 Task: Open a blank sheet, save the file as Holyplace.doc Insert a picture of 'Holy Place'with name   Holy Place.png  Change shape height to 6.5 select the picture, apply border and shading with setting Box, style Dotted Line, color Orange and width 1 pt
Action: Mouse moved to (161, 442)
Screenshot: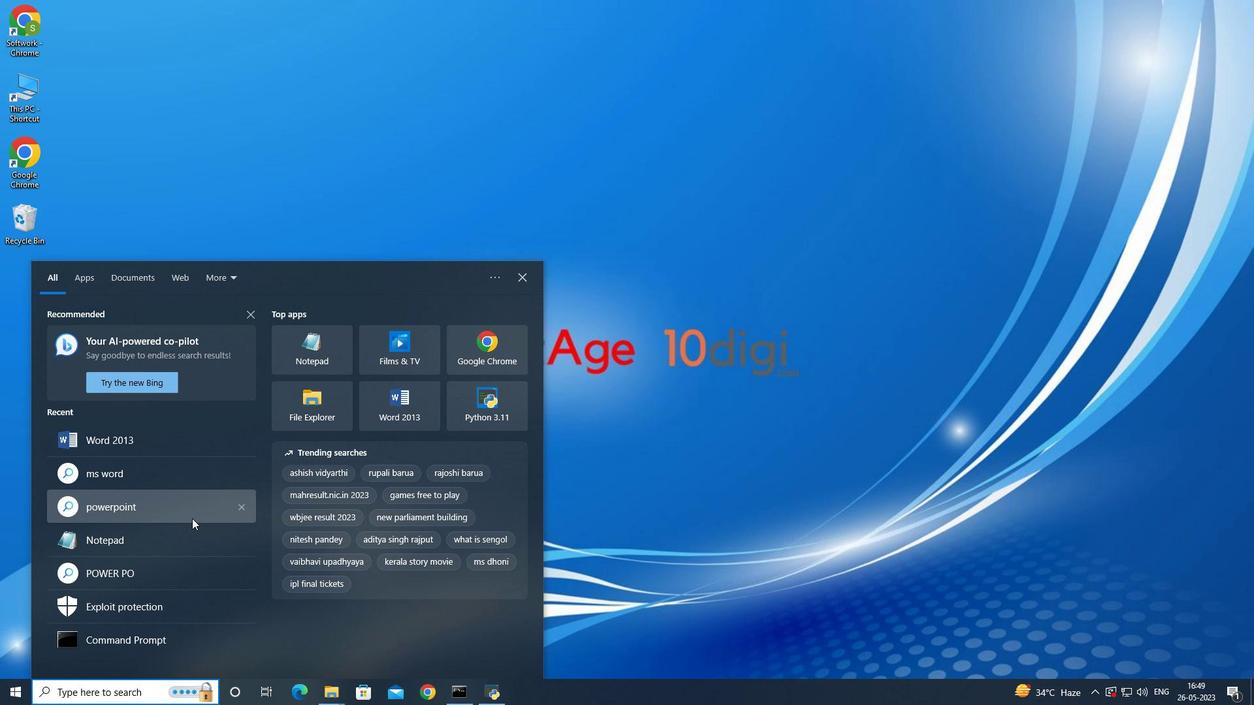 
Action: Mouse pressed left at (161, 442)
Screenshot: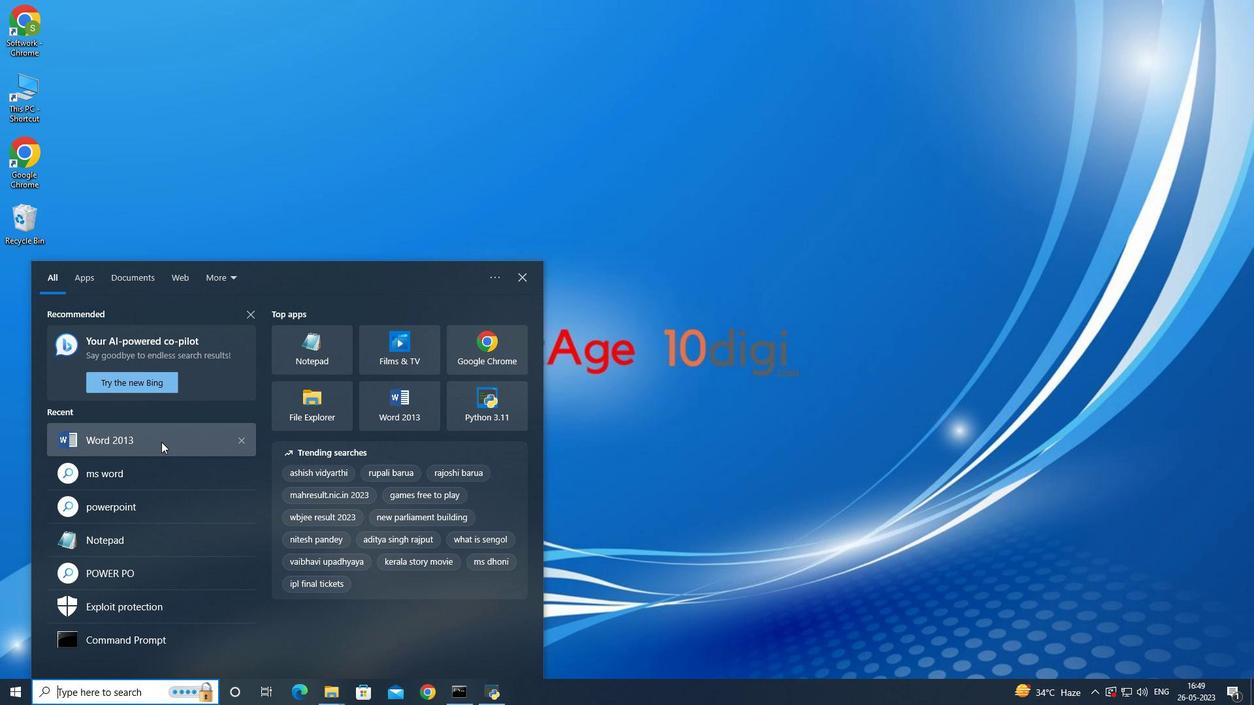 
Action: Mouse moved to (311, 183)
Screenshot: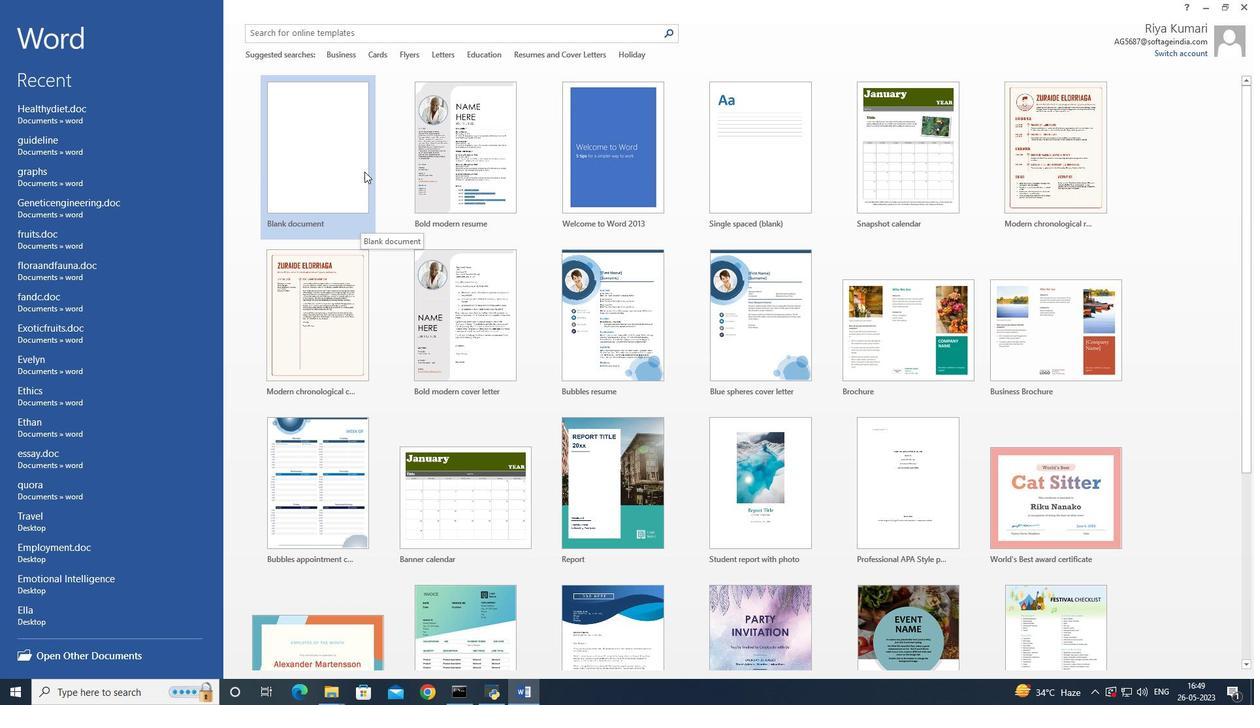 
Action: Mouse pressed left at (311, 183)
Screenshot: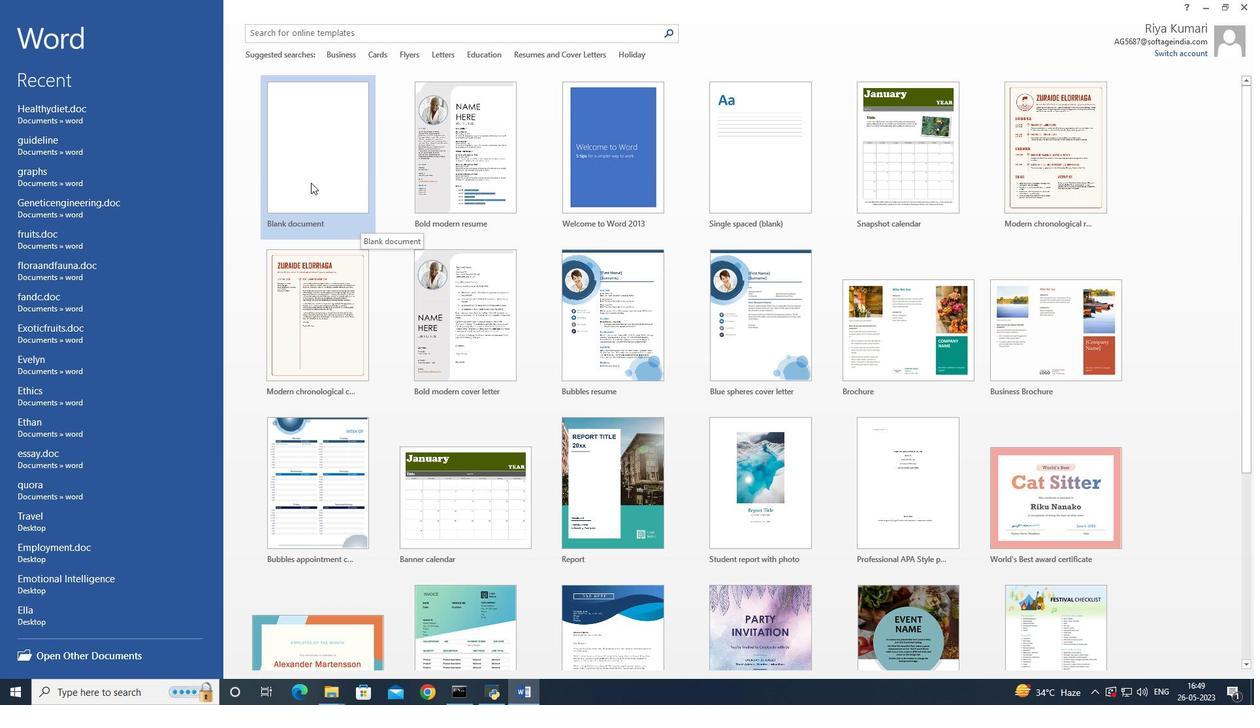 
Action: Mouse moved to (641, 343)
Screenshot: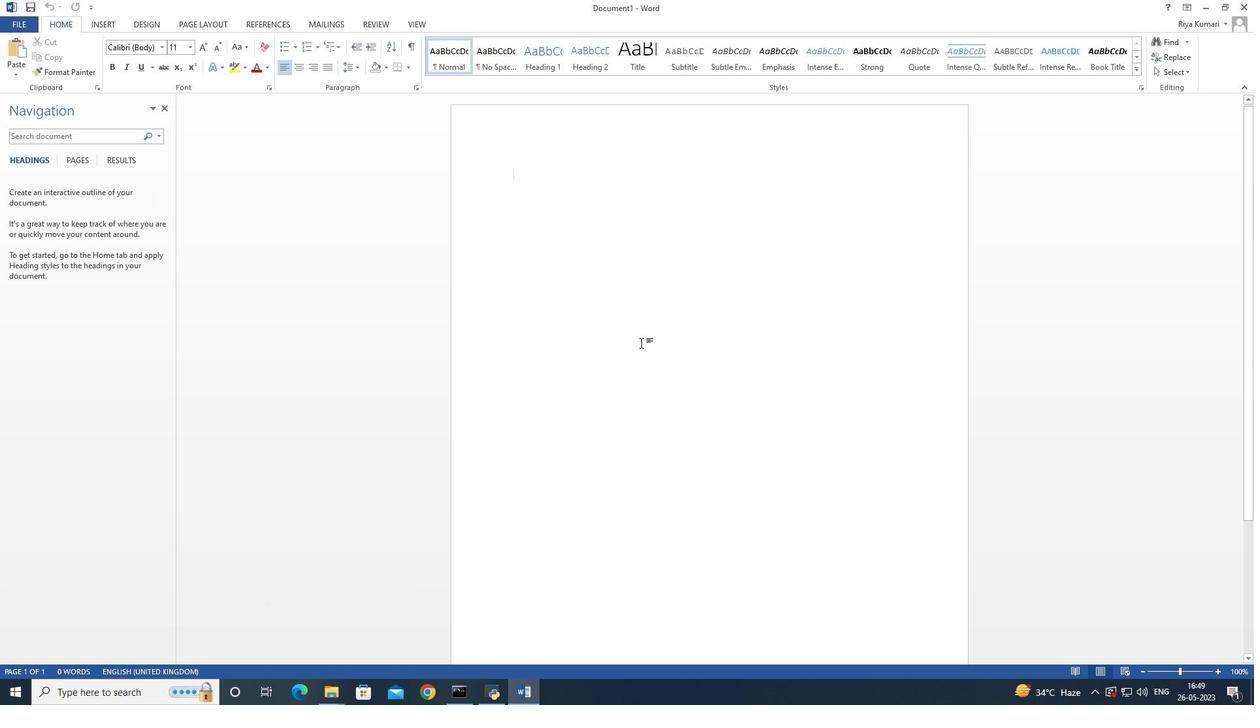 
Action: Key pressed ctrl+S
Screenshot: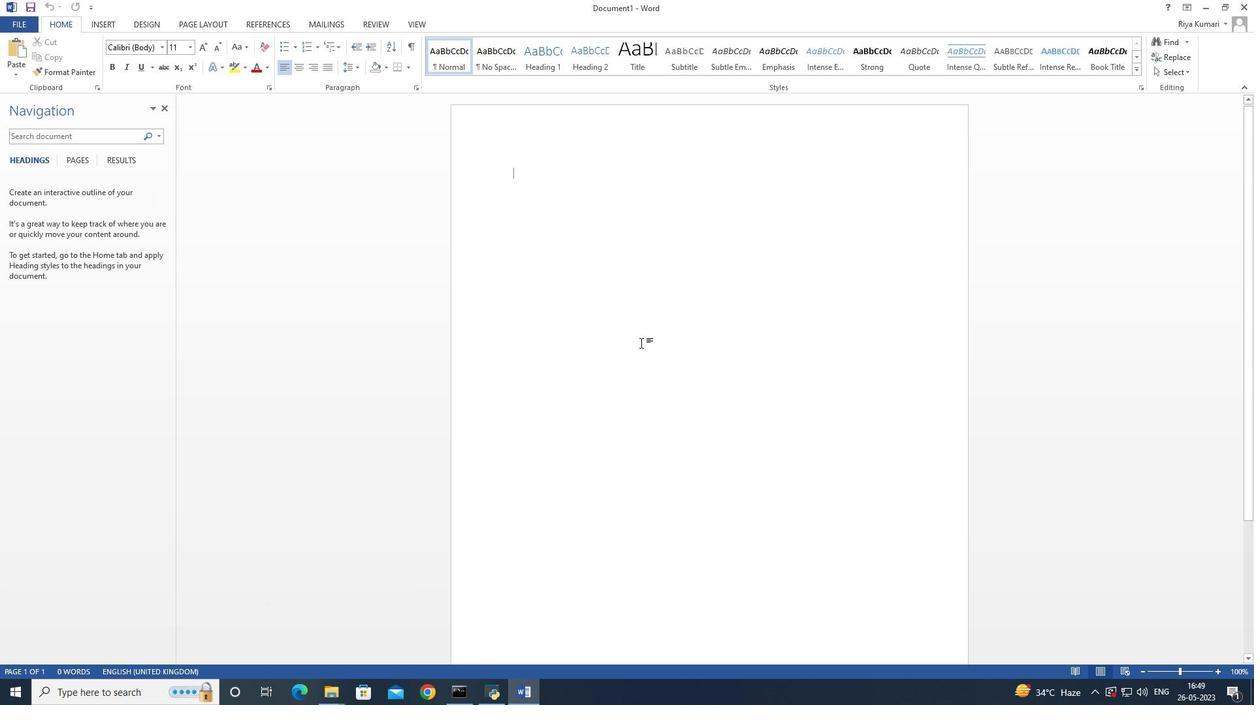 
Action: Mouse moved to (354, 151)
Screenshot: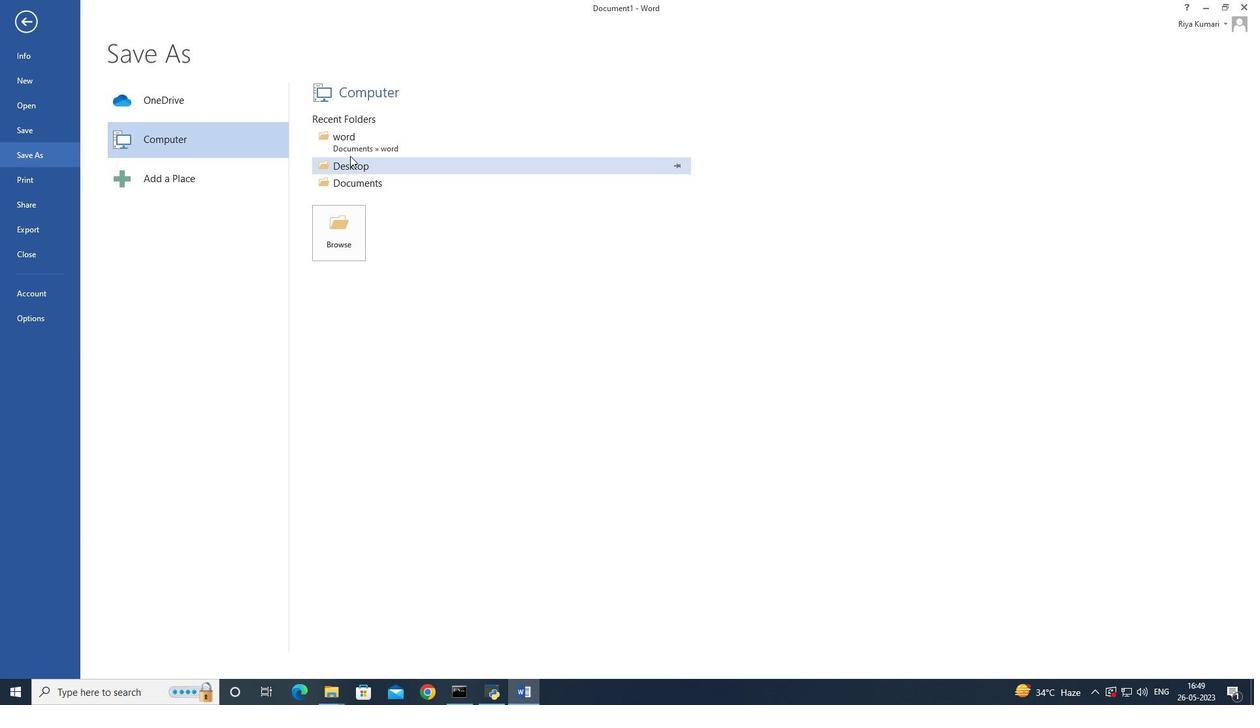 
Action: Mouse pressed left at (354, 151)
Screenshot: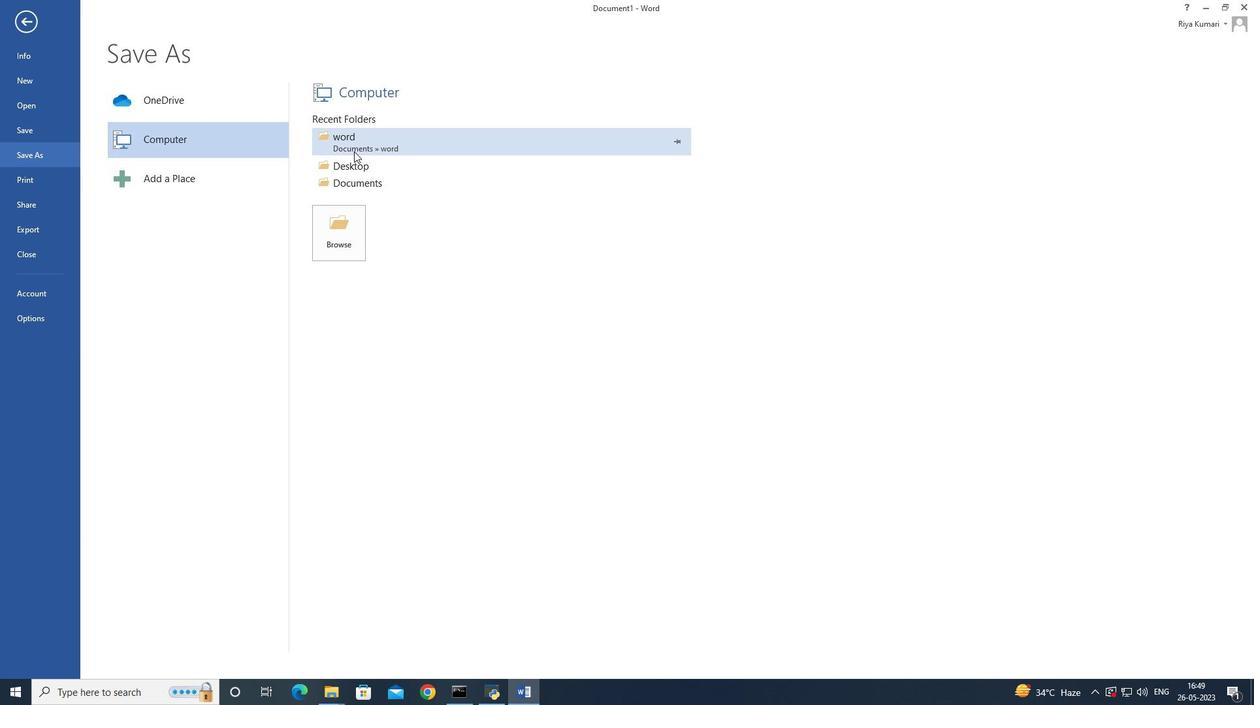 
Action: Mouse moved to (398, 268)
Screenshot: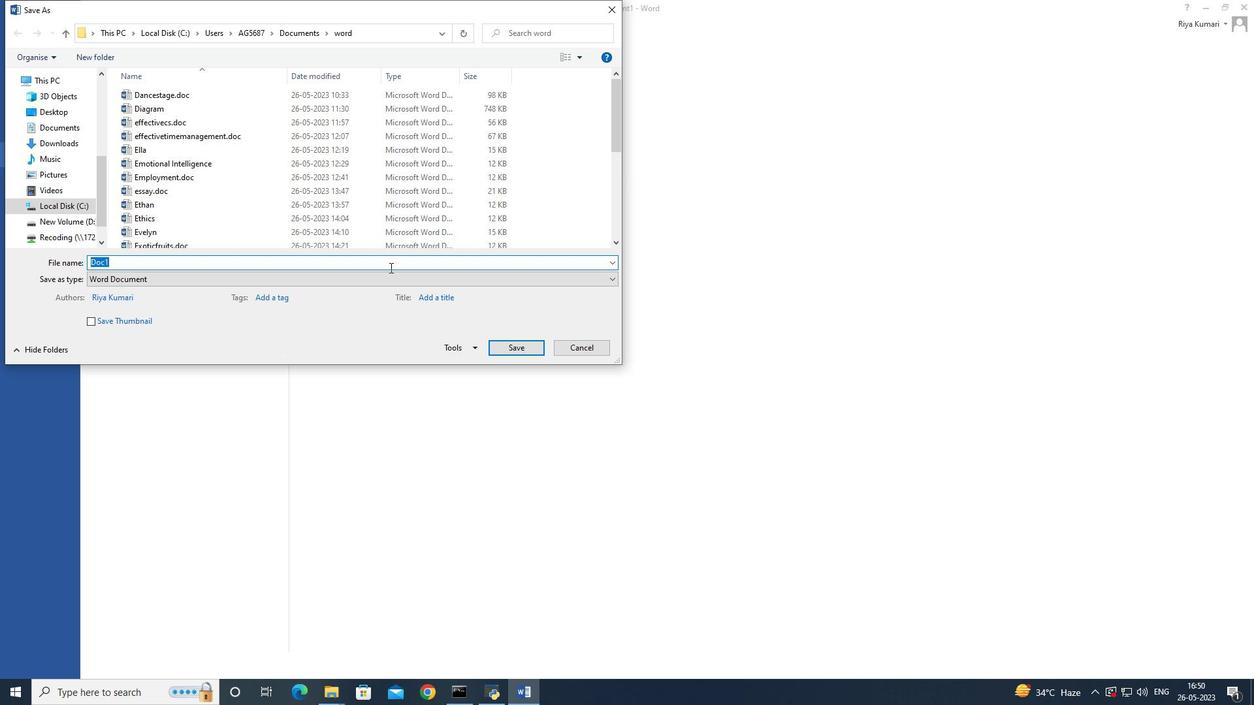 
Action: Key pressed <Key.shift>
Screenshot: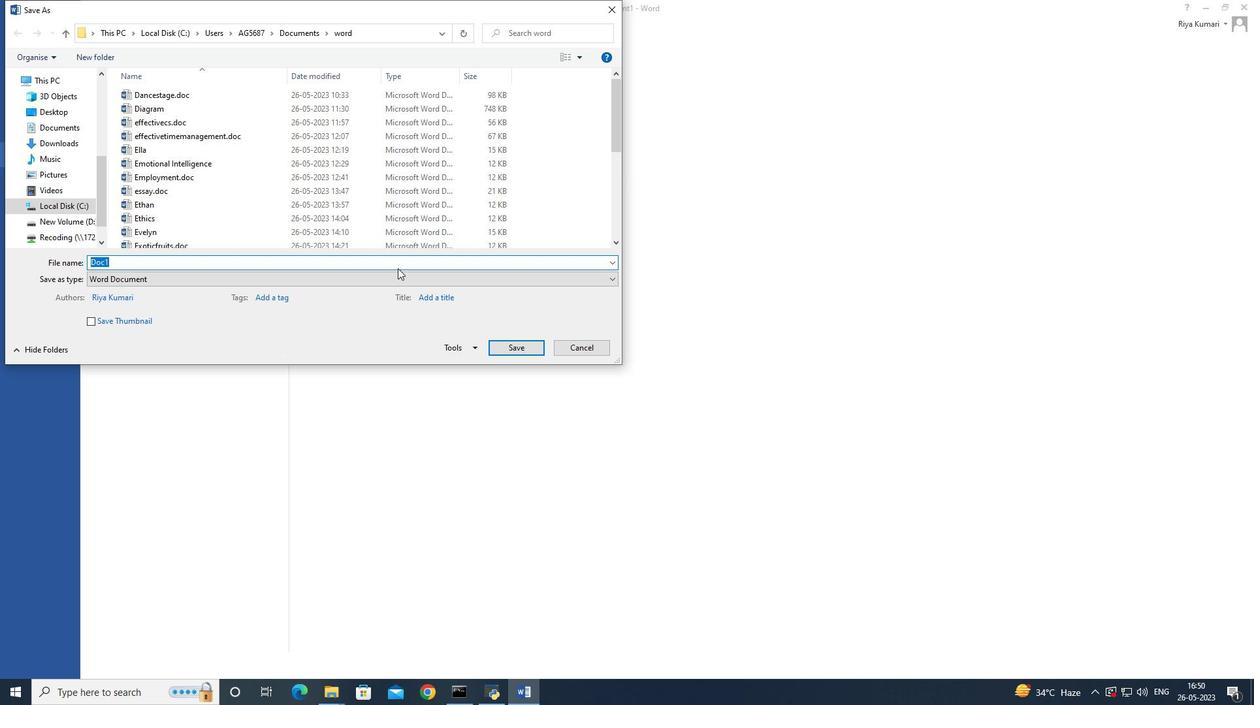 
Action: Mouse moved to (398, 269)
Screenshot: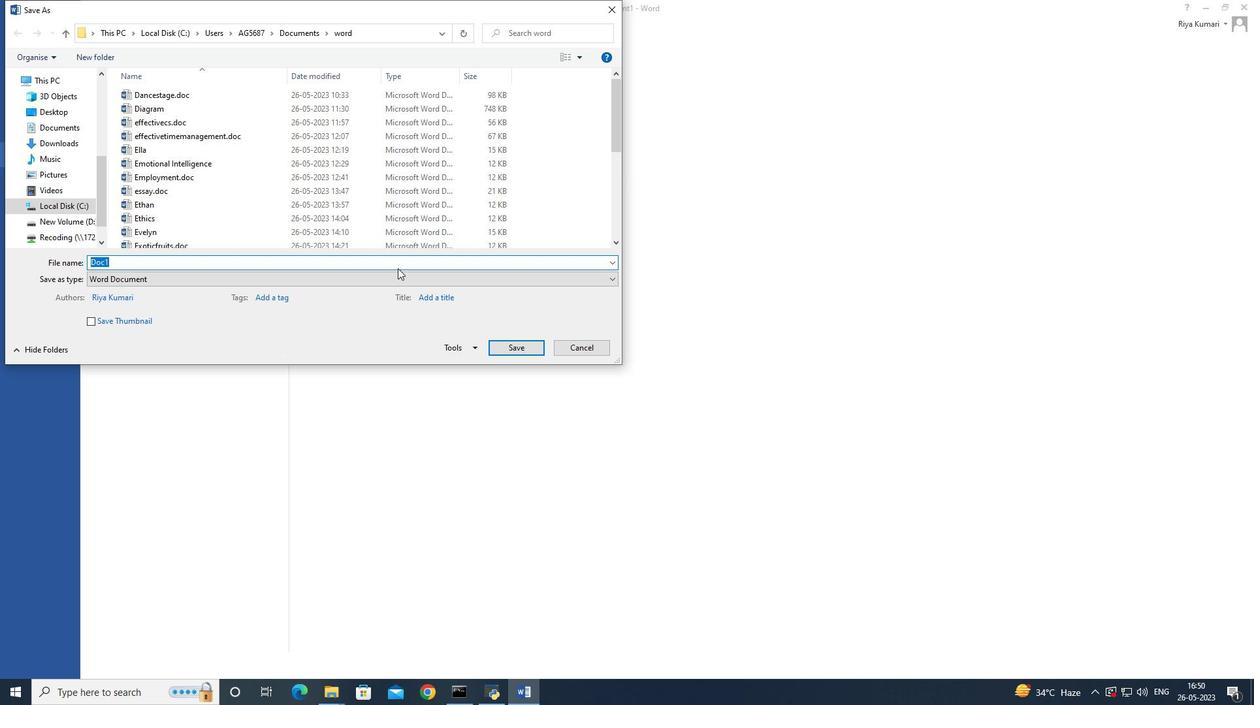 
Action: Key pressed H
Screenshot: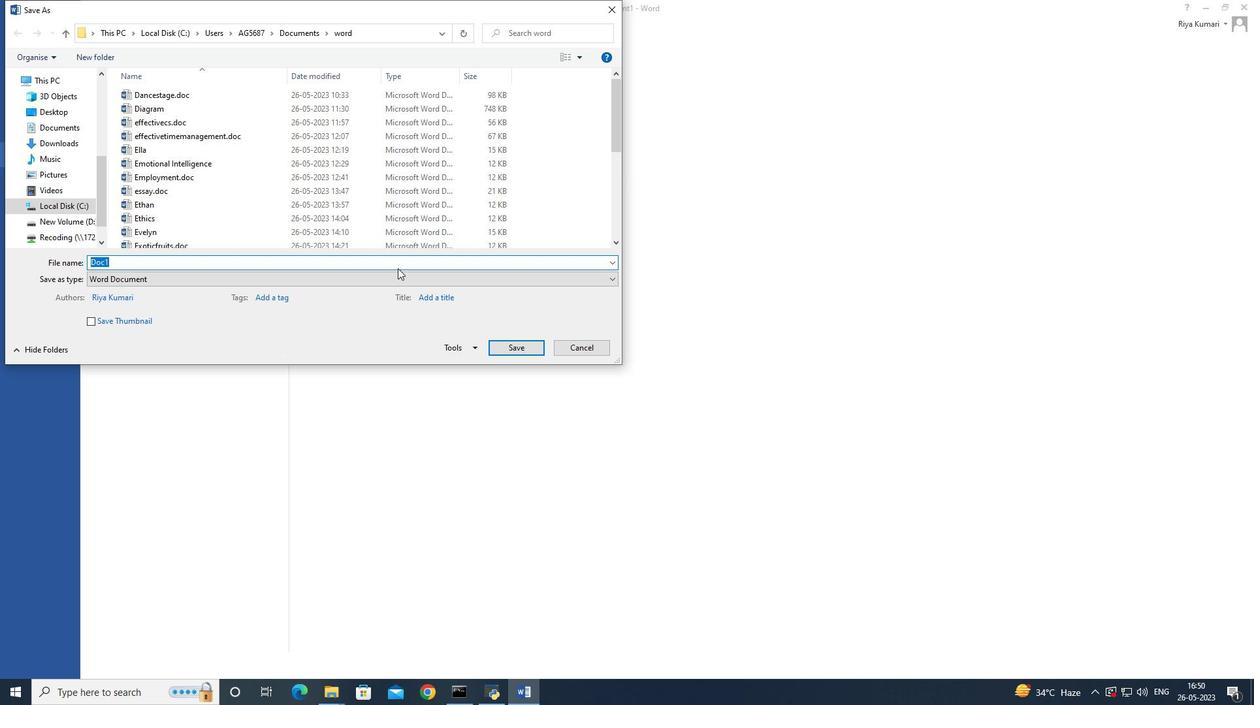 
Action: Mouse moved to (398, 269)
Screenshot: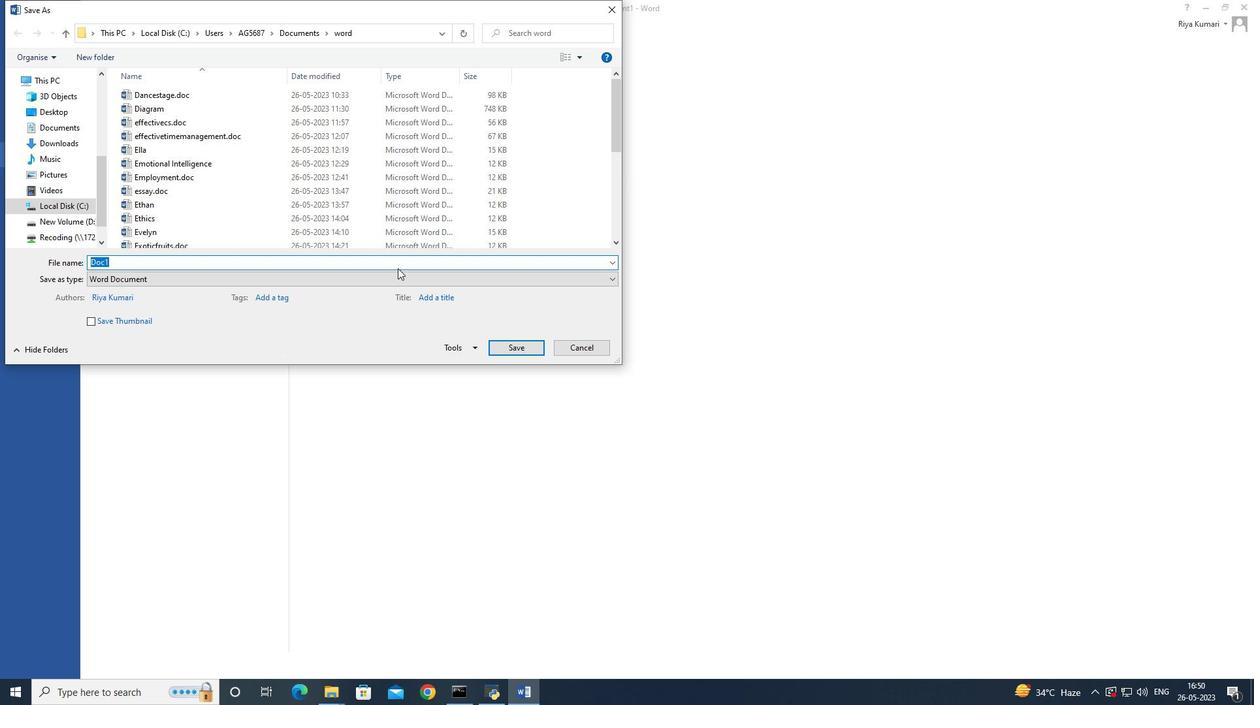 
Action: Key pressed o
Screenshot: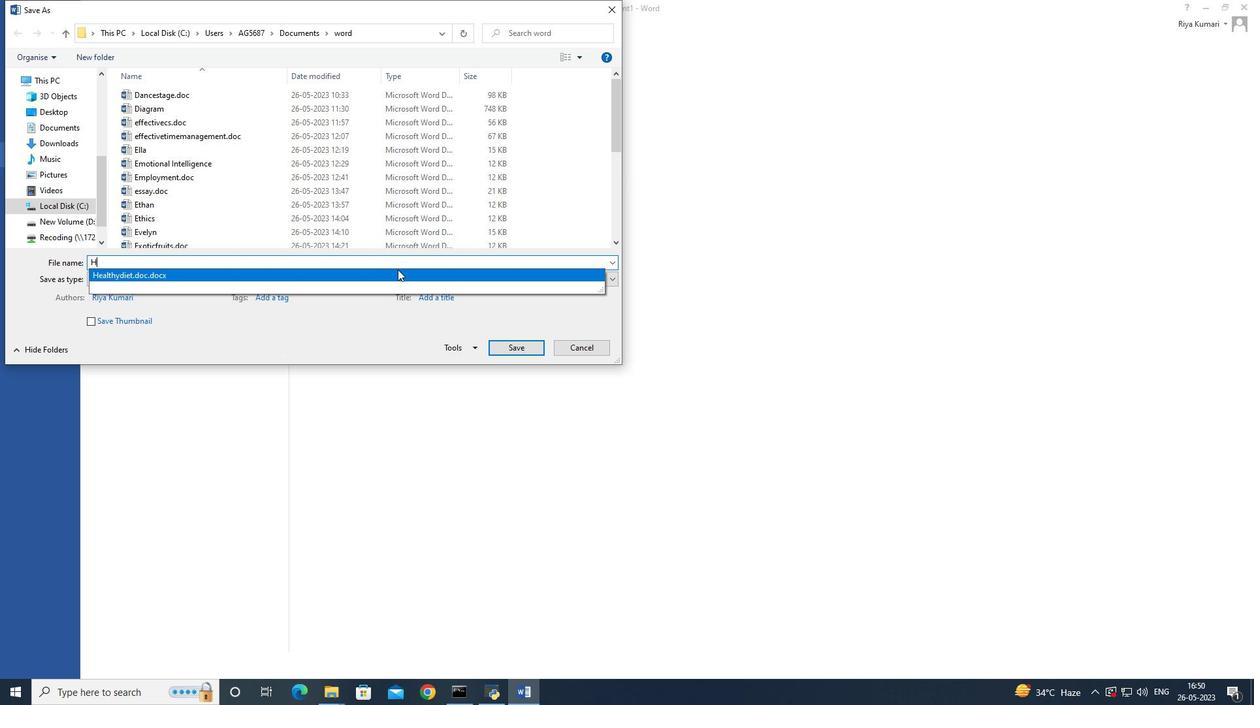 
Action: Mouse moved to (396, 271)
Screenshot: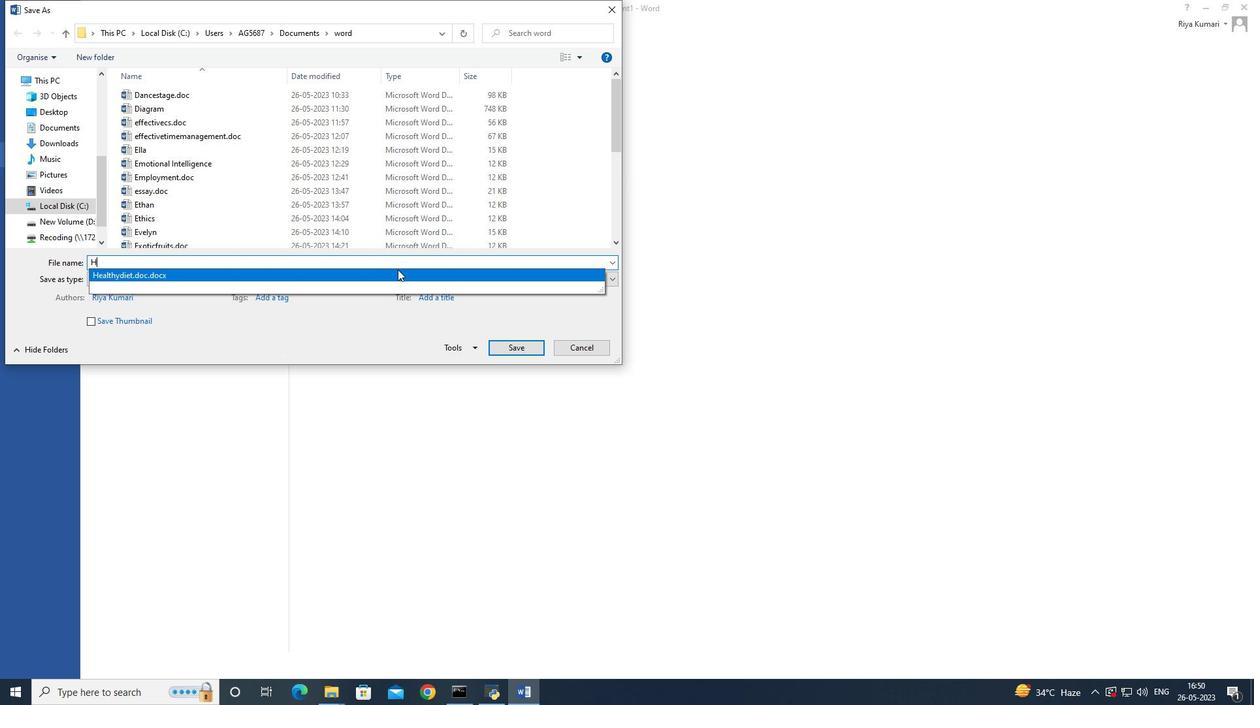 
Action: Key pressed l
Screenshot: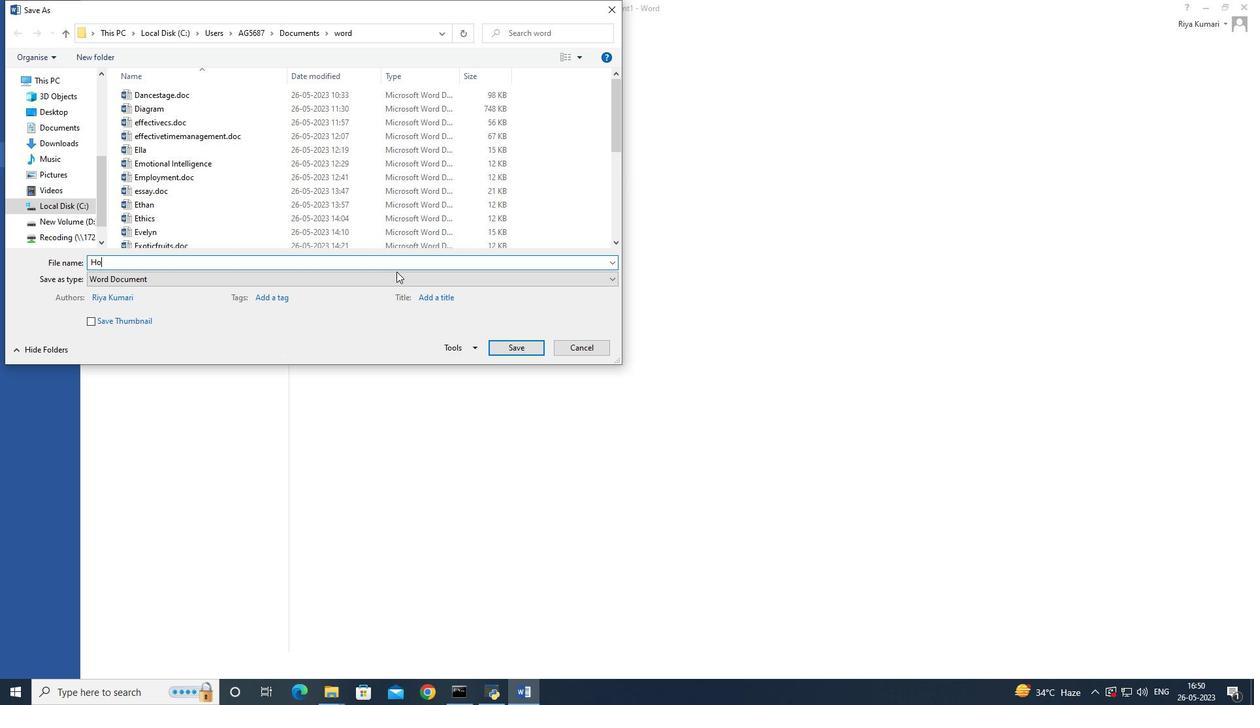 
Action: Mouse moved to (396, 272)
Screenshot: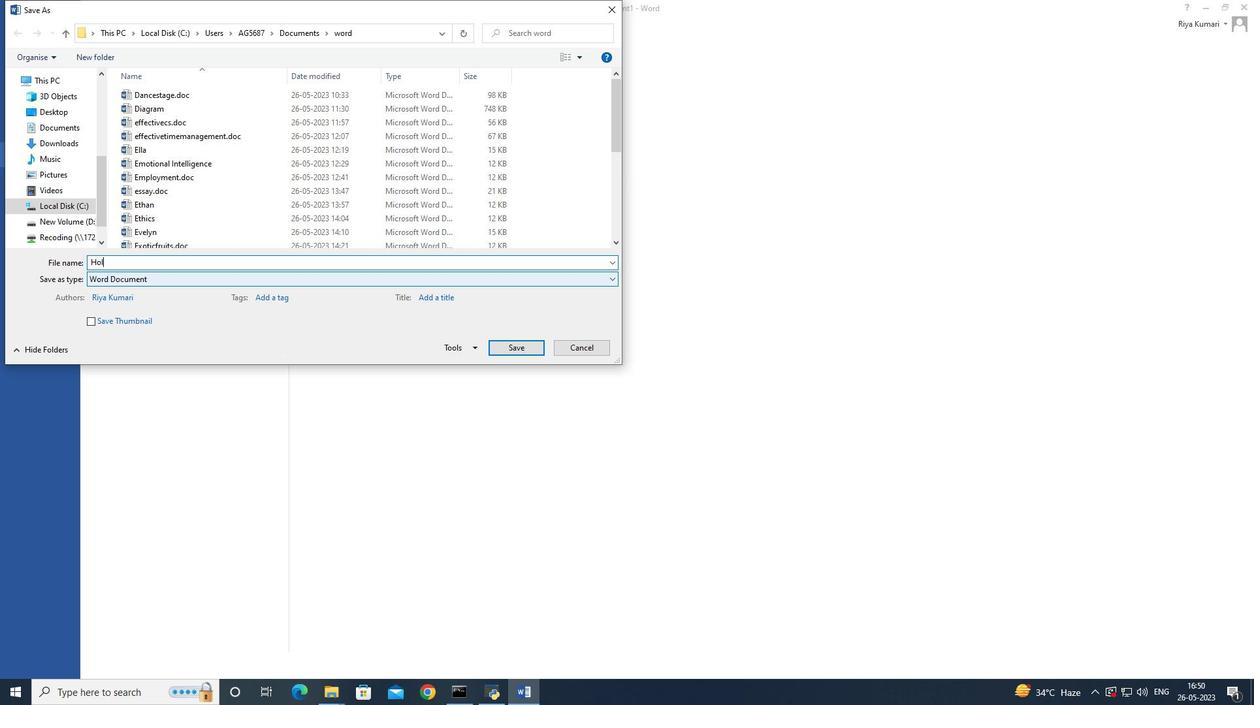 
Action: Key pressed y
Screenshot: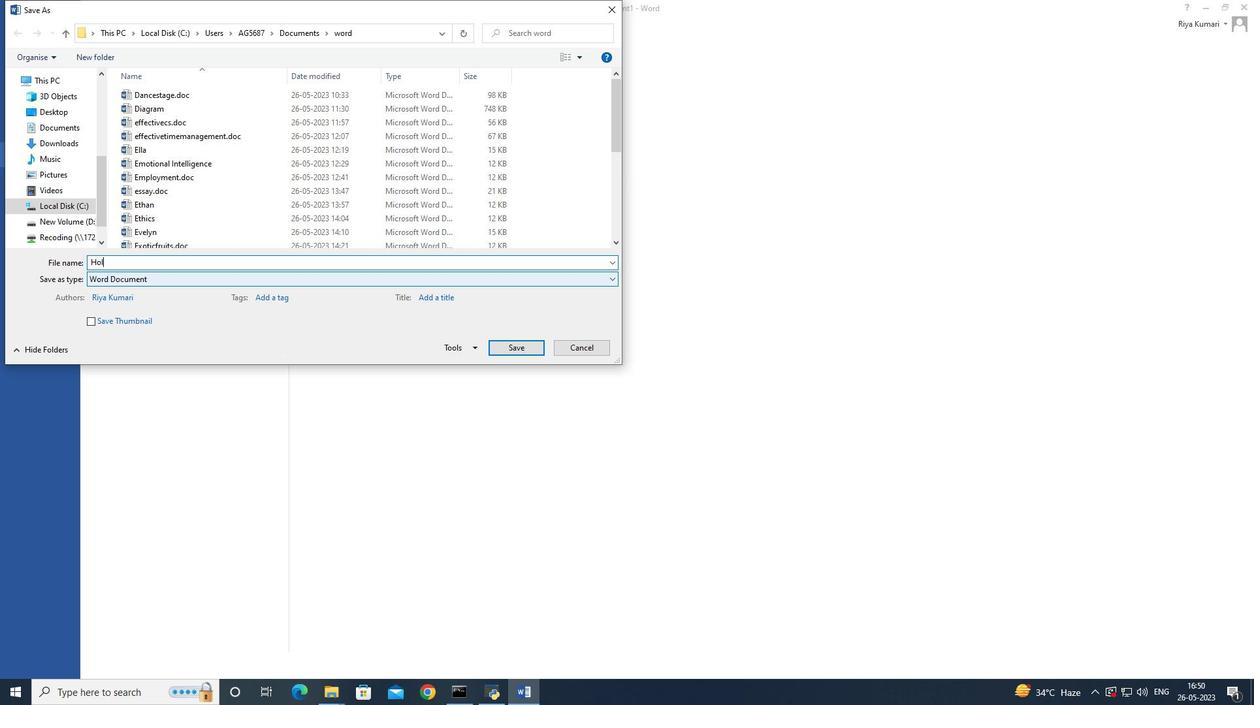 
Action: Mouse moved to (396, 274)
Screenshot: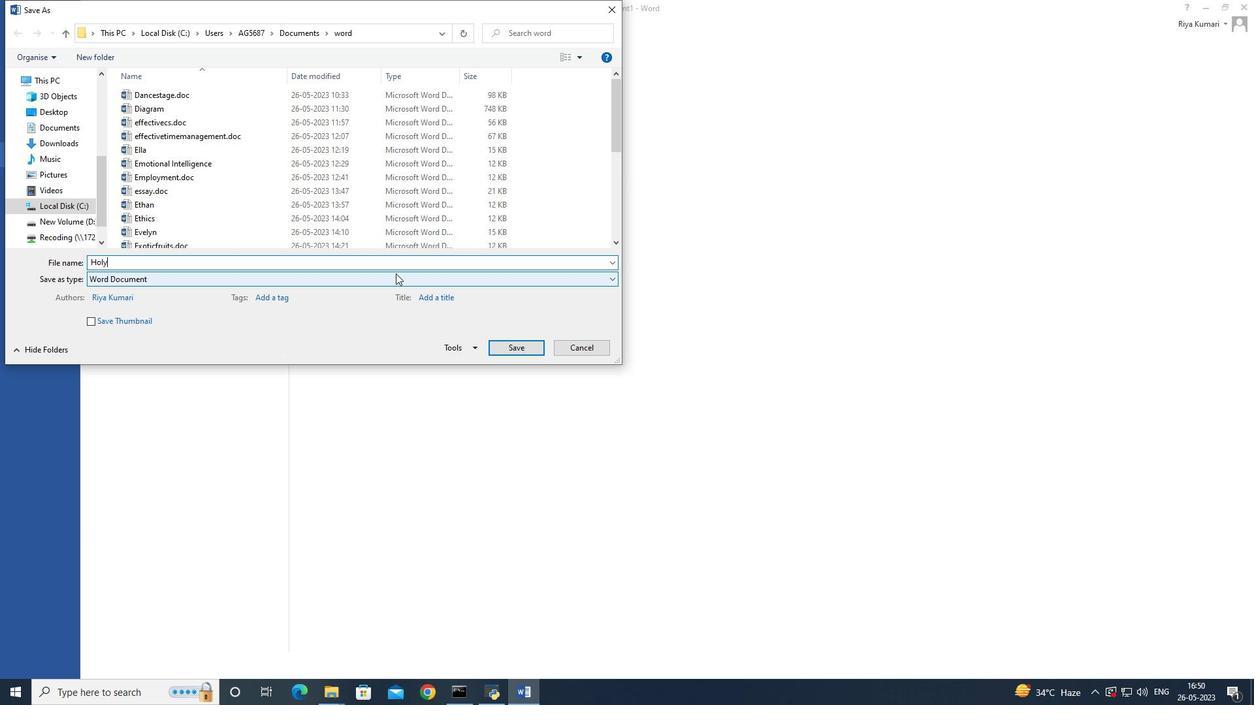 
Action: Key pressed o
Screenshot: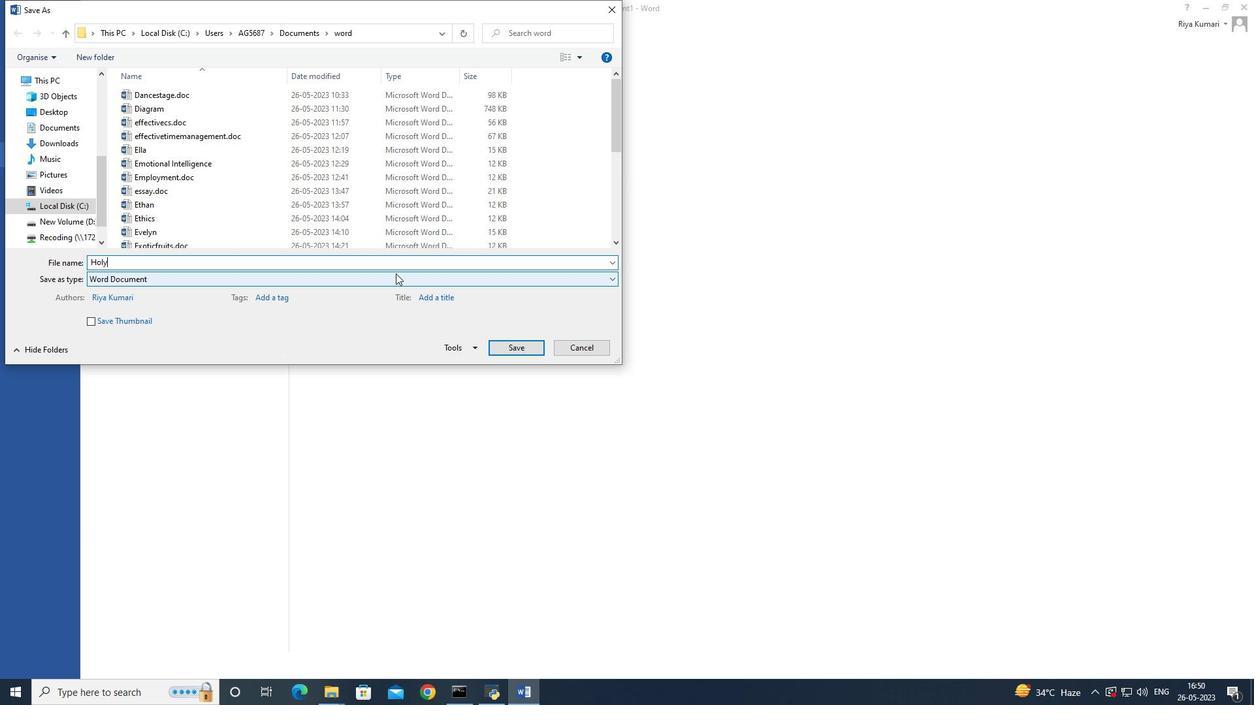 
Action: Mouse moved to (395, 275)
Screenshot: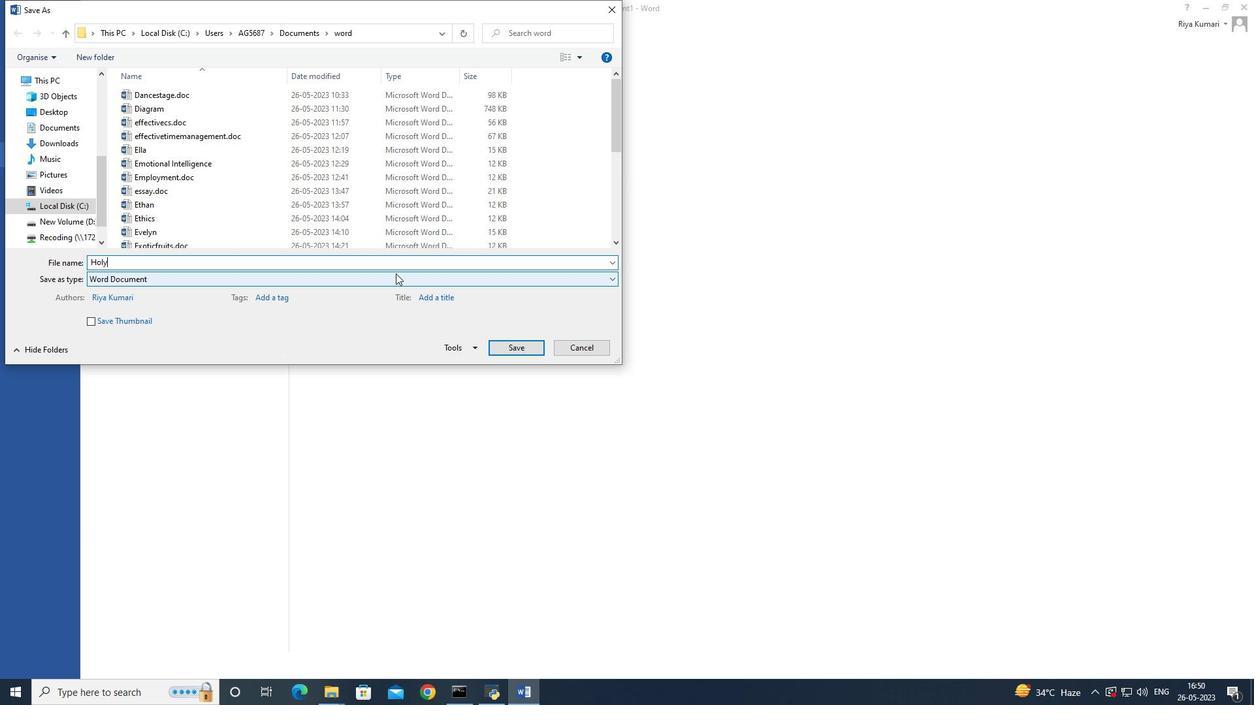 
Action: Key pressed lace
Screenshot: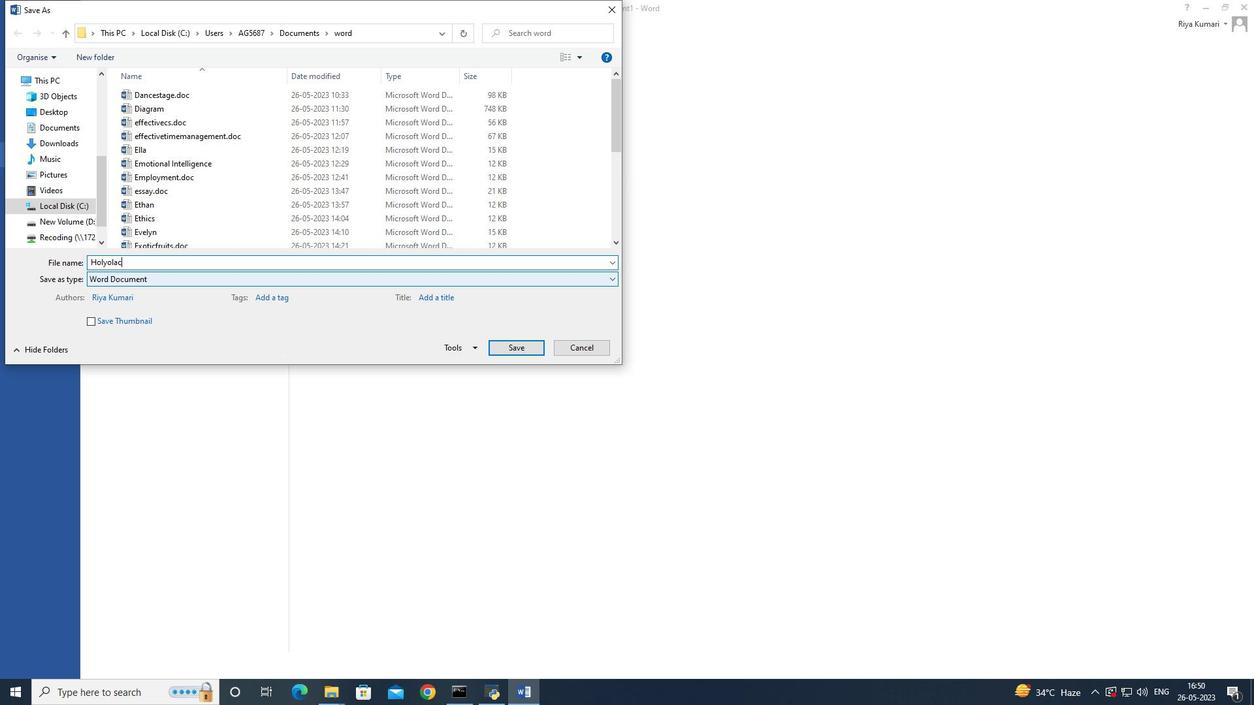 
Action: Mouse moved to (394, 277)
Screenshot: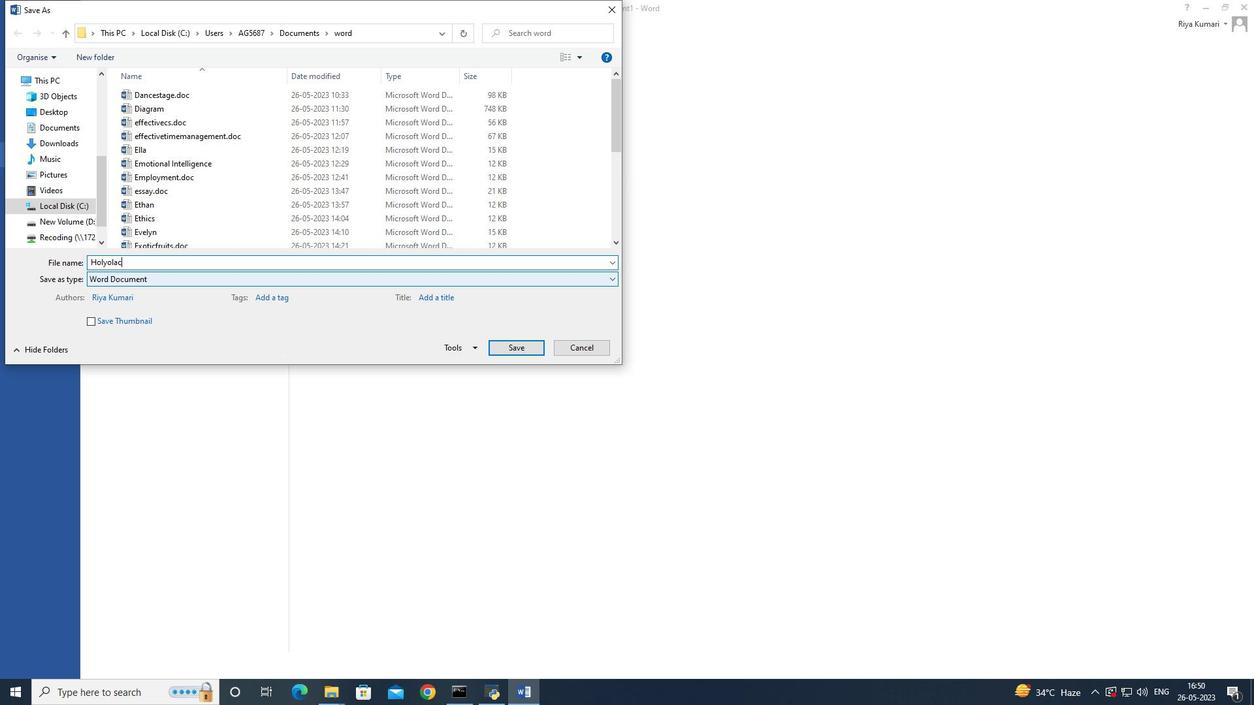 
Action: Key pressed .doc<Key.enter>
Screenshot: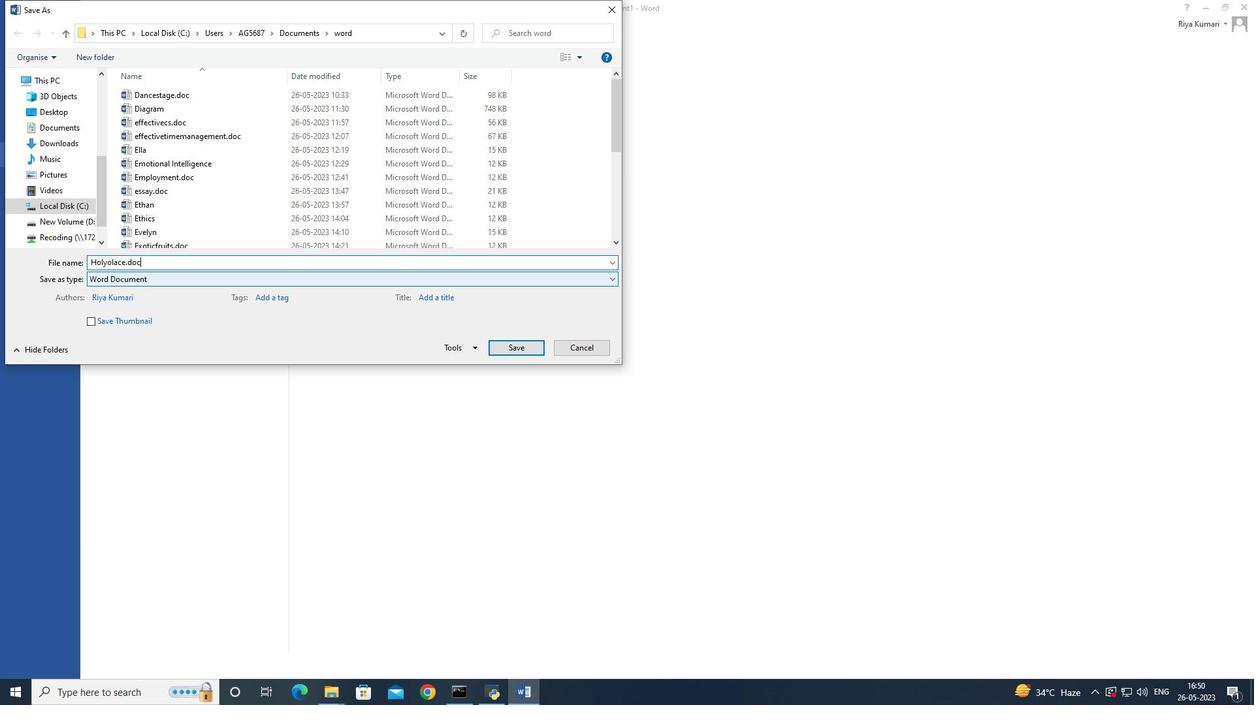 
Action: Mouse moved to (1205, 3)
Screenshot: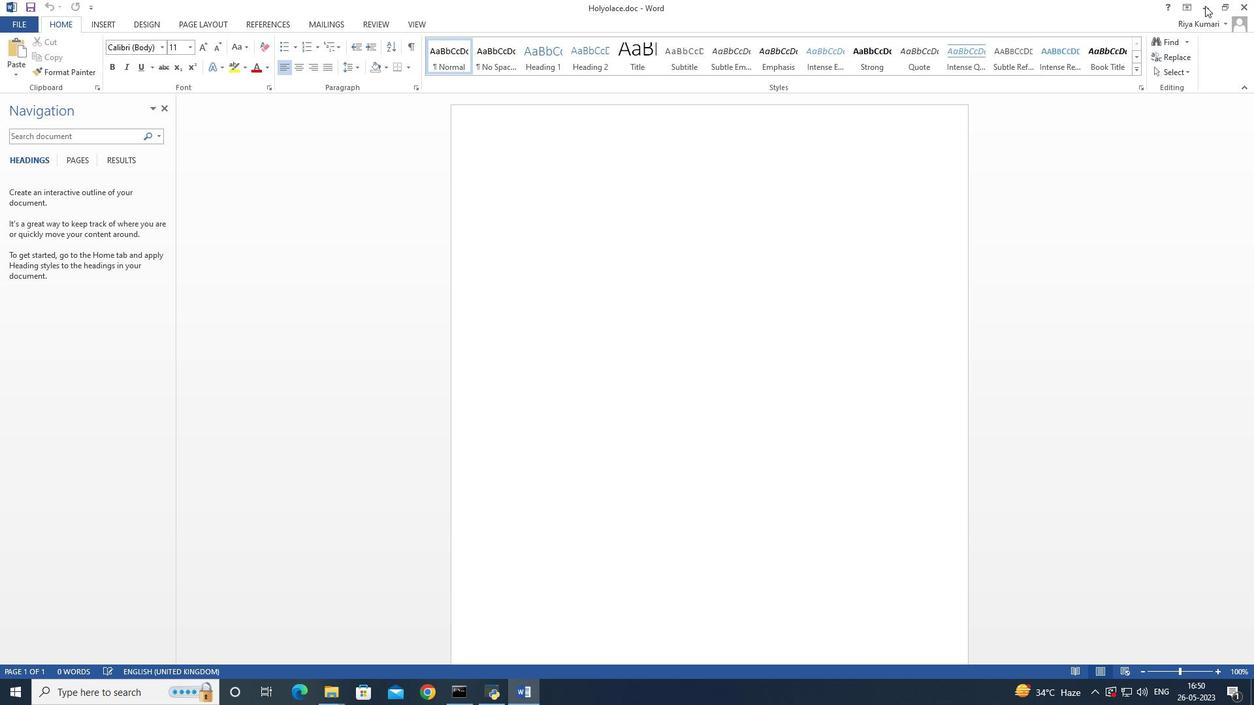 
Action: Mouse pressed left at (1205, 3)
Screenshot: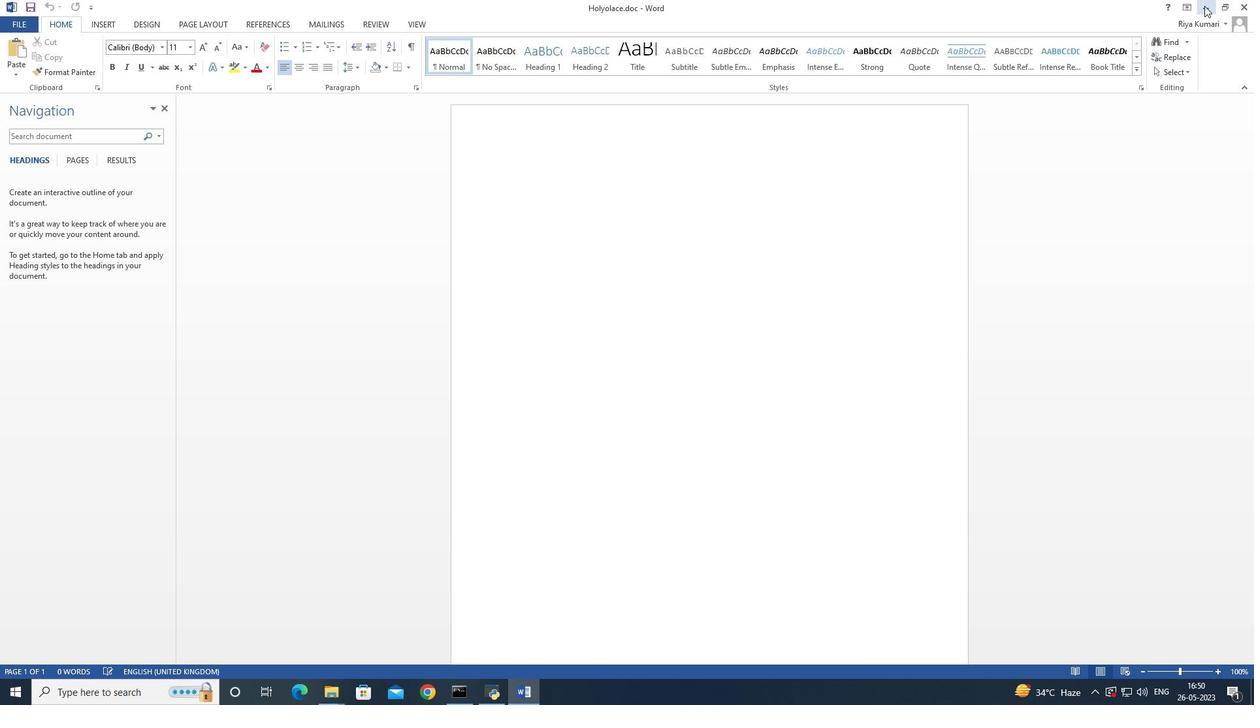 
Action: Mouse moved to (417, 702)
Screenshot: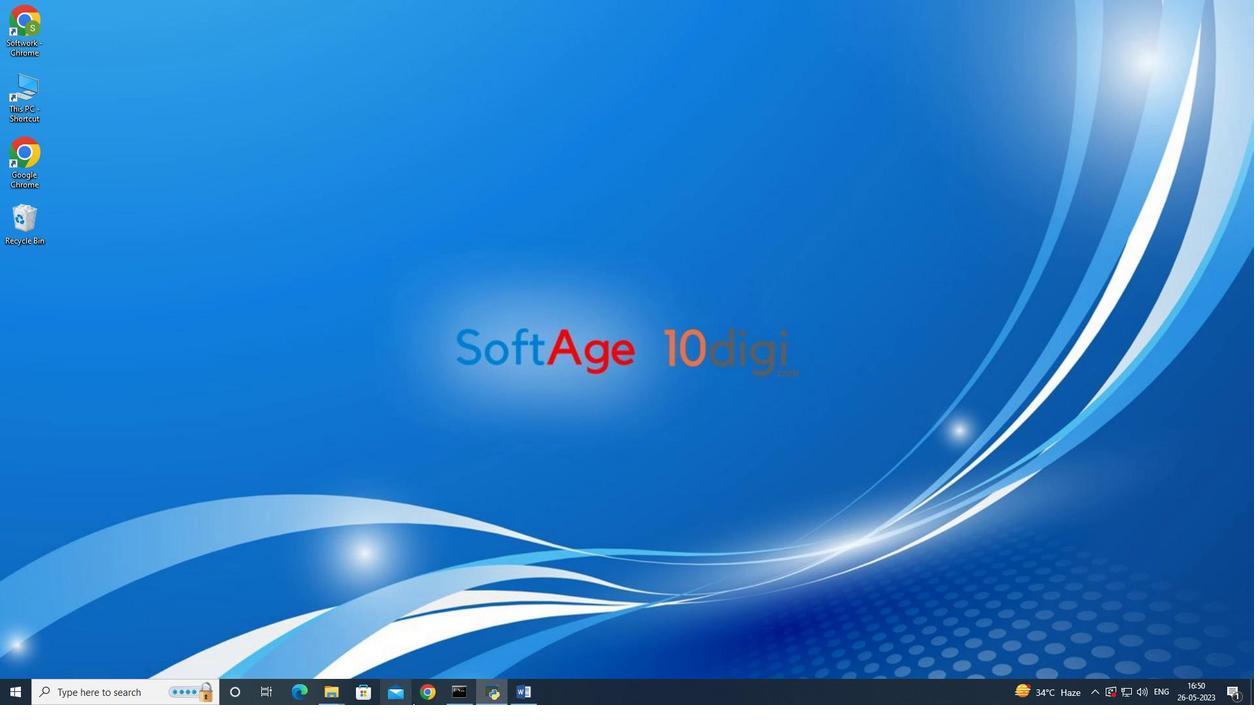 
Action: Mouse pressed left at (417, 702)
Screenshot: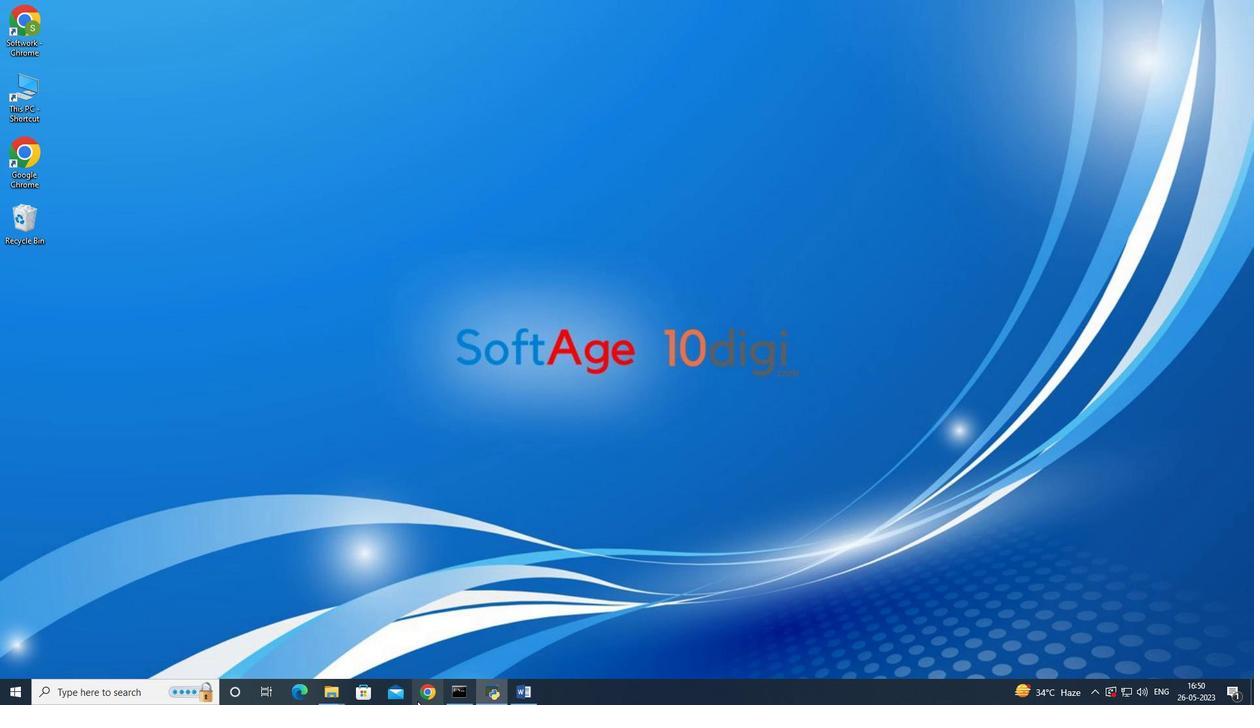 
Action: Mouse moved to (490, 421)
Screenshot: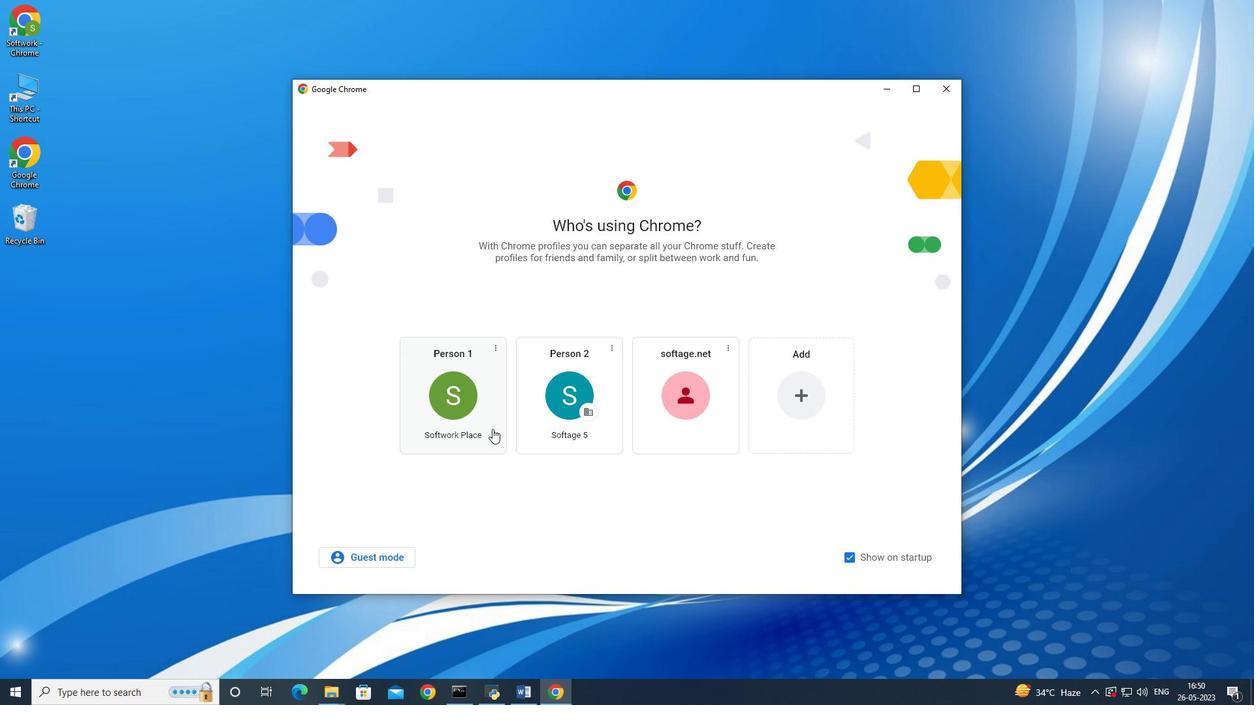 
Action: Mouse pressed left at (490, 421)
Screenshot: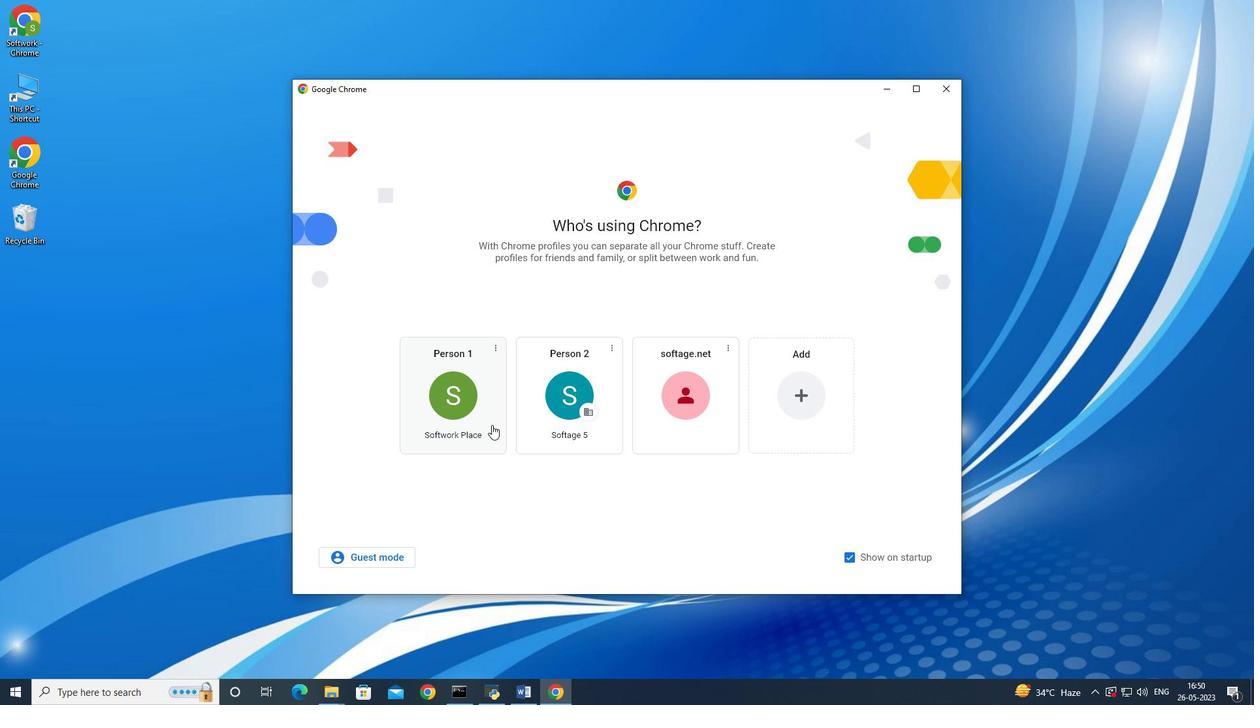
Action: Mouse moved to (354, 35)
Screenshot: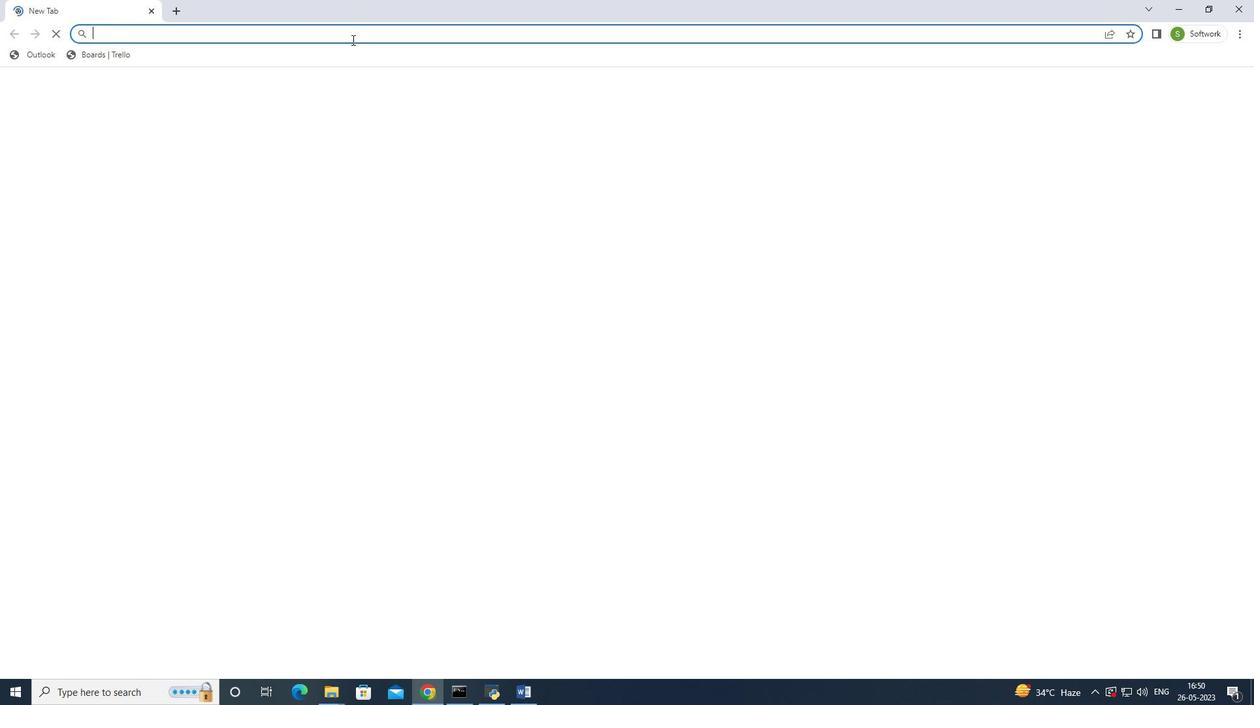 
Action: Mouse pressed left at (354, 35)
Screenshot: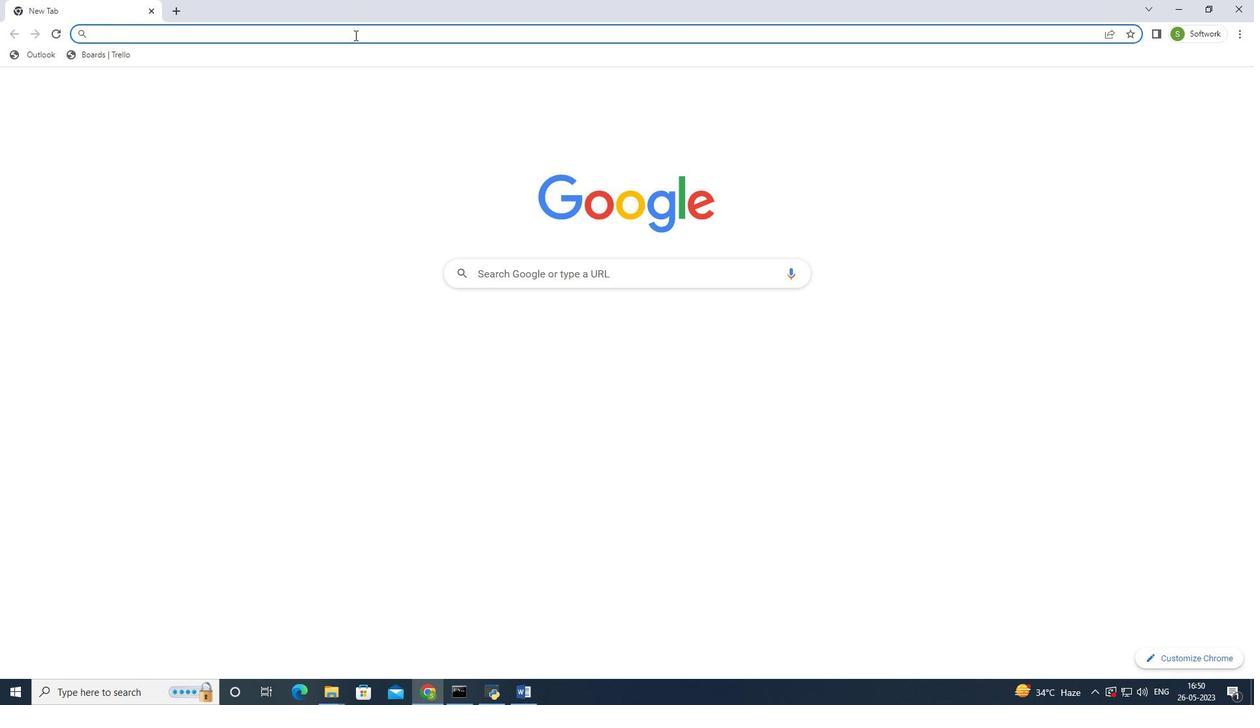 
Action: Mouse moved to (449, 113)
Screenshot: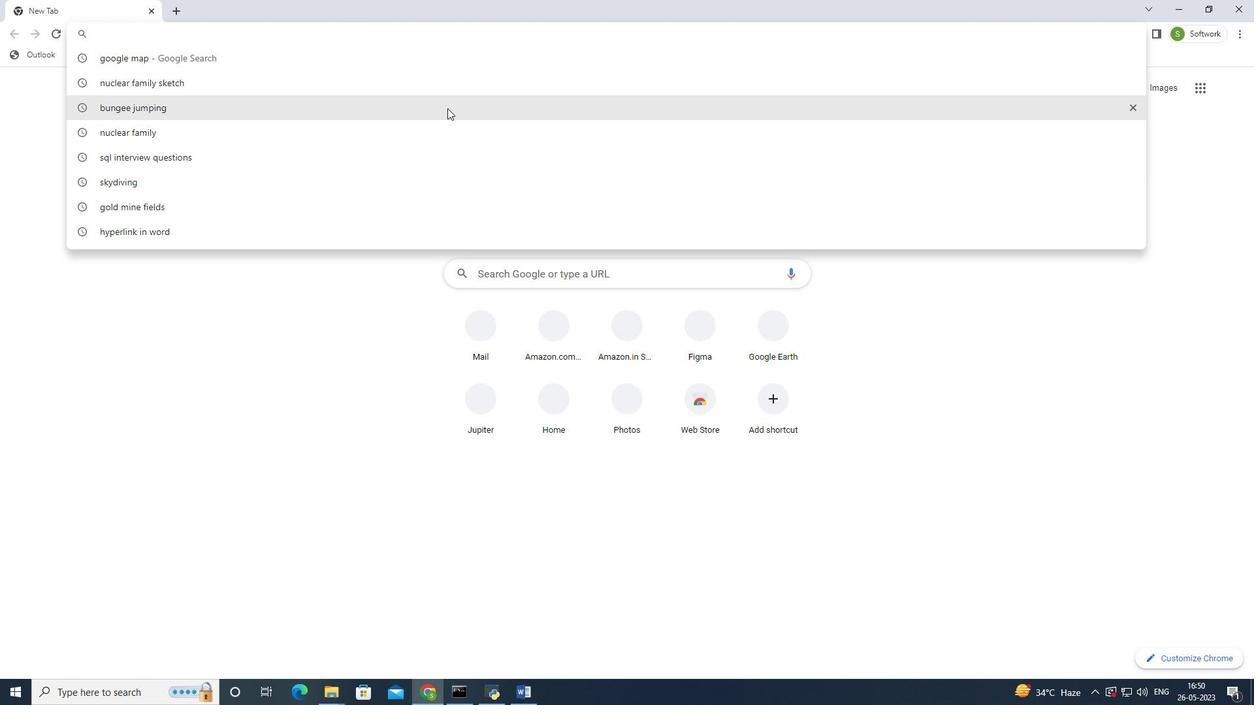 
Action: Key pressed <Key.caps_lock>H<Key.caps_lock>olyp
Screenshot: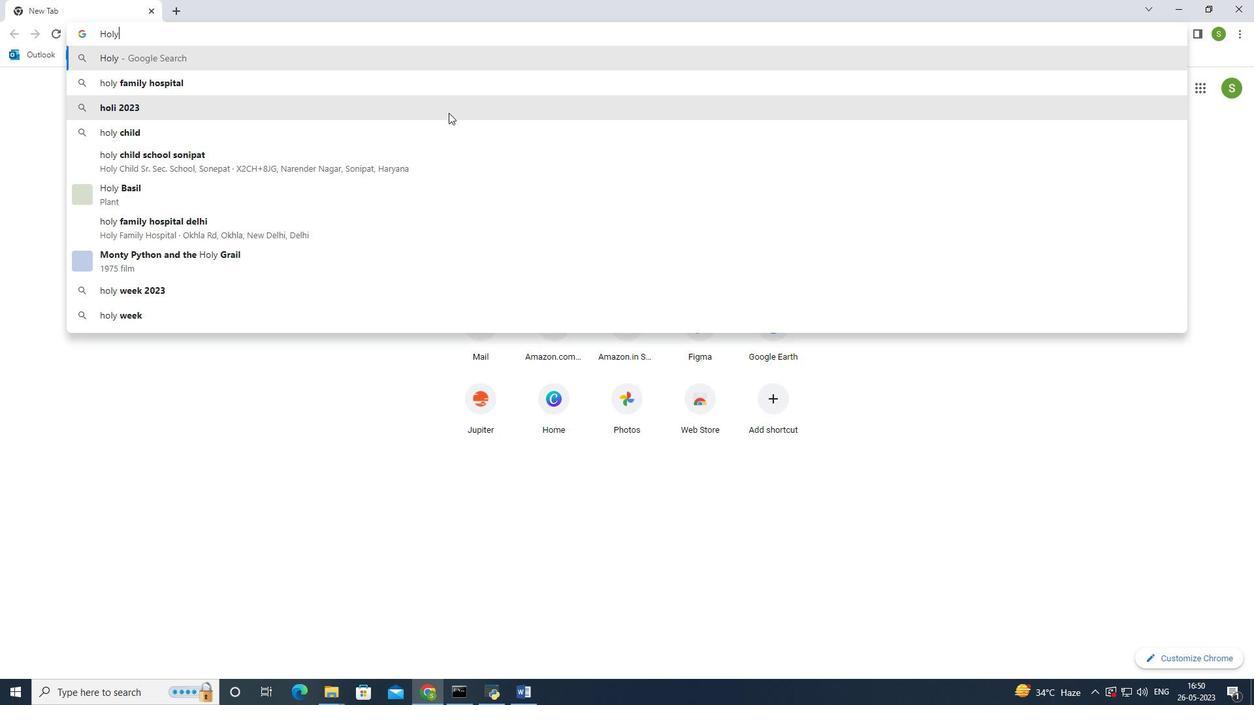 
Action: Mouse moved to (449, 115)
Screenshot: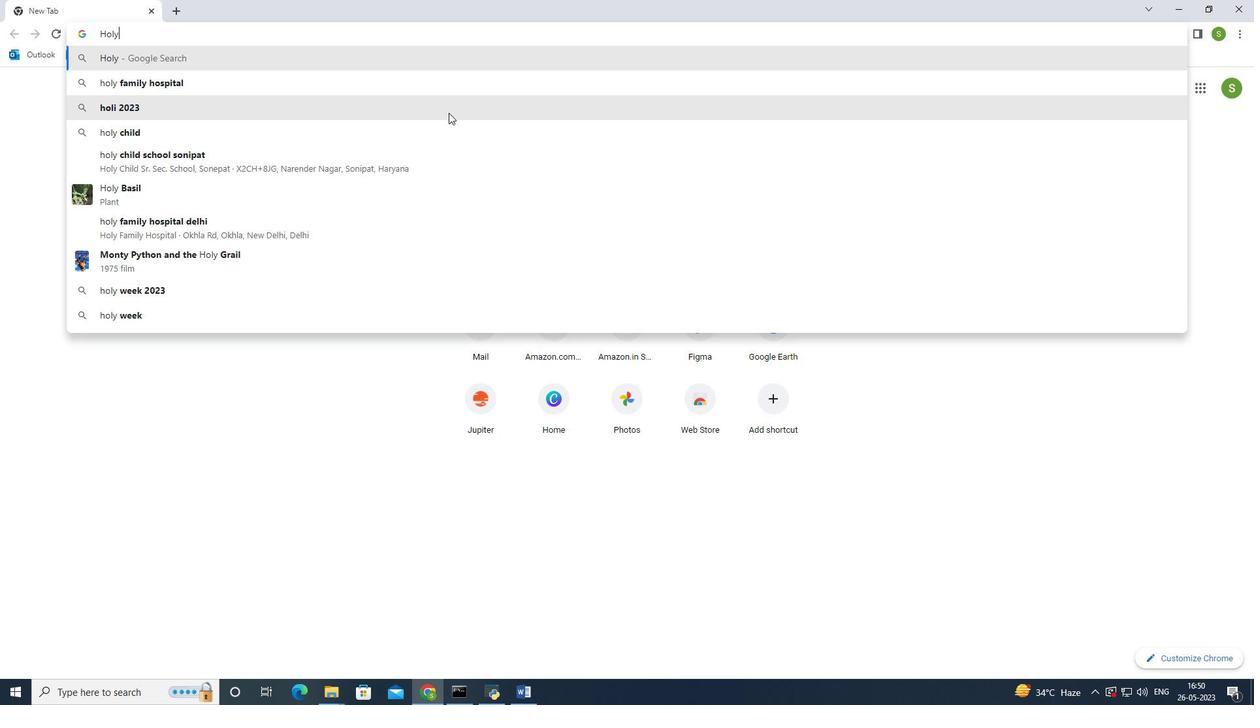 
Action: Key pressed lace
Screenshot: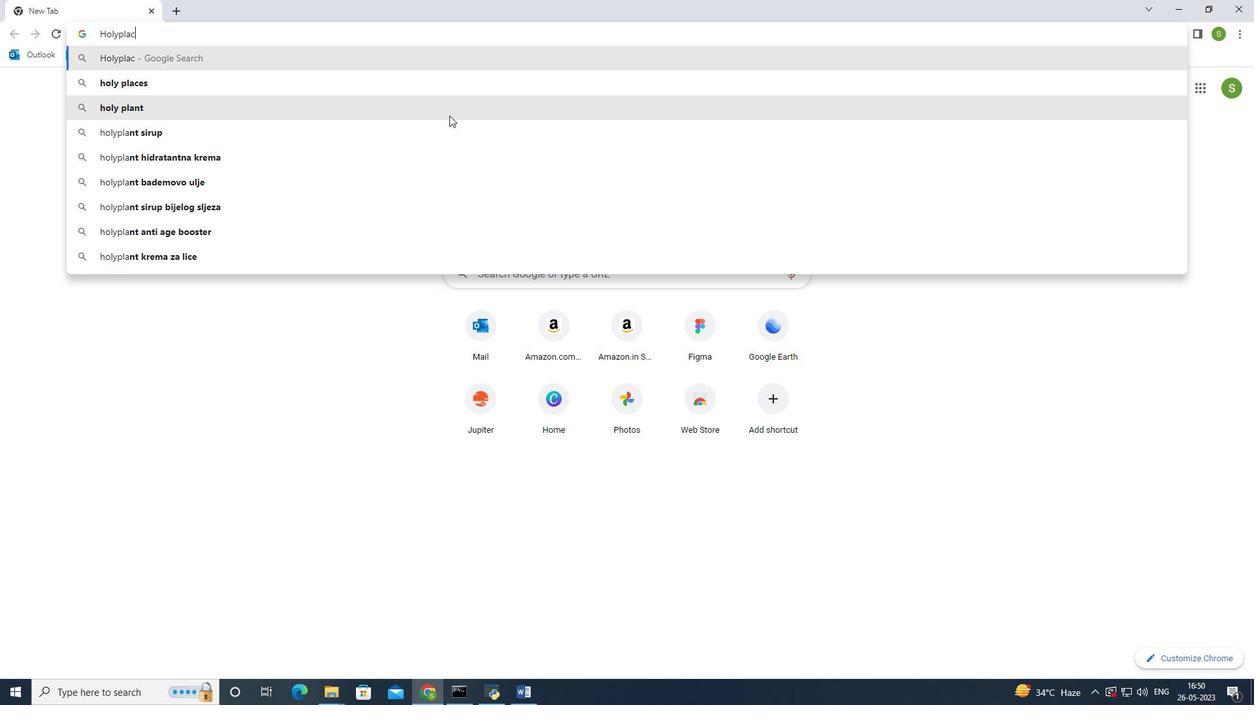 
Action: Mouse moved to (449, 116)
Screenshot: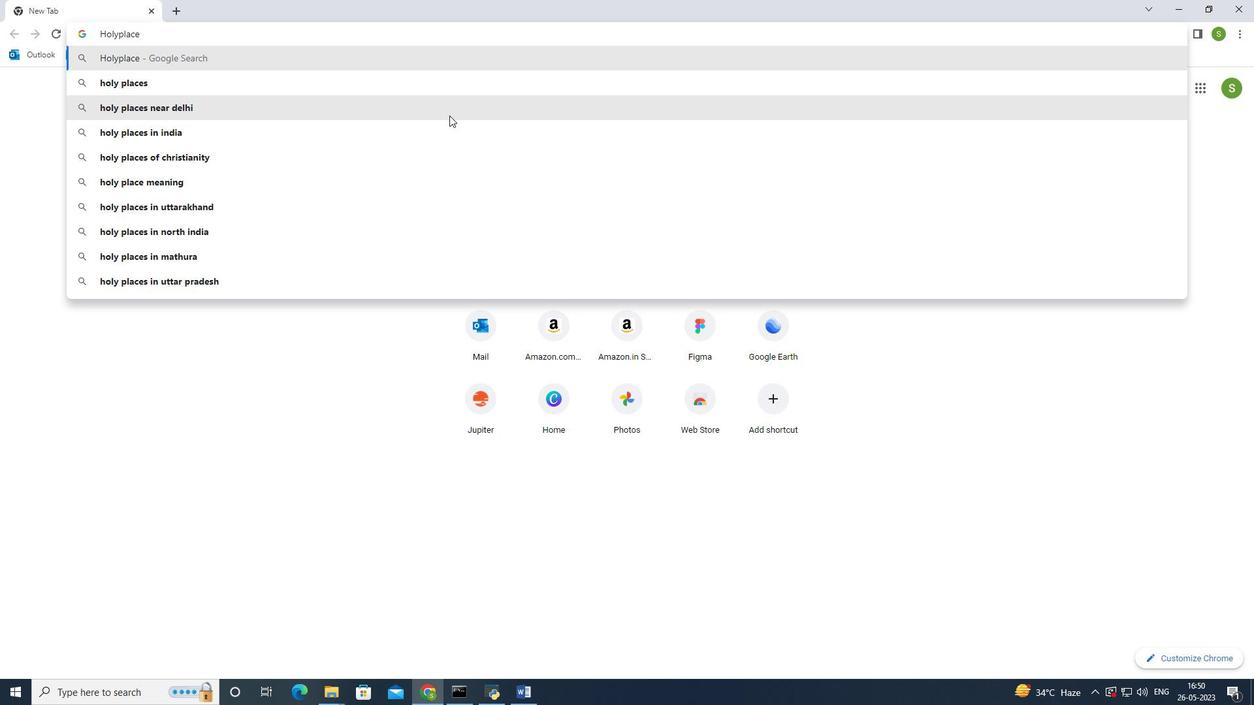 
Action: Key pressed <Key.space><Key.enter>
Screenshot: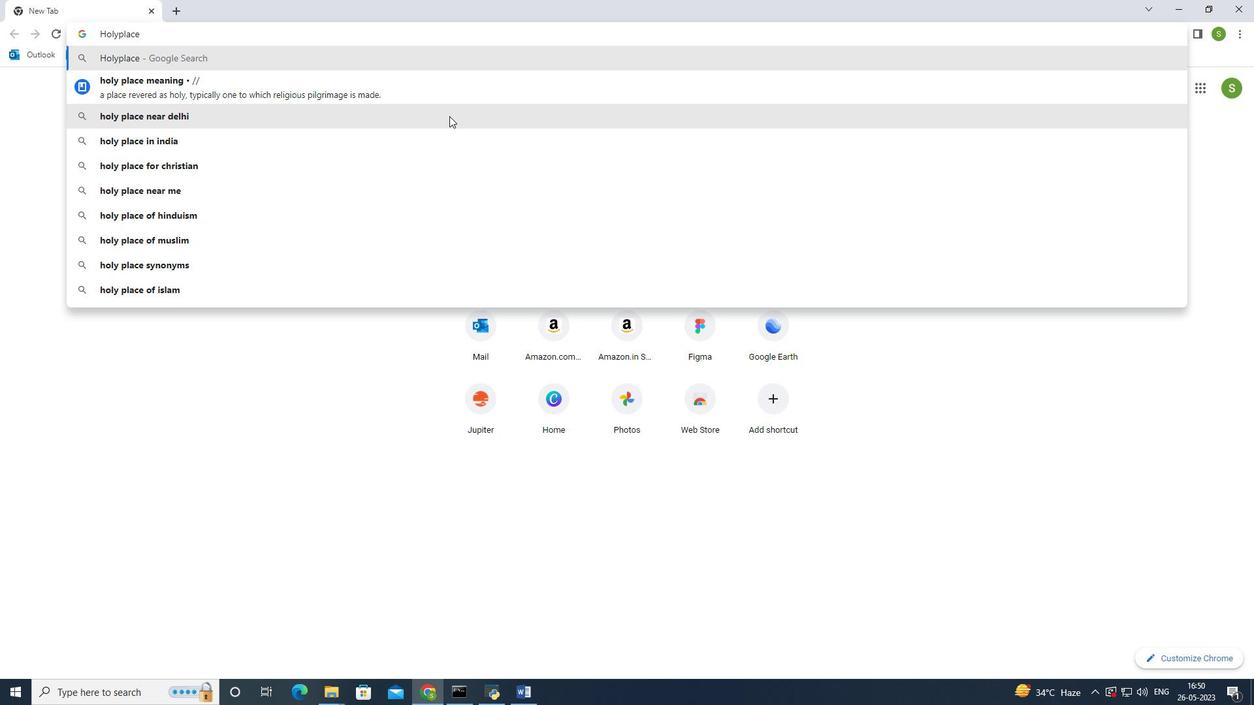 
Action: Mouse moved to (219, 118)
Screenshot: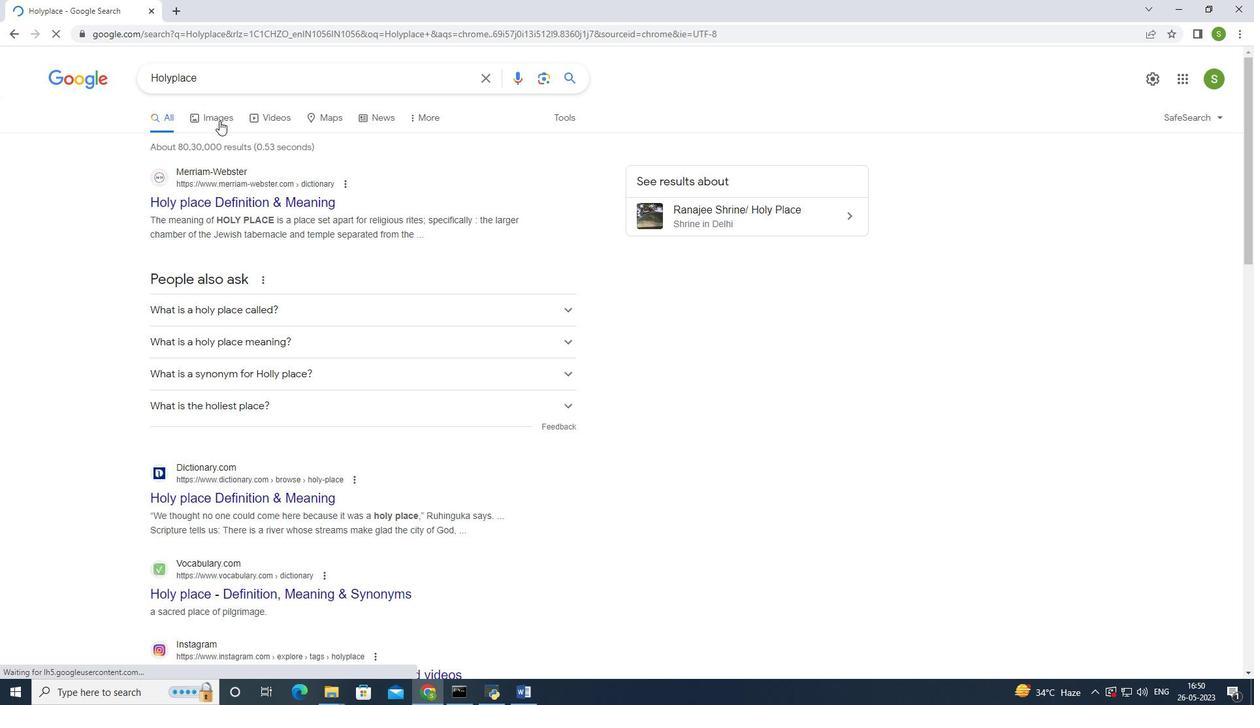 
Action: Mouse pressed left at (219, 118)
Screenshot: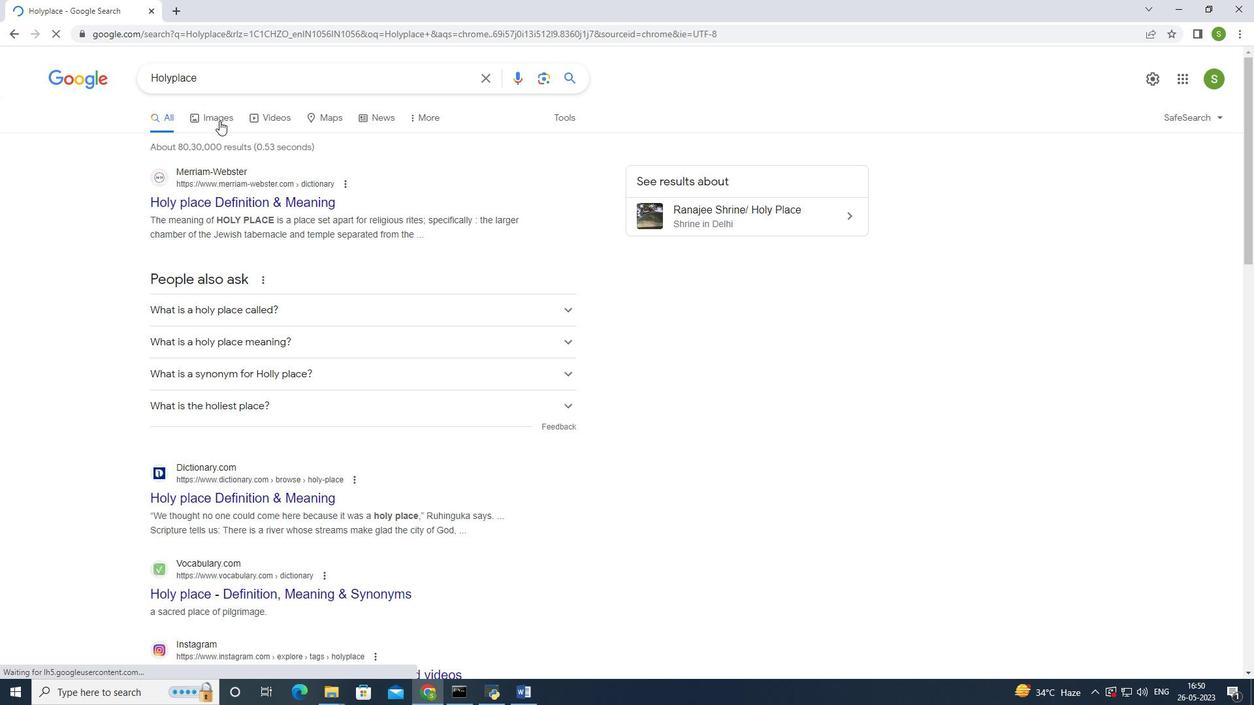 
Action: Mouse moved to (438, 362)
Screenshot: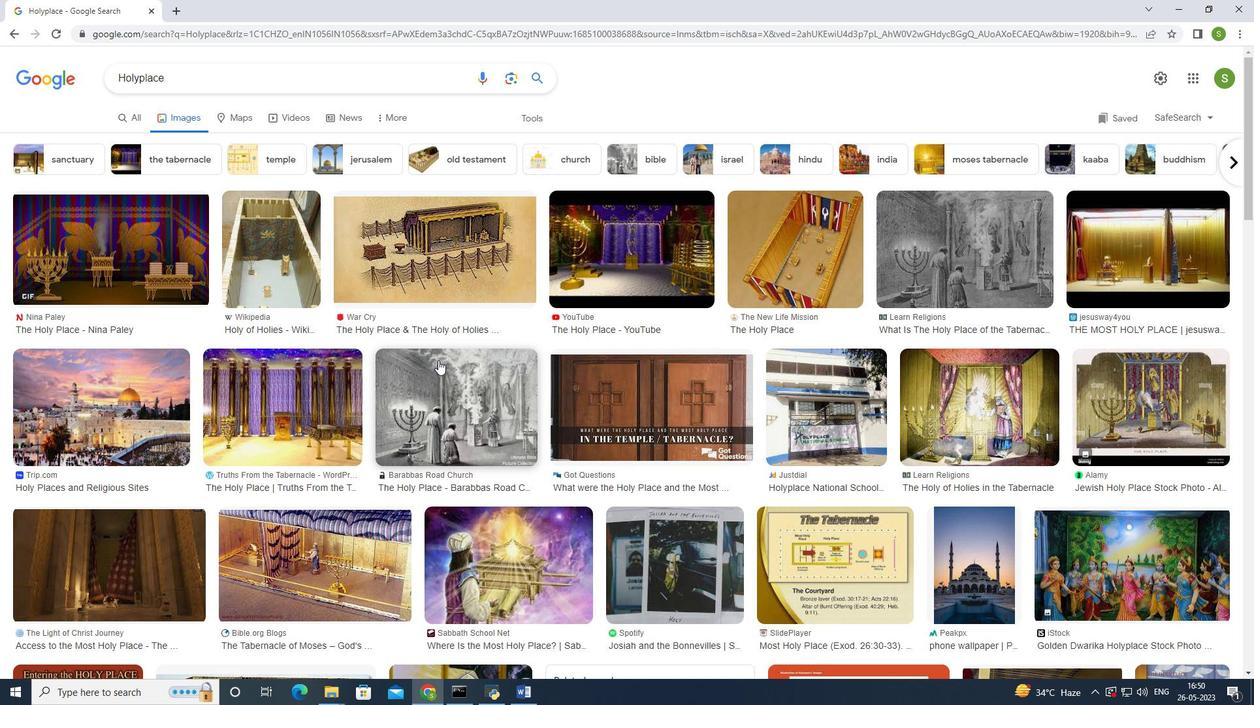 
Action: Mouse scrolled (438, 361) with delta (0, 0)
Screenshot: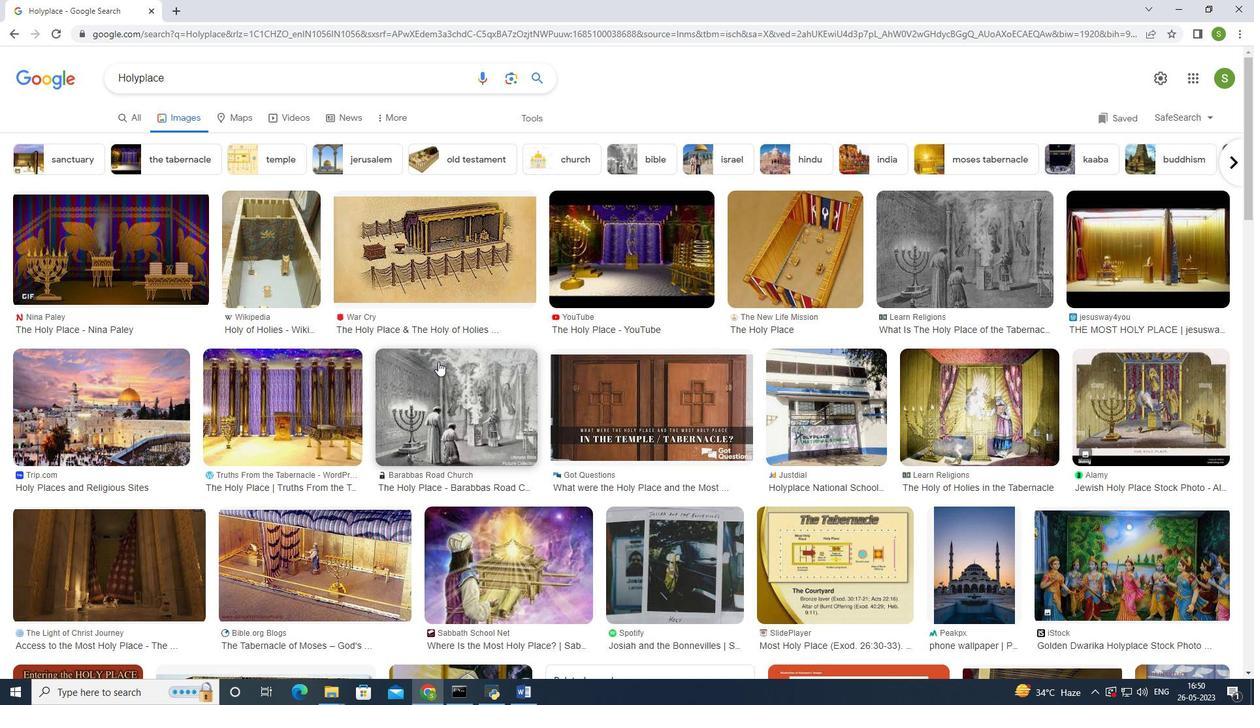 
Action: Mouse scrolled (438, 361) with delta (0, 0)
Screenshot: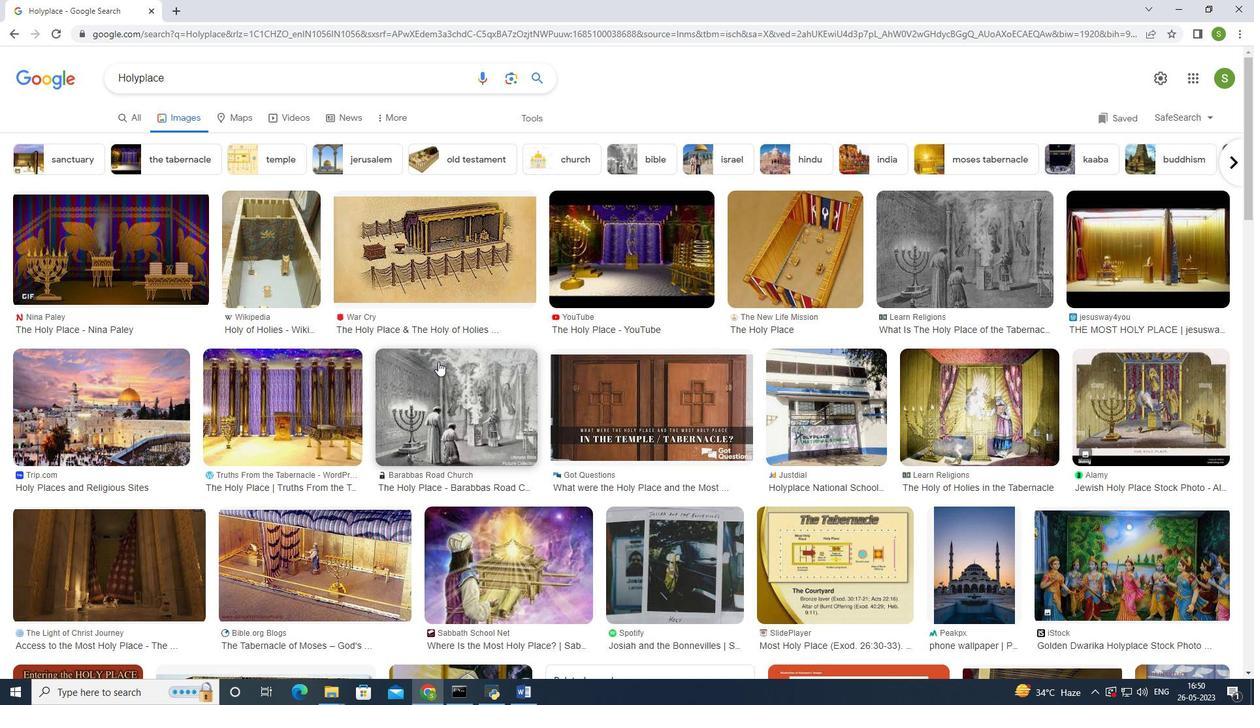 
Action: Mouse scrolled (438, 361) with delta (0, 0)
Screenshot: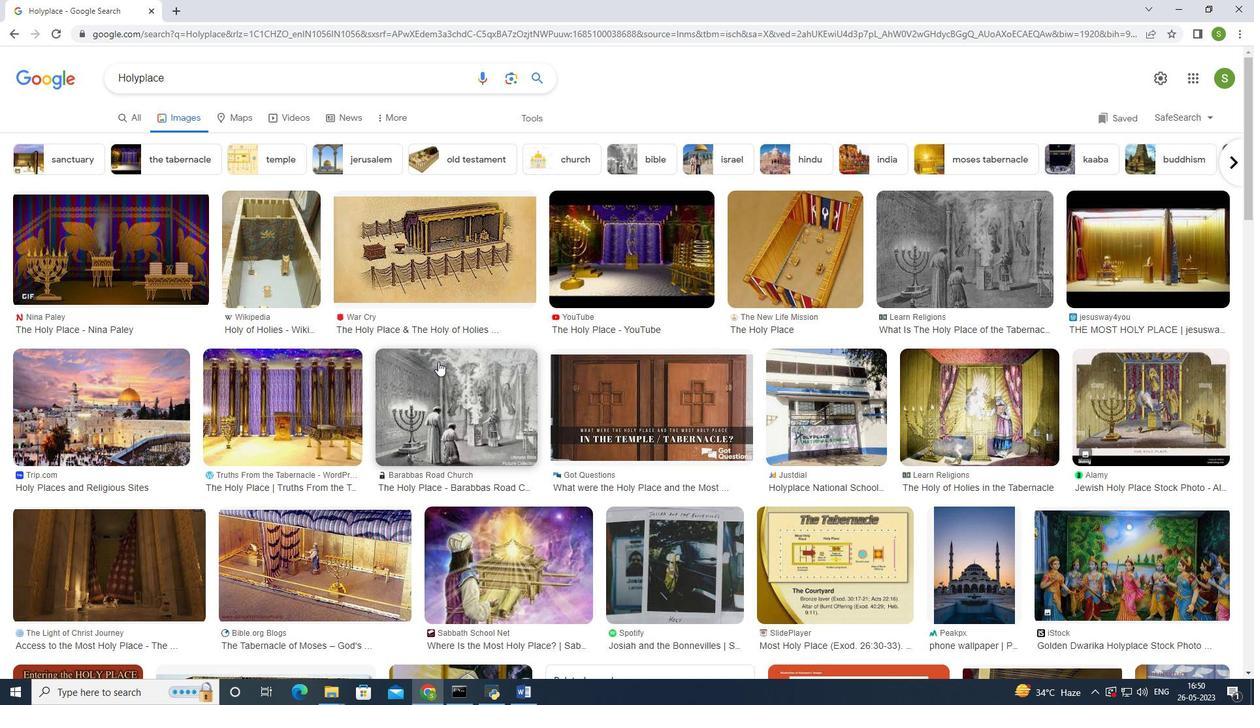 
Action: Mouse scrolled (438, 361) with delta (0, 0)
Screenshot: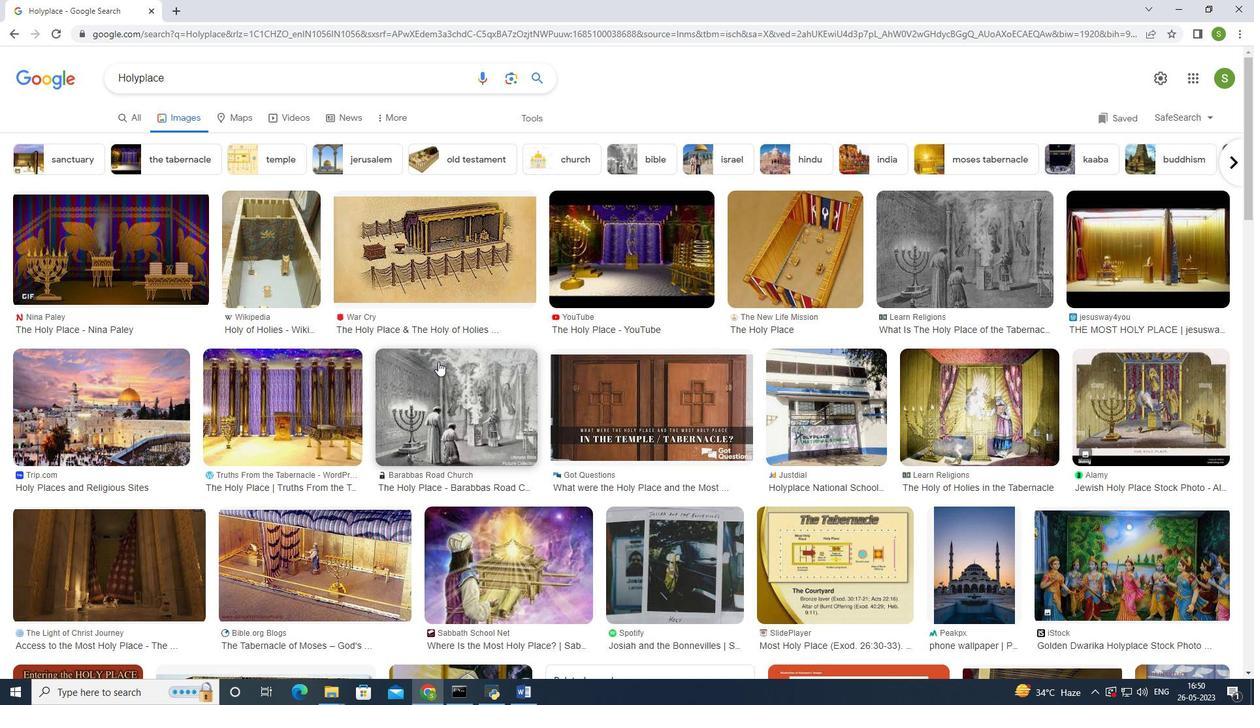 
Action: Mouse scrolled (438, 361) with delta (0, 0)
Screenshot: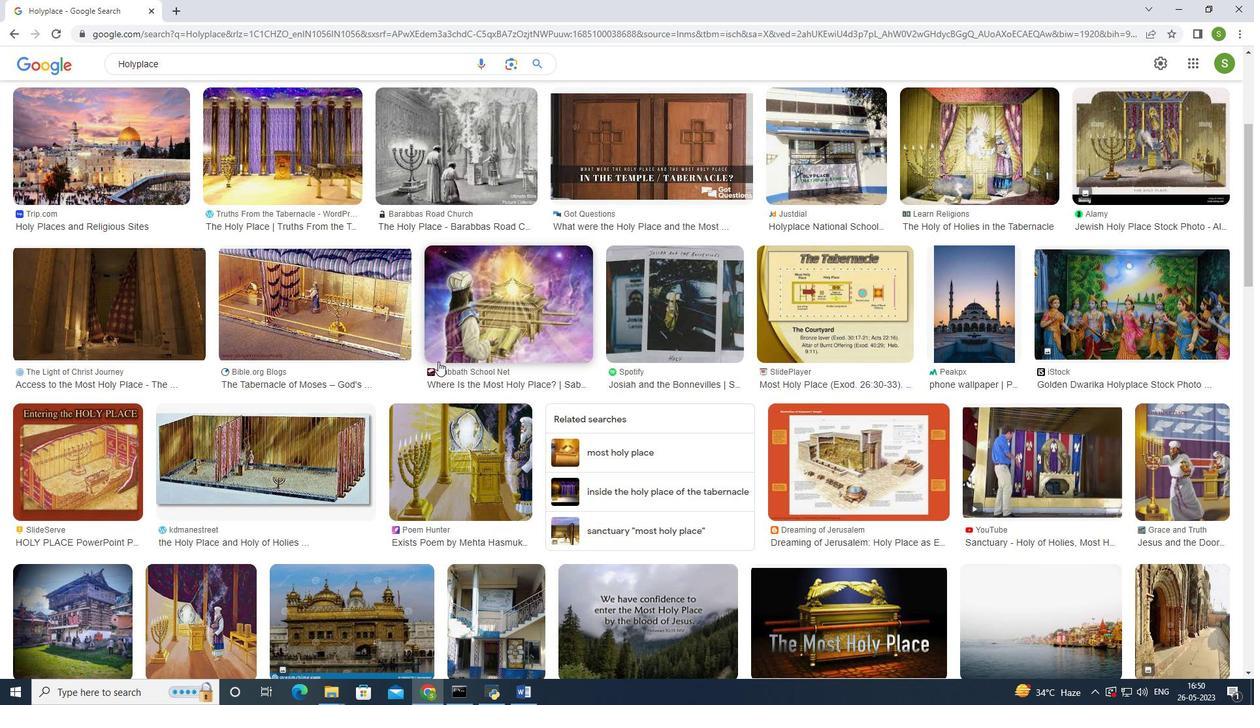 
Action: Mouse scrolled (438, 361) with delta (0, 0)
Screenshot: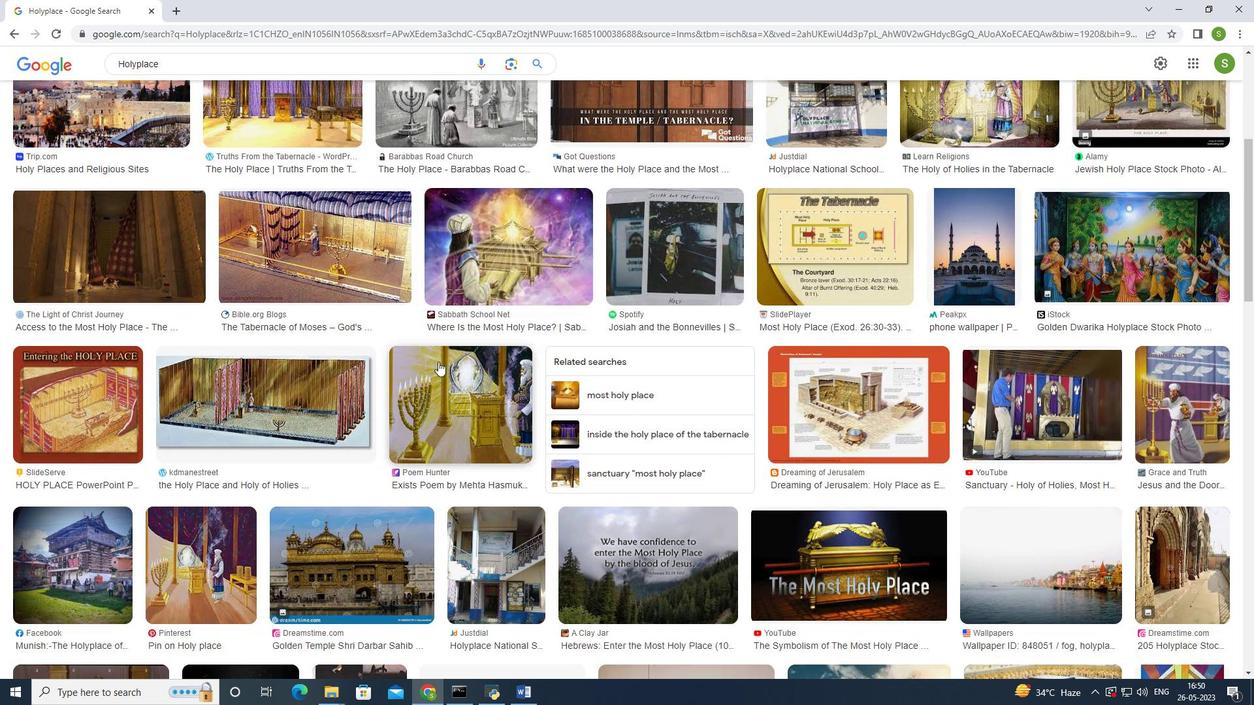 
Action: Mouse scrolled (438, 361) with delta (0, 0)
Screenshot: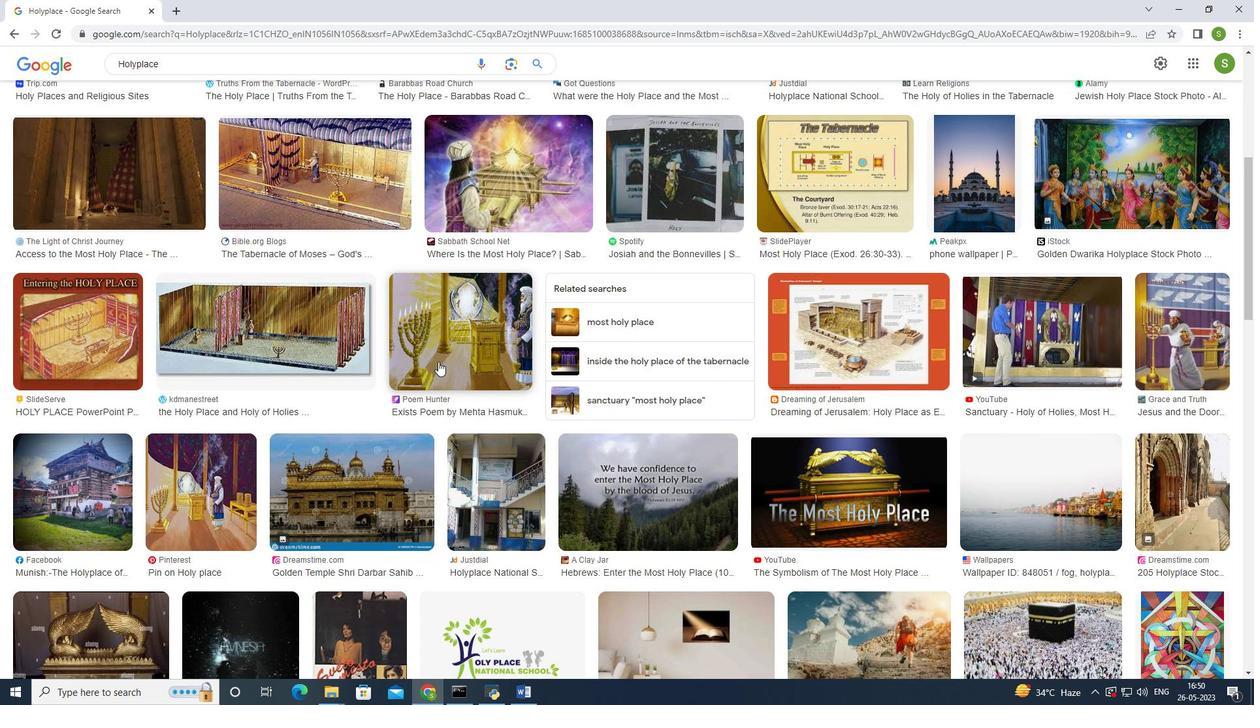 
Action: Mouse scrolled (438, 361) with delta (0, 0)
Screenshot: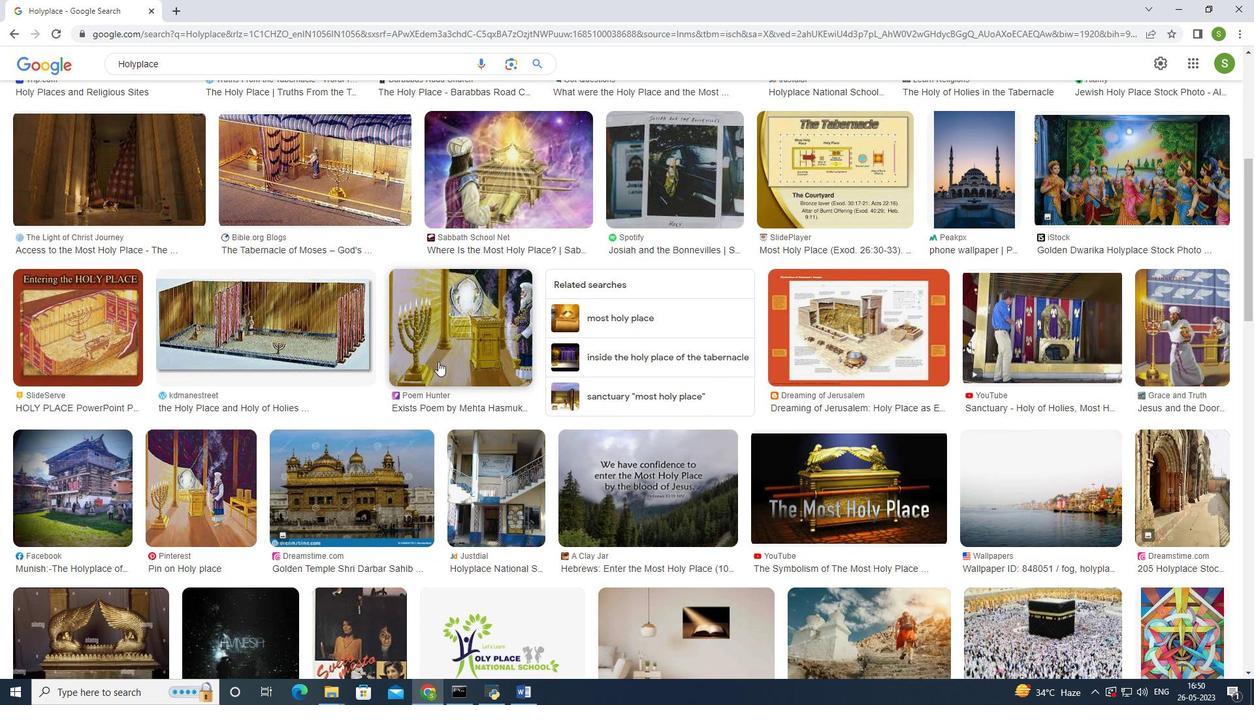 
Action: Mouse scrolled (438, 361) with delta (0, 0)
Screenshot: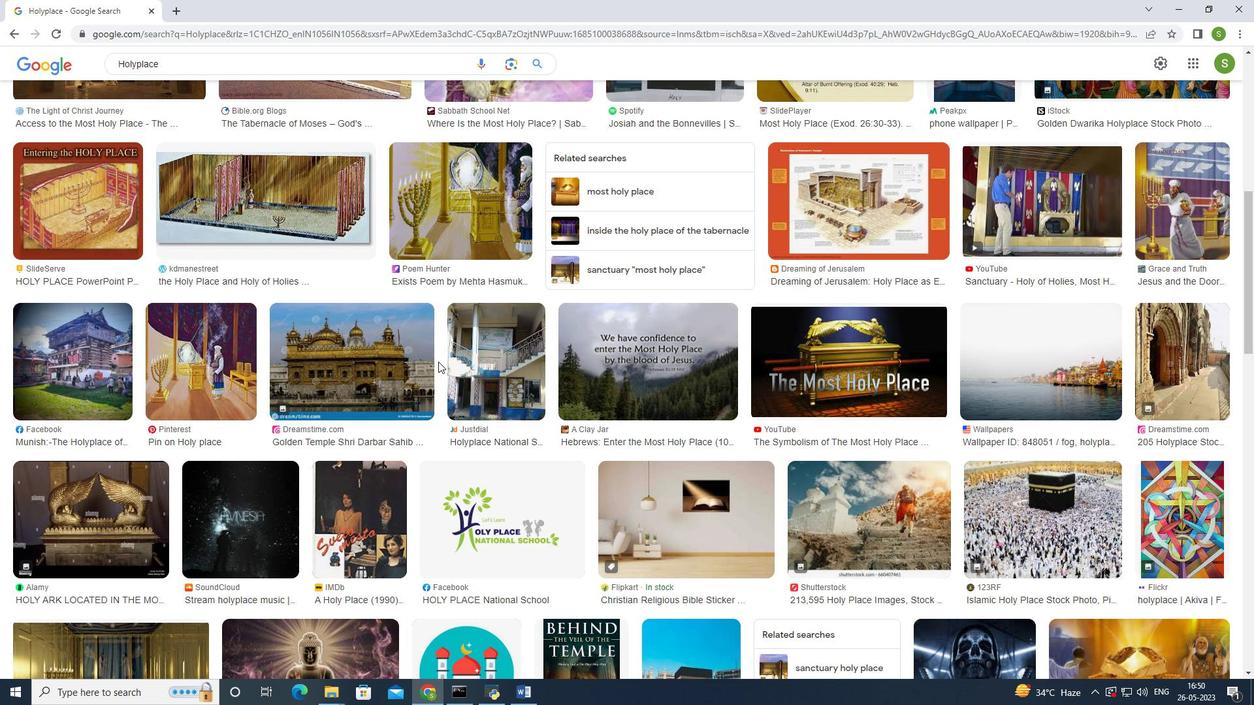 
Action: Mouse scrolled (438, 361) with delta (0, 0)
Screenshot: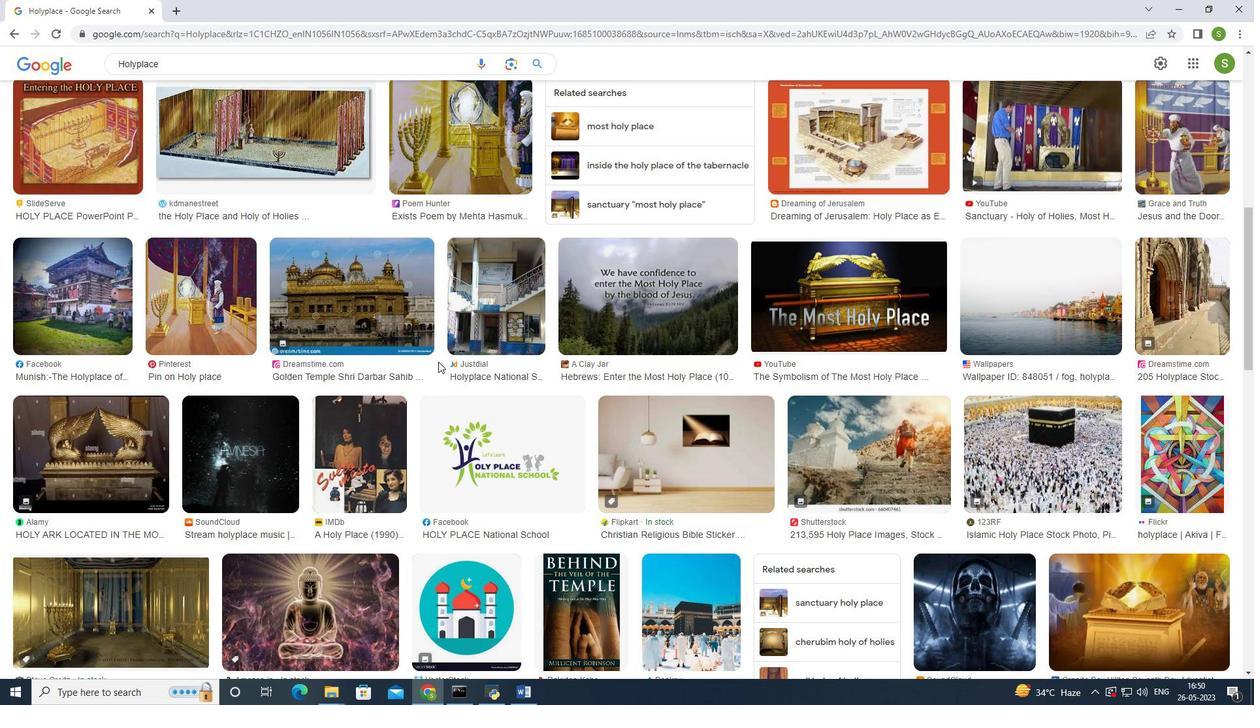 
Action: Mouse scrolled (438, 361) with delta (0, 0)
Screenshot: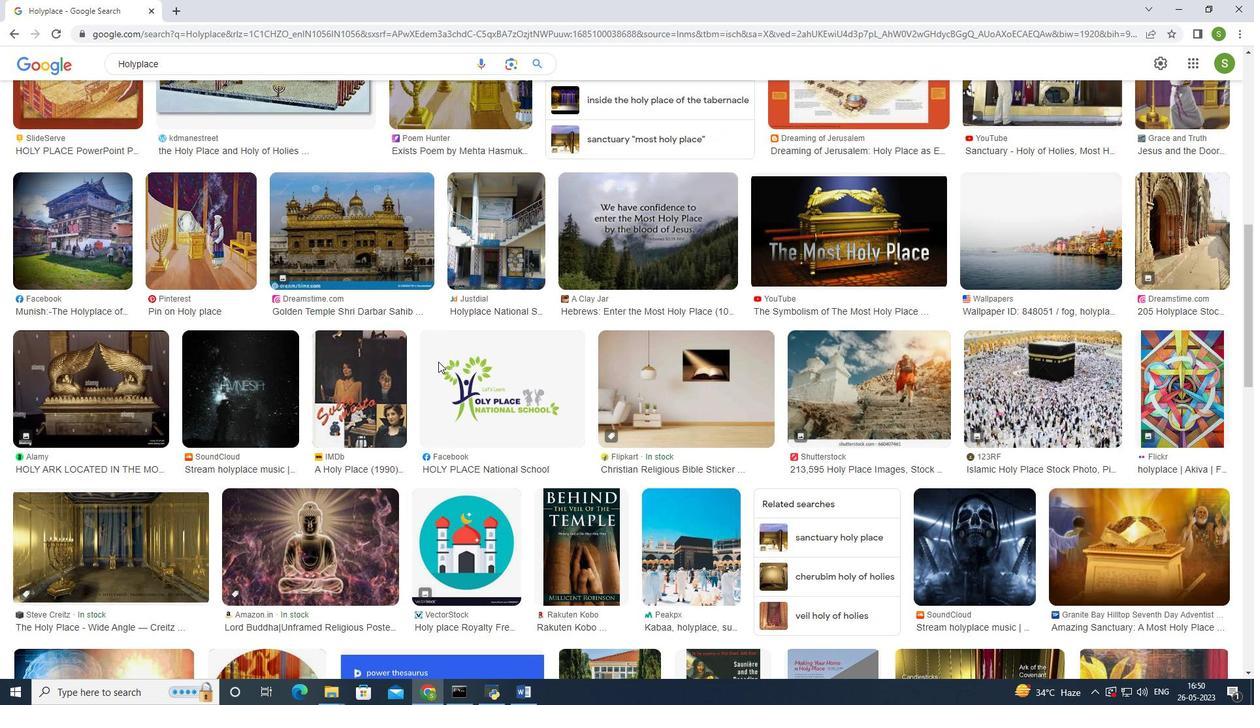 
Action: Mouse scrolled (438, 361) with delta (0, 0)
Screenshot: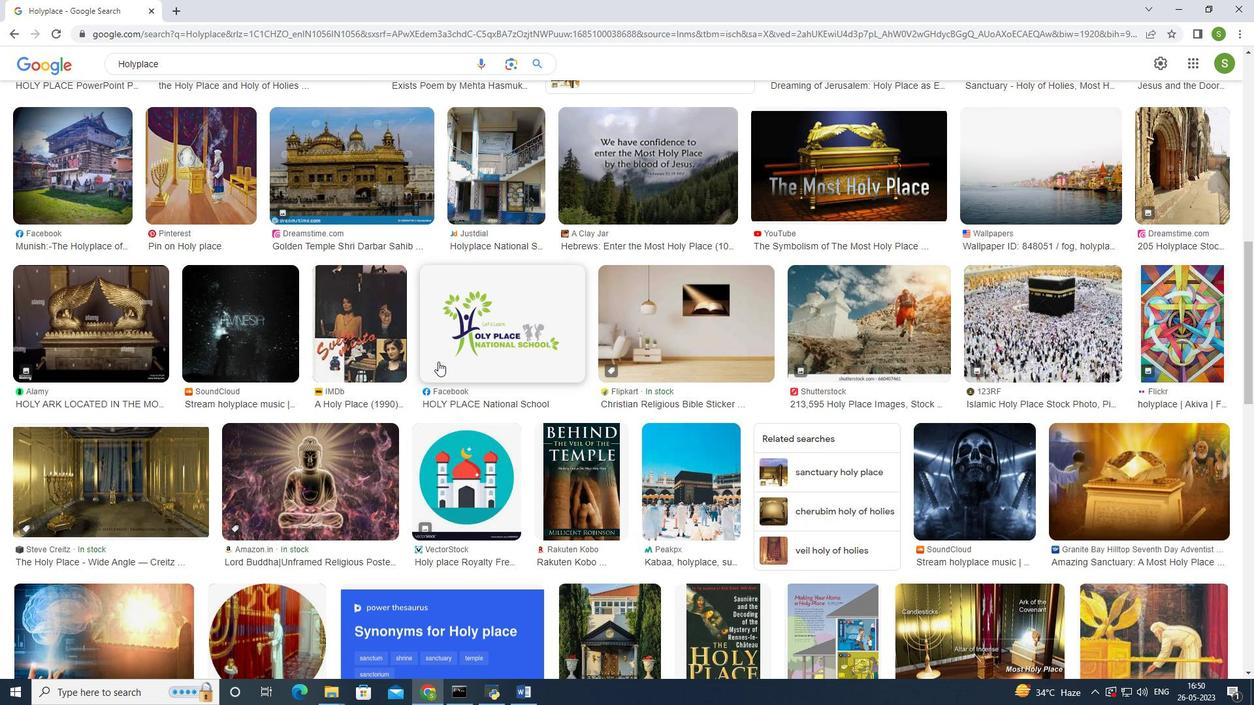
Action: Mouse scrolled (438, 361) with delta (0, 0)
Screenshot: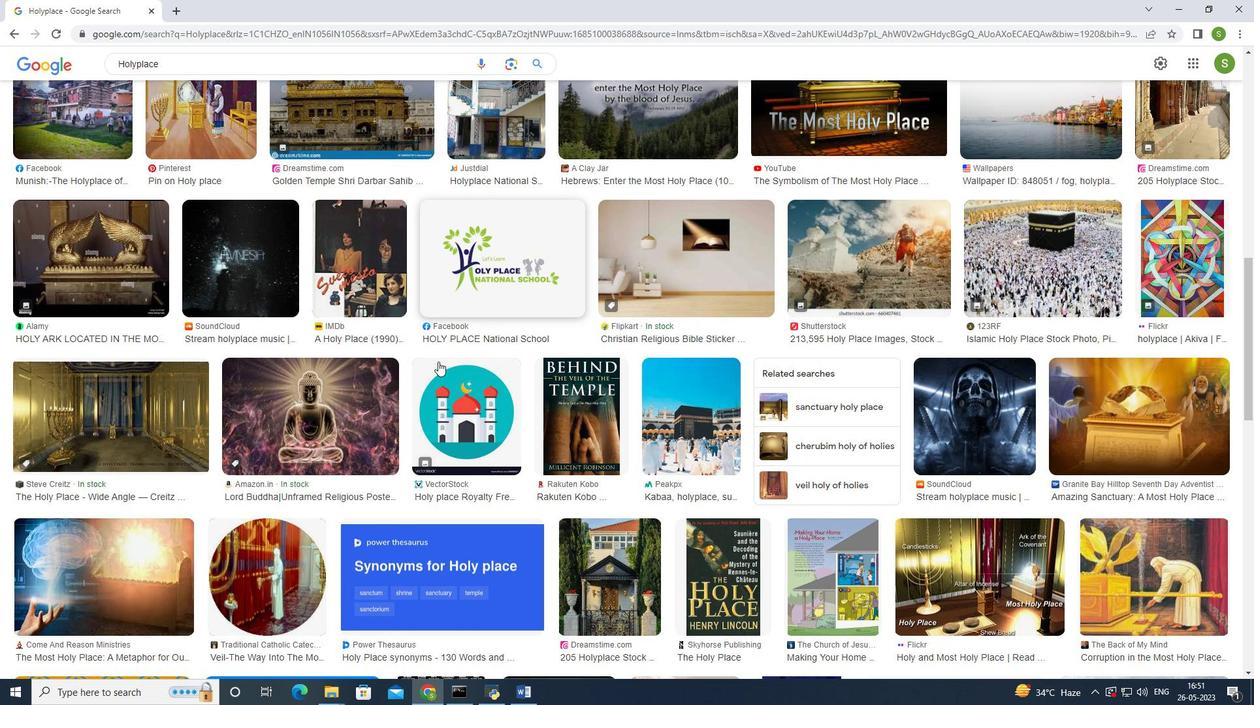 
Action: Mouse scrolled (438, 361) with delta (0, 0)
Screenshot: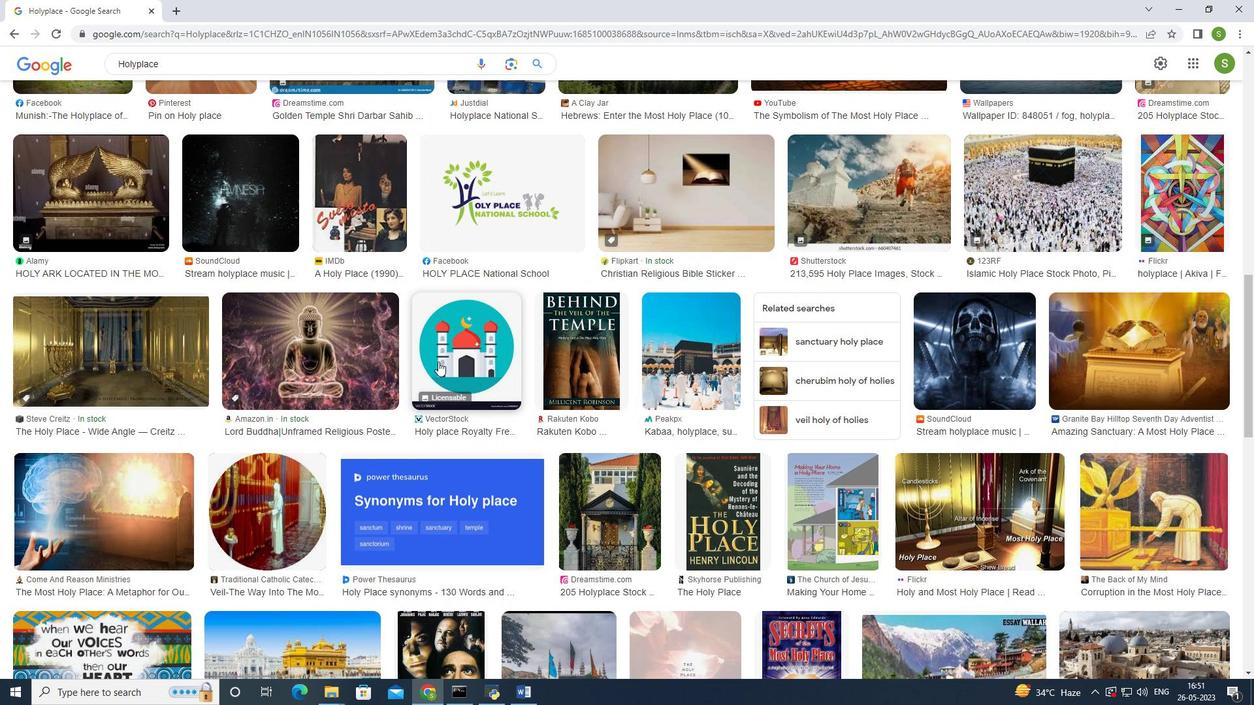 
Action: Mouse scrolled (438, 361) with delta (0, 0)
Screenshot: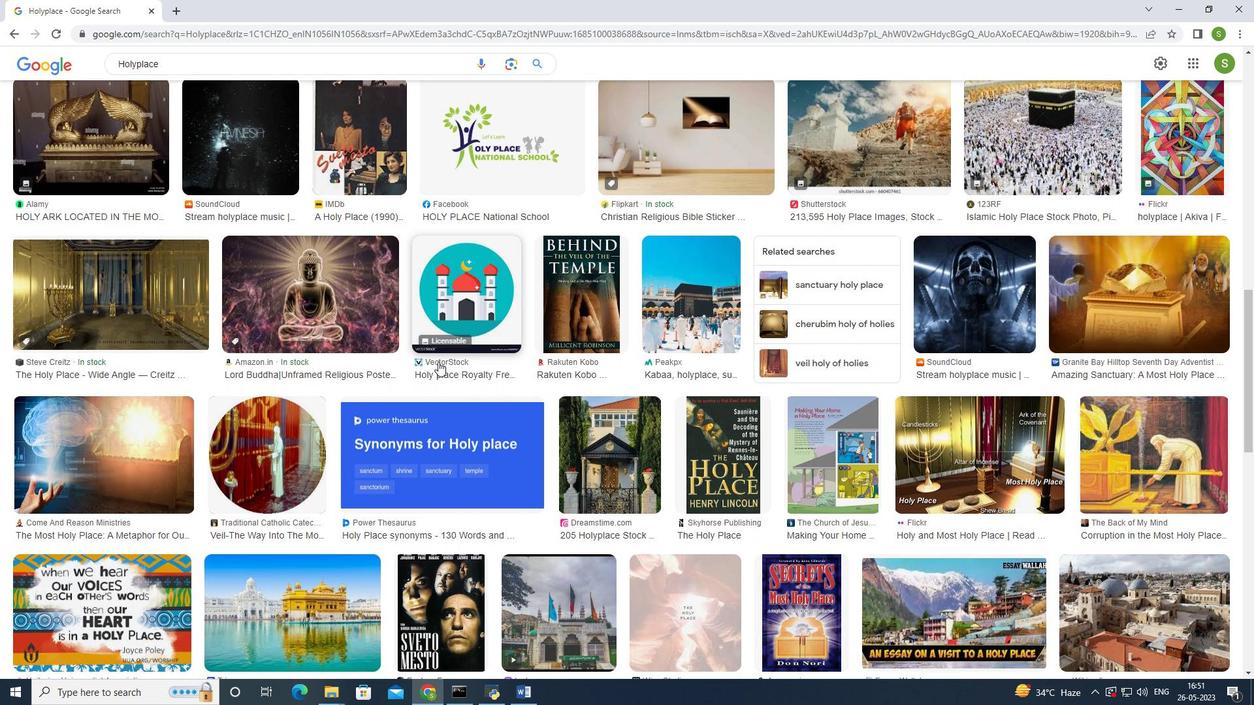 
Action: Mouse scrolled (438, 361) with delta (0, 0)
Screenshot: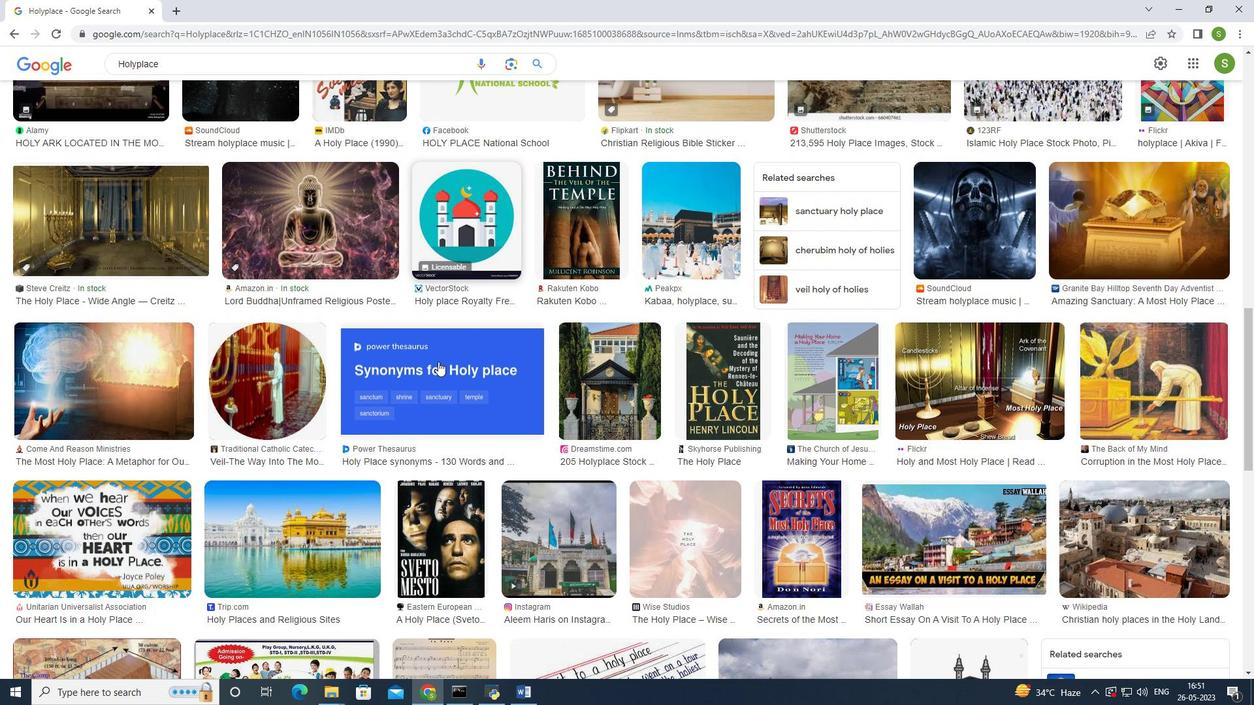
Action: Mouse scrolled (438, 361) with delta (0, 0)
Screenshot: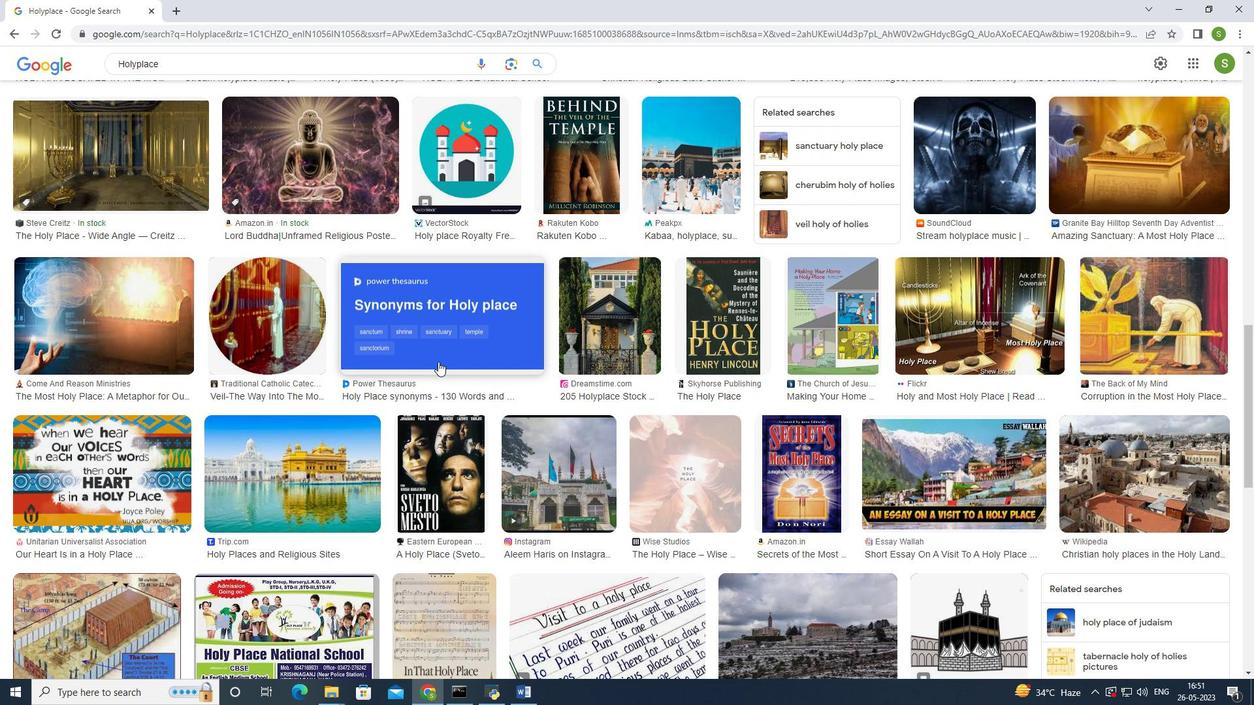 
Action: Mouse moved to (438, 362)
Screenshot: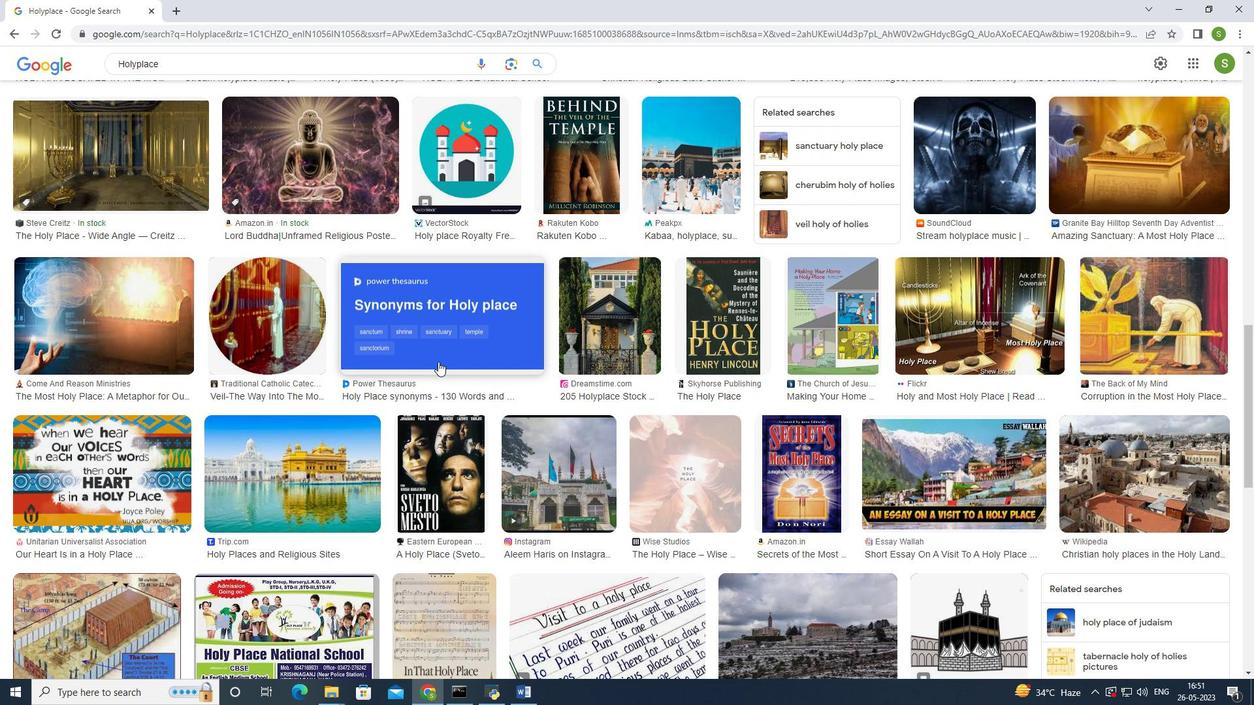 
Action: Mouse scrolled (438, 362) with delta (0, 0)
Screenshot: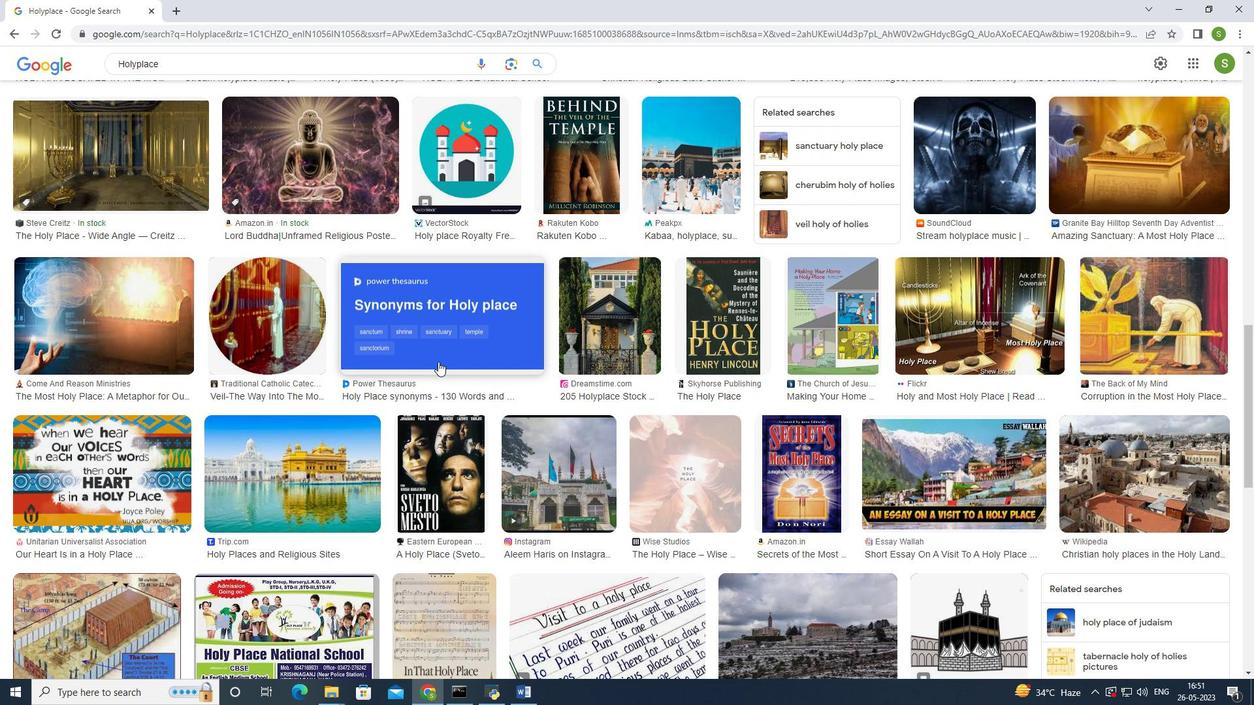 
Action: Mouse scrolled (438, 362) with delta (0, 0)
Screenshot: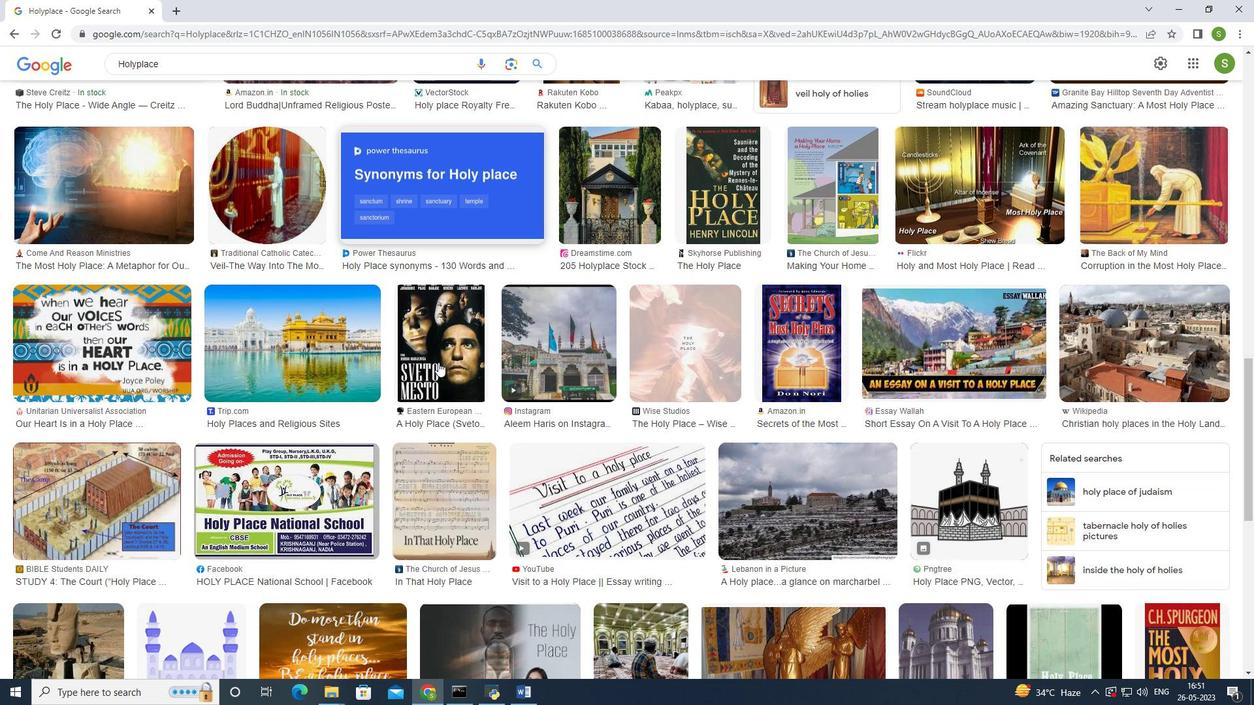 
Action: Mouse scrolled (438, 362) with delta (0, 0)
Screenshot: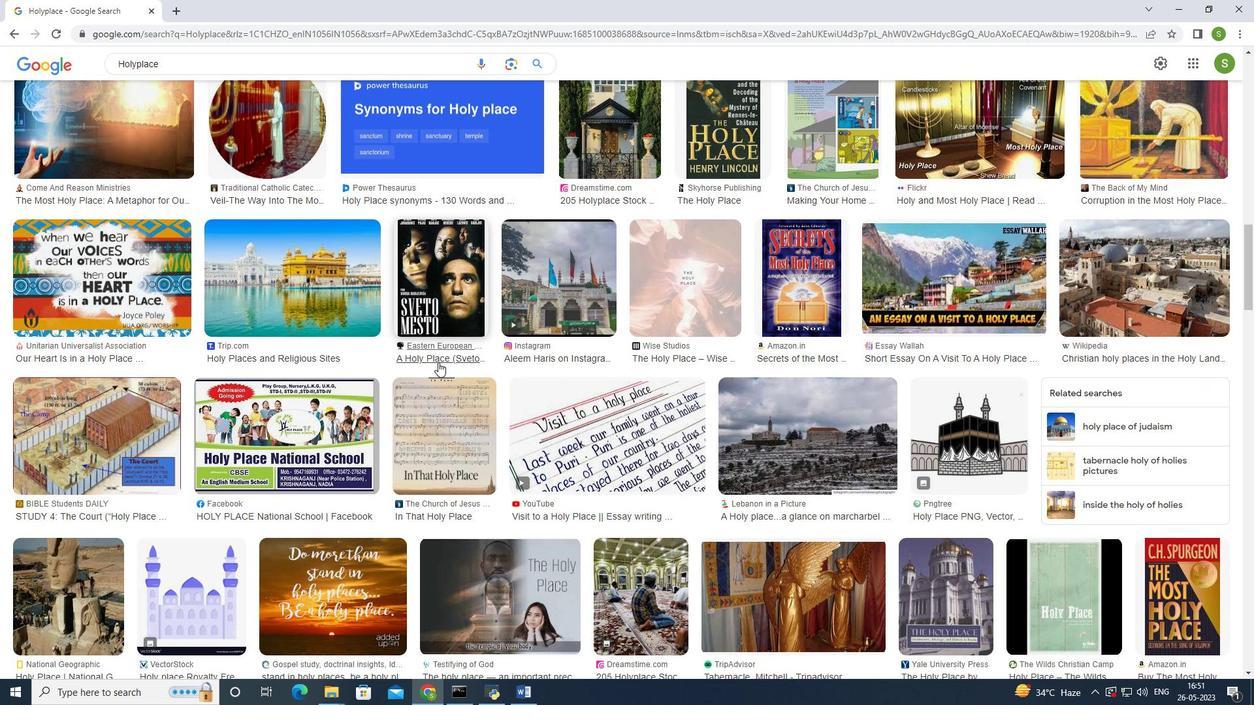 
Action: Mouse moved to (438, 366)
Screenshot: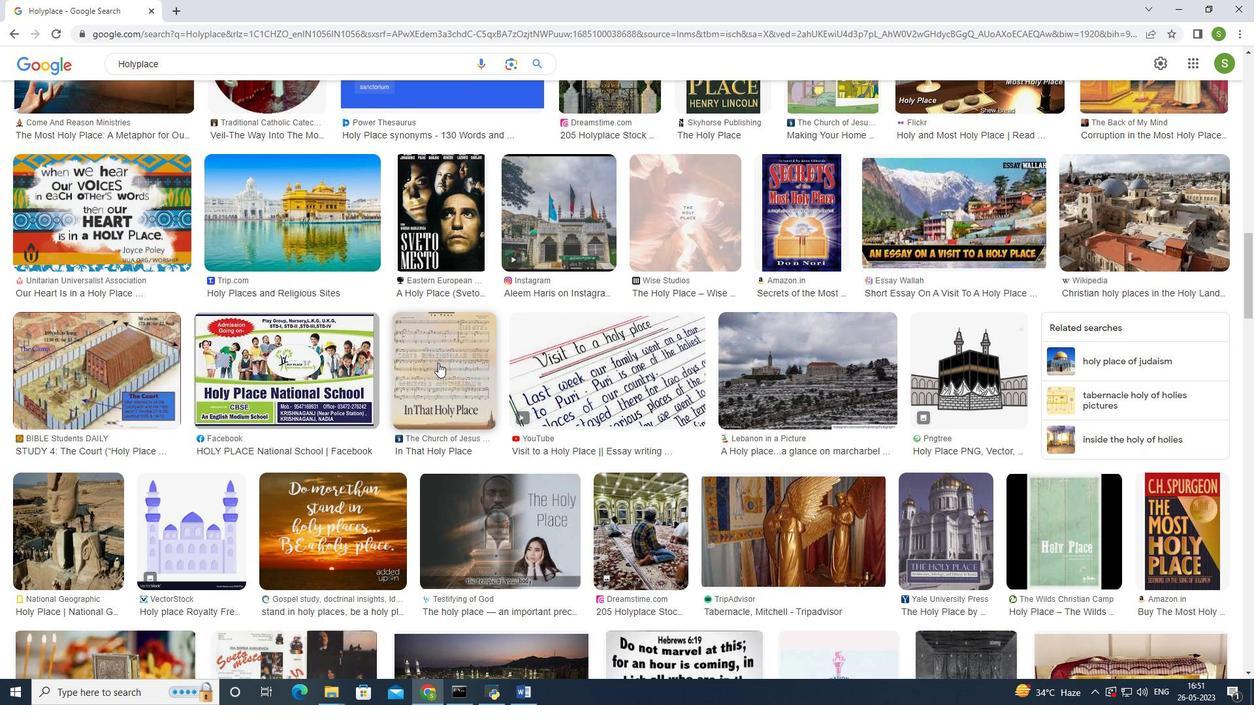 
Action: Mouse scrolled (438, 366) with delta (0, 0)
Screenshot: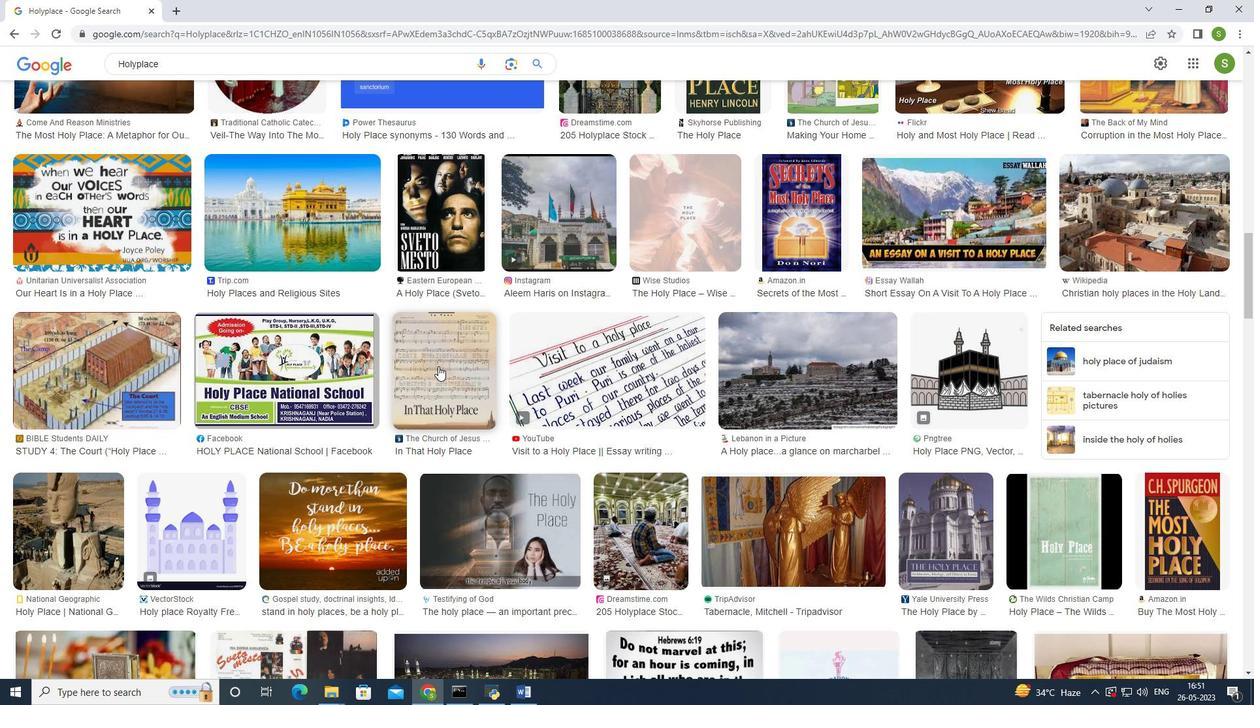 
Action: Mouse scrolled (438, 366) with delta (0, 0)
Screenshot: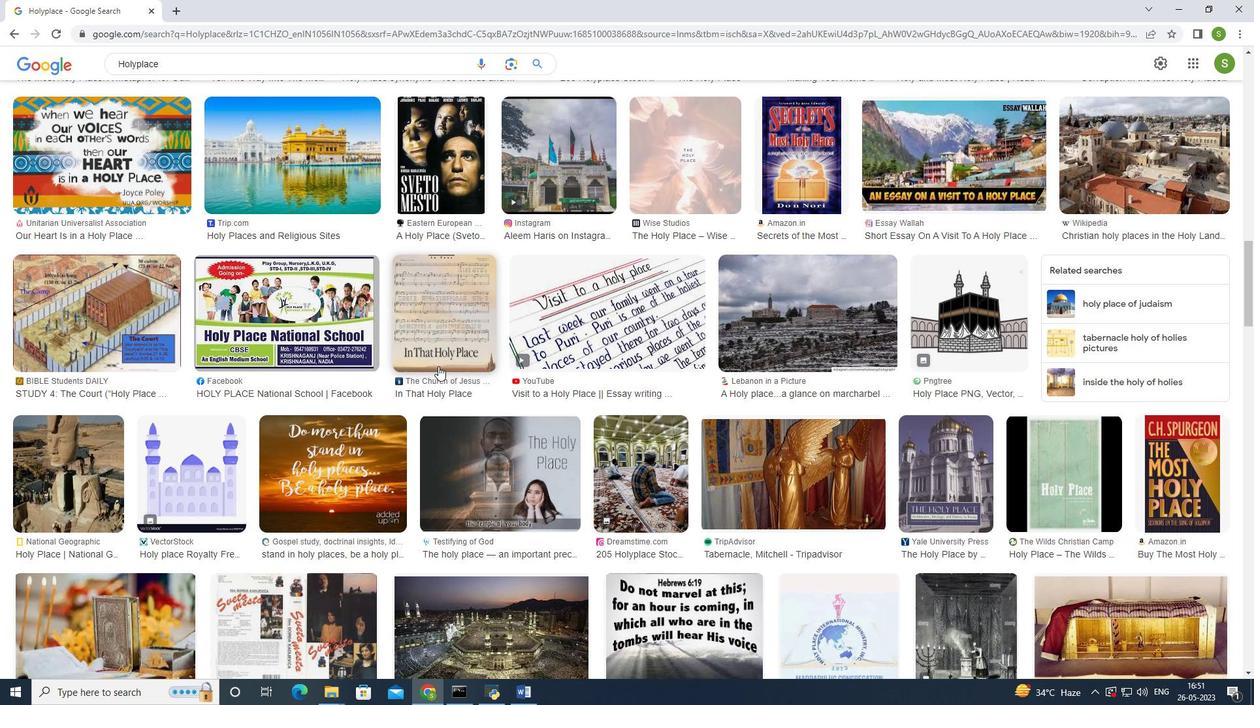 
Action: Mouse scrolled (438, 366) with delta (0, 0)
Screenshot: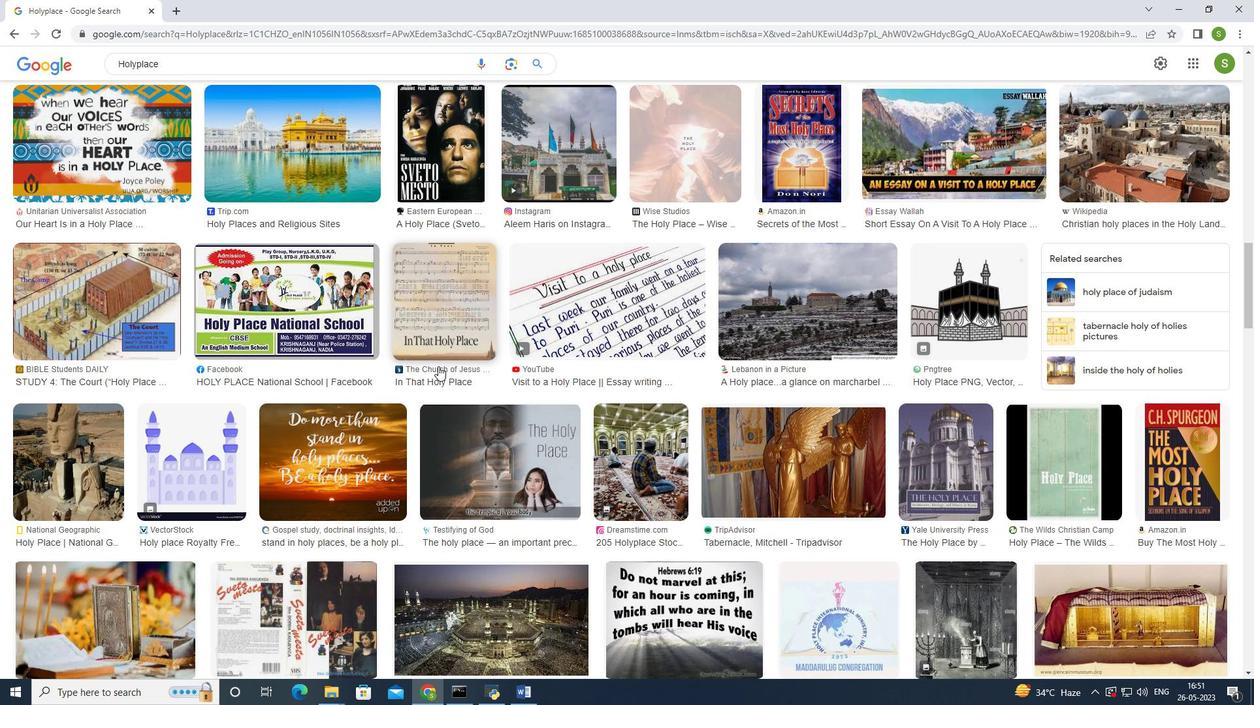 
Action: Mouse scrolled (438, 366) with delta (0, 0)
Screenshot: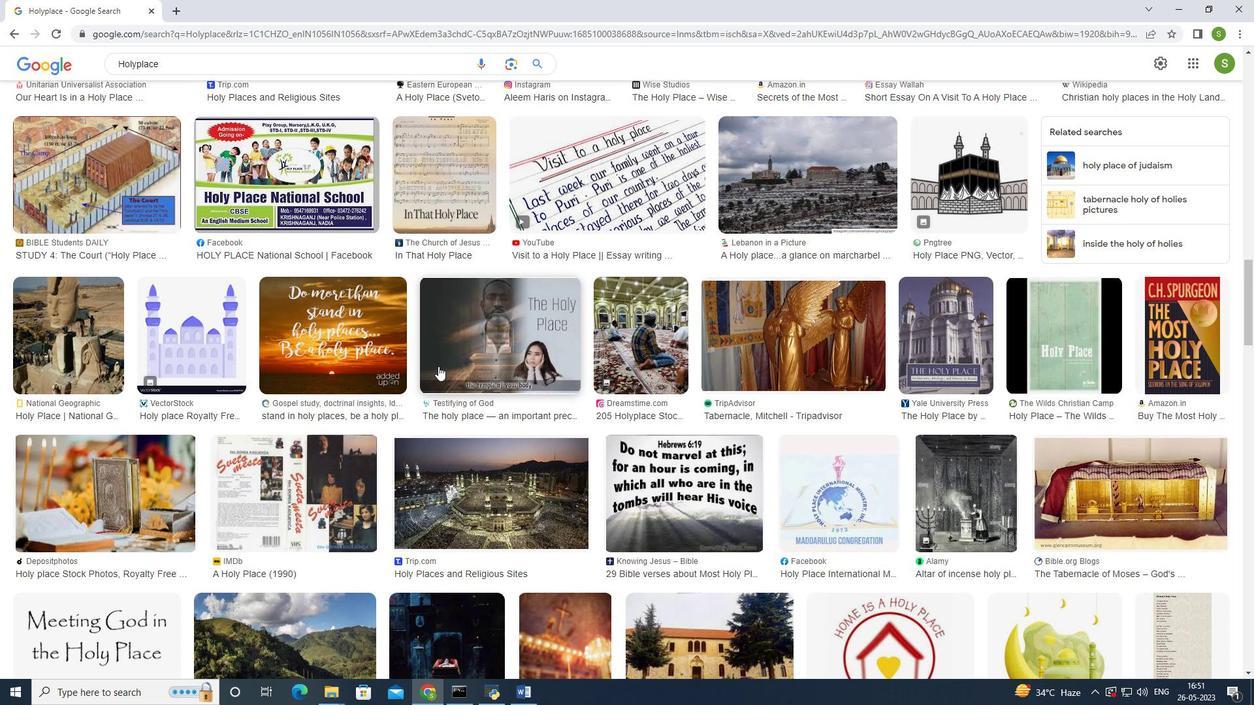 
Action: Mouse scrolled (438, 366) with delta (0, 0)
Screenshot: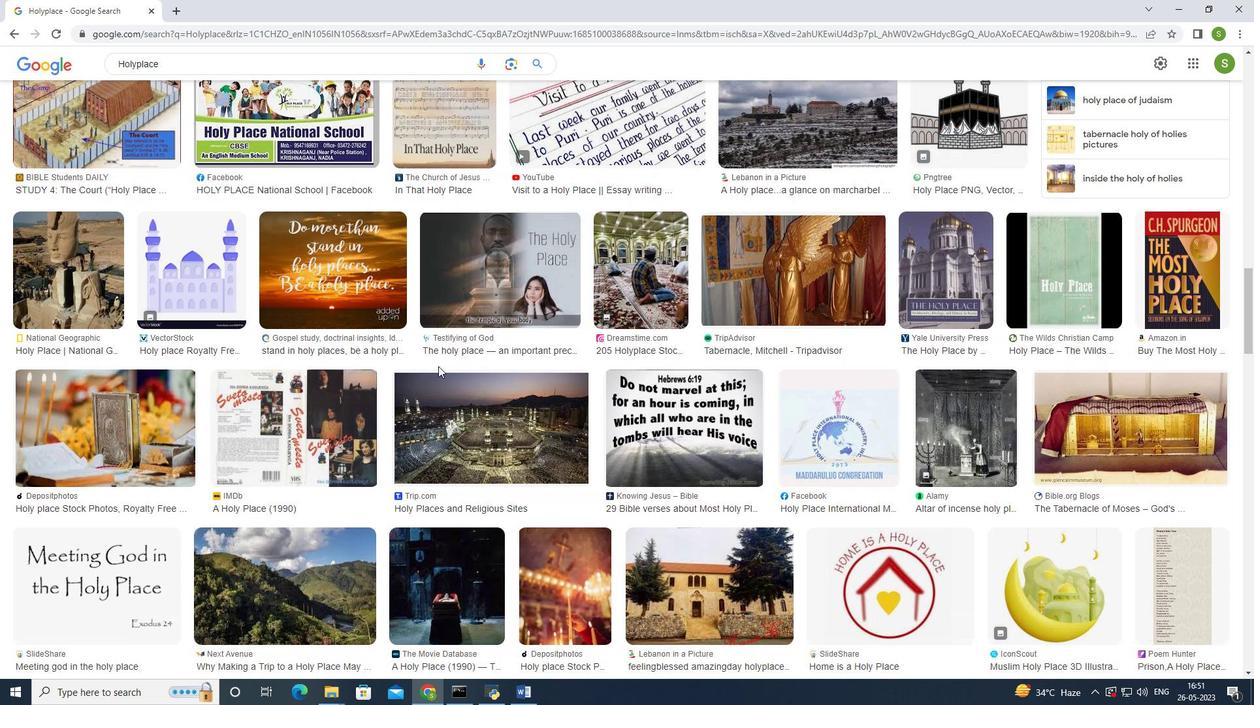 
Action: Mouse scrolled (438, 366) with delta (0, 0)
Screenshot: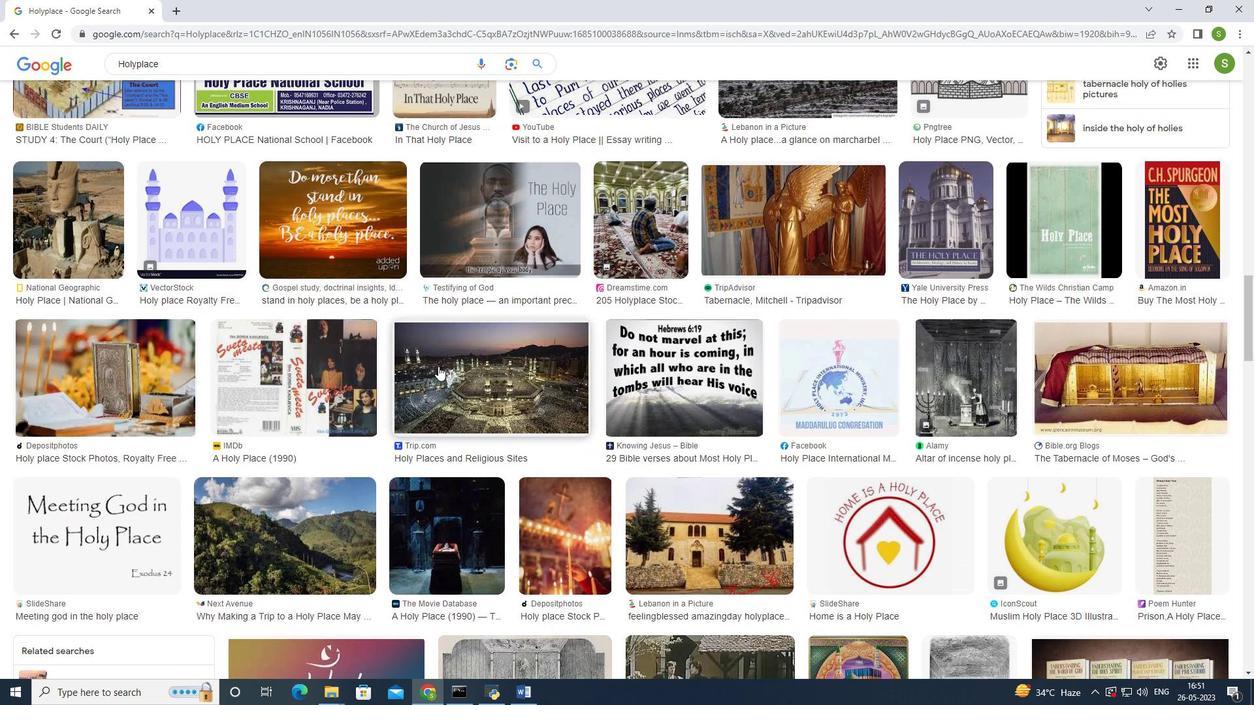 
Action: Mouse moved to (438, 369)
Screenshot: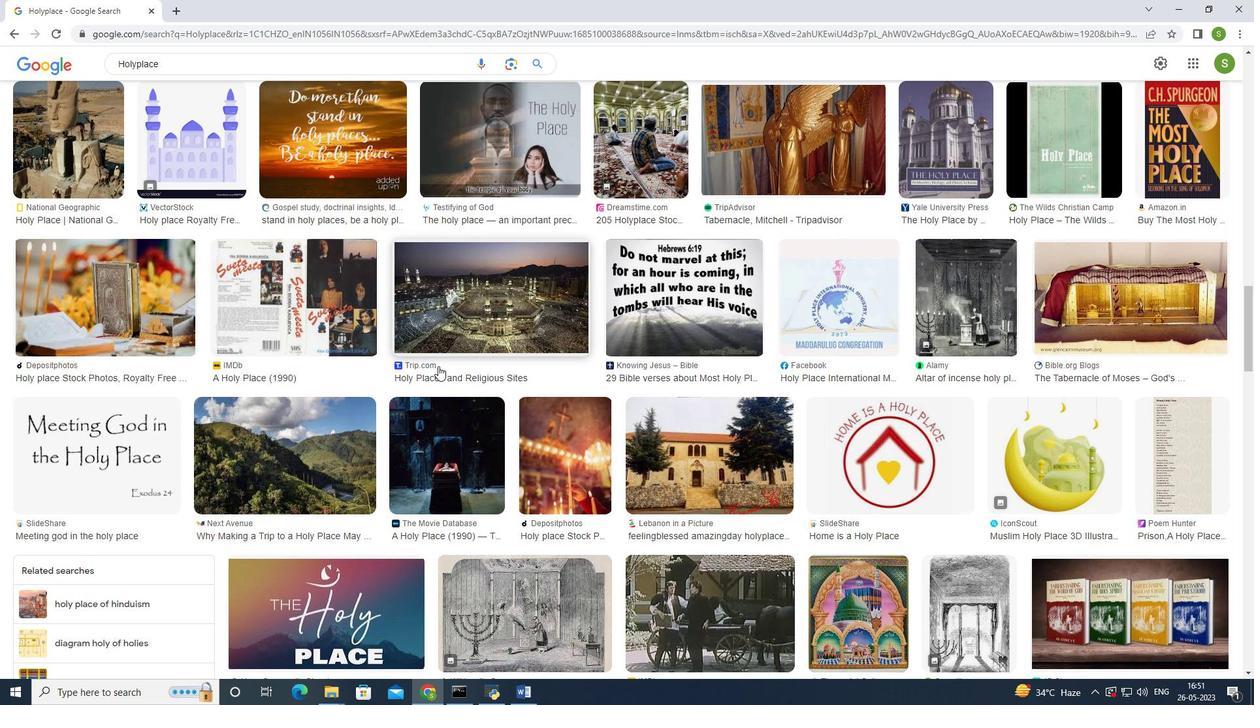 
Action: Mouse scrolled (438, 368) with delta (0, 0)
Screenshot: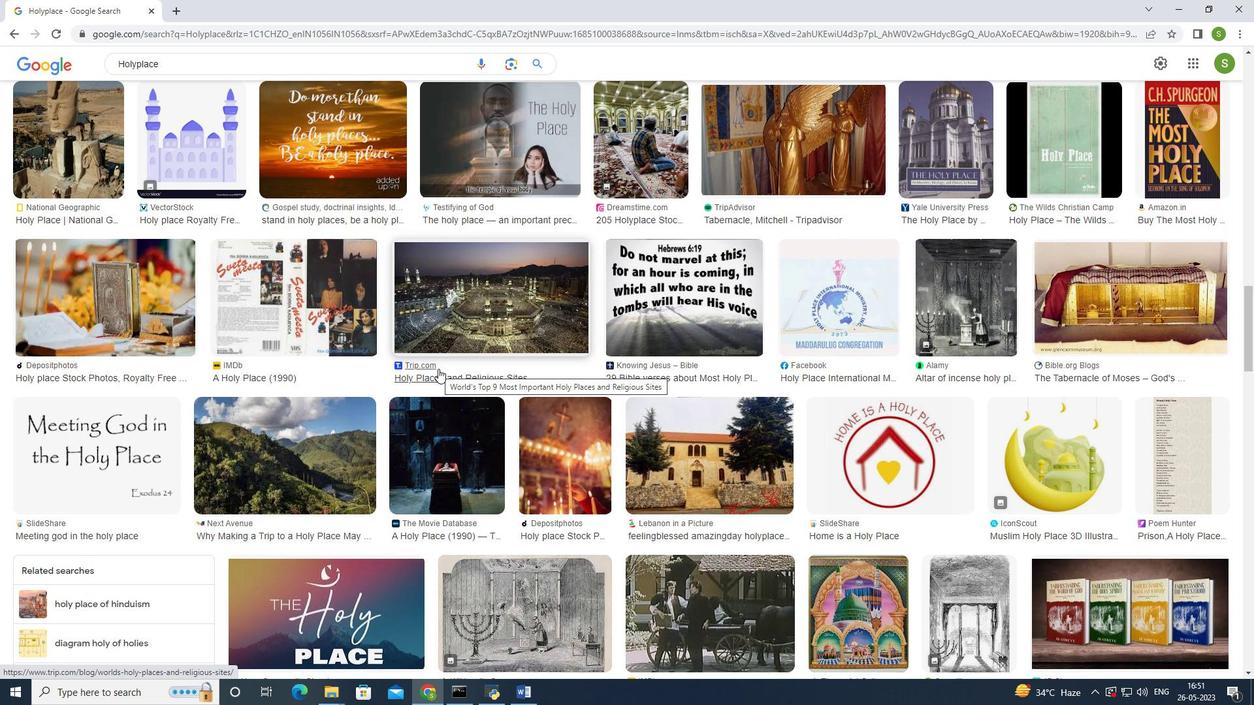 
Action: Mouse scrolled (438, 368) with delta (0, 0)
Screenshot: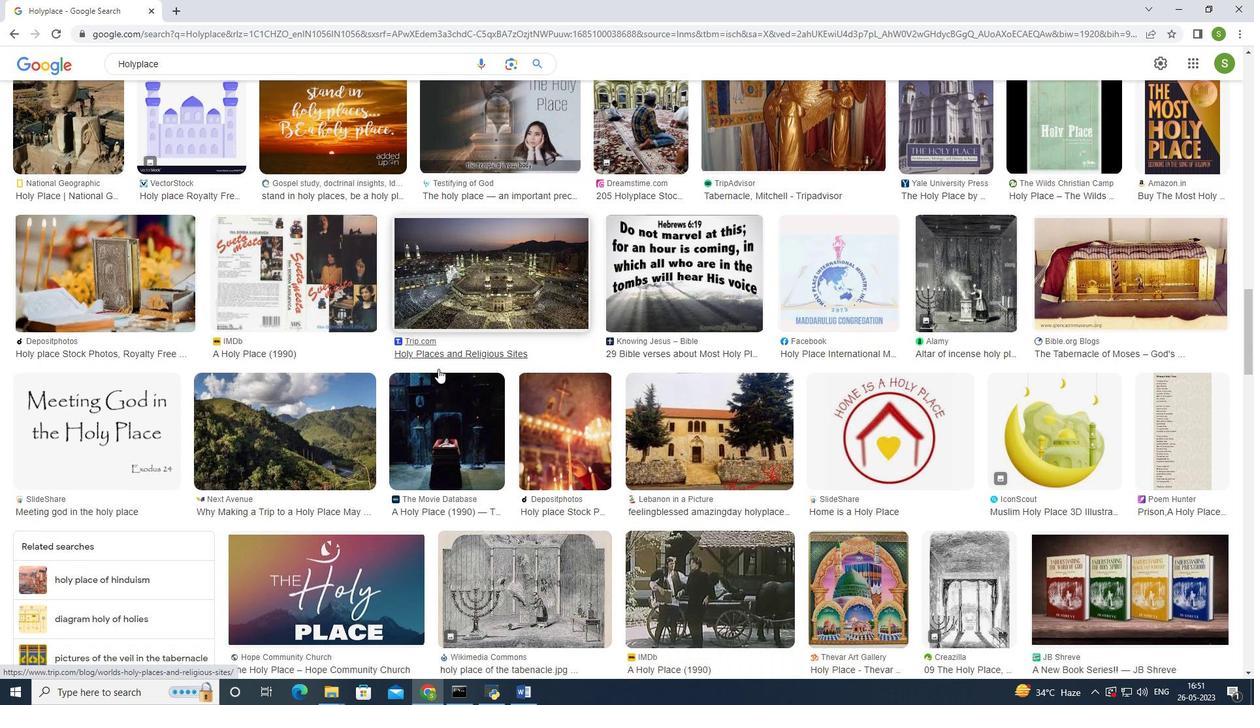 
Action: Mouse scrolled (438, 368) with delta (0, 0)
Screenshot: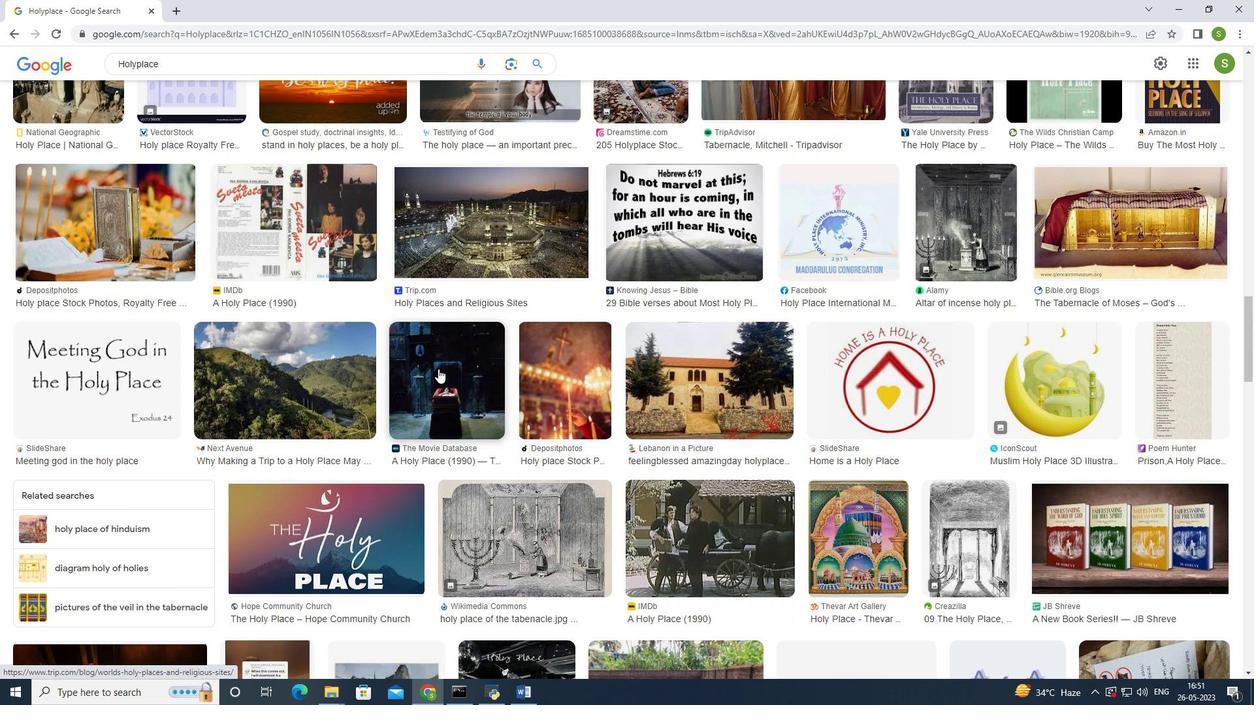 
Action: Mouse scrolled (438, 368) with delta (0, 0)
Screenshot: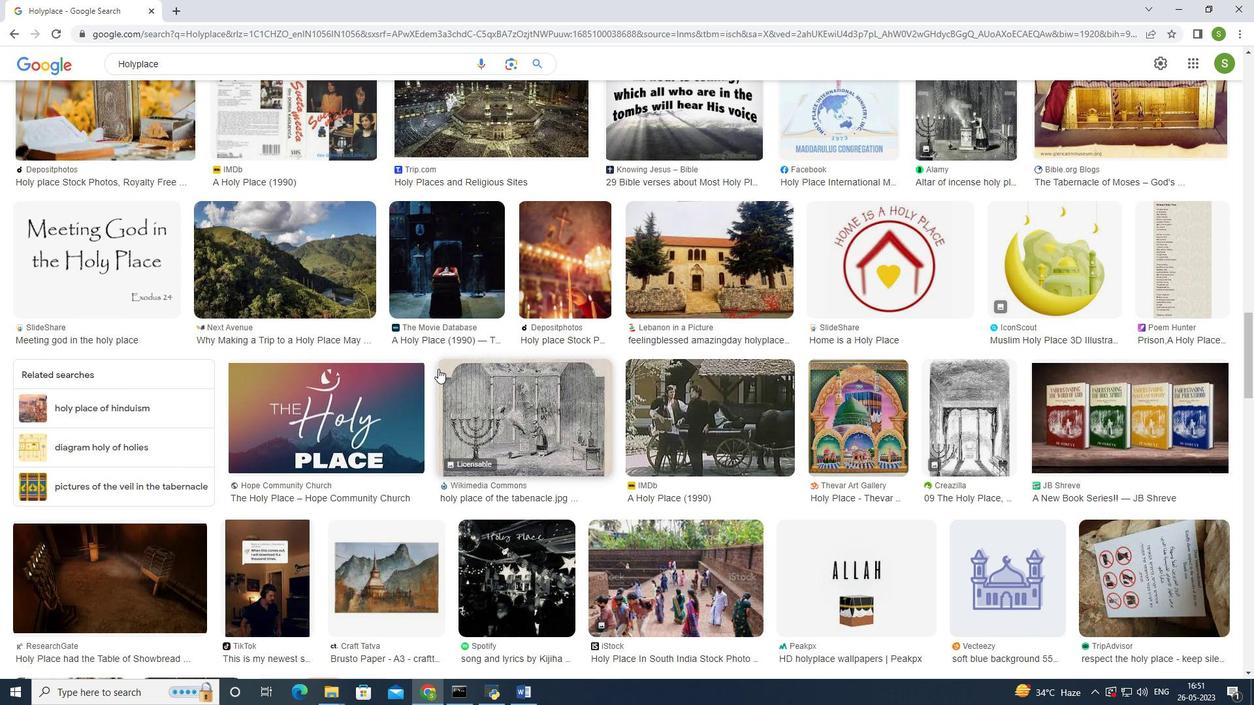 
Action: Mouse scrolled (438, 368) with delta (0, 0)
Screenshot: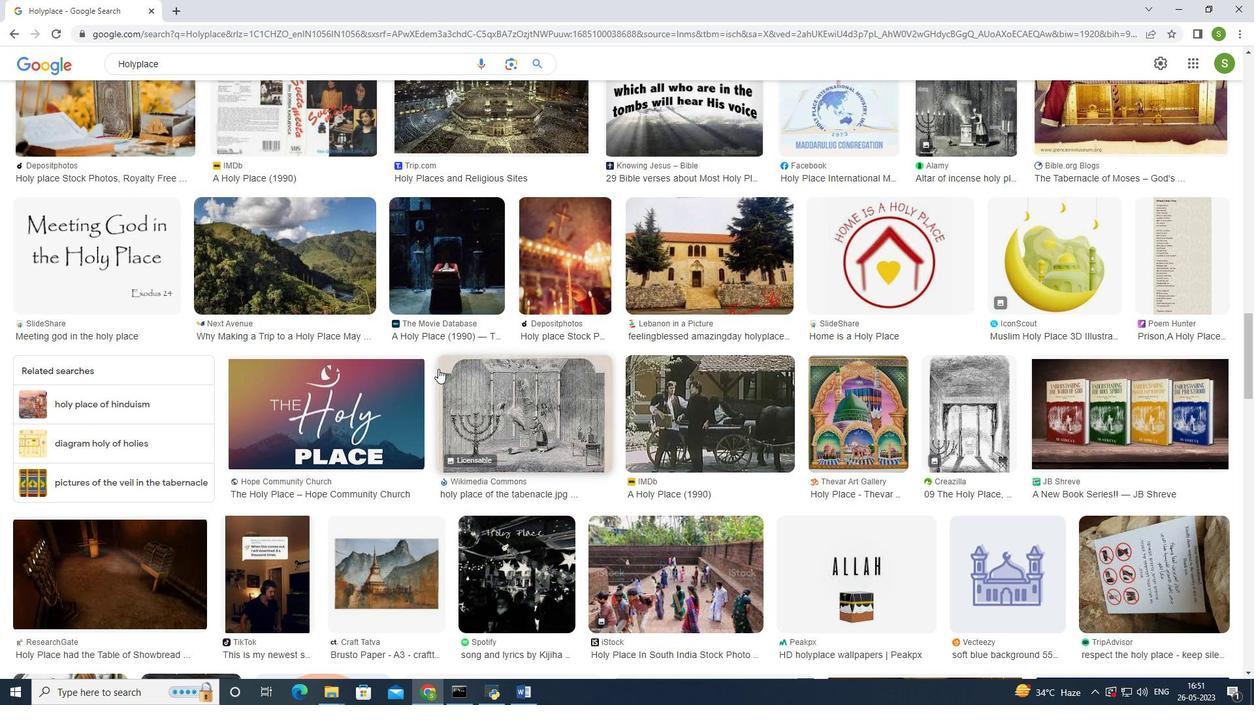 
Action: Mouse scrolled (438, 368) with delta (0, 0)
Screenshot: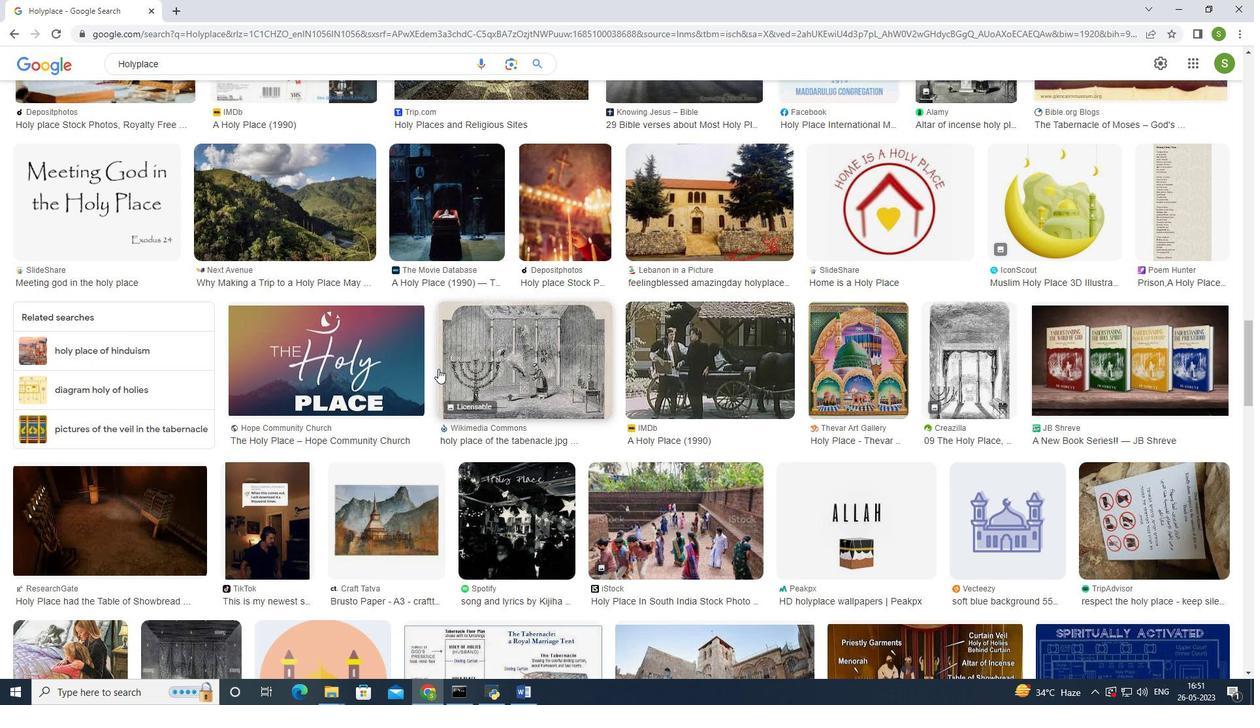 
Action: Mouse moved to (439, 369)
Screenshot: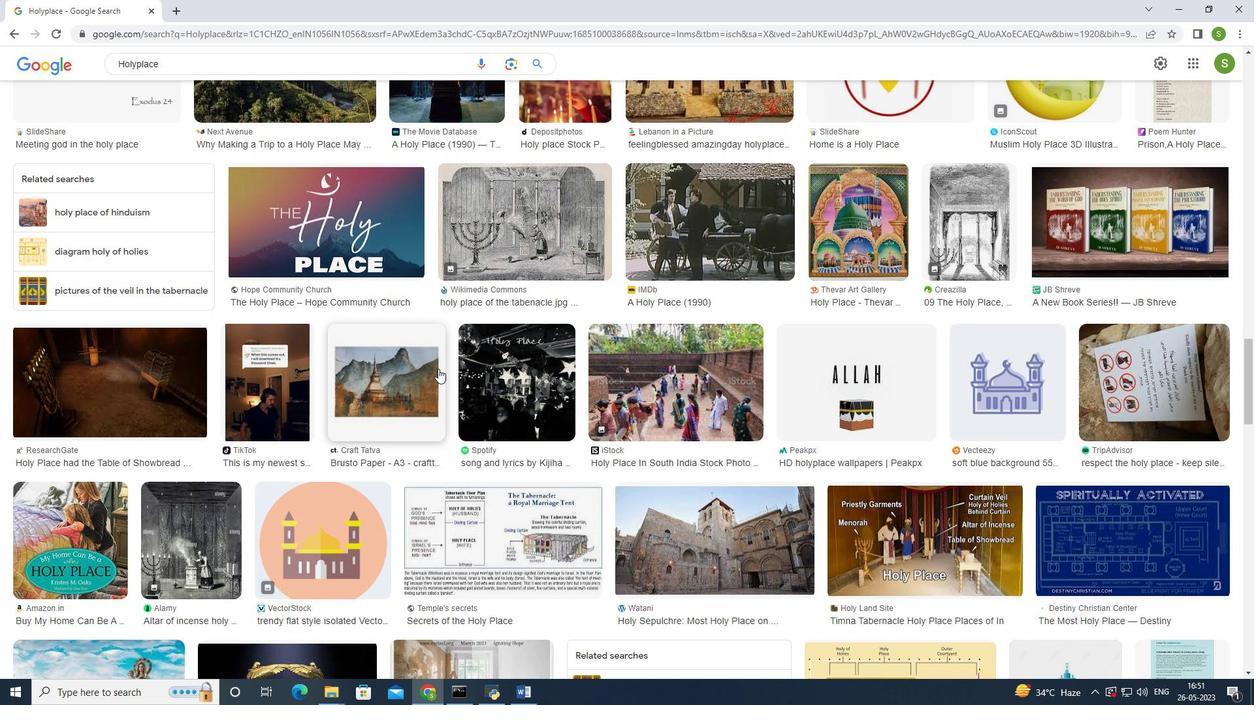
Action: Mouse scrolled (439, 368) with delta (0, 0)
Screenshot: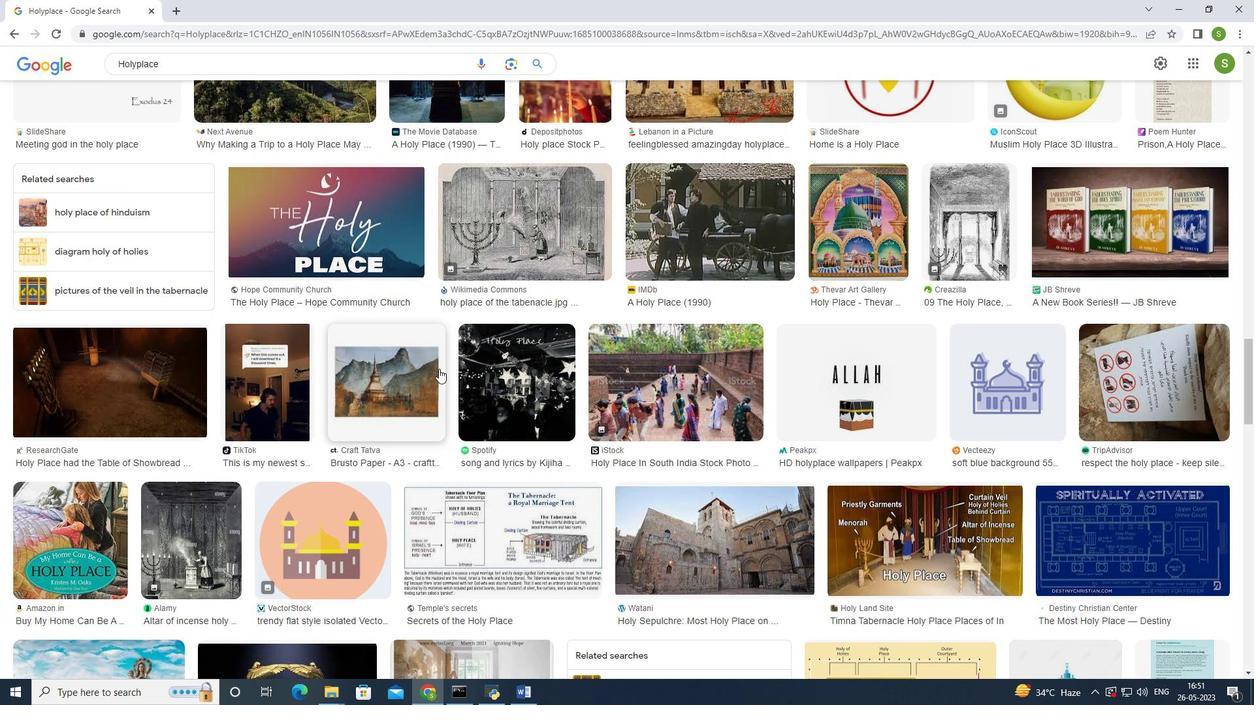 
Action: Mouse scrolled (439, 368) with delta (0, 0)
Screenshot: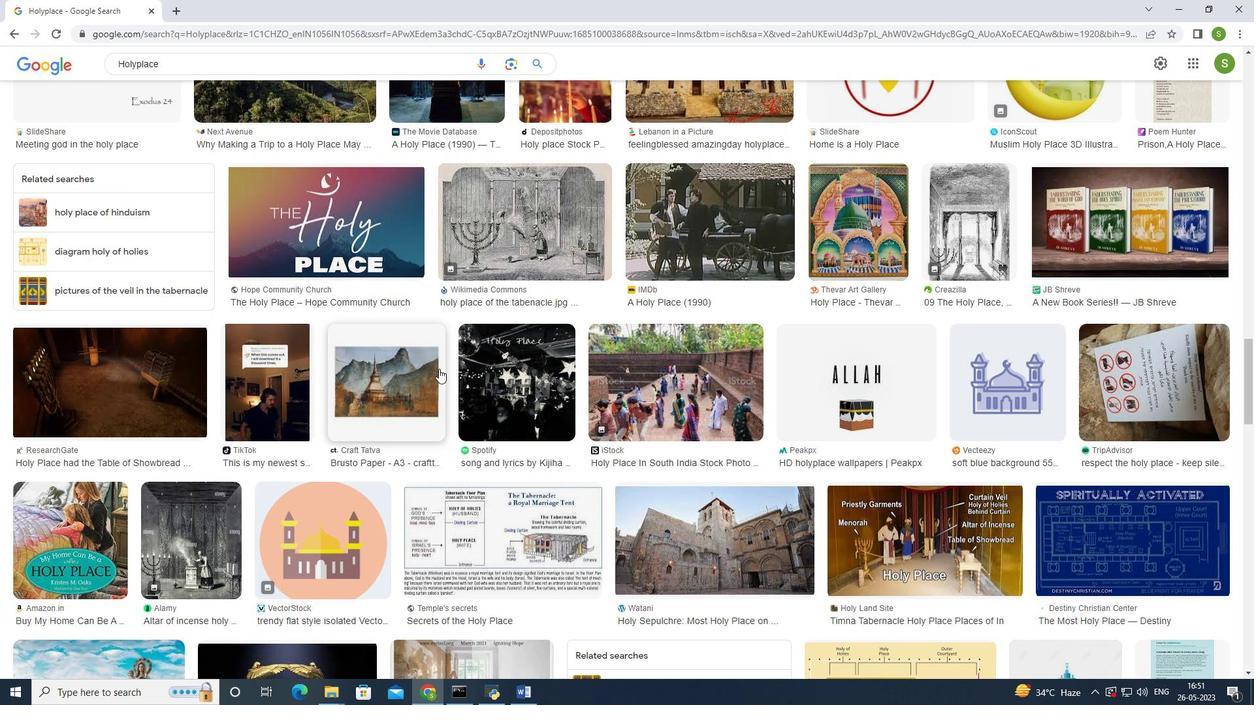 
Action: Mouse scrolled (439, 368) with delta (0, 0)
Screenshot: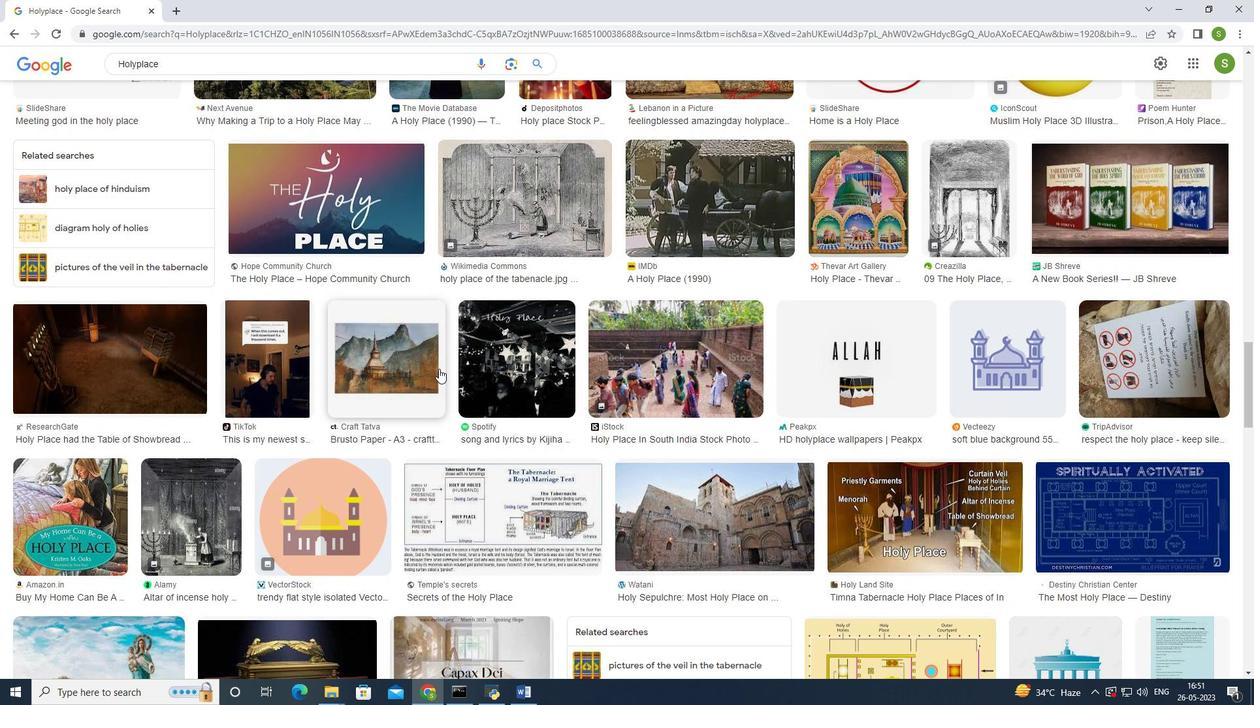 
Action: Mouse moved to (439, 369)
Screenshot: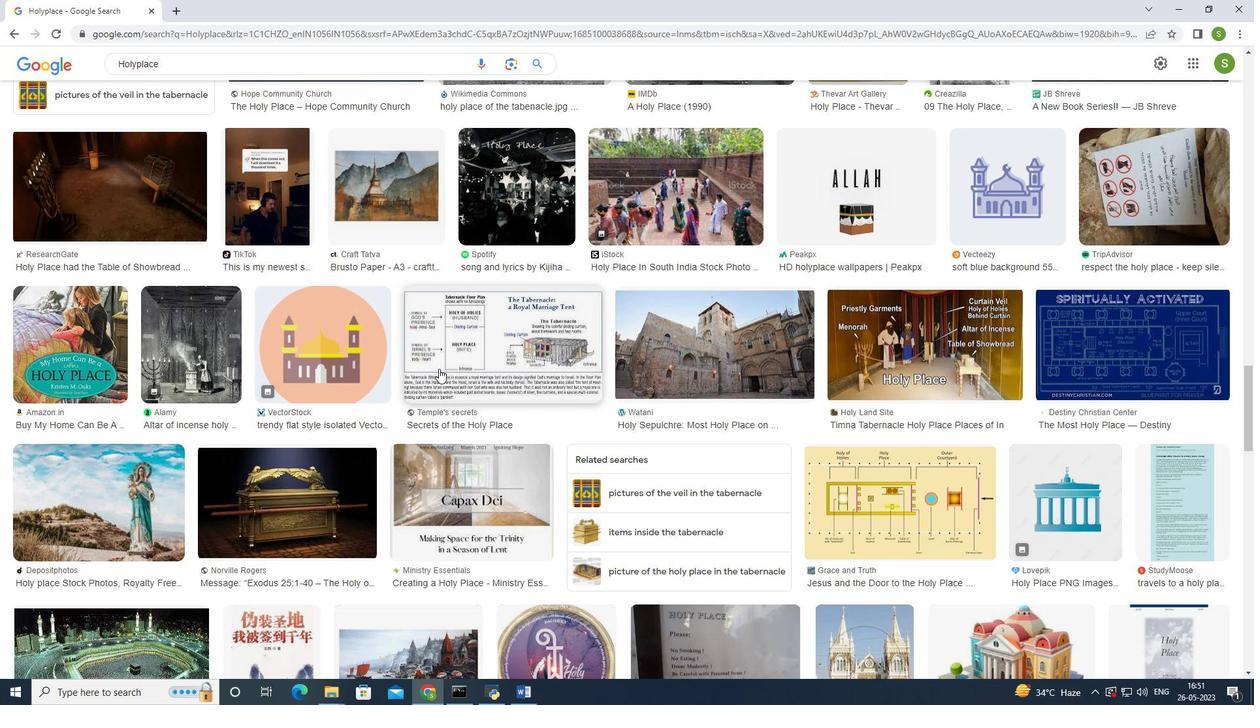 
Action: Mouse scrolled (439, 368) with delta (0, 0)
Screenshot: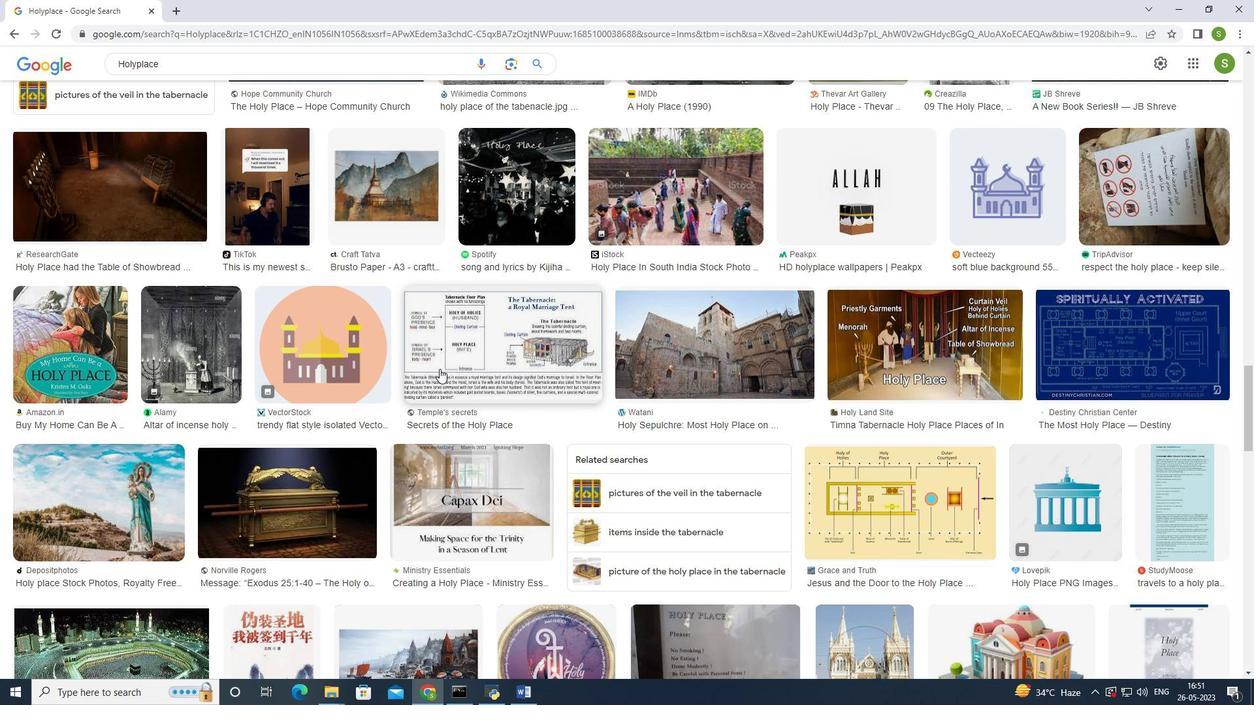 
Action: Mouse scrolled (439, 368) with delta (0, 0)
Screenshot: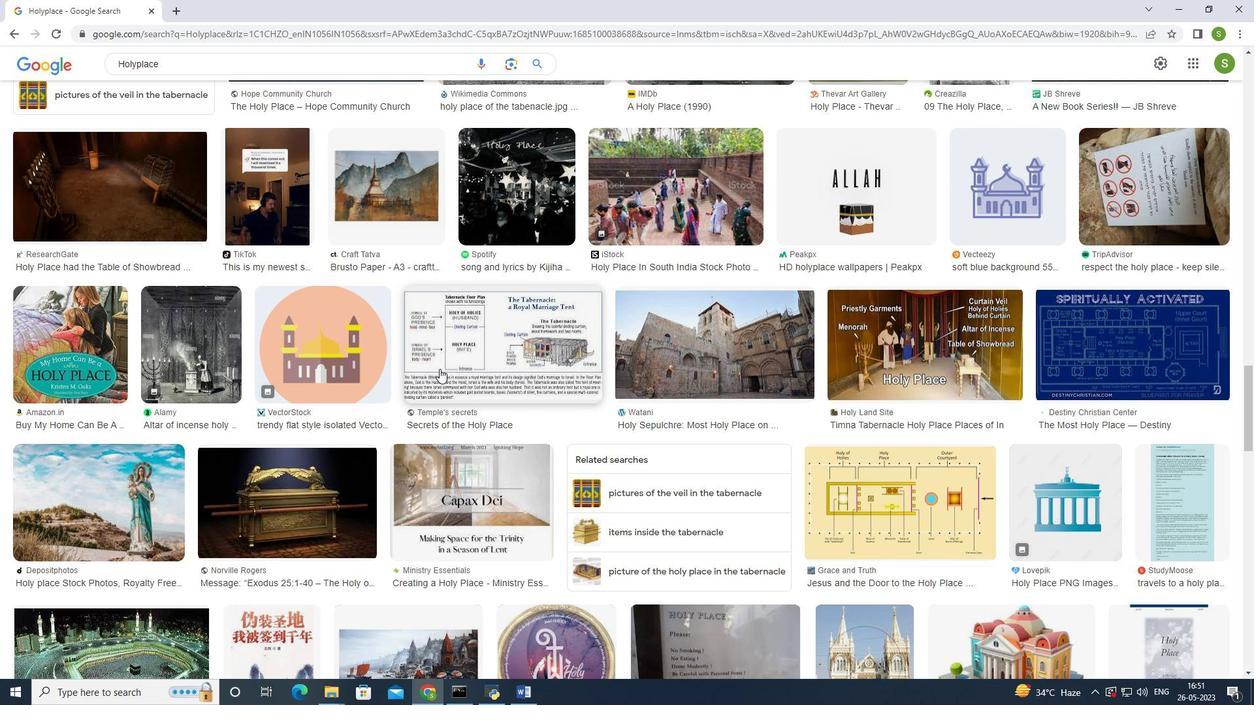 
Action: Mouse scrolled (439, 368) with delta (0, 0)
Screenshot: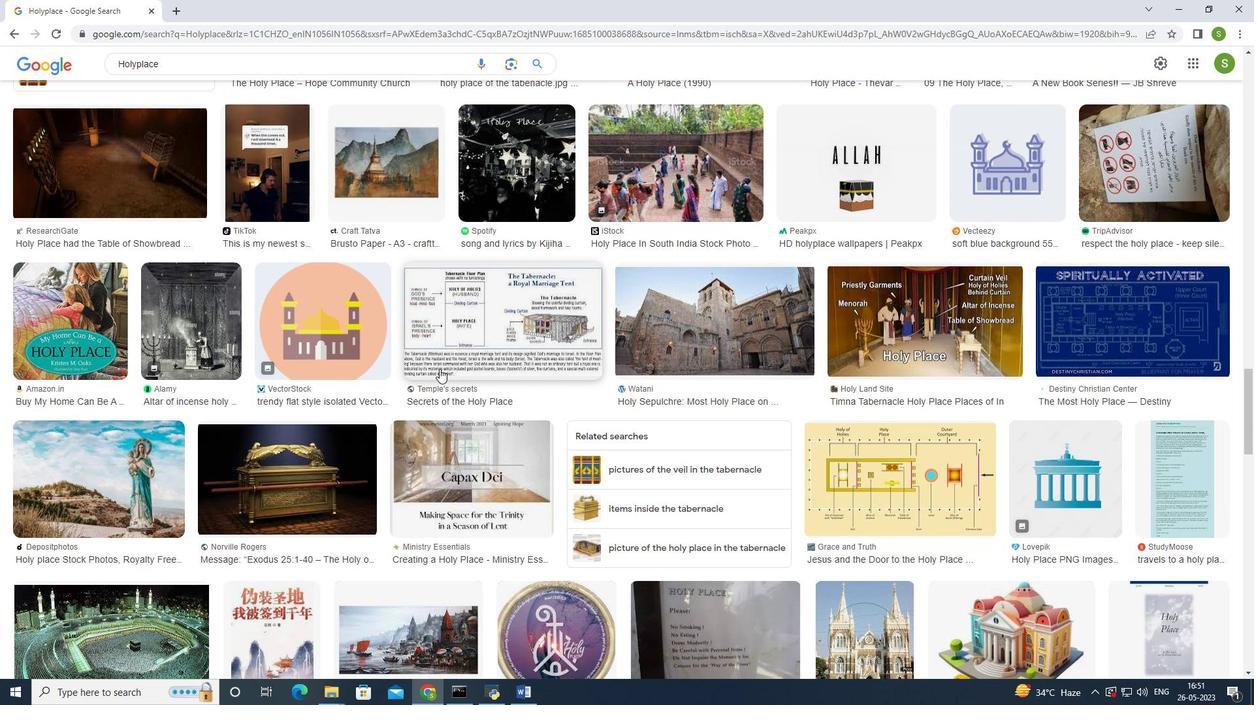 
Action: Mouse scrolled (439, 368) with delta (0, 0)
Screenshot: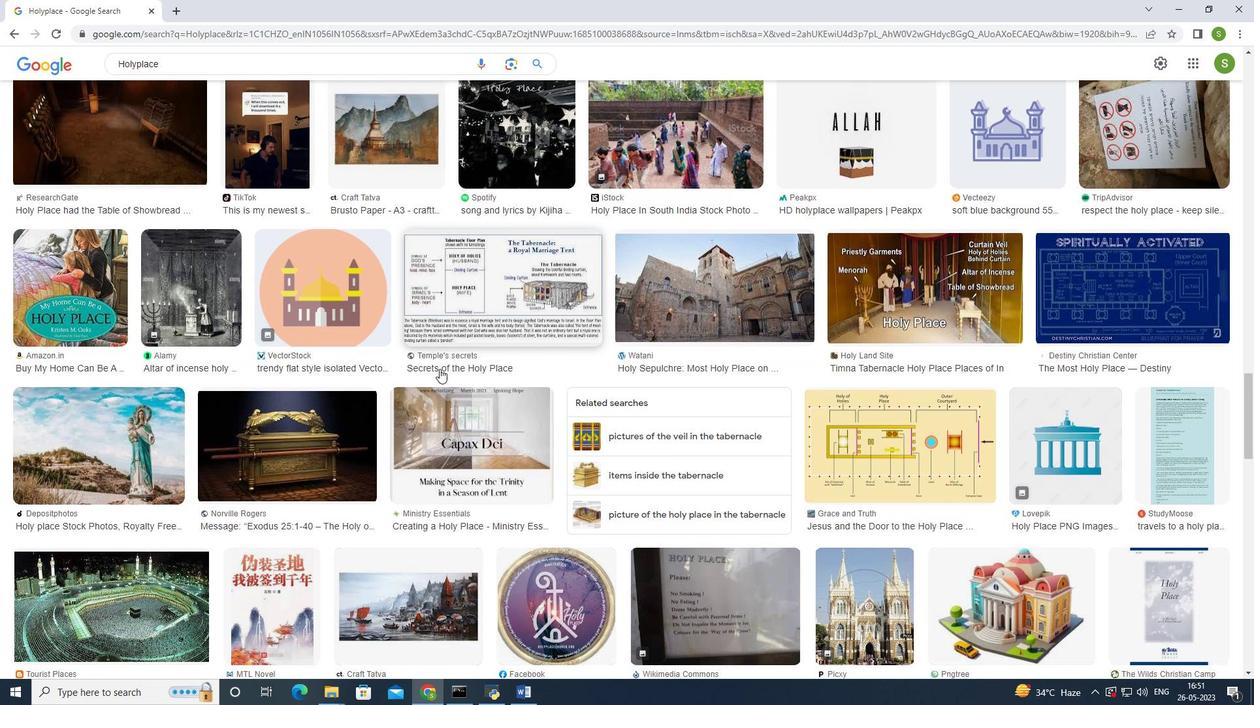 
Action: Mouse scrolled (439, 368) with delta (0, 0)
Screenshot: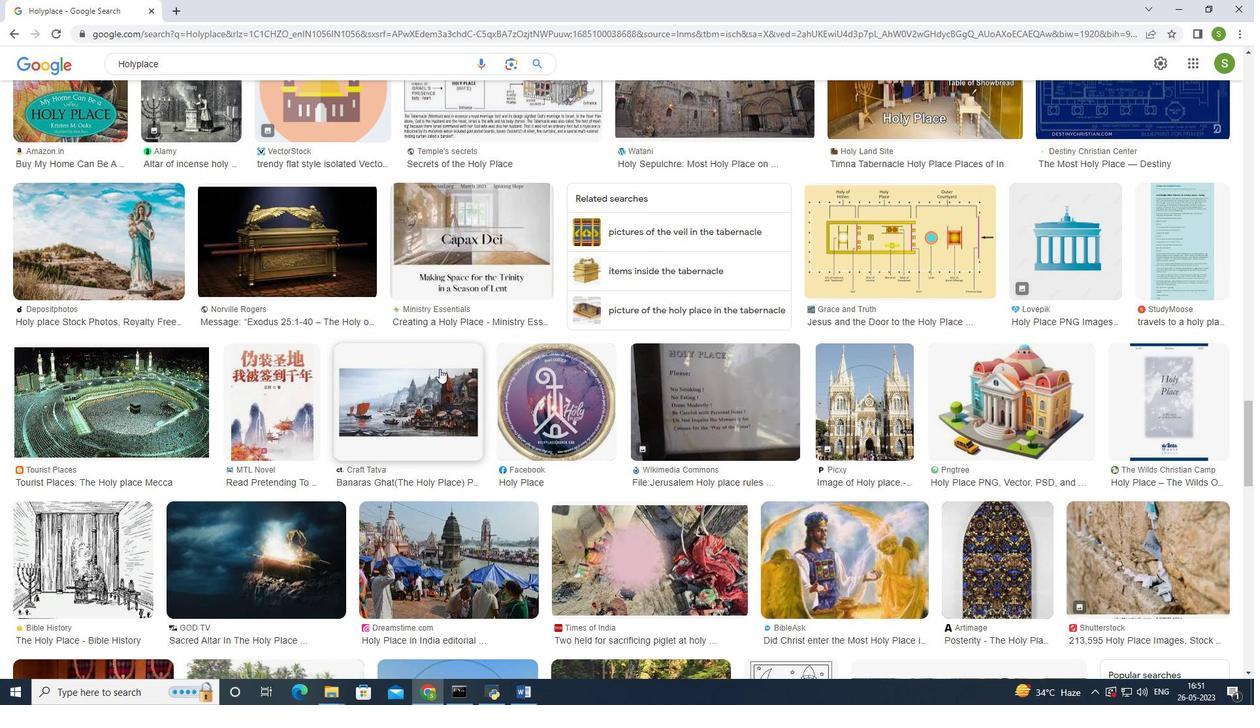 
Action: Mouse scrolled (439, 368) with delta (0, 0)
Screenshot: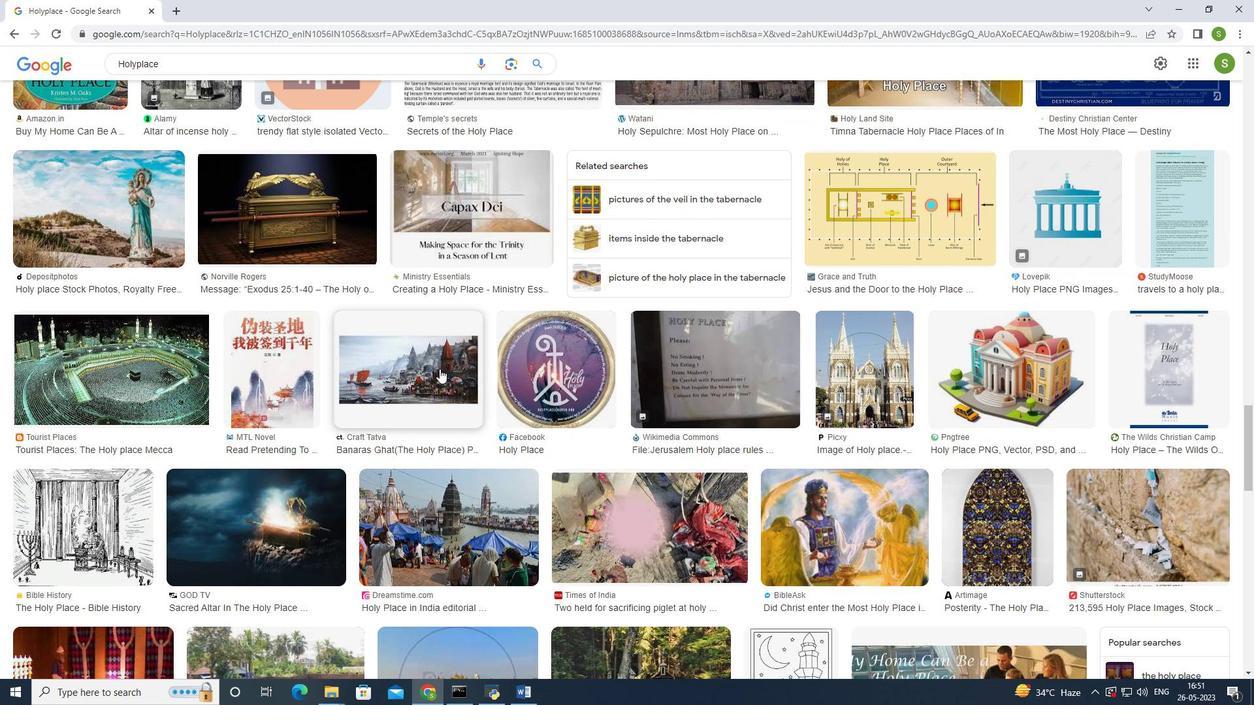
Action: Mouse scrolled (439, 368) with delta (0, 0)
Screenshot: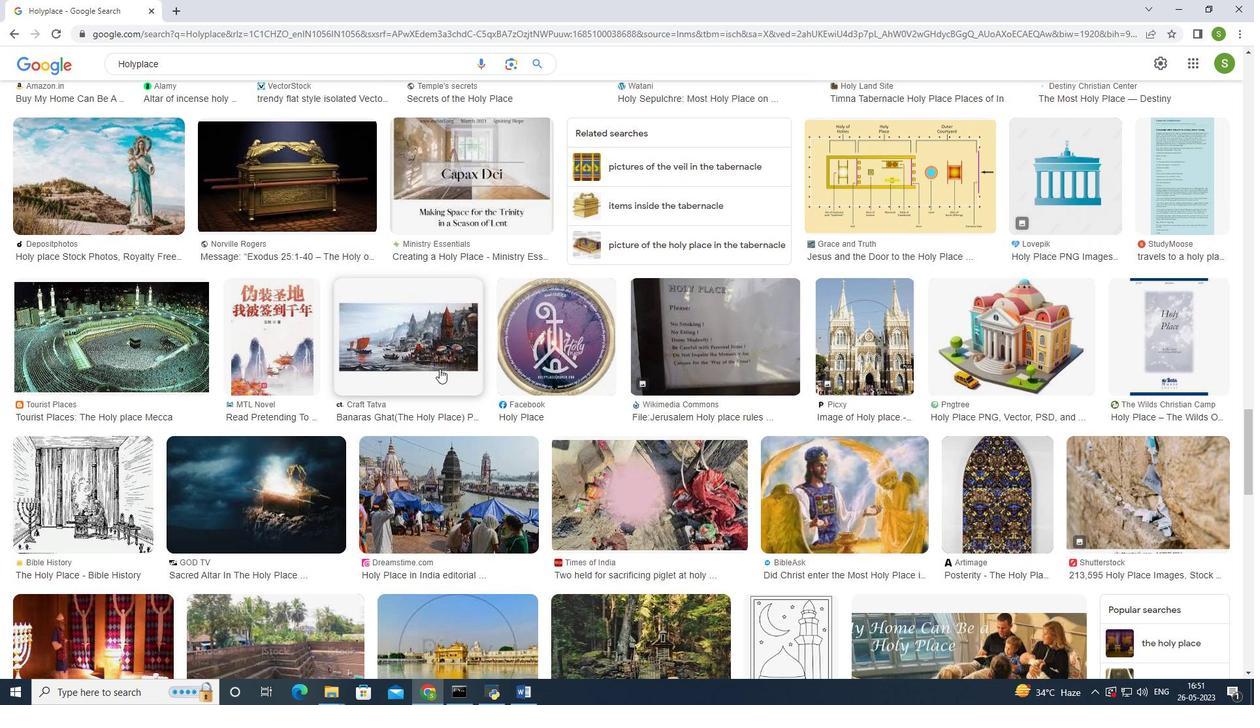 
Action: Mouse scrolled (439, 368) with delta (0, 0)
Screenshot: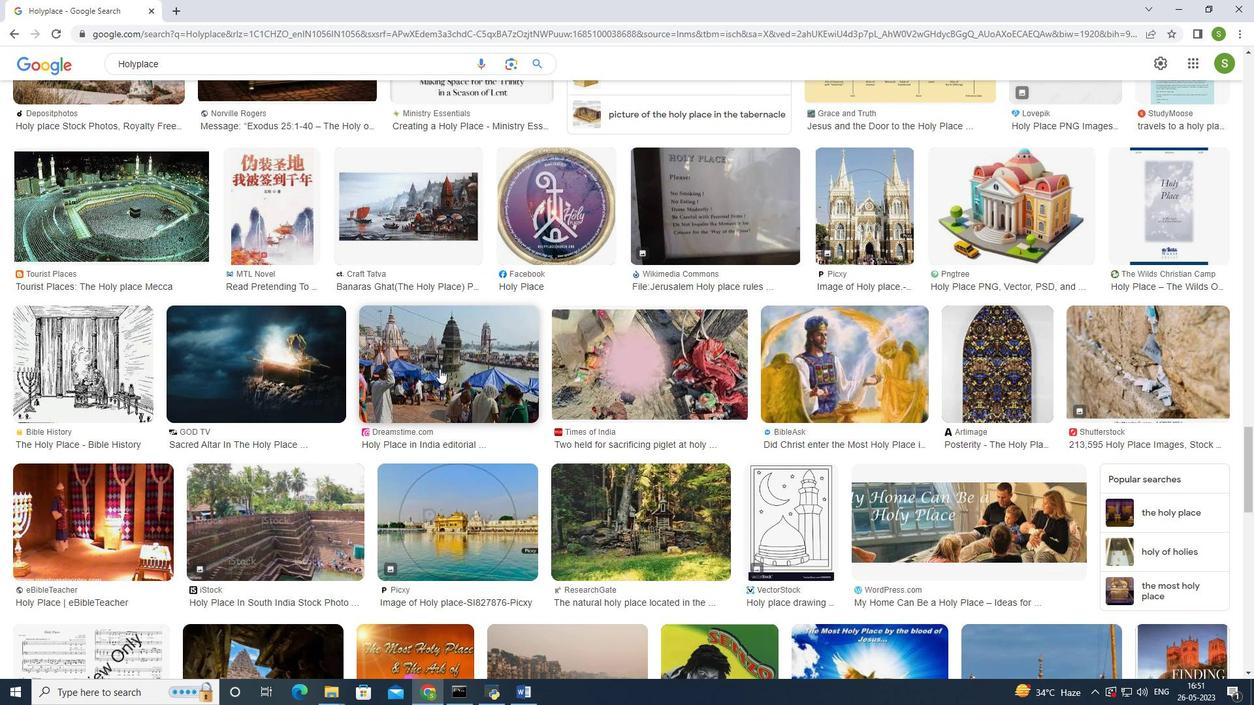 
Action: Mouse scrolled (439, 368) with delta (0, 0)
Screenshot: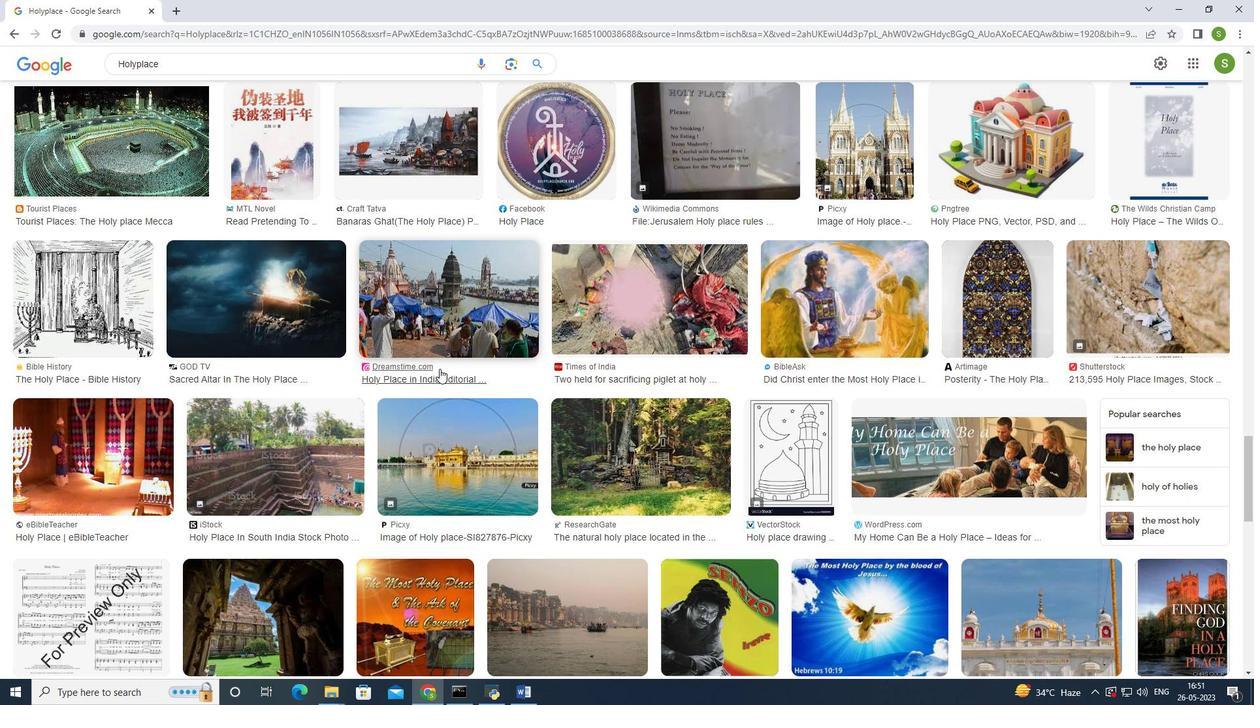 
Action: Mouse scrolled (439, 368) with delta (0, 0)
Screenshot: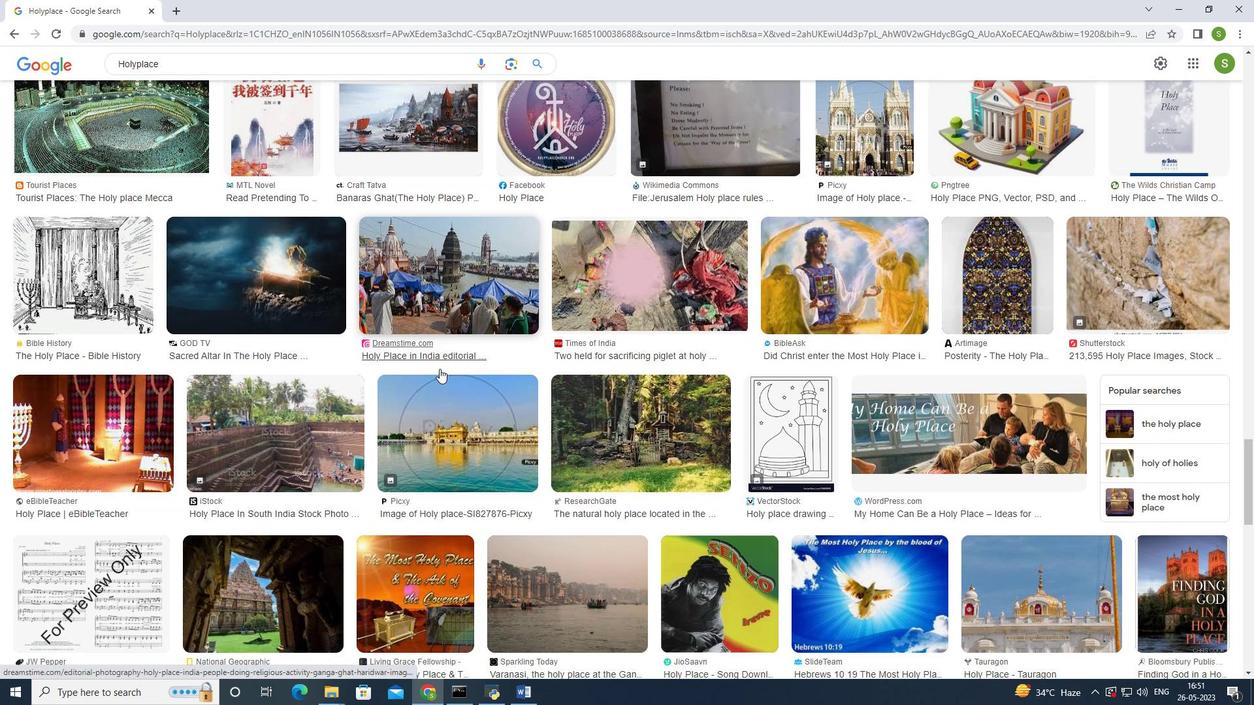 
Action: Mouse scrolled (439, 368) with delta (0, 0)
Screenshot: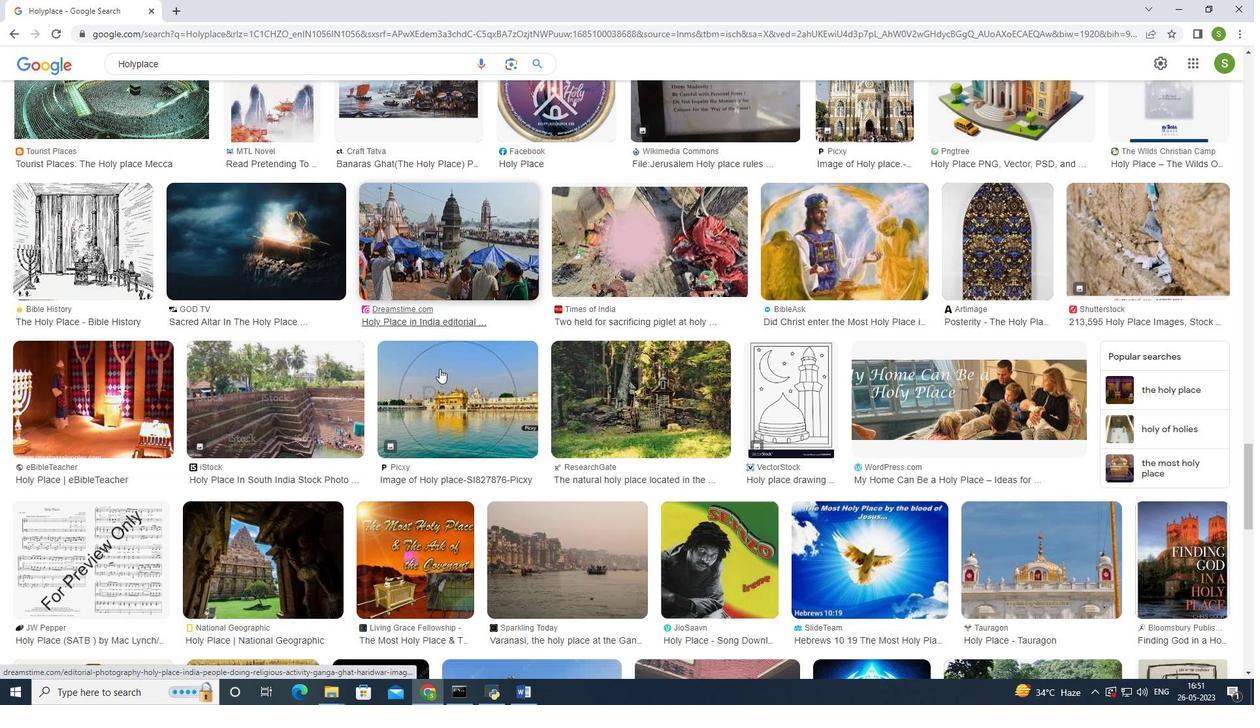 
Action: Mouse scrolled (439, 368) with delta (0, 0)
Screenshot: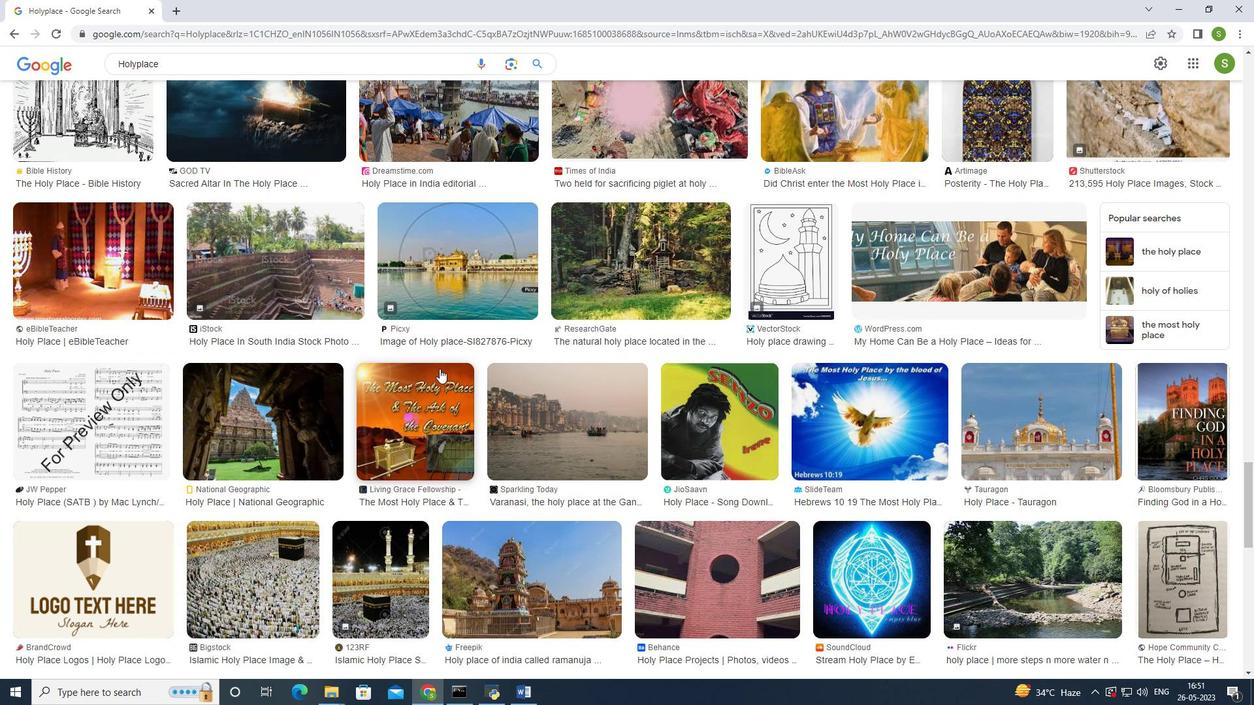 
Action: Mouse scrolled (439, 368) with delta (0, 0)
Screenshot: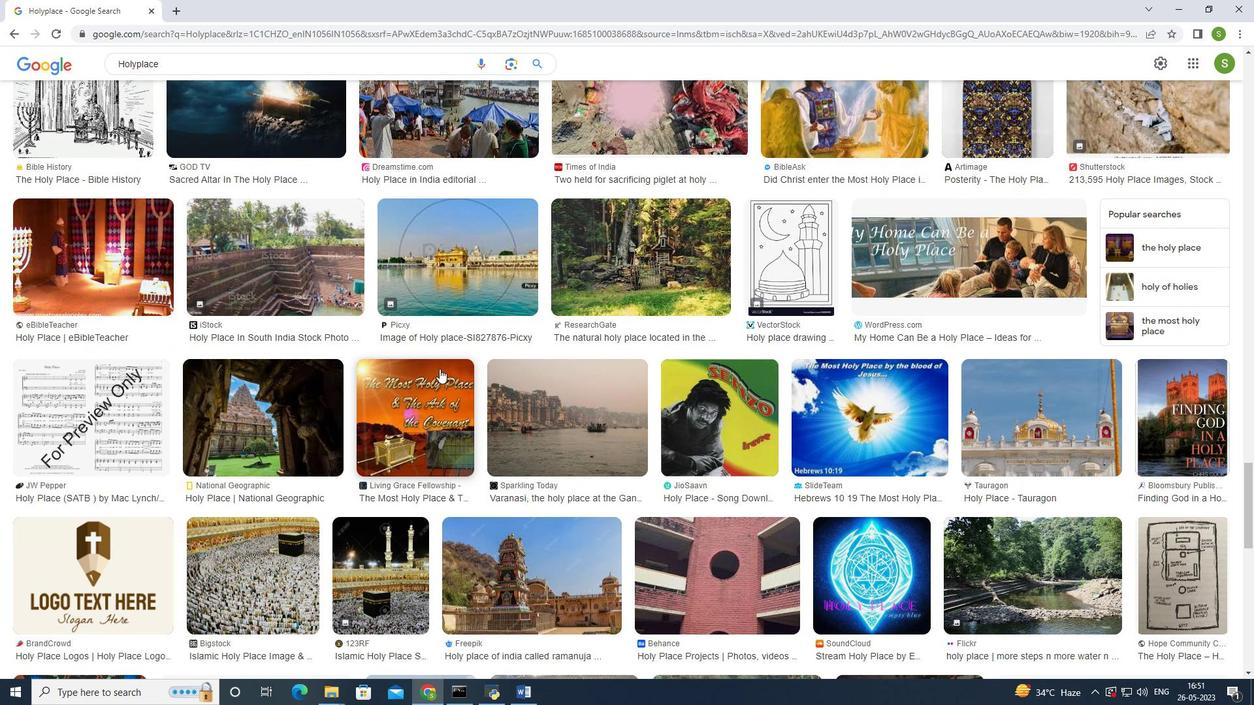 
Action: Mouse scrolled (439, 368) with delta (0, 0)
Screenshot: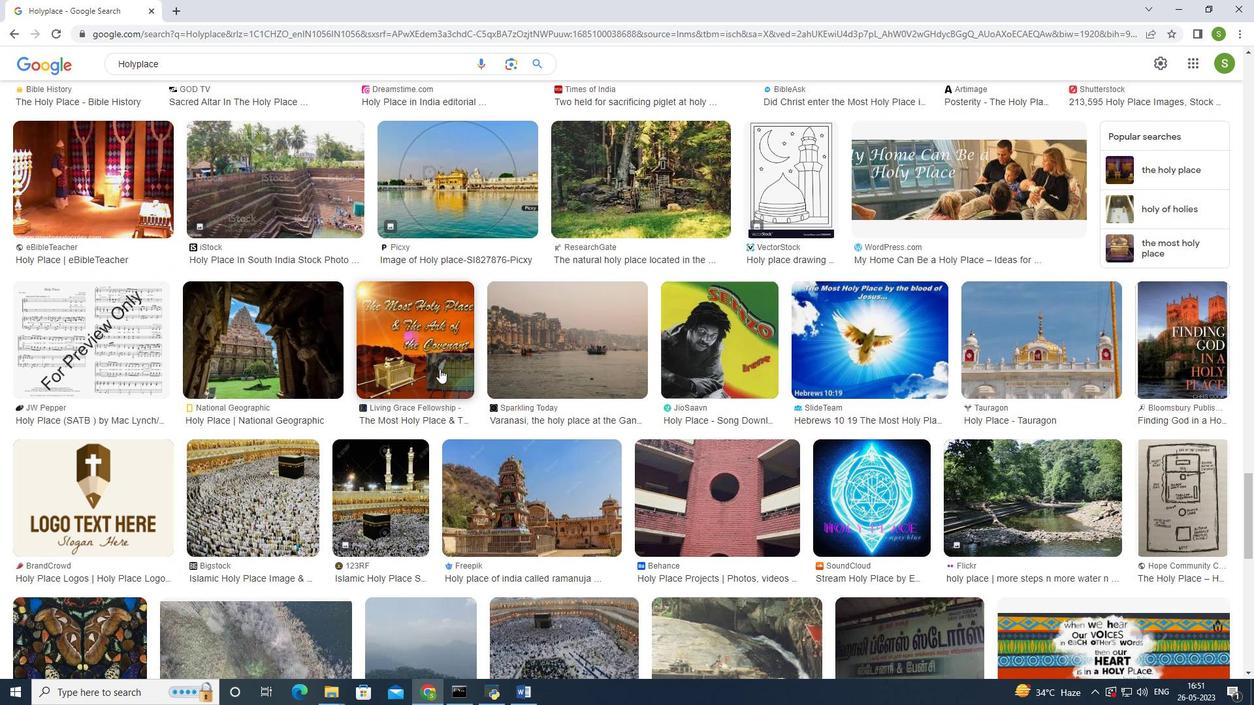 
Action: Mouse scrolled (439, 368) with delta (0, 0)
Screenshot: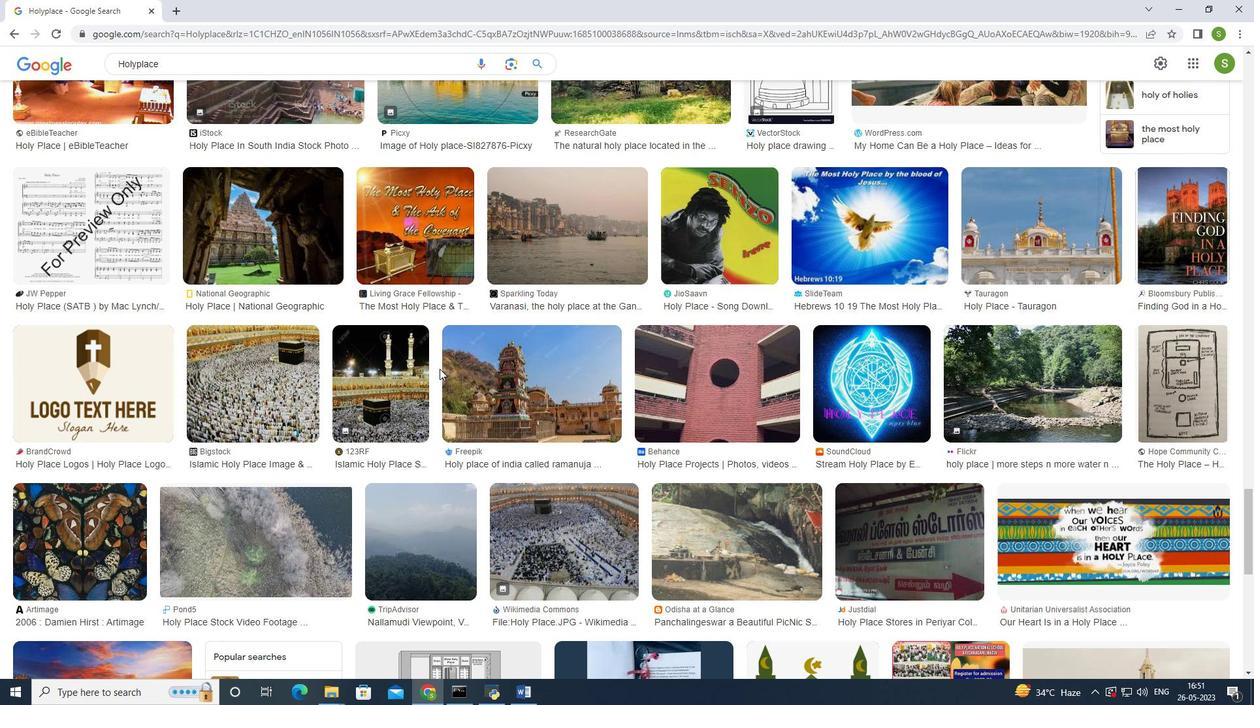 
Action: Mouse scrolled (439, 368) with delta (0, 0)
Screenshot: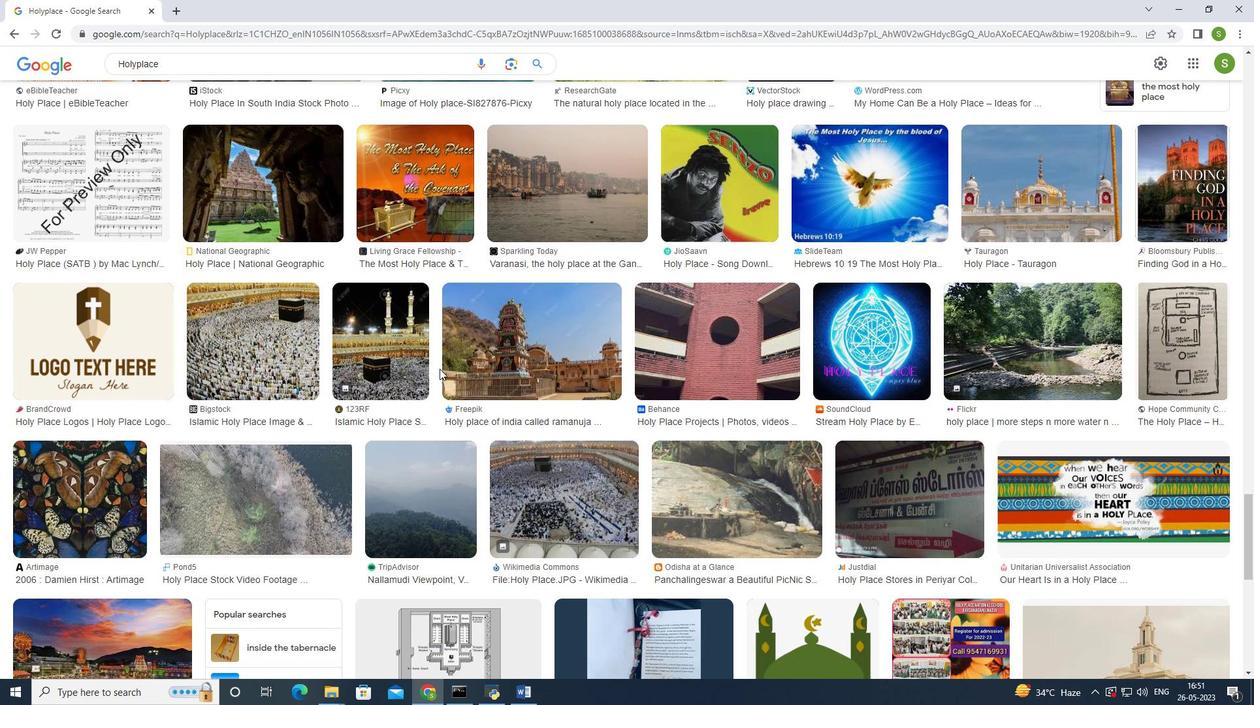 
Action: Mouse scrolled (439, 368) with delta (0, 0)
Screenshot: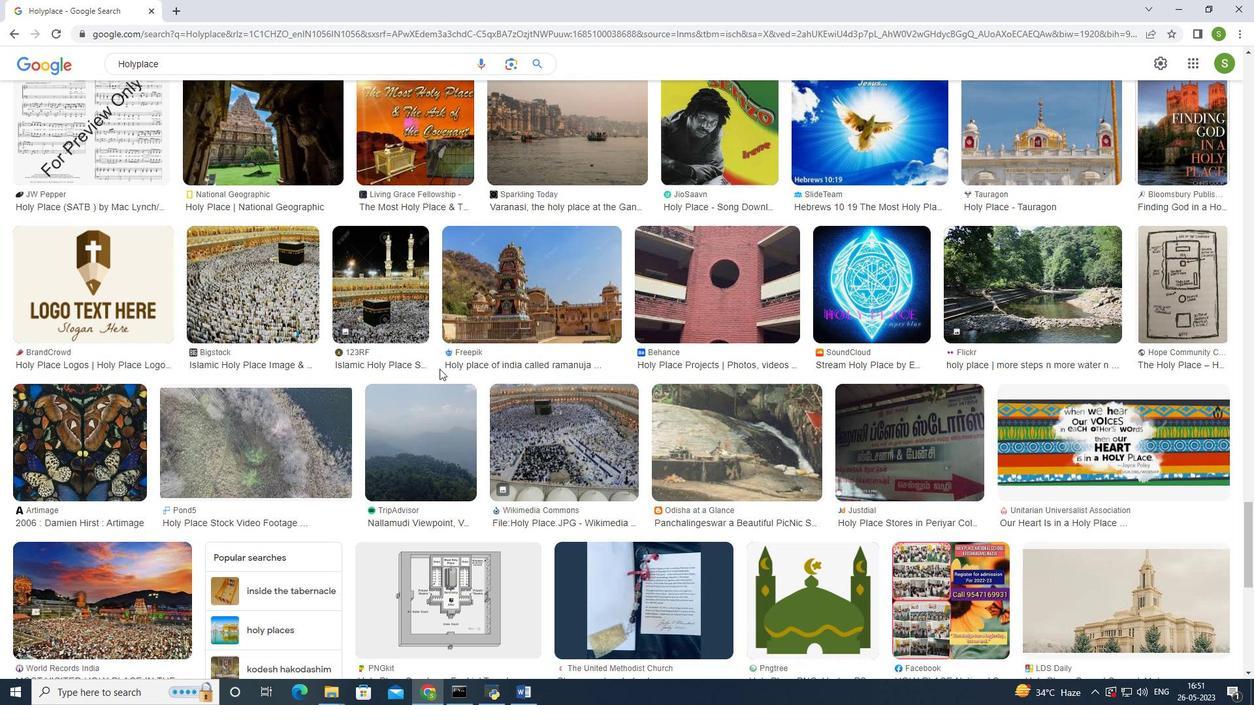 
Action: Mouse scrolled (439, 368) with delta (0, 0)
Screenshot: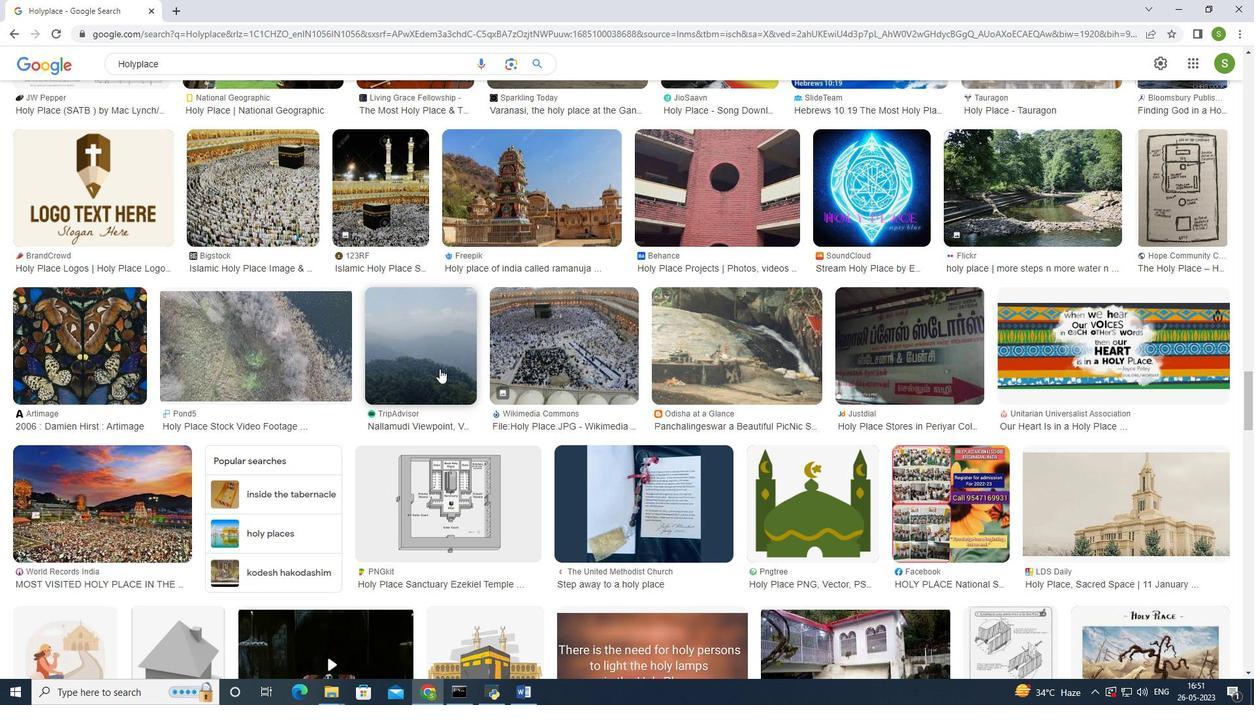
Action: Mouse scrolled (439, 368) with delta (0, 0)
Screenshot: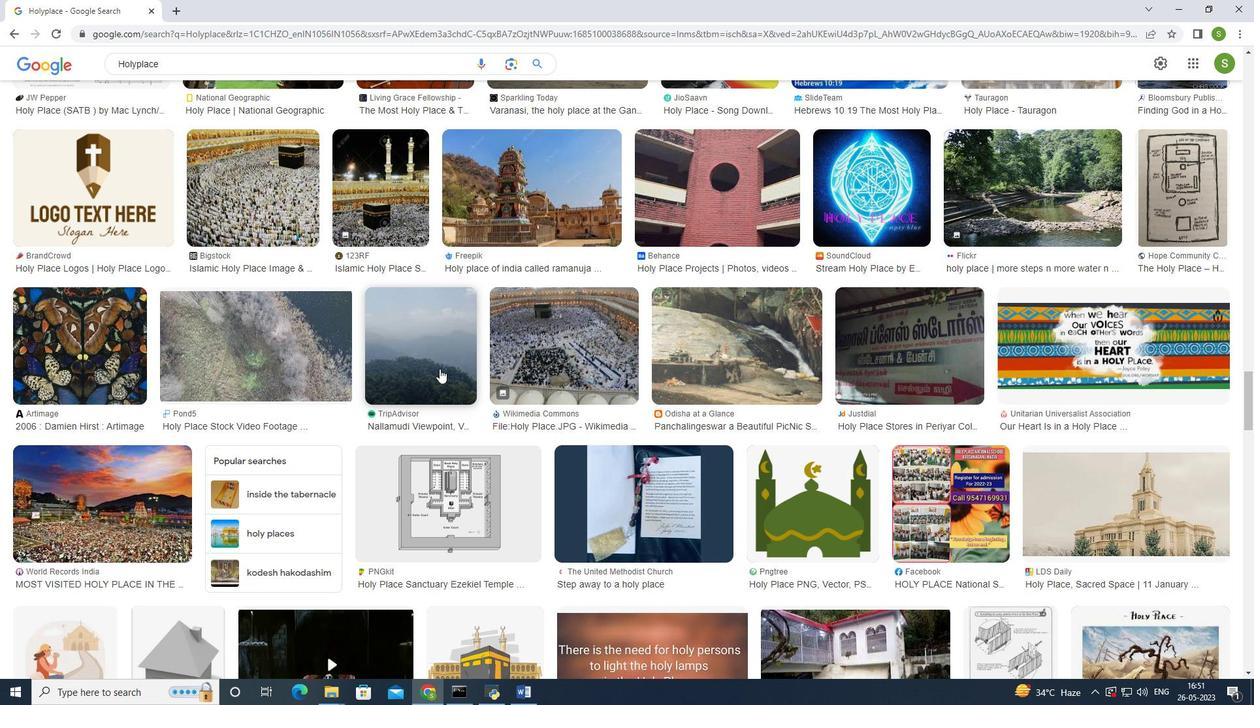 
Action: Mouse scrolled (439, 368) with delta (0, 0)
Screenshot: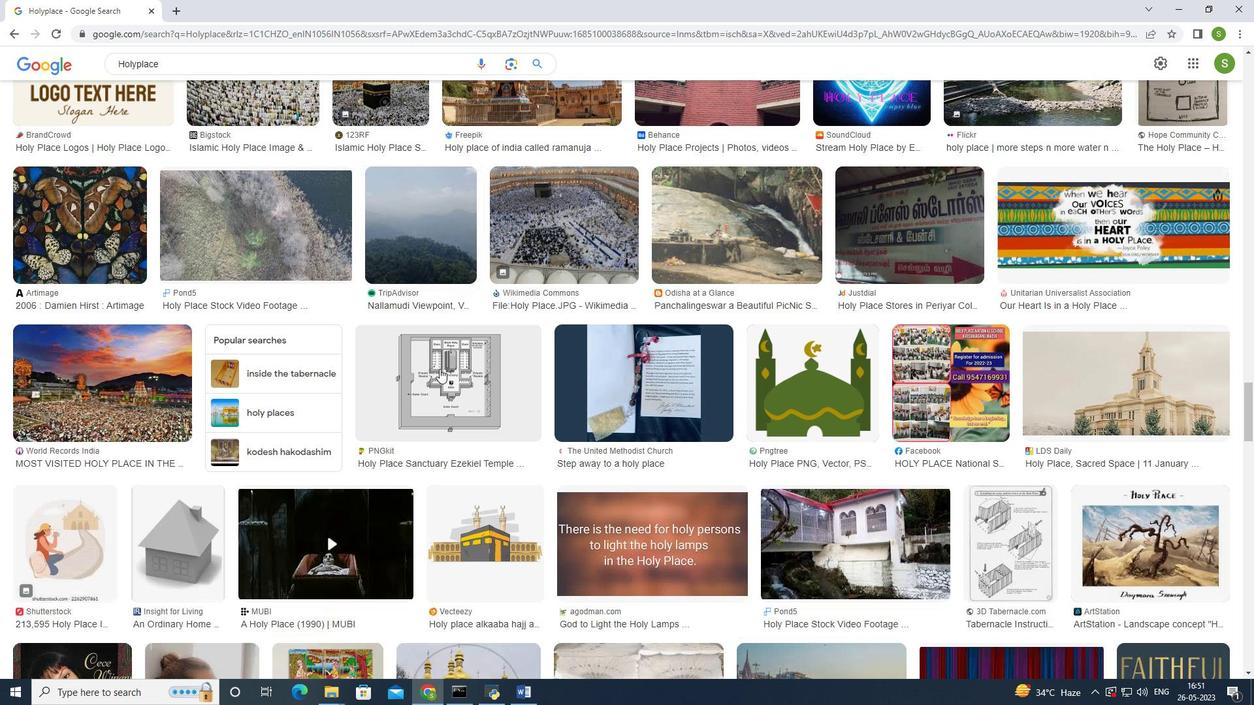 
Action: Mouse scrolled (439, 368) with delta (0, 0)
Screenshot: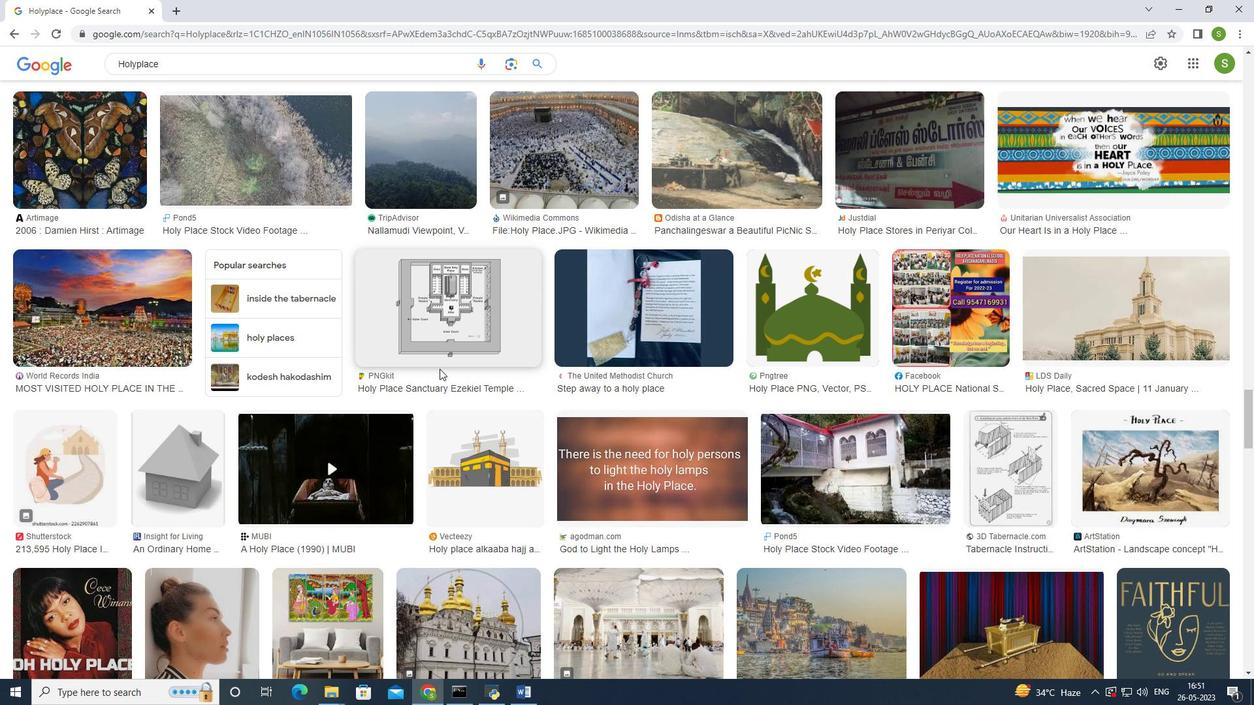 
Action: Mouse scrolled (439, 368) with delta (0, 0)
Screenshot: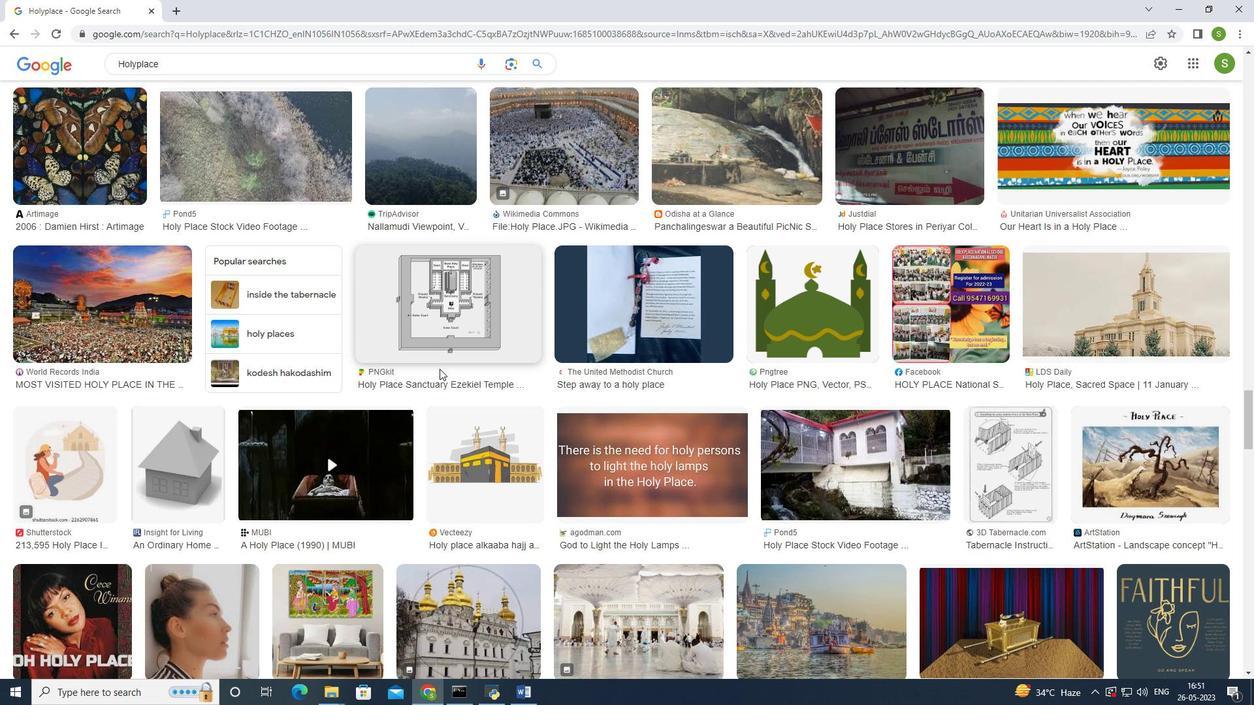 
Action: Mouse scrolled (439, 368) with delta (0, 0)
Screenshot: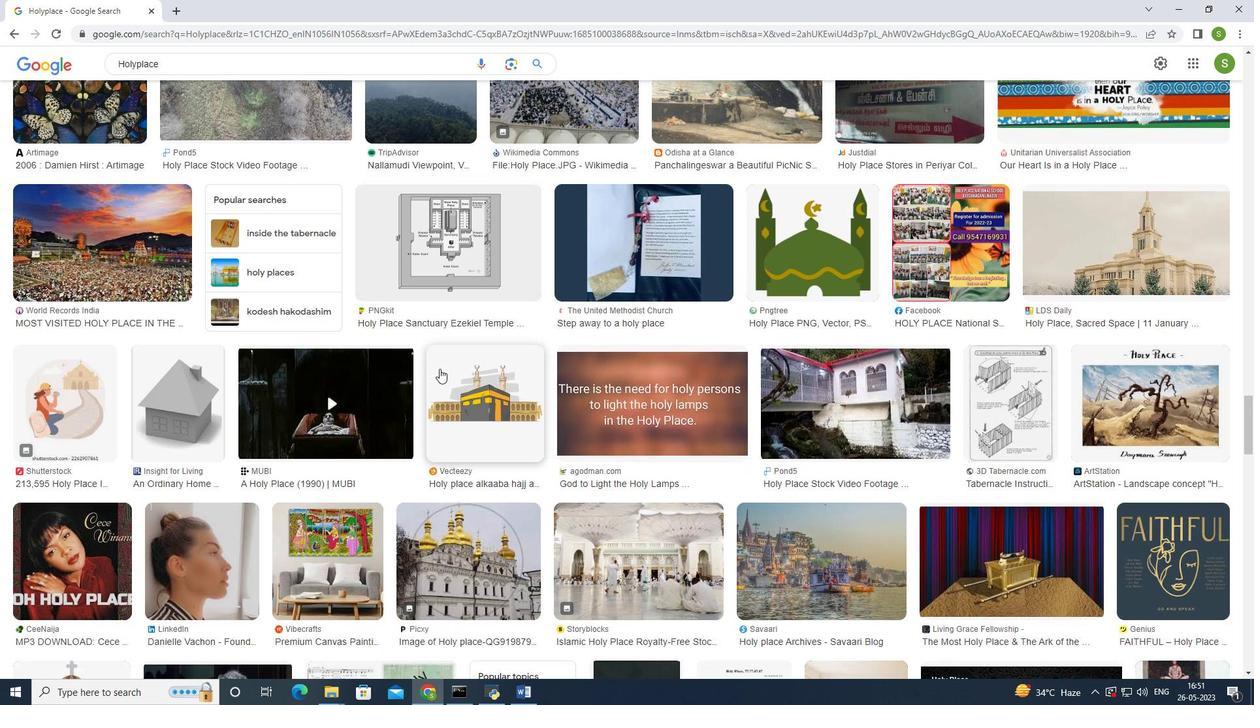 
Action: Mouse scrolled (439, 368) with delta (0, 0)
Screenshot: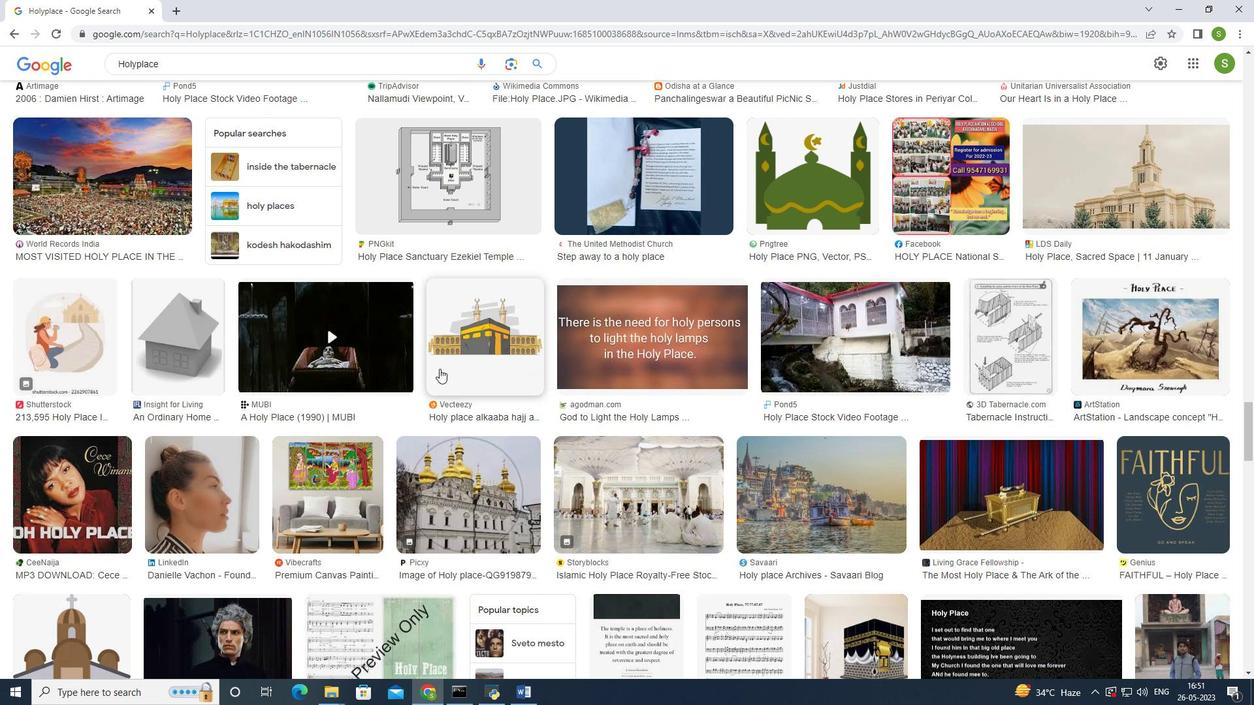 
Action: Mouse scrolled (439, 368) with delta (0, 0)
Screenshot: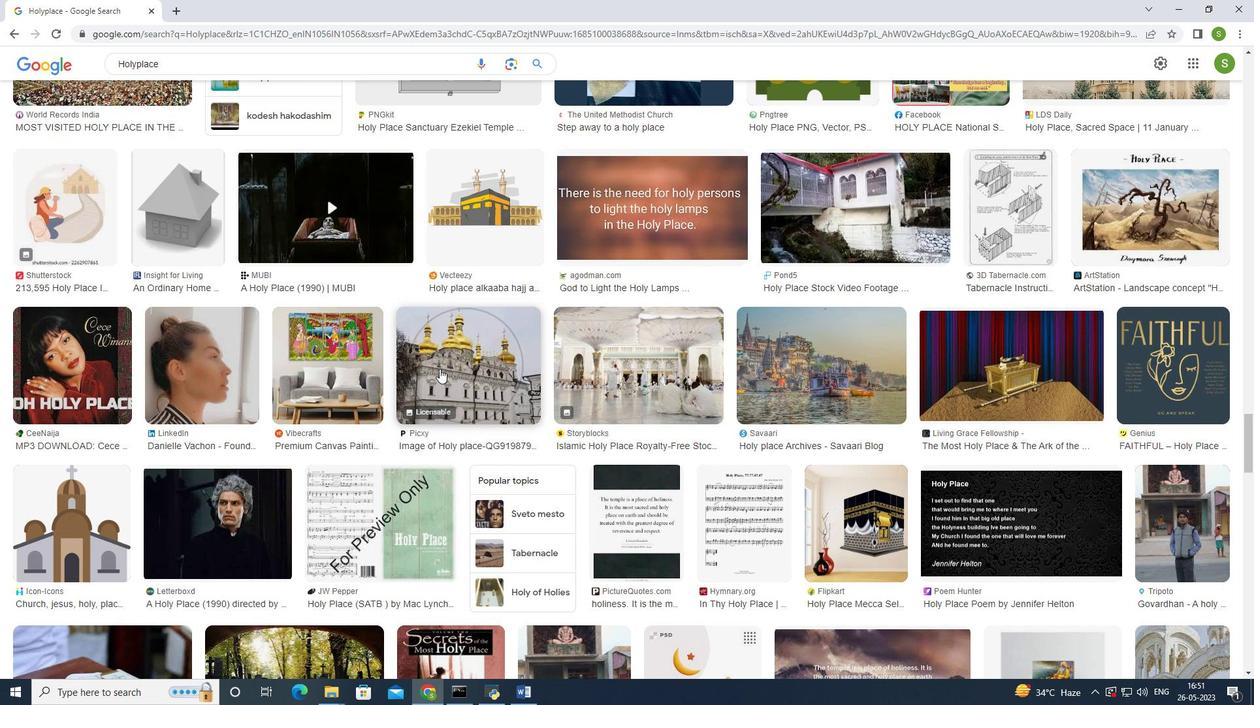 
Action: Mouse scrolled (439, 368) with delta (0, 0)
Screenshot: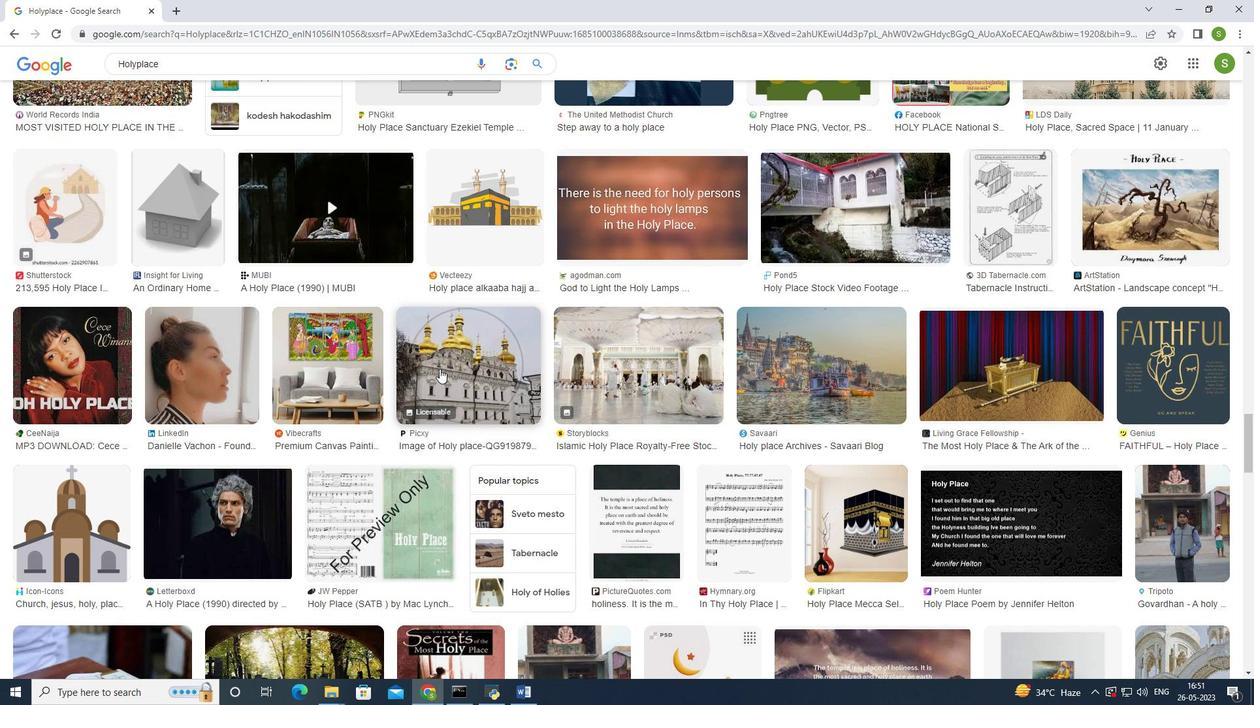 
Action: Mouse scrolled (439, 368) with delta (0, 0)
Screenshot: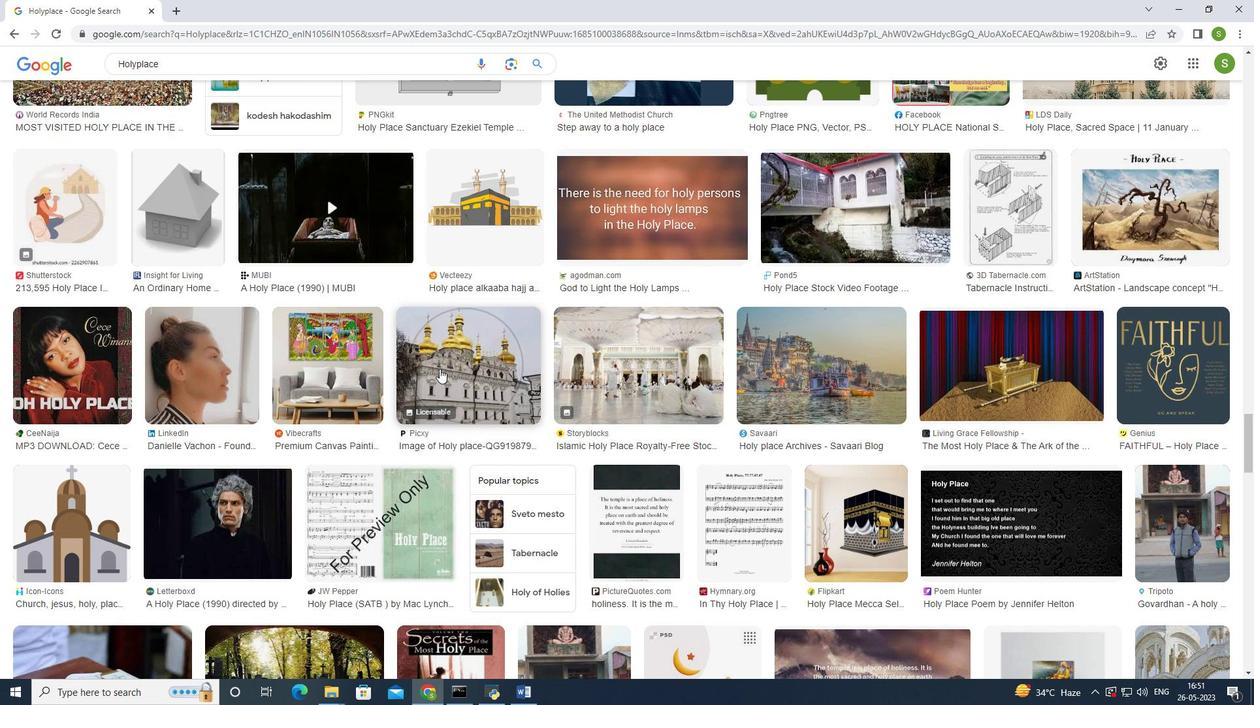 
Action: Mouse scrolled (439, 368) with delta (0, 0)
Screenshot: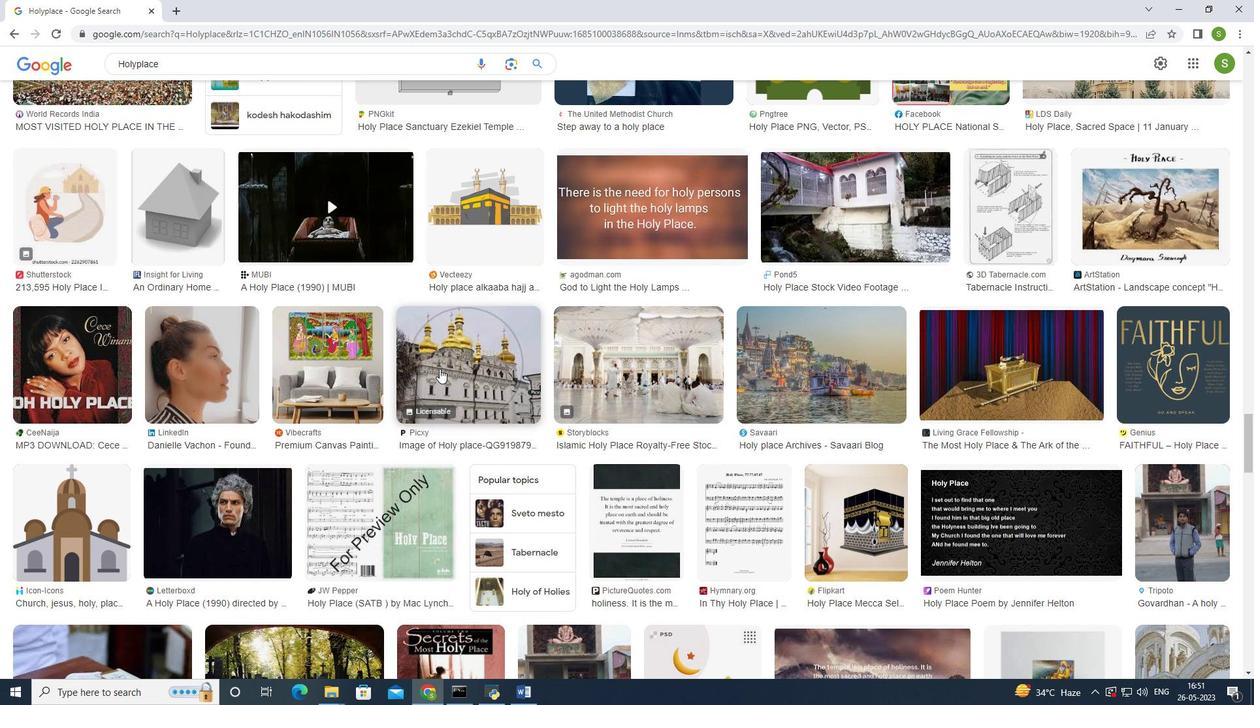 
Action: Mouse scrolled (439, 368) with delta (0, 0)
Screenshot: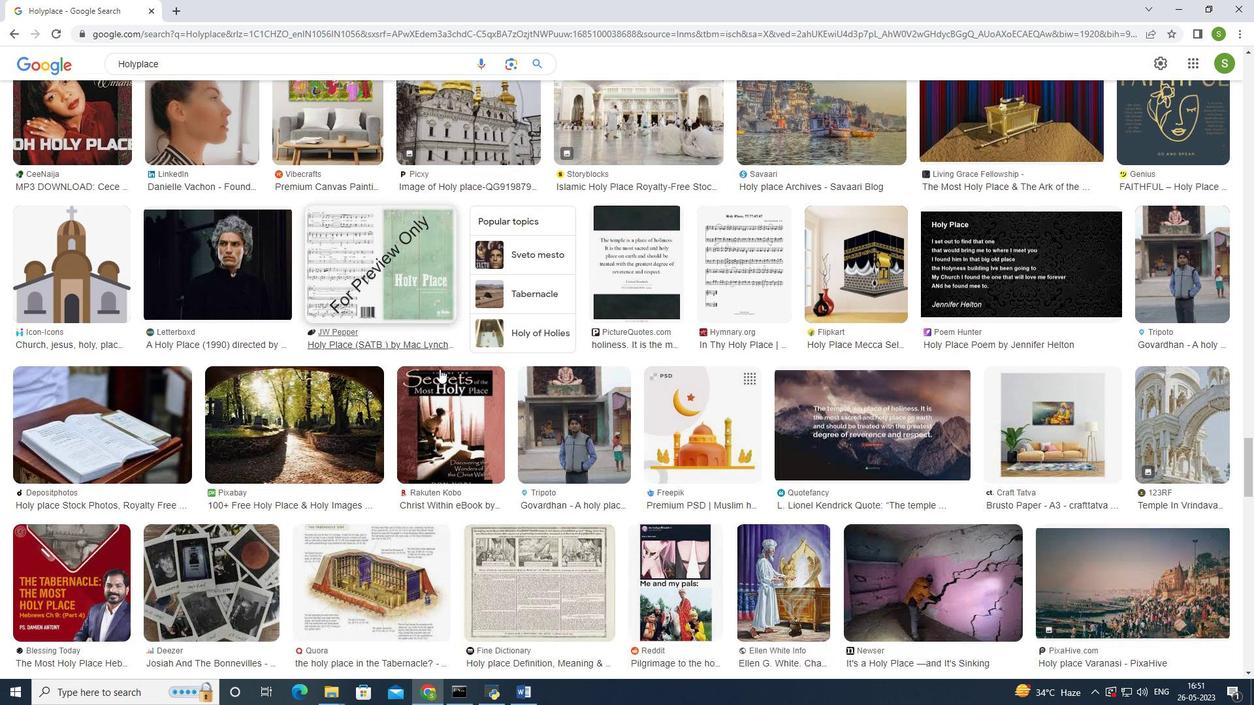 
Action: Mouse moved to (441, 369)
Screenshot: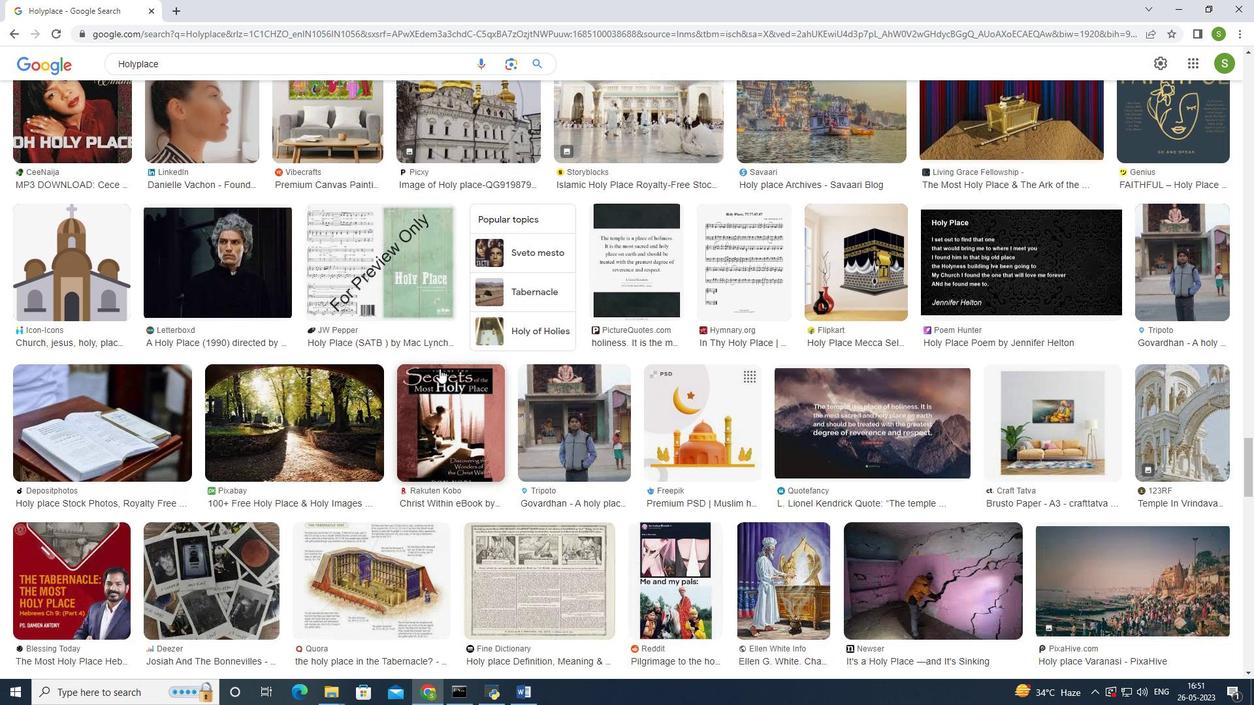 
Action: Mouse scrolled (441, 368) with delta (0, 0)
Screenshot: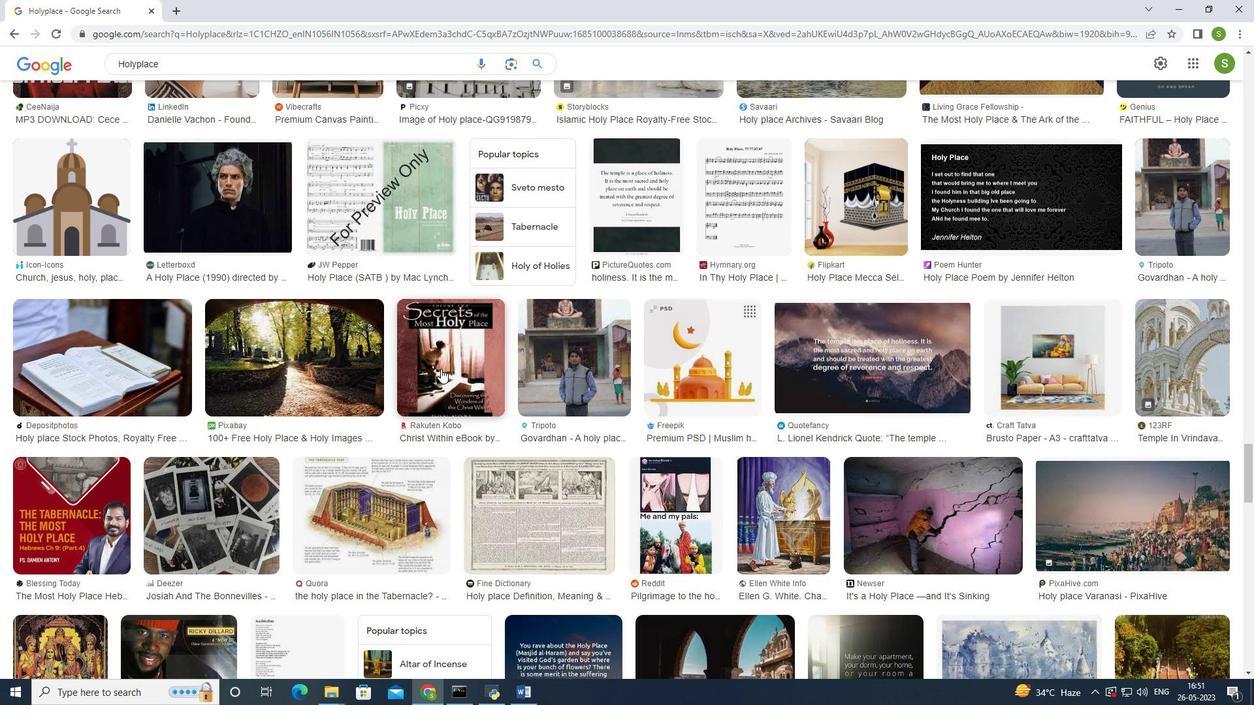 
Action: Mouse scrolled (441, 368) with delta (0, 0)
Screenshot: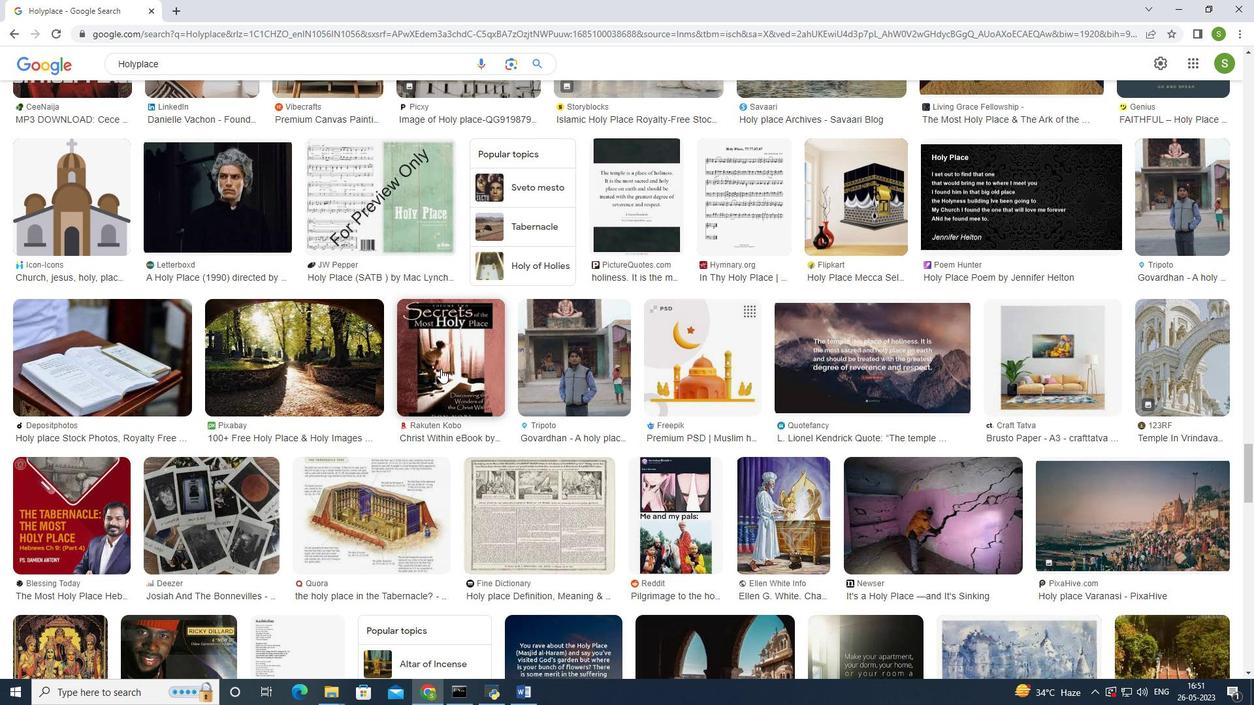 
Action: Mouse scrolled (441, 368) with delta (0, 0)
Screenshot: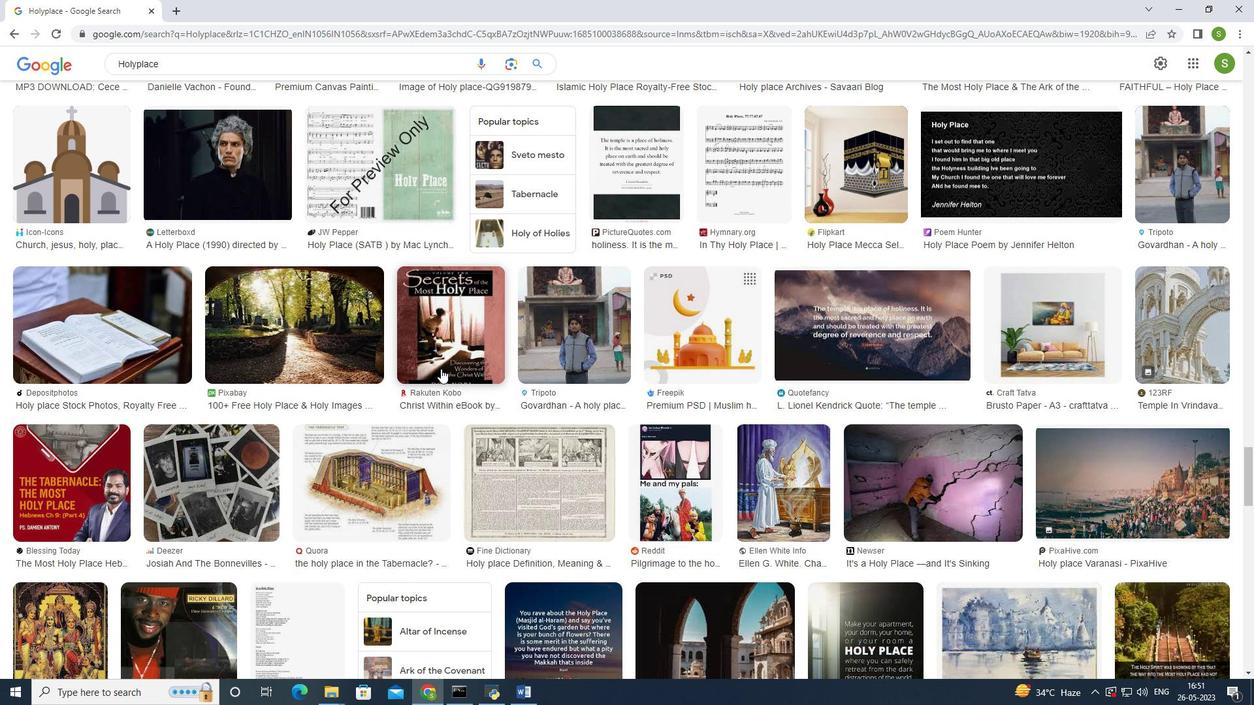 
Action: Mouse scrolled (441, 368) with delta (0, 0)
Screenshot: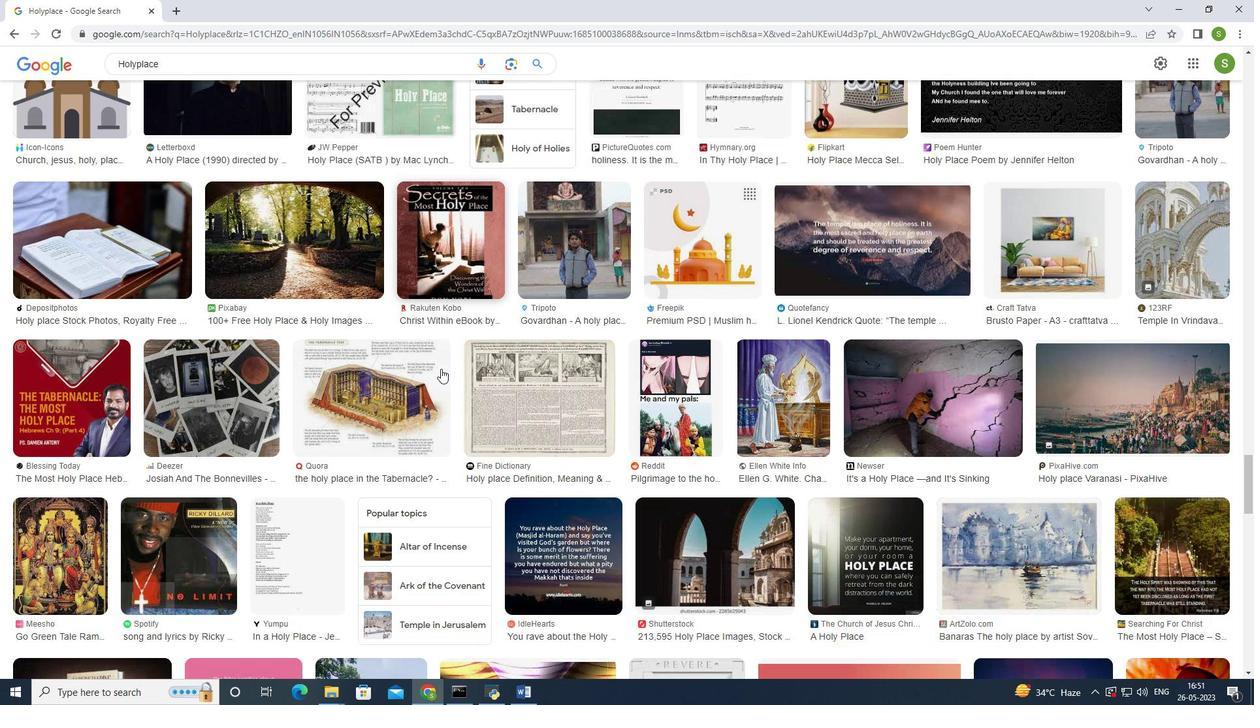 
Action: Mouse scrolled (441, 368) with delta (0, 0)
Screenshot: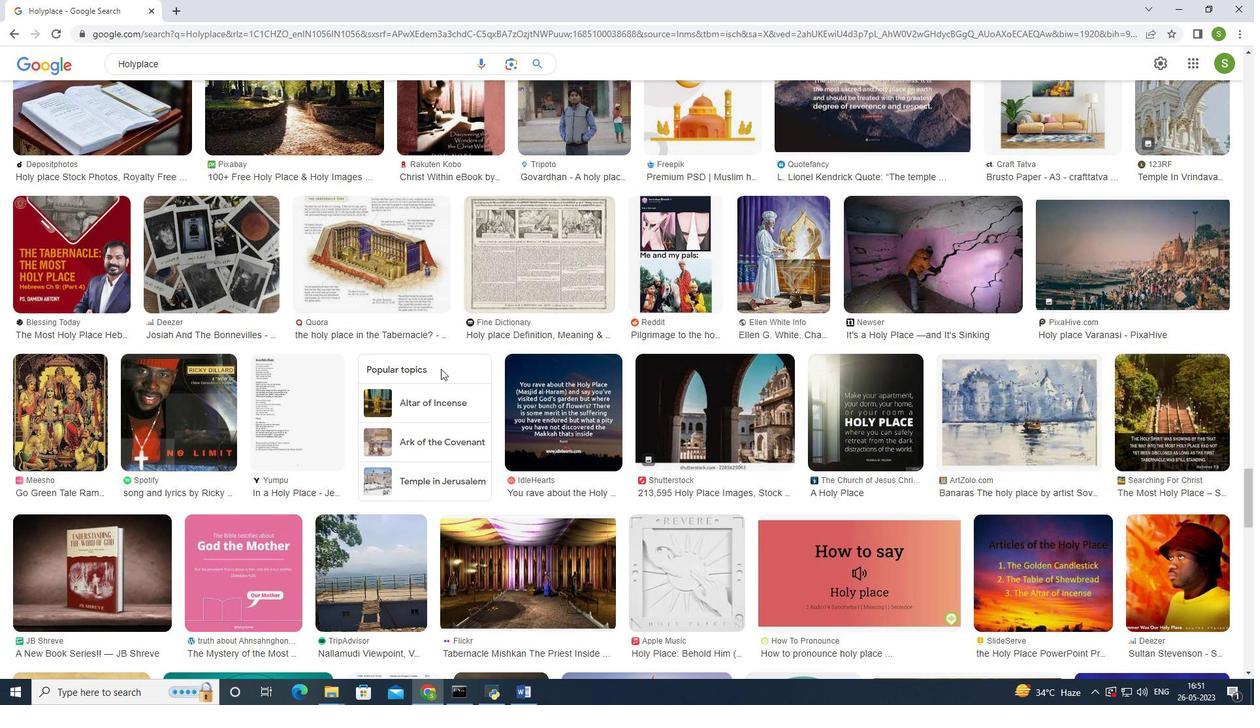 
Action: Mouse scrolled (441, 368) with delta (0, 0)
Screenshot: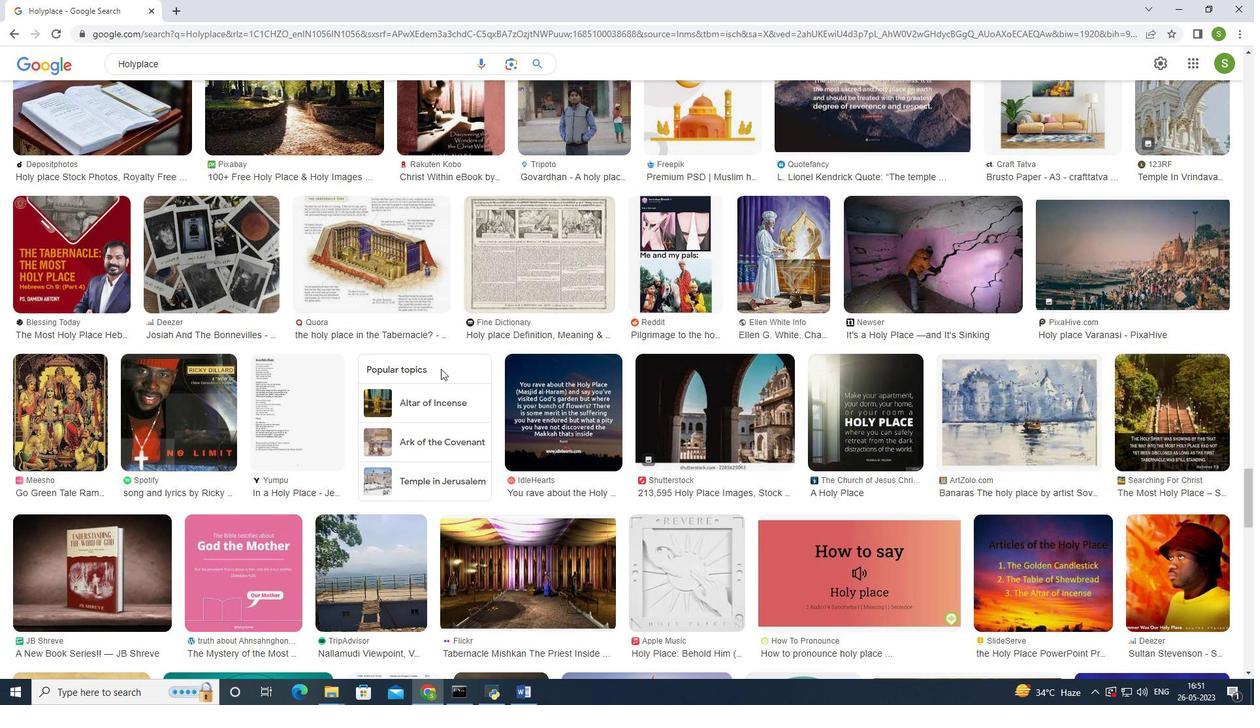 
Action: Mouse scrolled (441, 368) with delta (0, 0)
Screenshot: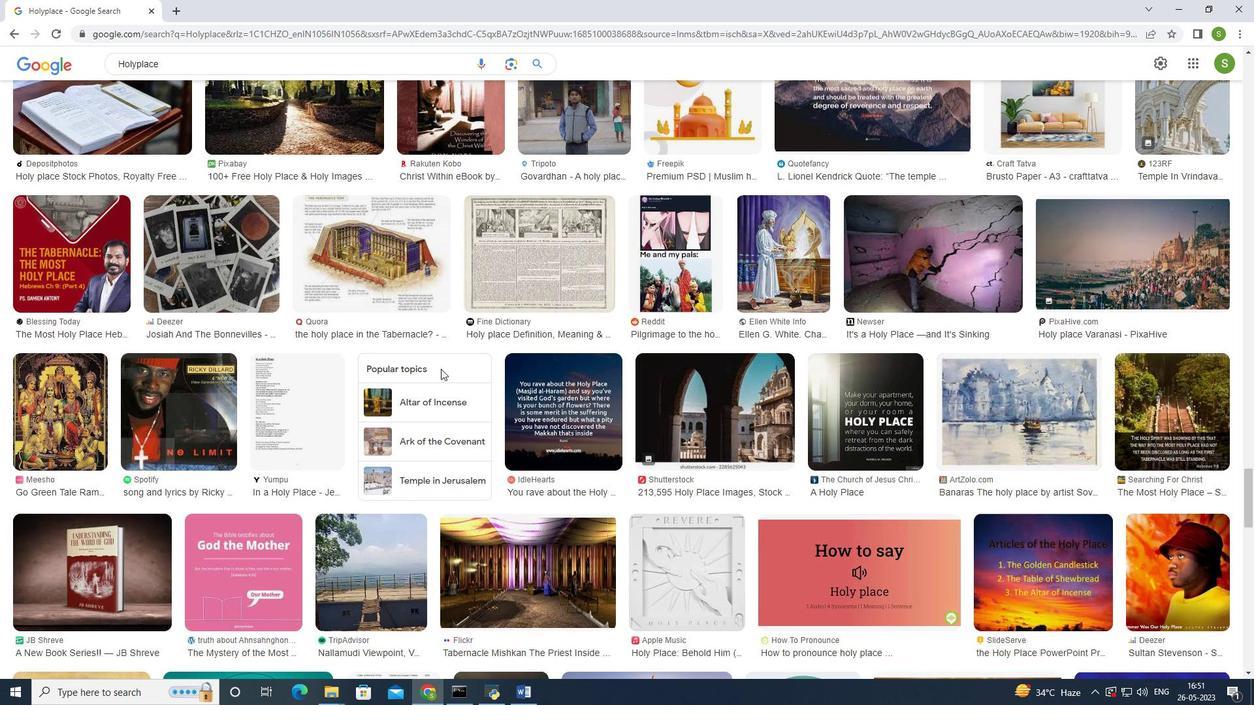 
Action: Mouse scrolled (441, 368) with delta (0, 0)
Screenshot: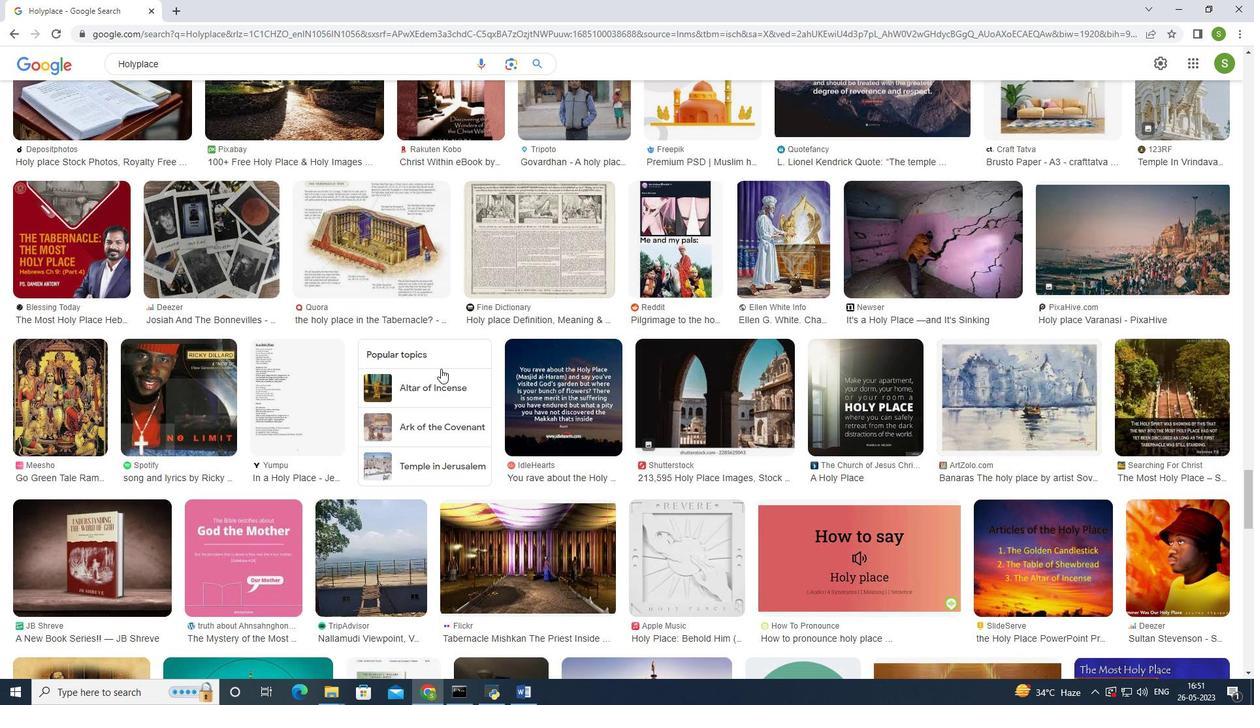 
Action: Mouse scrolled (441, 368) with delta (0, 0)
Screenshot: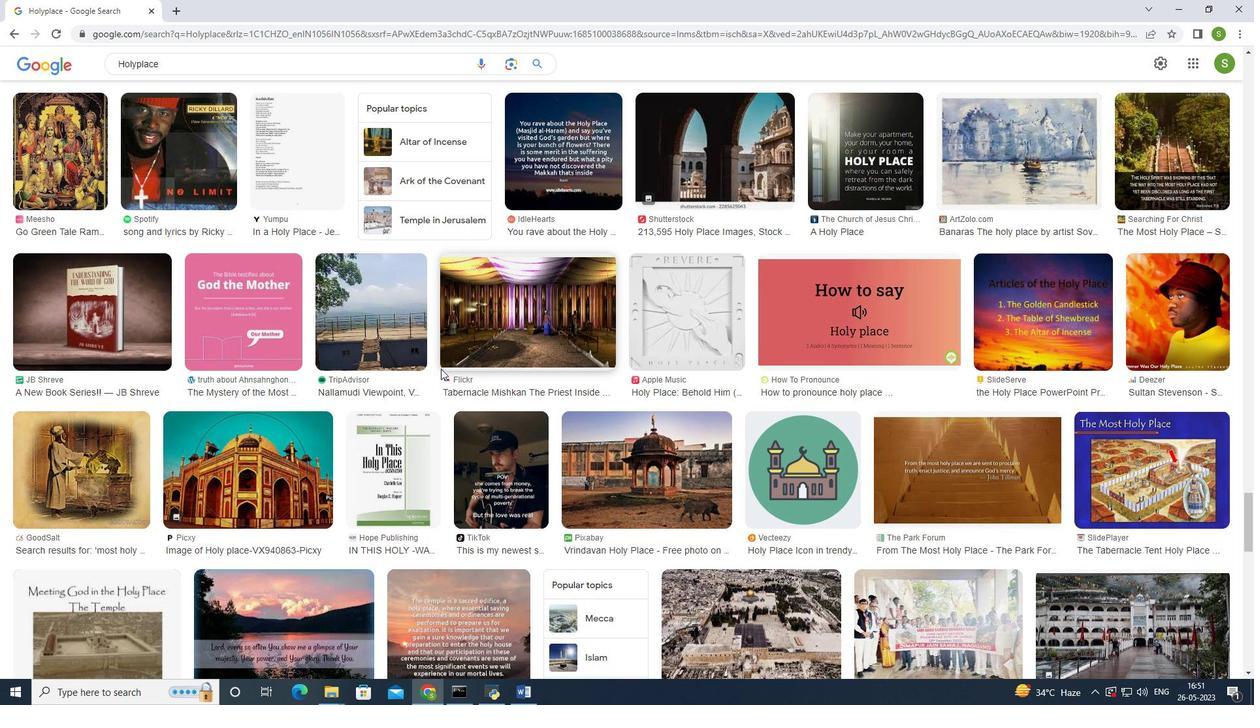 
Action: Mouse scrolled (441, 368) with delta (0, 0)
Screenshot: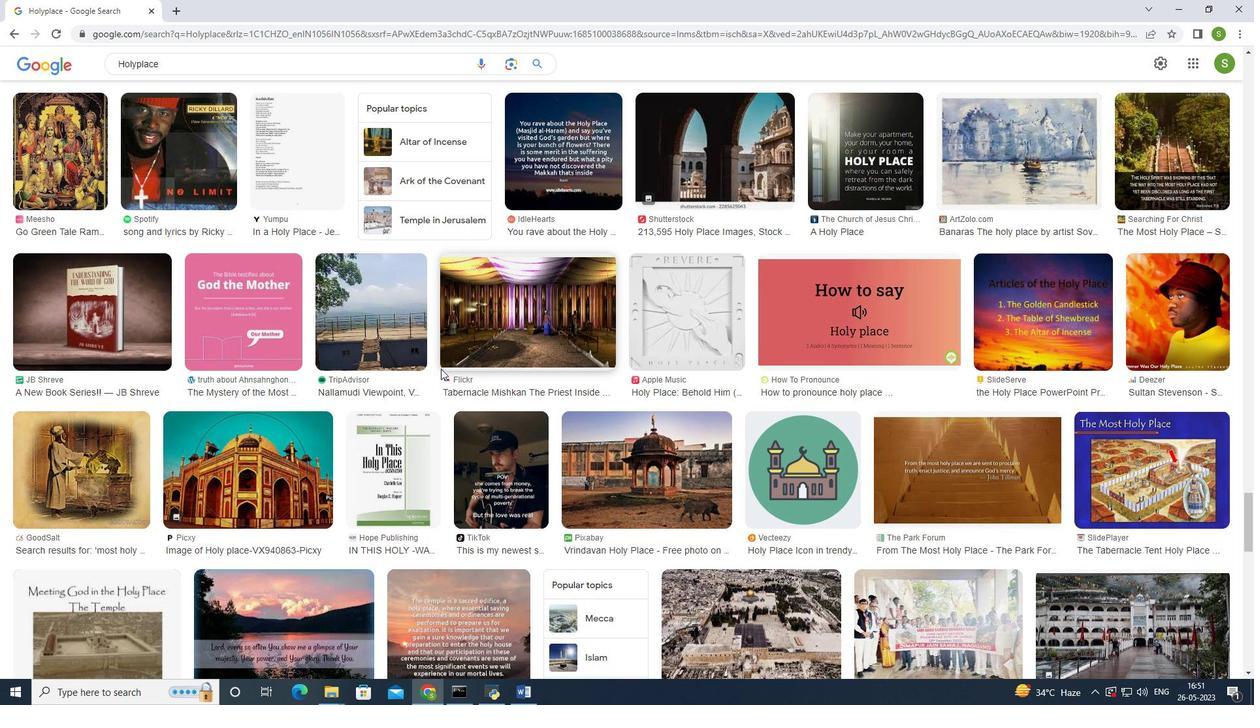 
Action: Mouse scrolled (441, 368) with delta (0, 0)
Screenshot: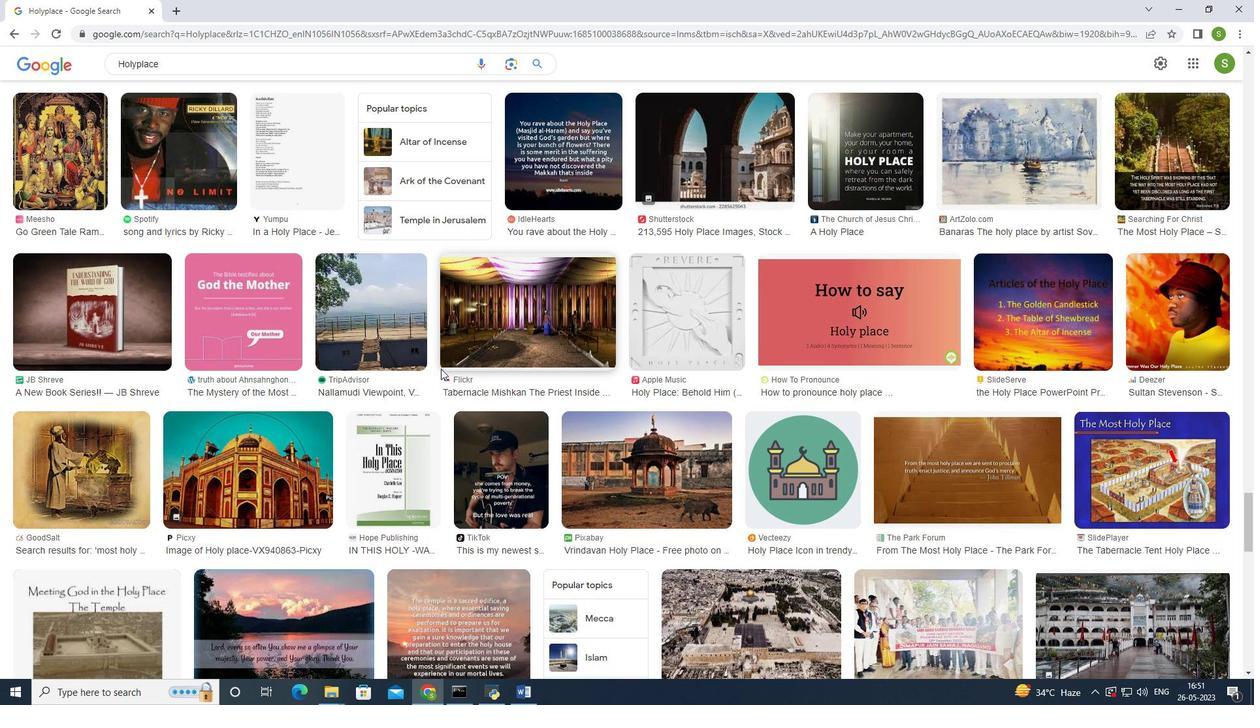 
Action: Mouse scrolled (441, 368) with delta (0, 0)
Screenshot: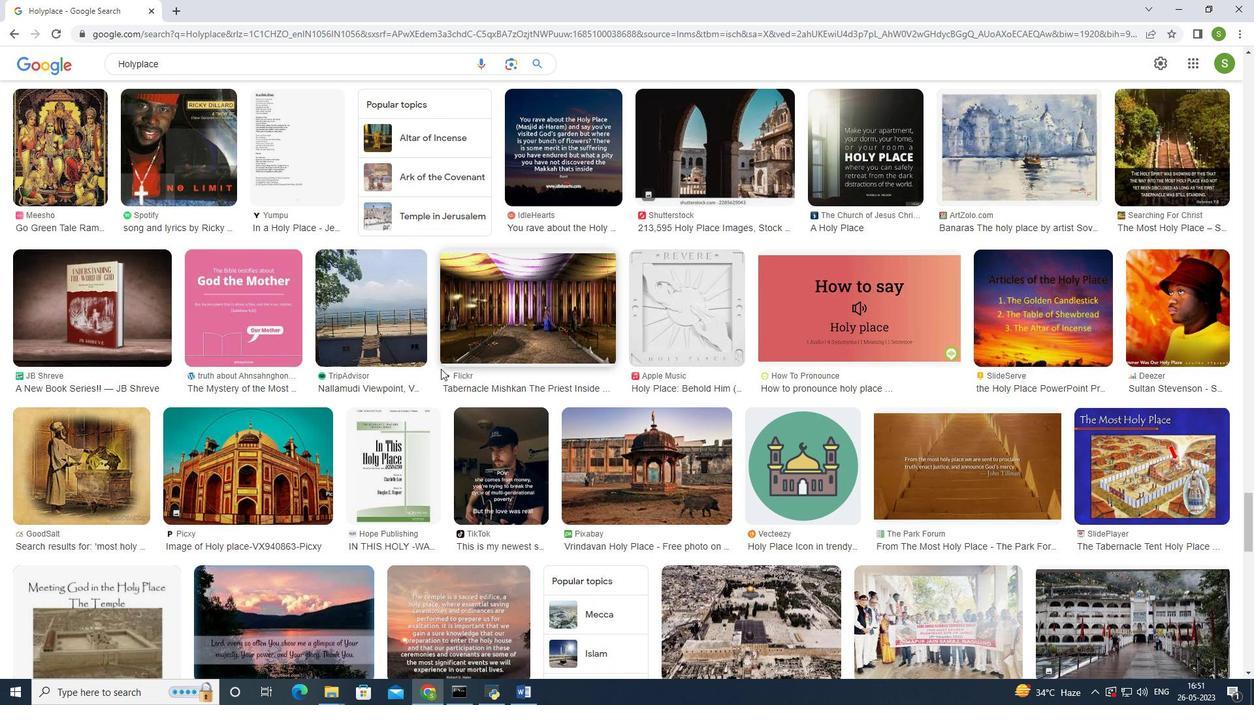 
Action: Mouse scrolled (441, 368) with delta (0, 0)
Screenshot: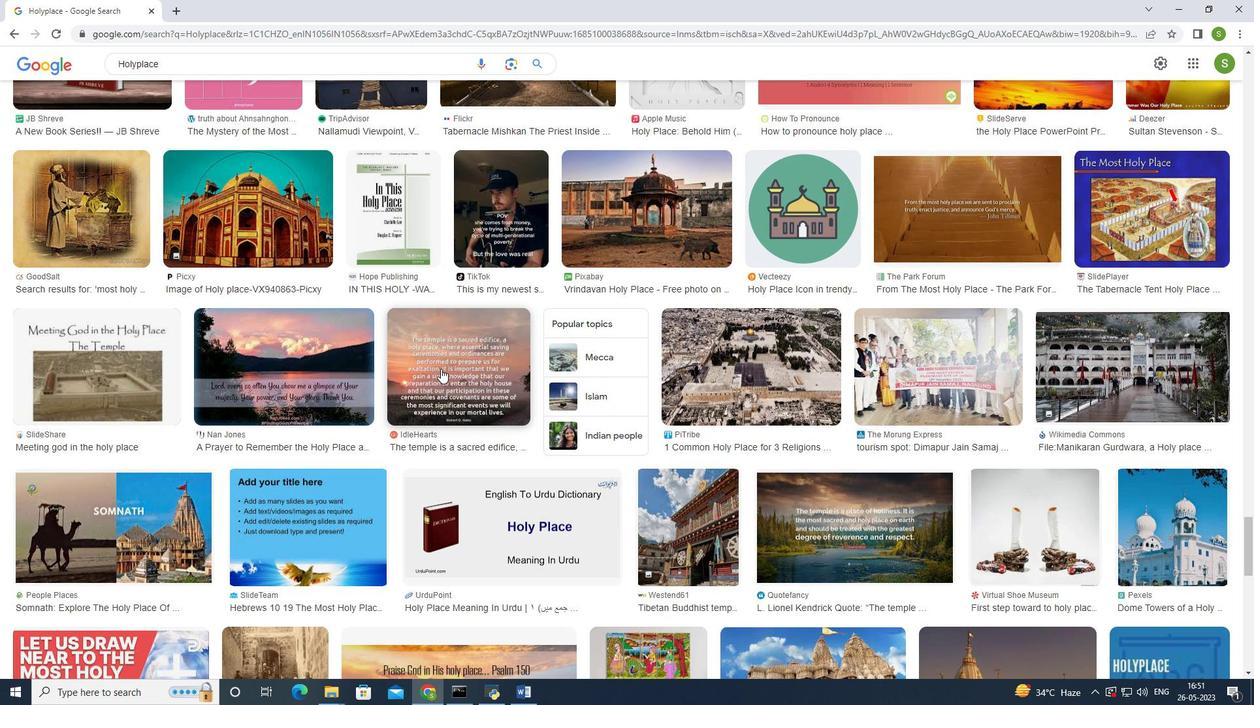 
Action: Mouse scrolled (441, 368) with delta (0, 0)
Screenshot: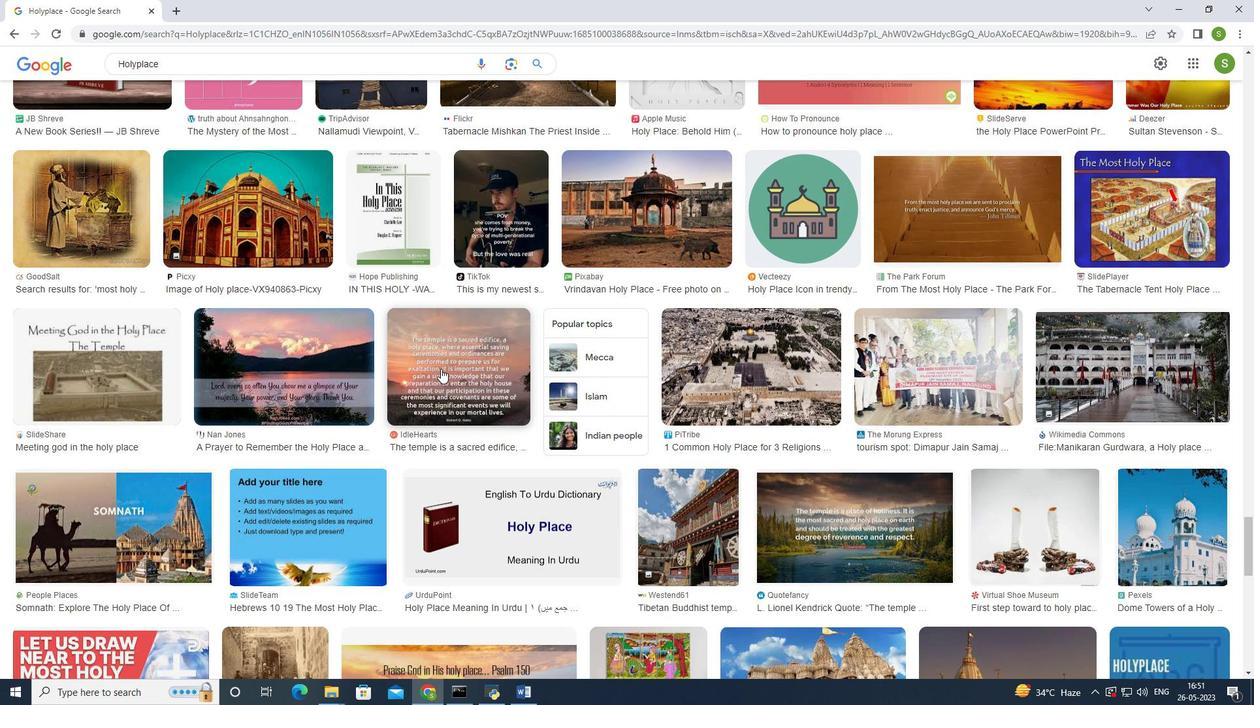 
Action: Mouse scrolled (441, 368) with delta (0, 0)
Screenshot: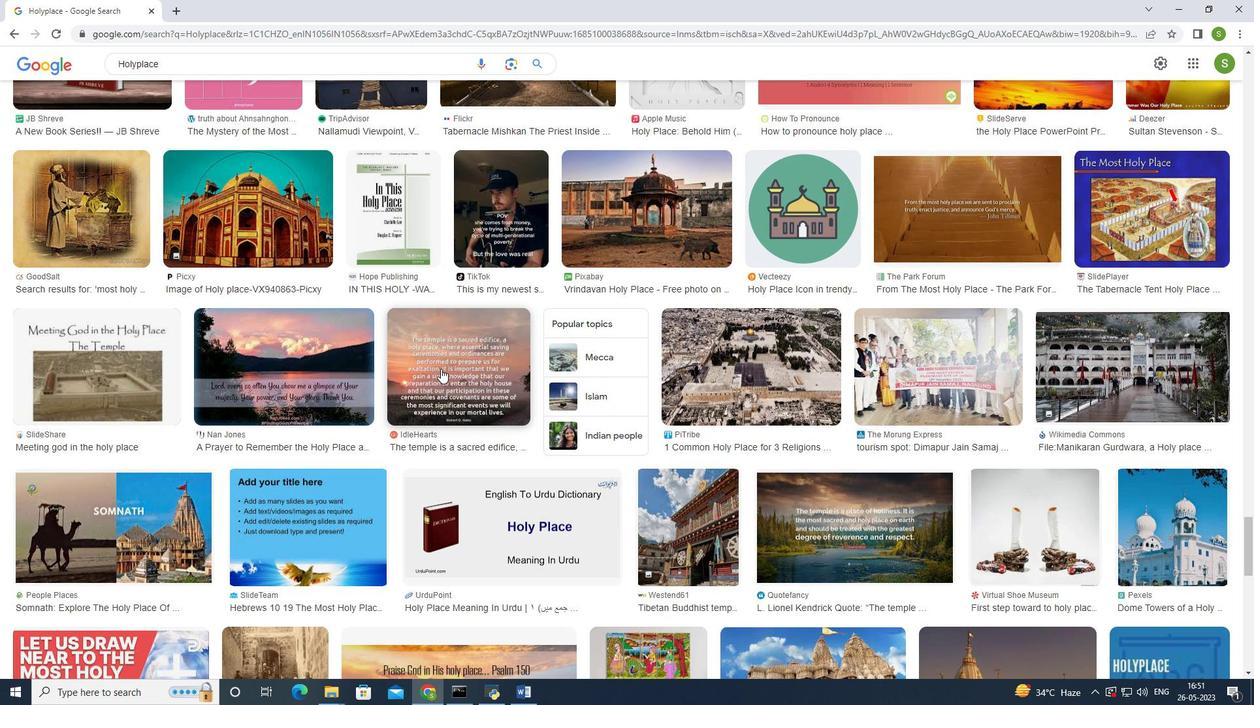 
Action: Mouse scrolled (441, 368) with delta (0, 0)
Screenshot: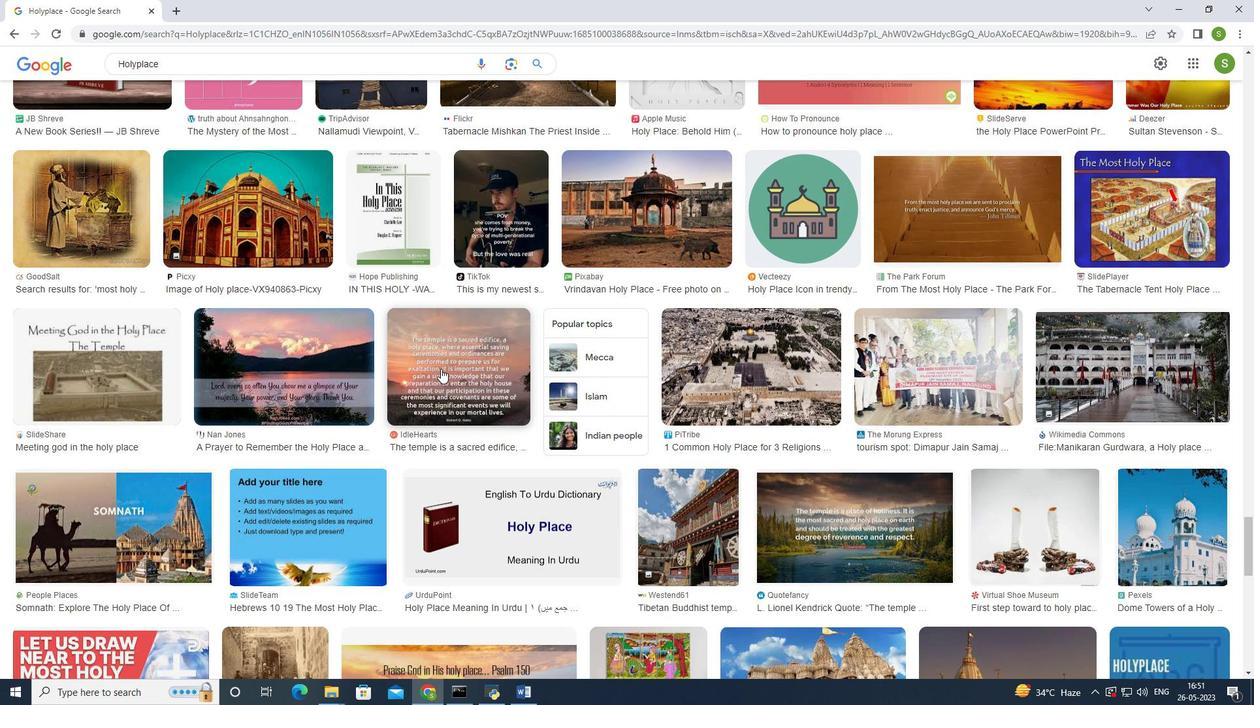 
Action: Mouse scrolled (441, 368) with delta (0, 0)
Screenshot: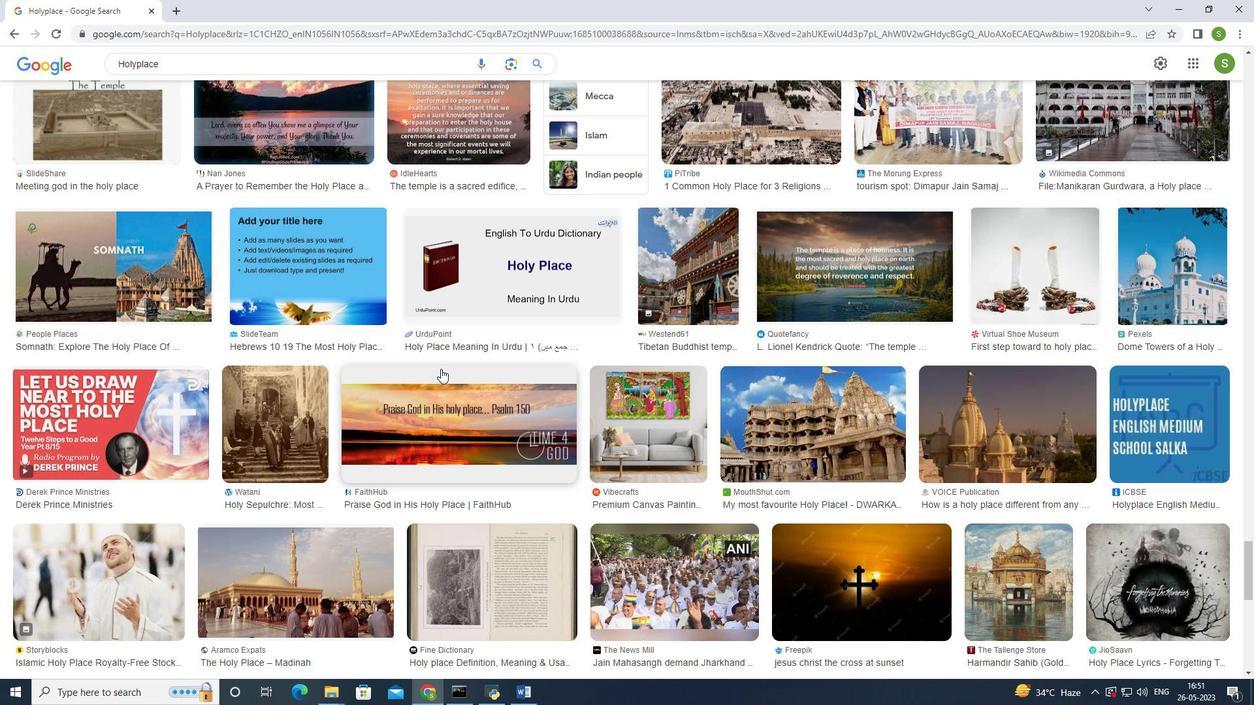 
Action: Mouse scrolled (441, 368) with delta (0, 0)
Screenshot: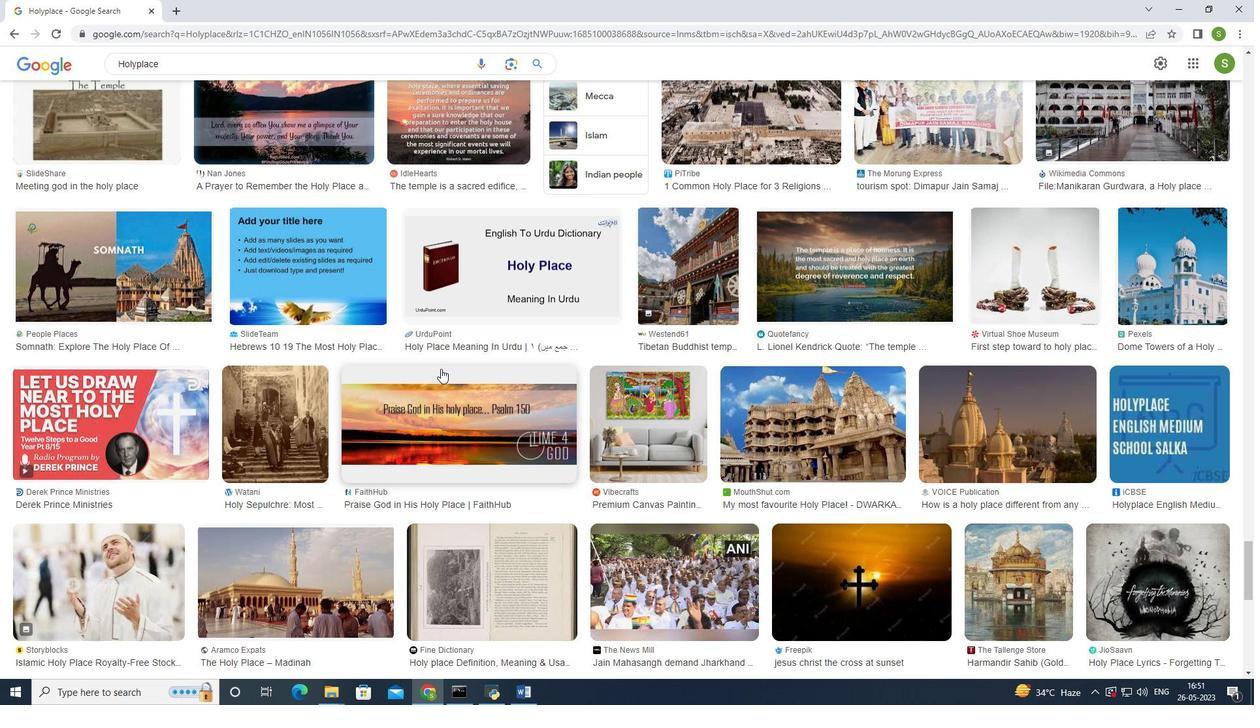 
Action: Mouse scrolled (441, 368) with delta (0, 0)
Screenshot: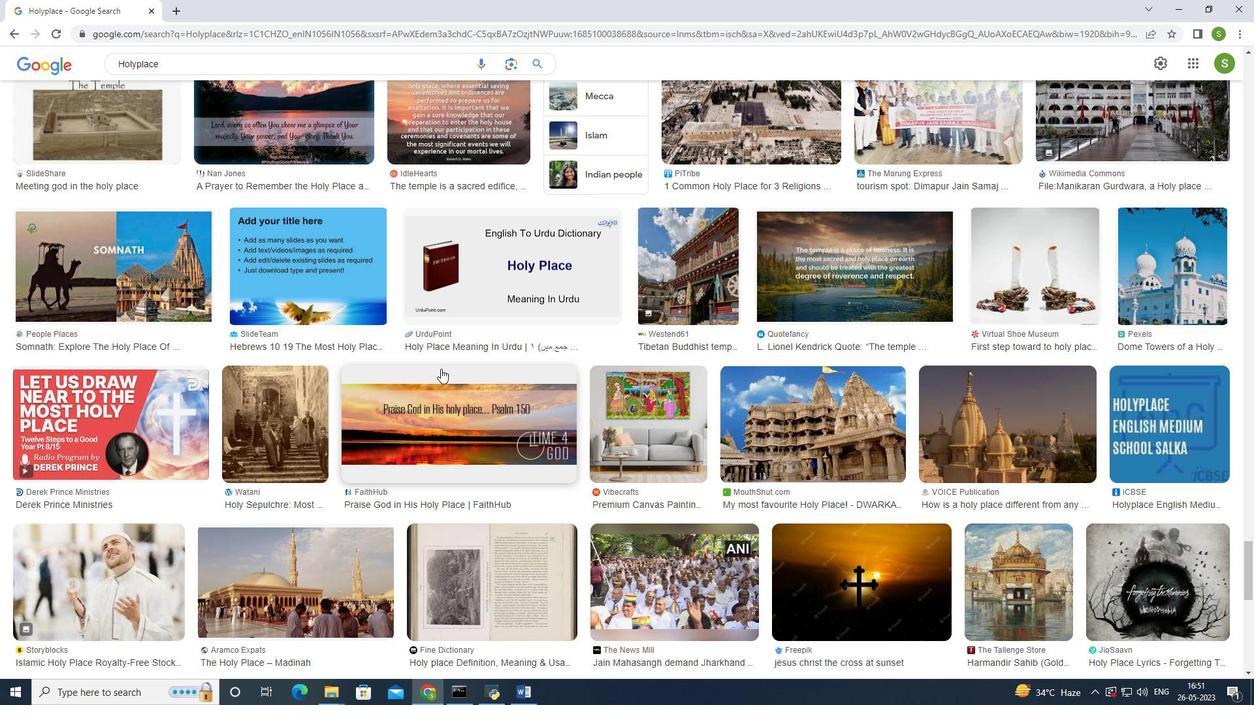 
Action: Mouse scrolled (441, 368) with delta (0, 0)
Screenshot: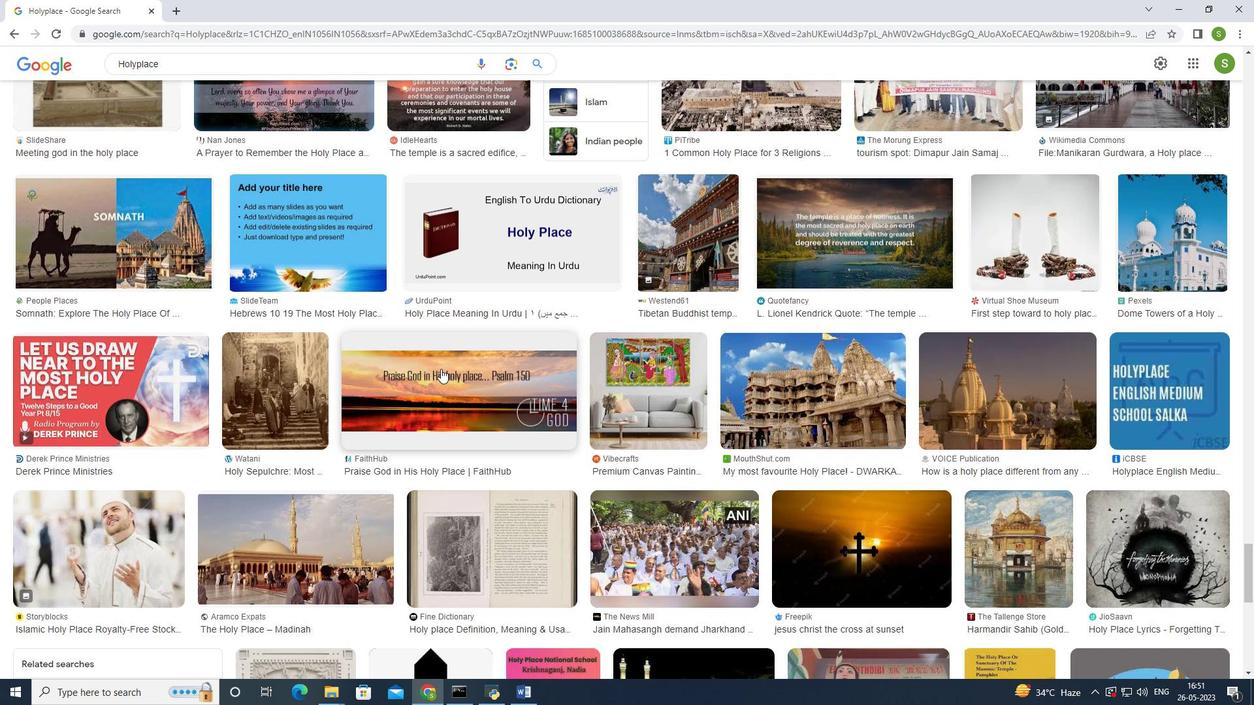 
Action: Mouse scrolled (441, 368) with delta (0, 0)
Screenshot: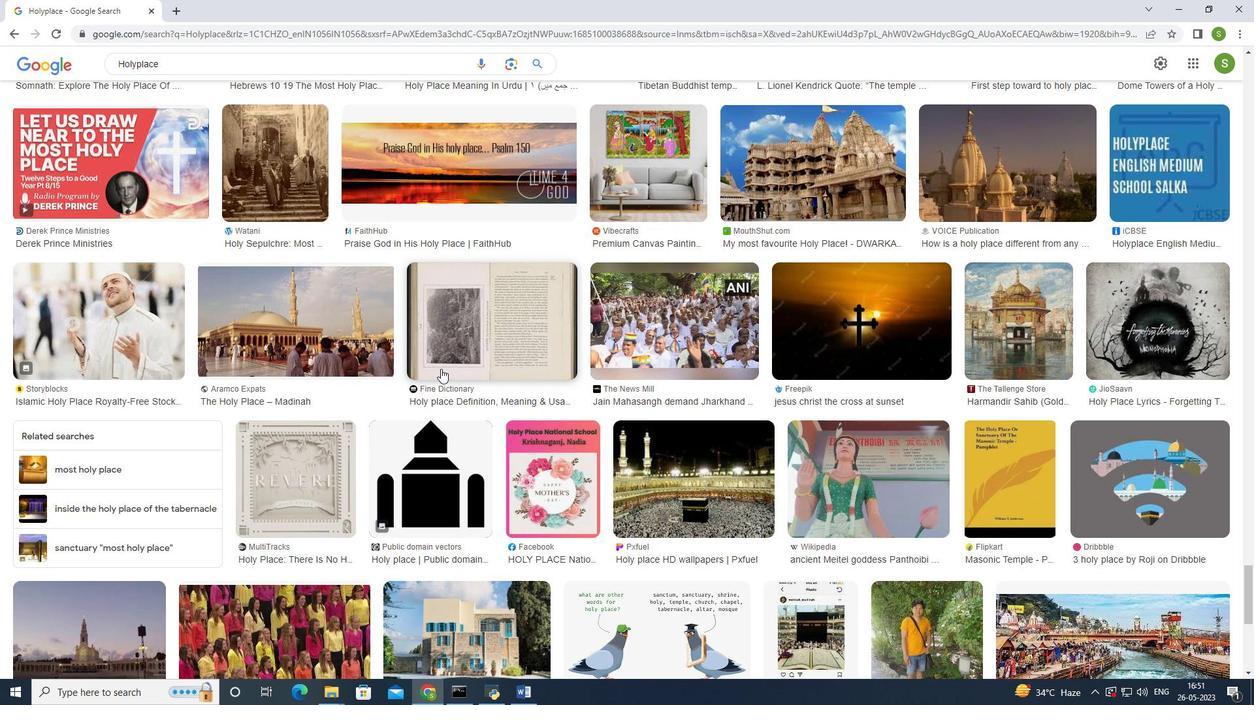 
Action: Mouse scrolled (441, 368) with delta (0, 0)
Screenshot: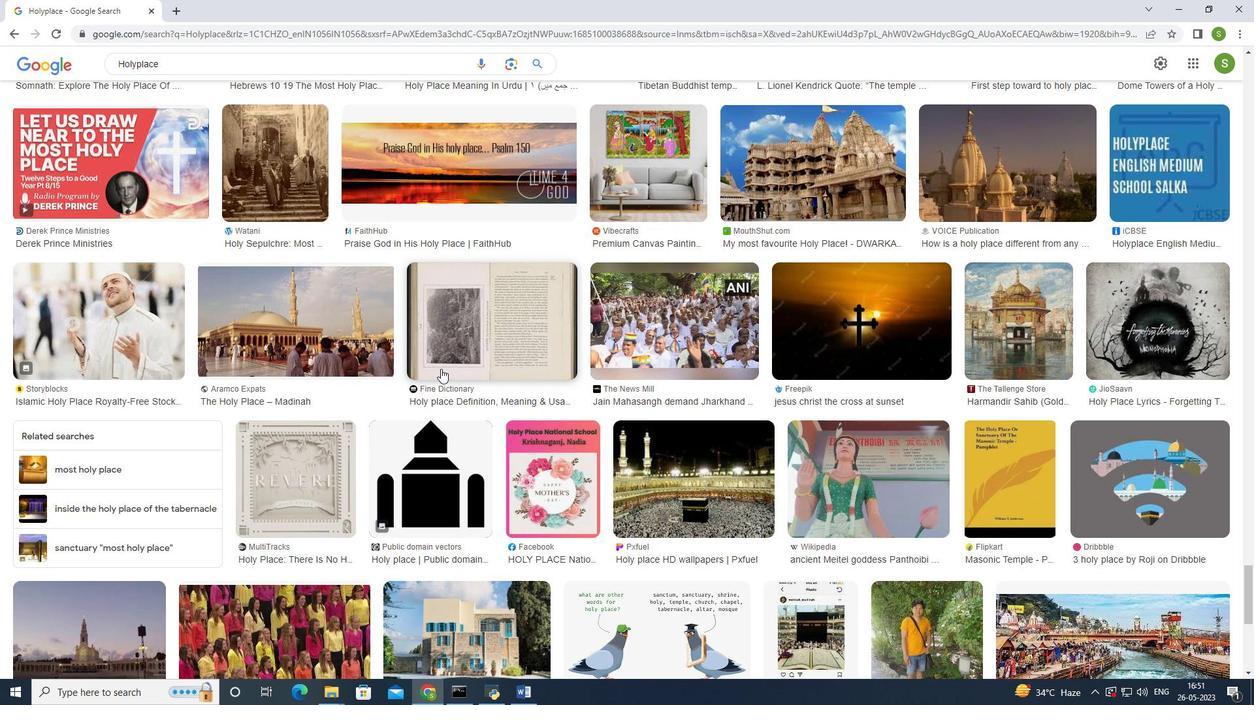 
Action: Mouse scrolled (441, 368) with delta (0, 0)
Screenshot: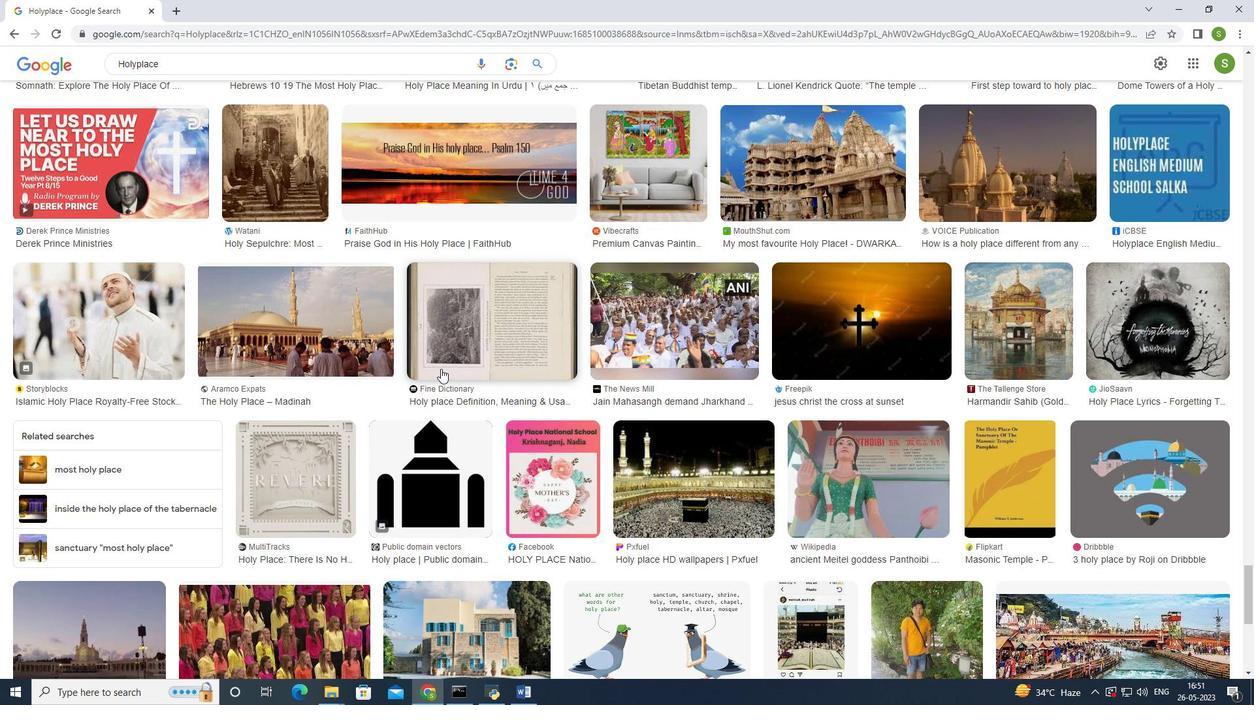 
Action: Mouse scrolled (441, 368) with delta (0, 0)
Screenshot: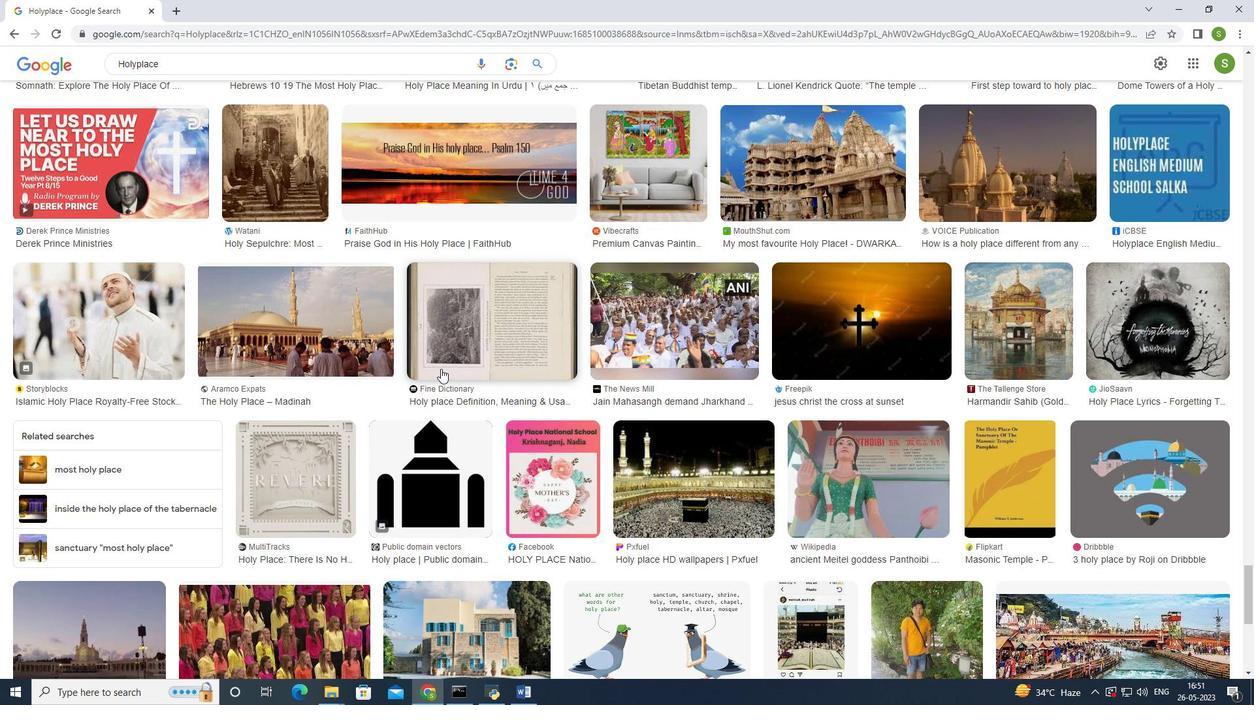 
Action: Mouse scrolled (441, 369) with delta (0, 0)
Screenshot: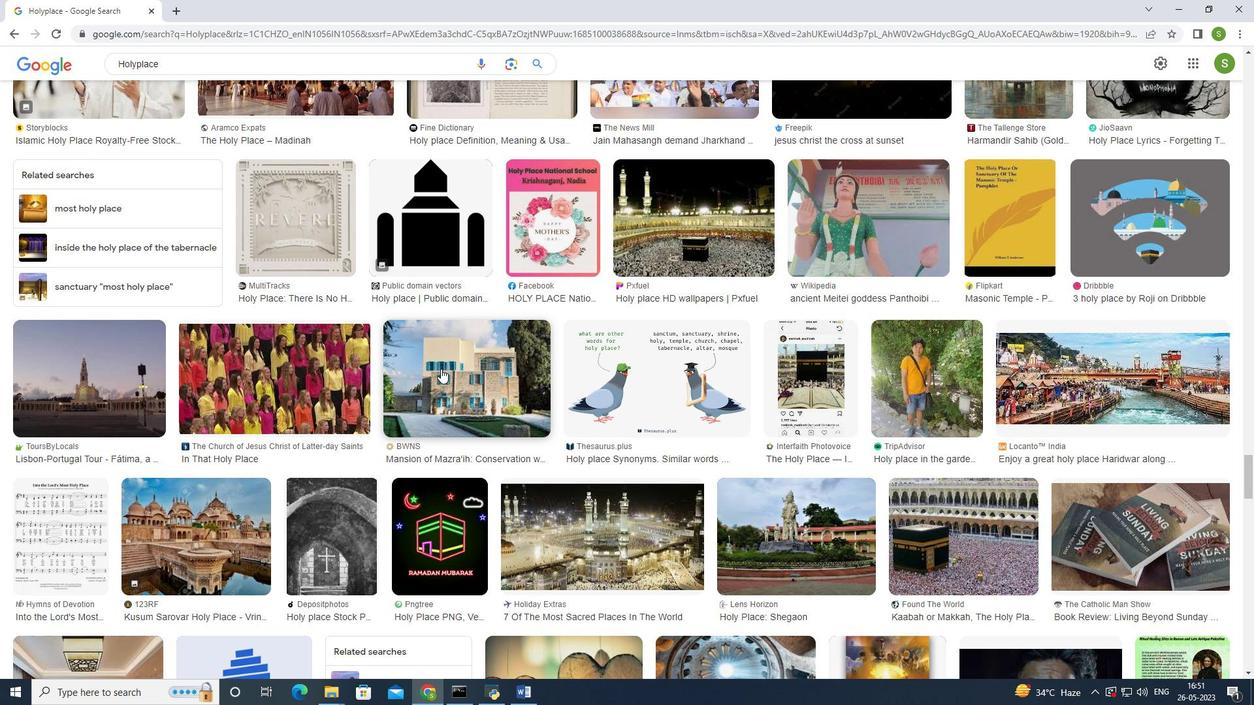 
Action: Mouse scrolled (441, 369) with delta (0, 0)
Screenshot: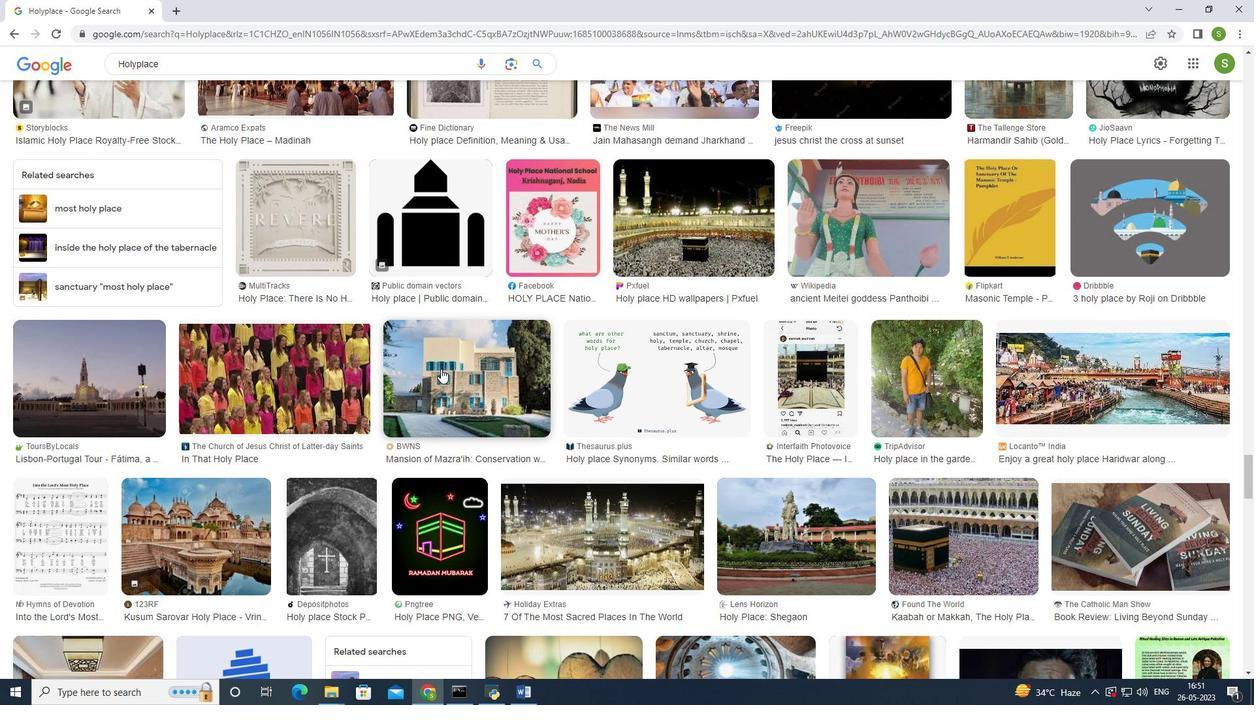 
Action: Mouse scrolled (441, 369) with delta (0, 0)
Screenshot: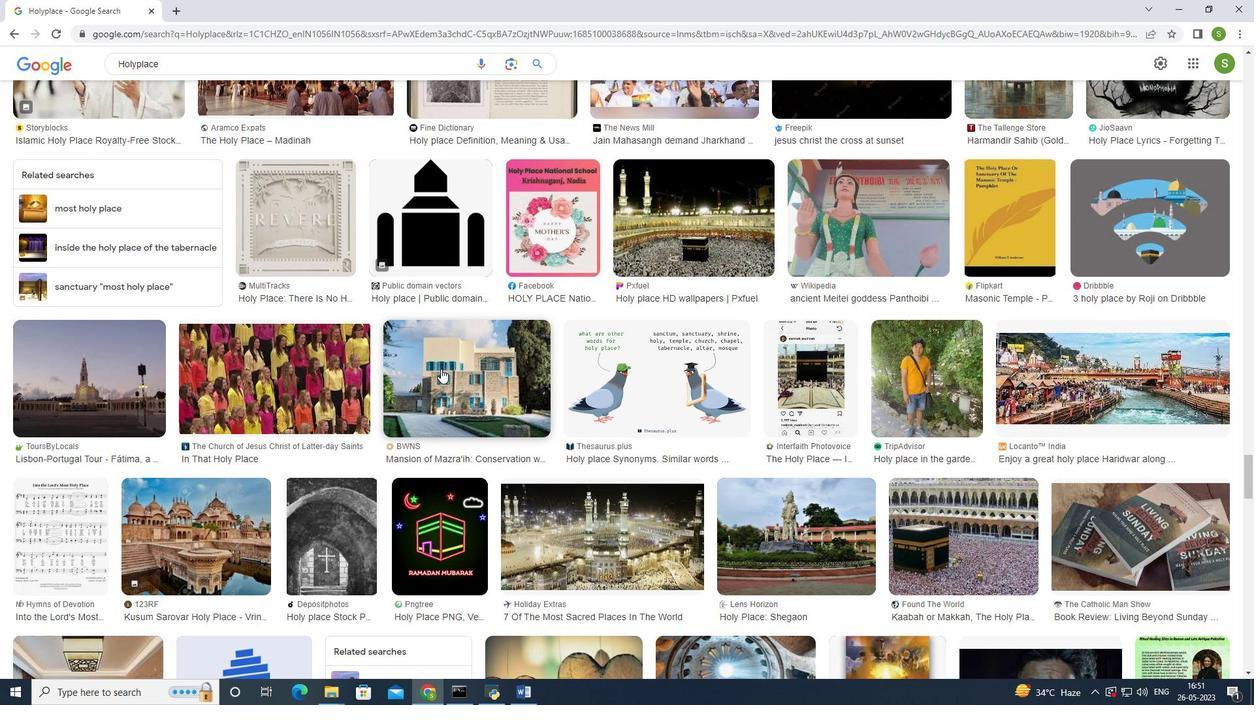 
Action: Mouse scrolled (441, 369) with delta (0, 0)
Screenshot: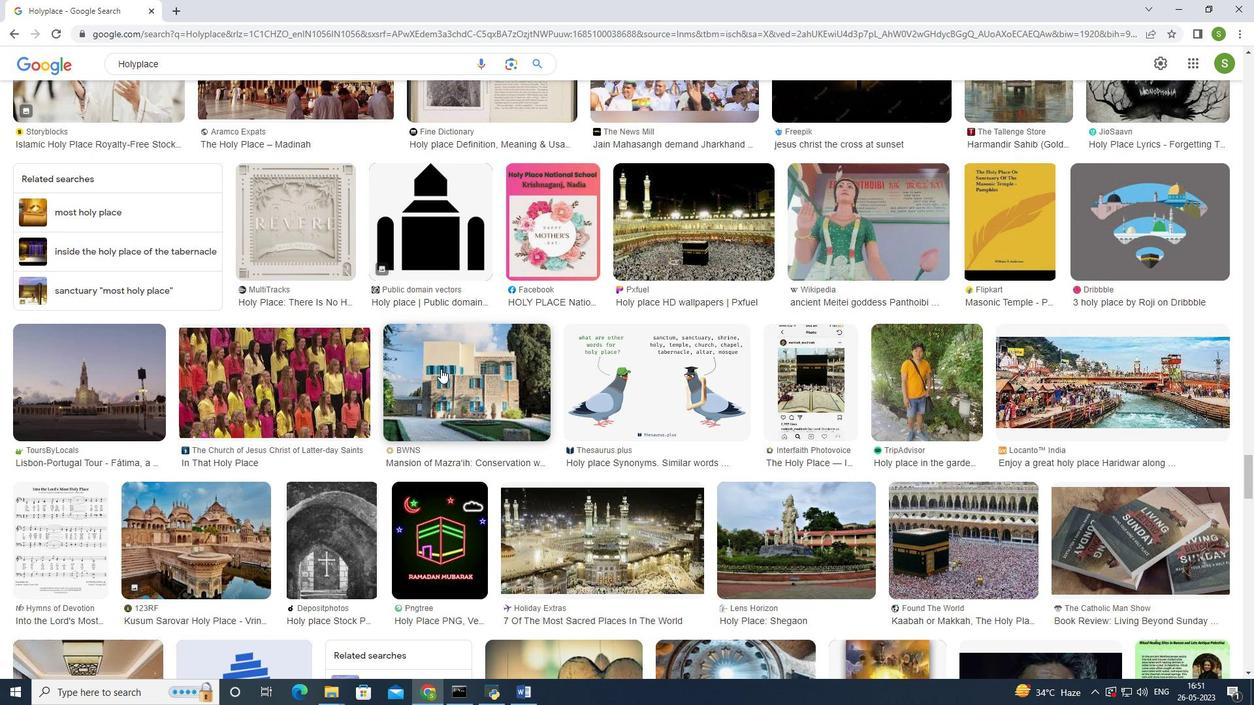 
Action: Mouse scrolled (441, 369) with delta (0, 0)
Screenshot: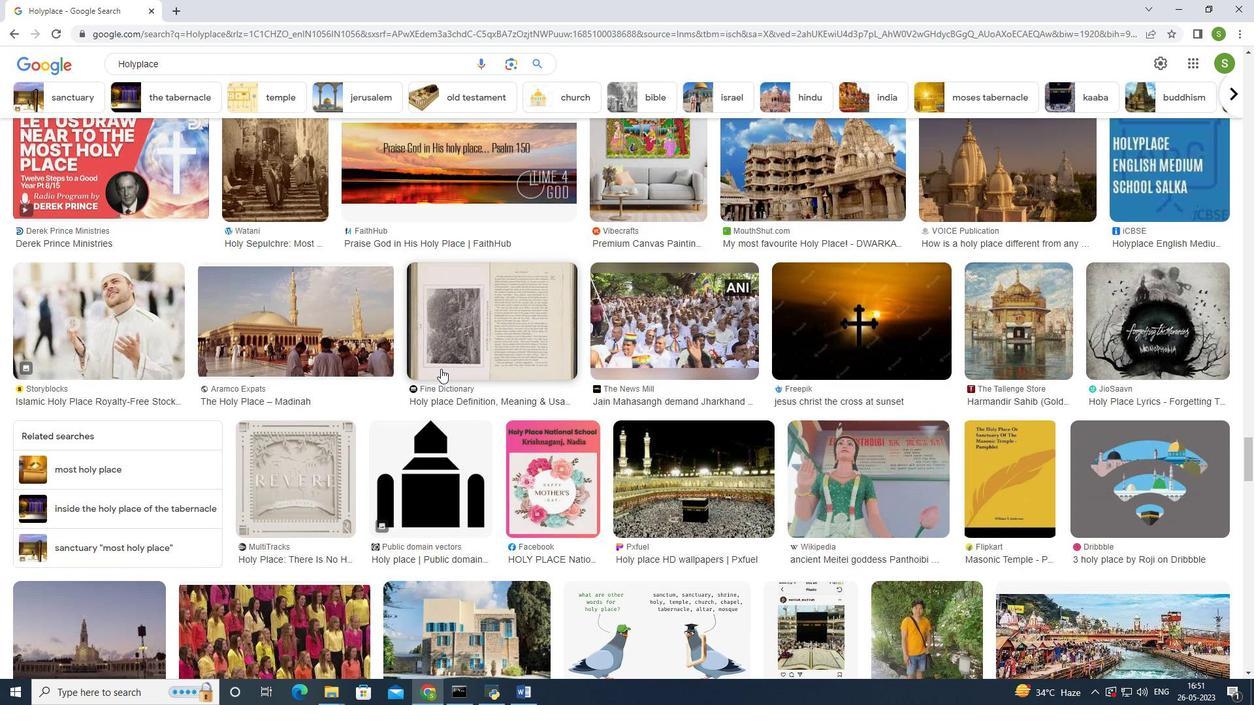 
Action: Mouse scrolled (441, 369) with delta (0, 0)
Screenshot: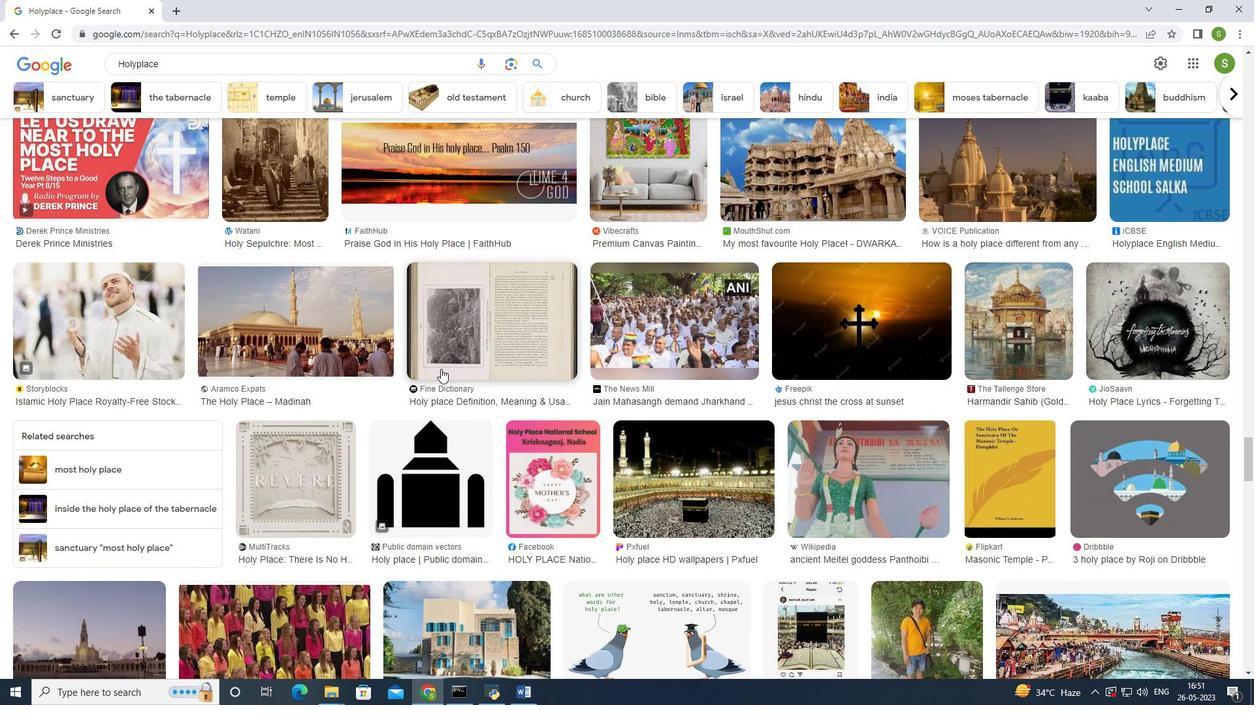 
Action: Mouse scrolled (441, 369) with delta (0, 0)
Screenshot: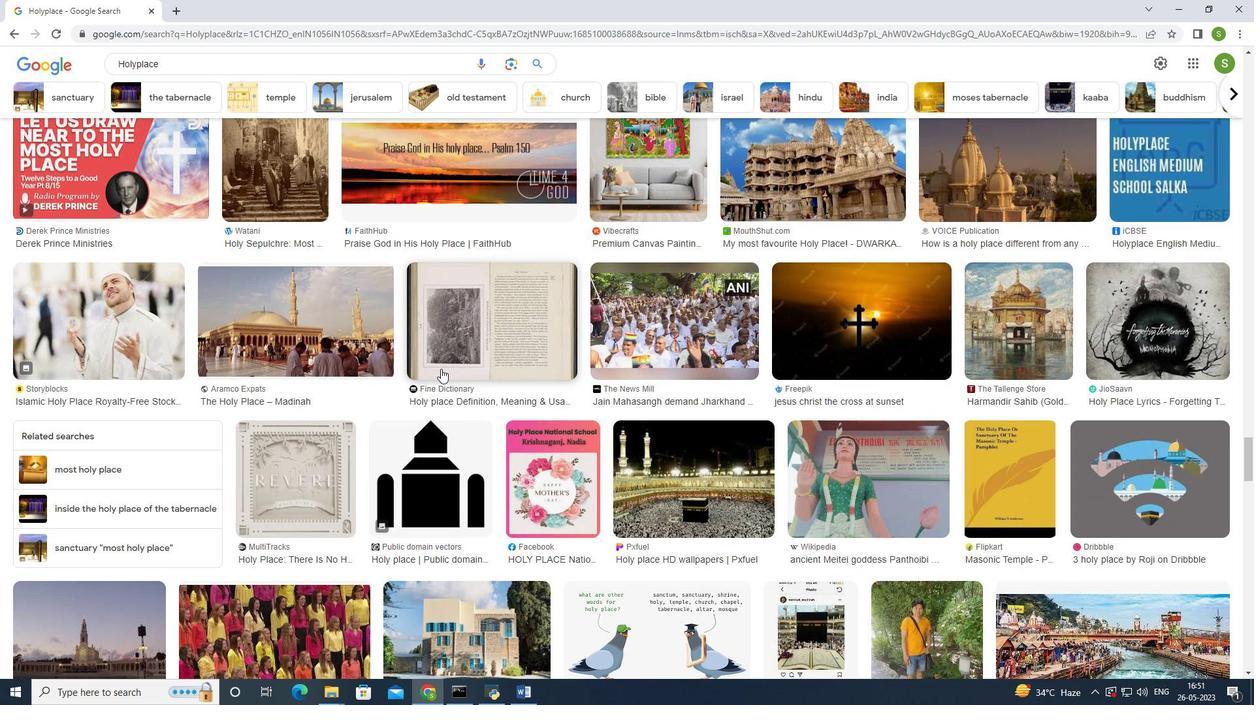 
Action: Mouse scrolled (441, 369) with delta (0, 0)
Screenshot: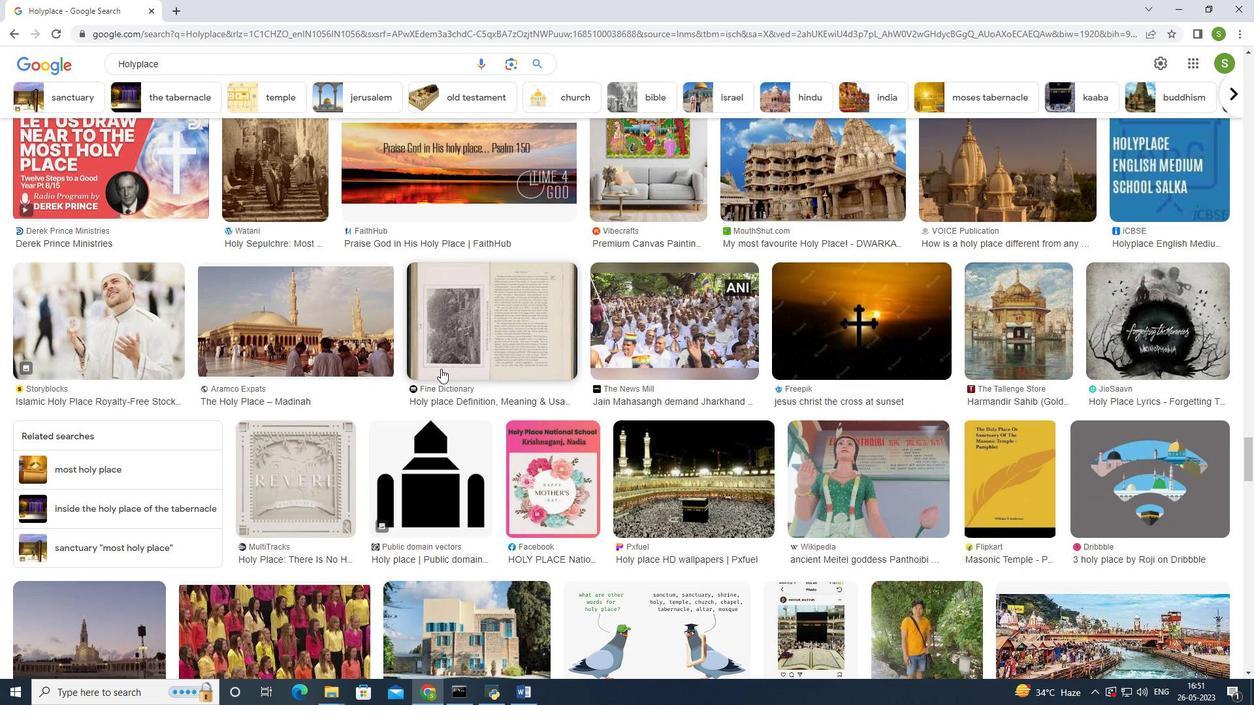 
Action: Mouse scrolled (441, 369) with delta (0, 0)
Screenshot: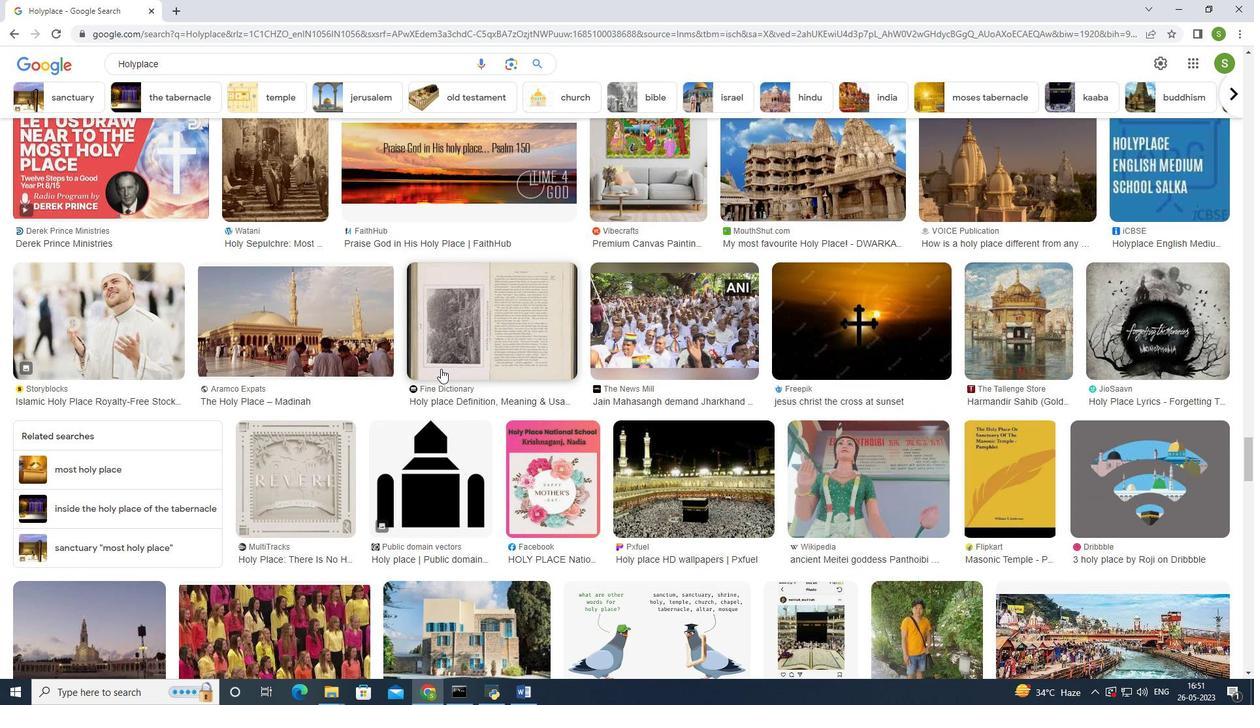 
Action: Mouse scrolled (441, 369) with delta (0, 0)
Screenshot: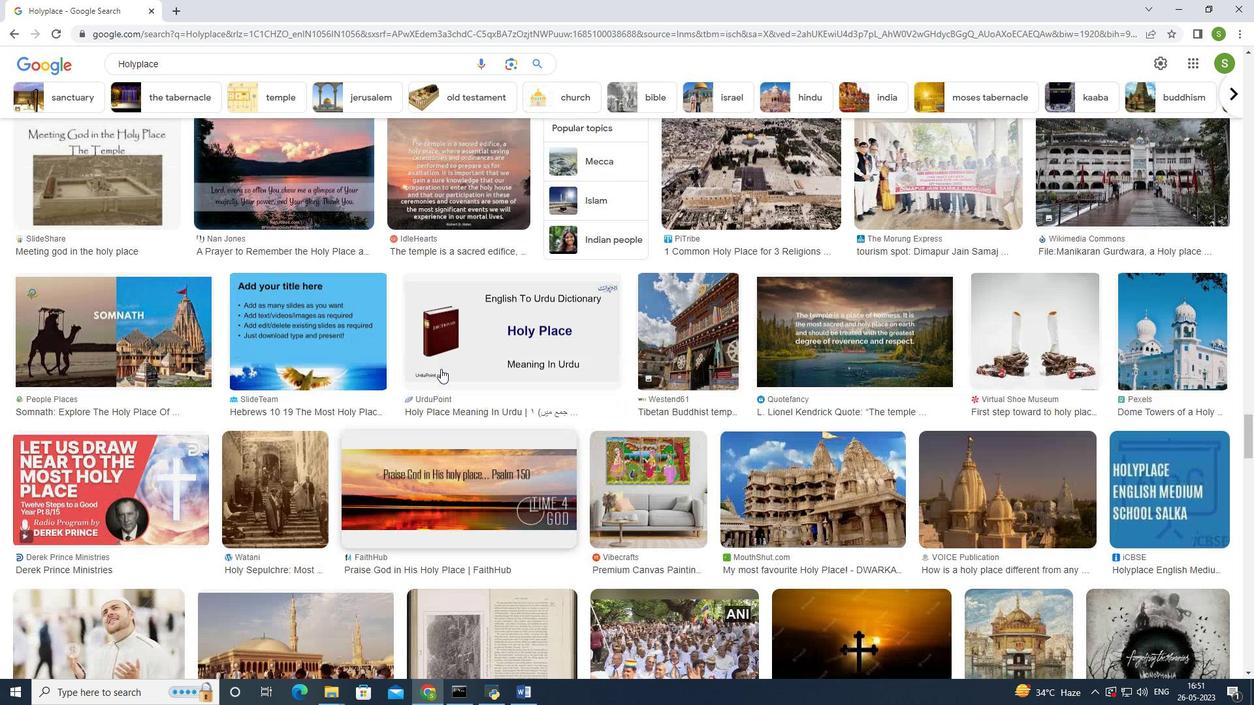 
Action: Mouse scrolled (441, 369) with delta (0, 0)
Screenshot: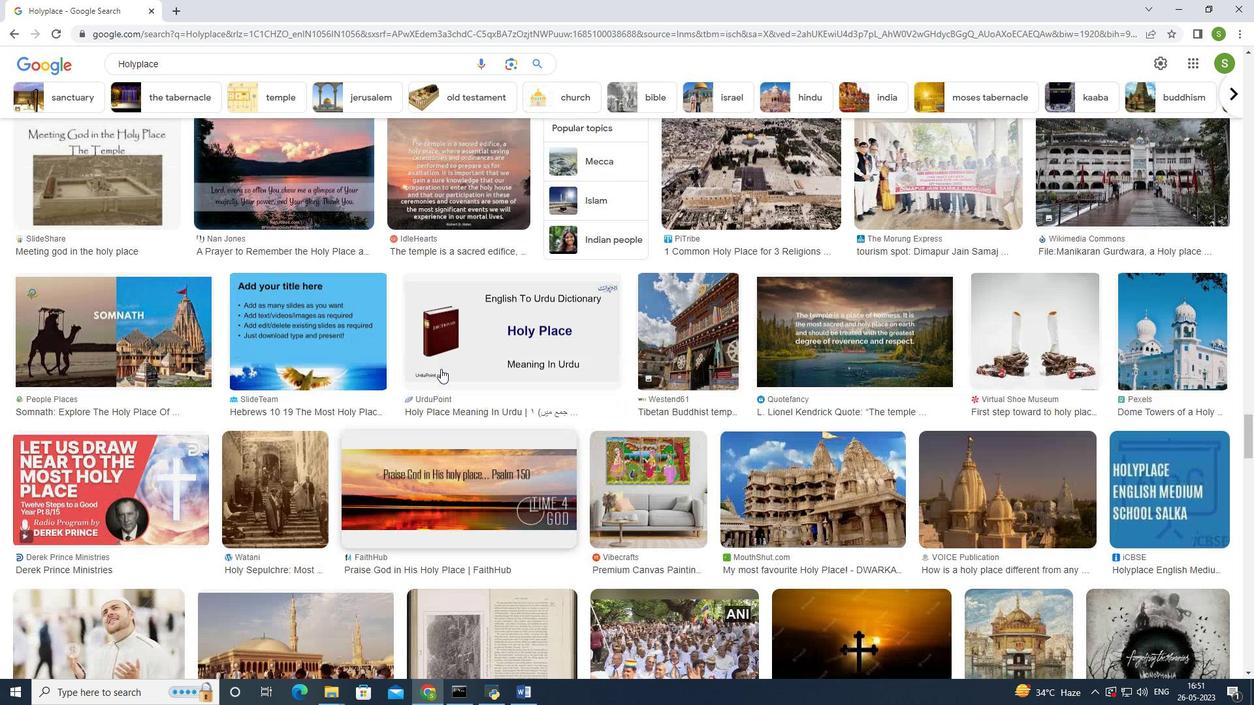 
Action: Mouse scrolled (441, 369) with delta (0, 0)
Screenshot: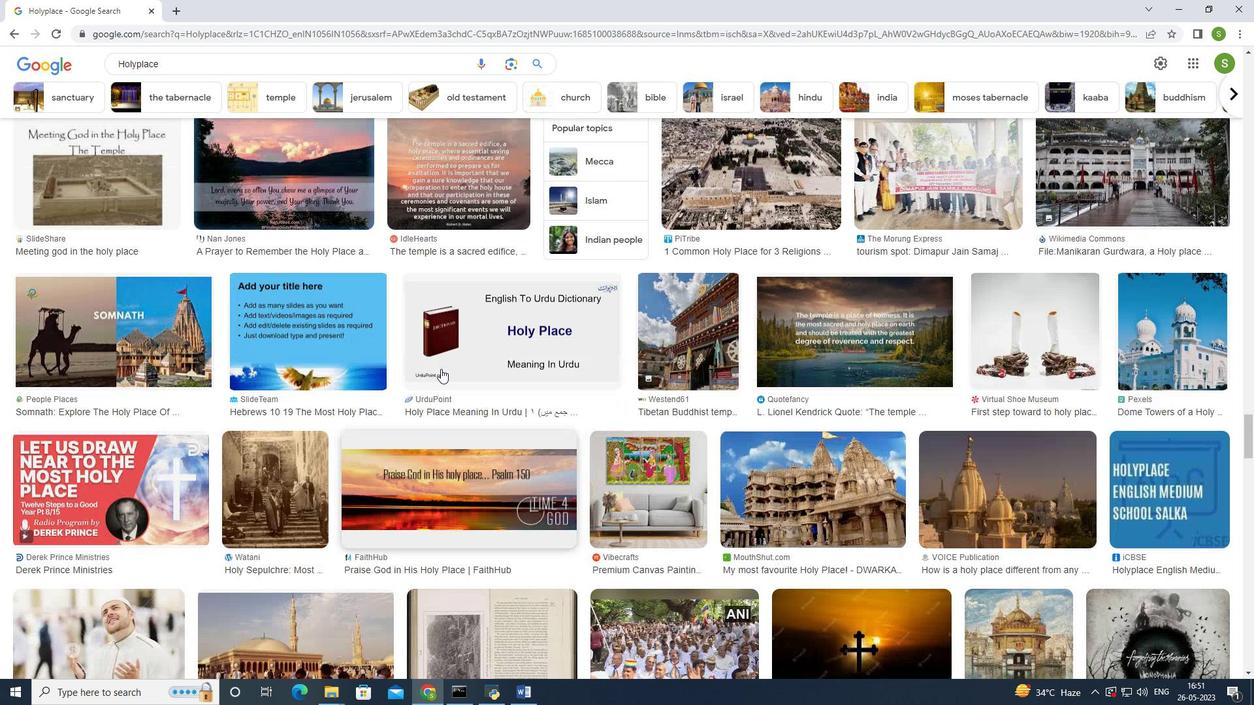 
Action: Mouse scrolled (441, 369) with delta (0, 0)
Screenshot: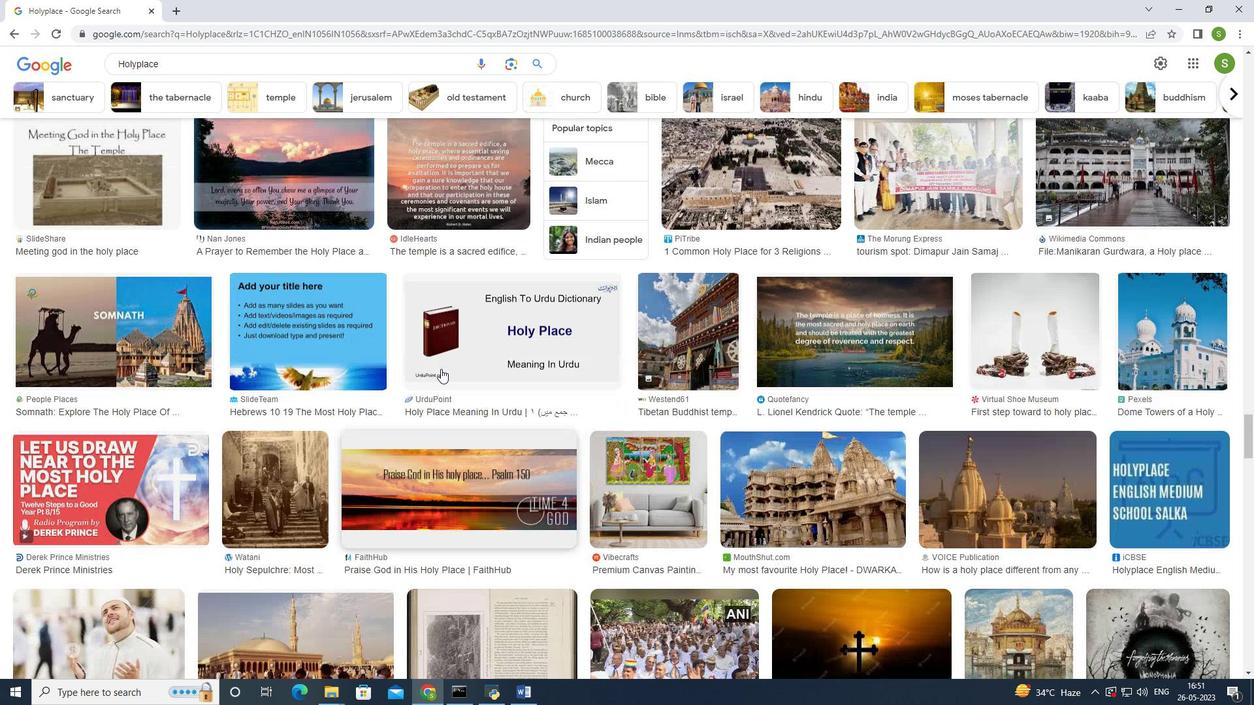 
Action: Mouse scrolled (441, 369) with delta (0, 0)
Screenshot: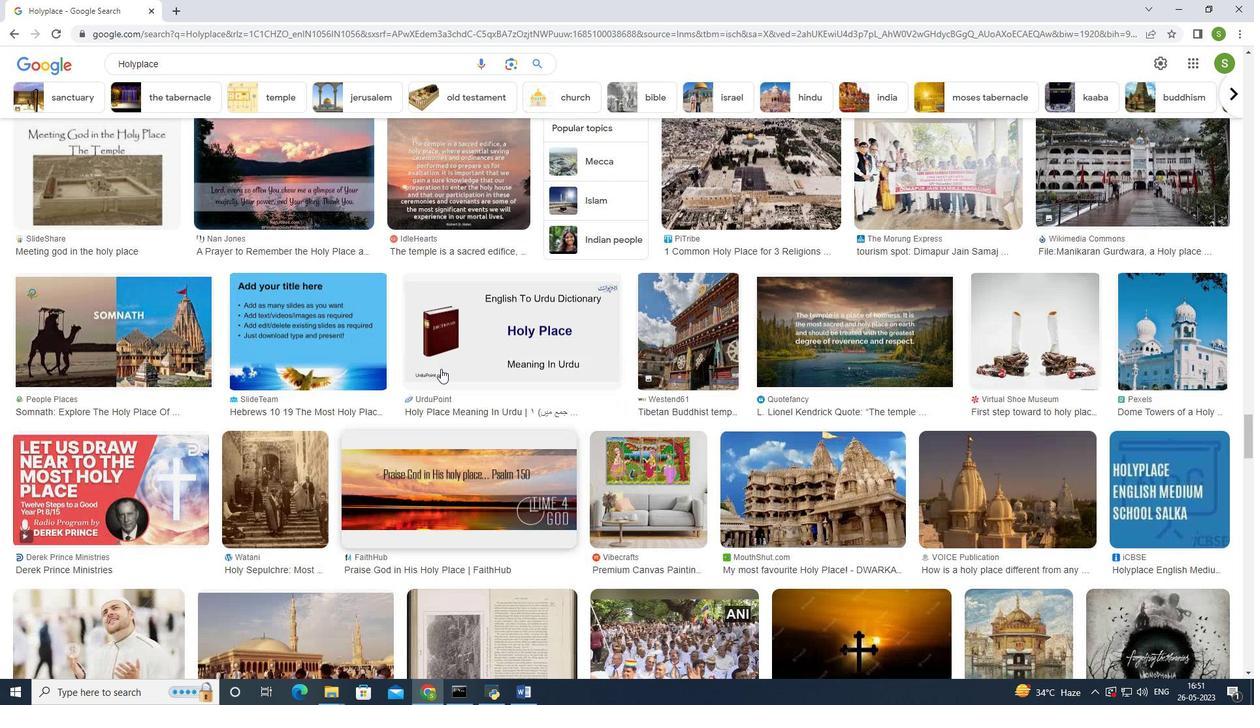 
Action: Mouse scrolled (441, 369) with delta (0, 0)
Screenshot: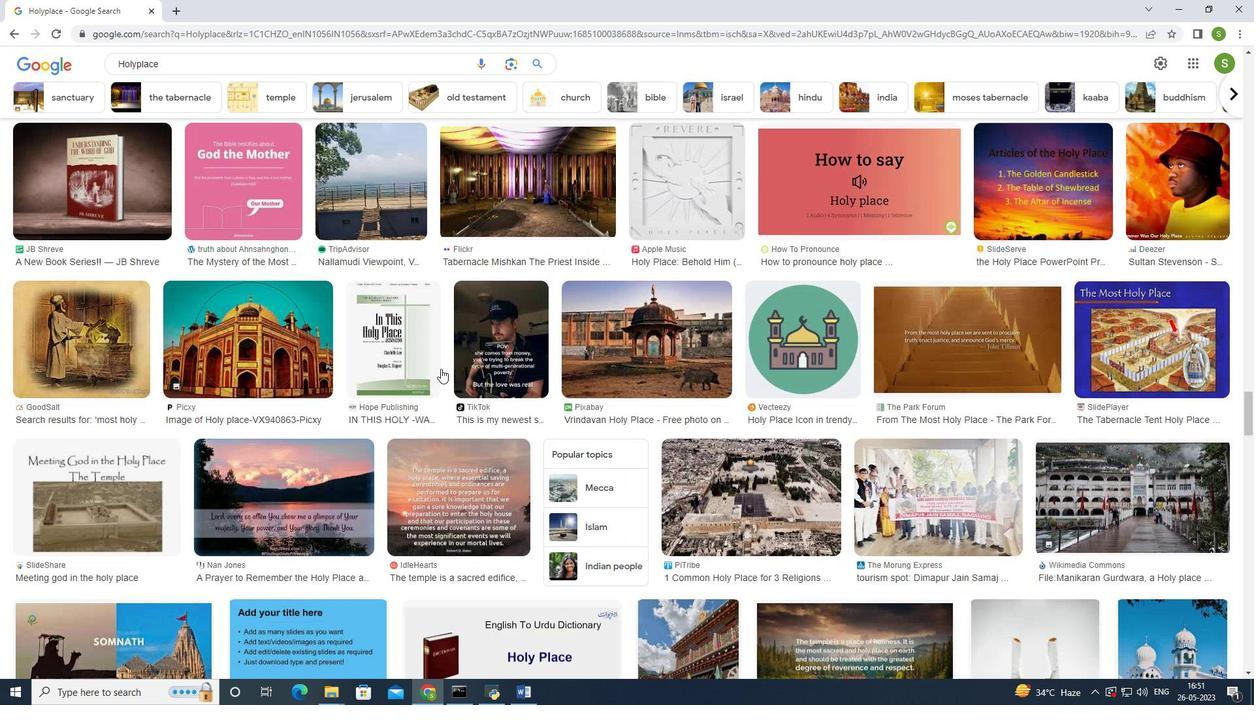 
Action: Mouse scrolled (441, 369) with delta (0, 0)
Screenshot: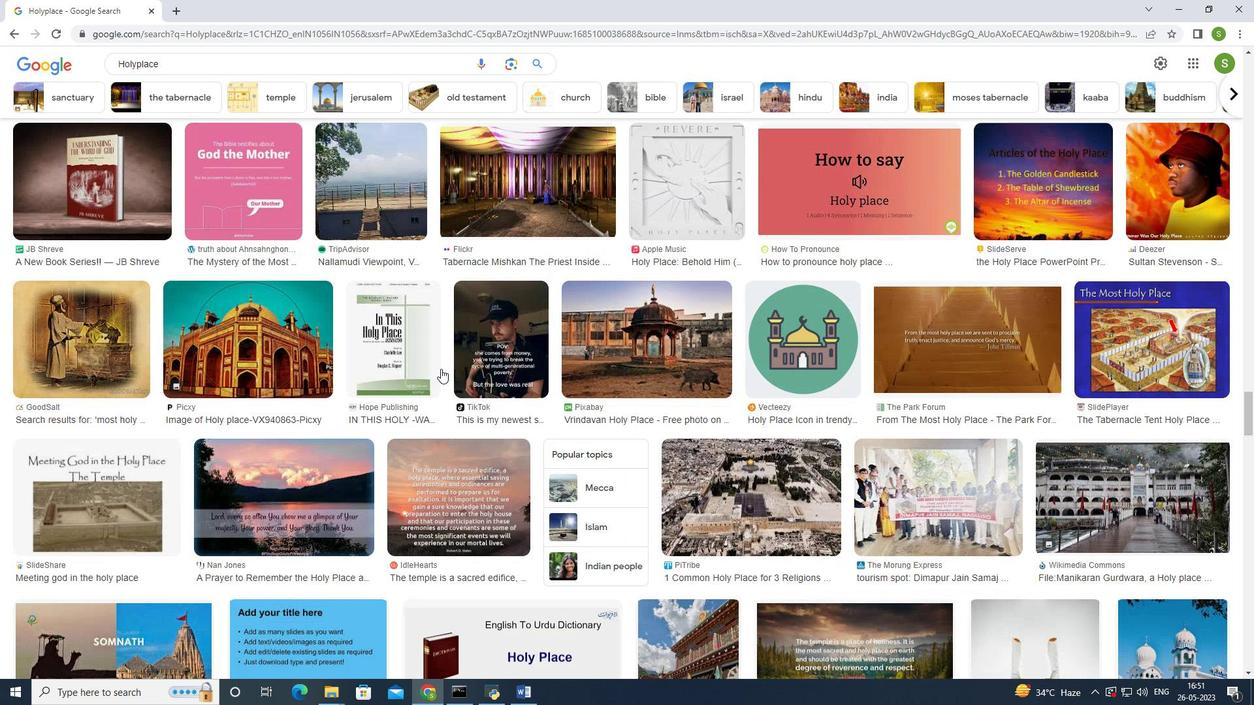 
Action: Mouse scrolled (441, 369) with delta (0, 0)
Screenshot: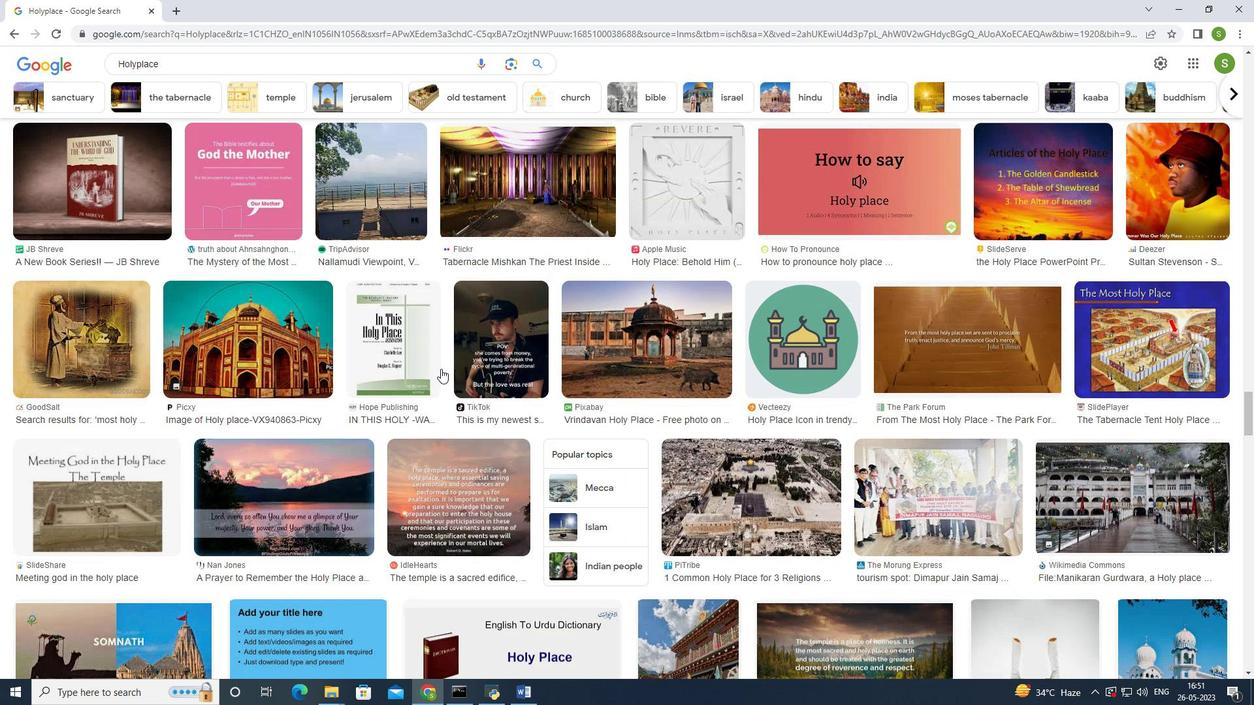 
Action: Mouse scrolled (441, 369) with delta (0, 0)
Screenshot: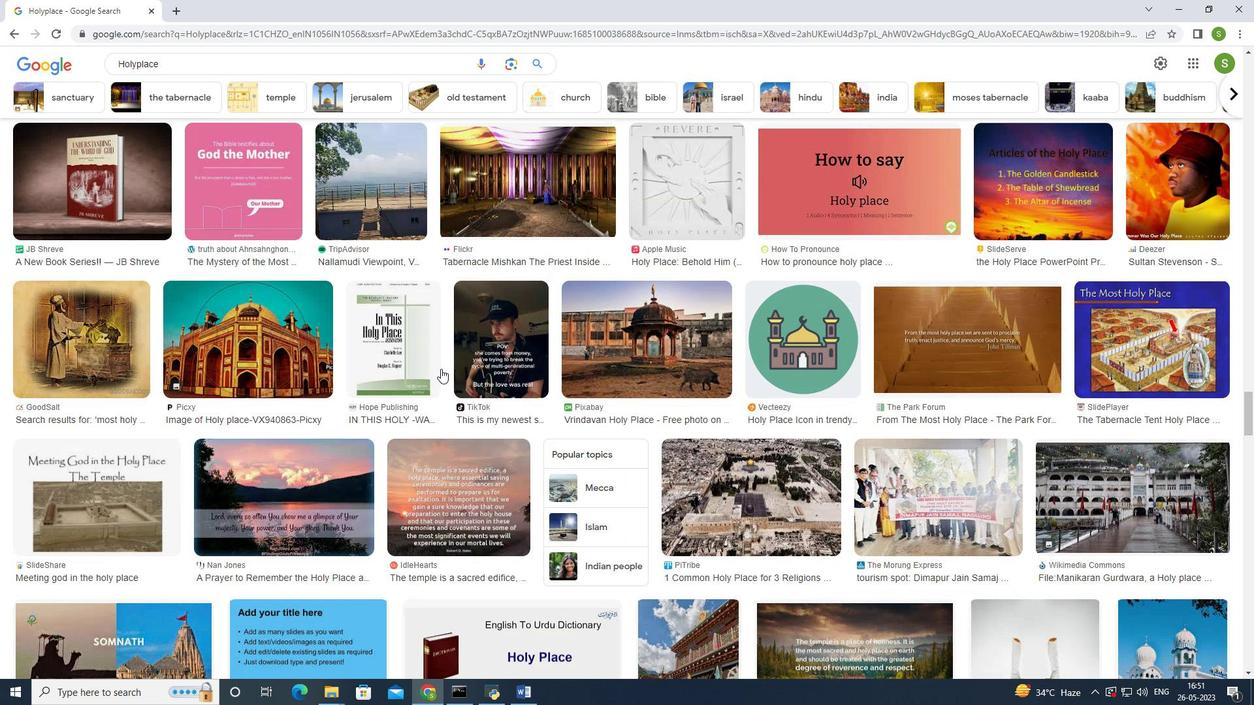 
Action: Mouse scrolled (441, 369) with delta (0, 0)
Screenshot: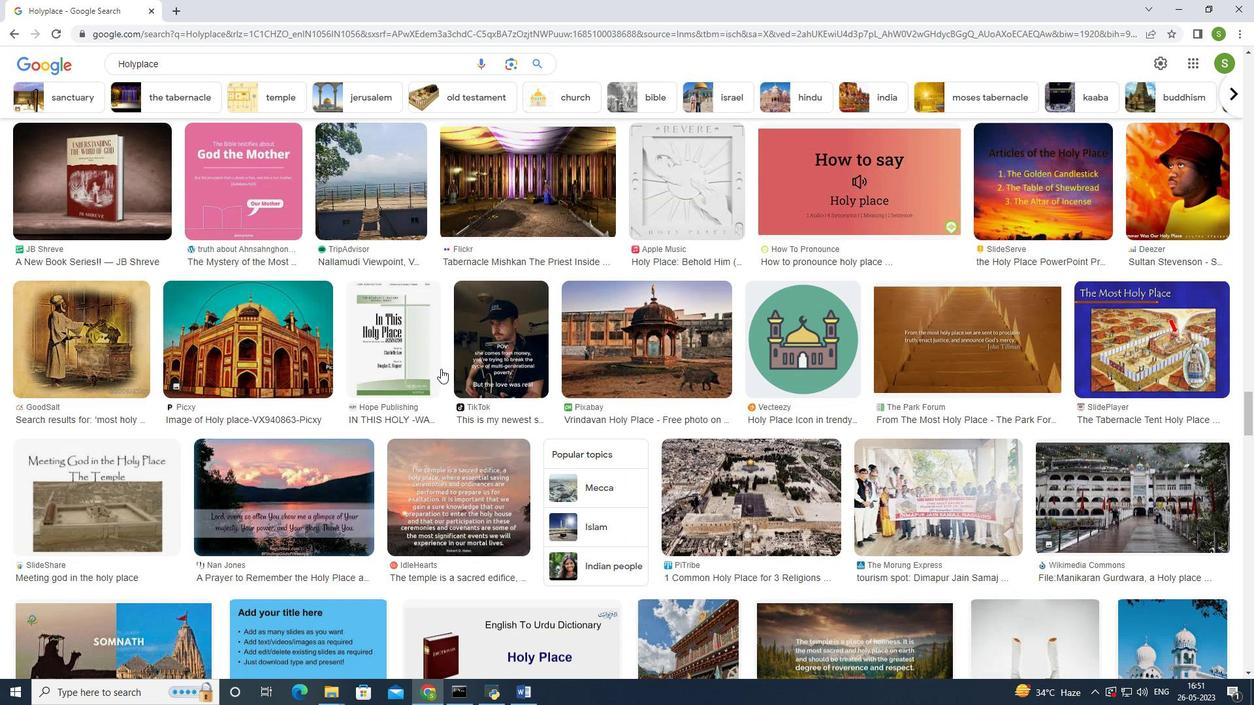 
Action: Mouse scrolled (441, 369) with delta (0, 0)
Screenshot: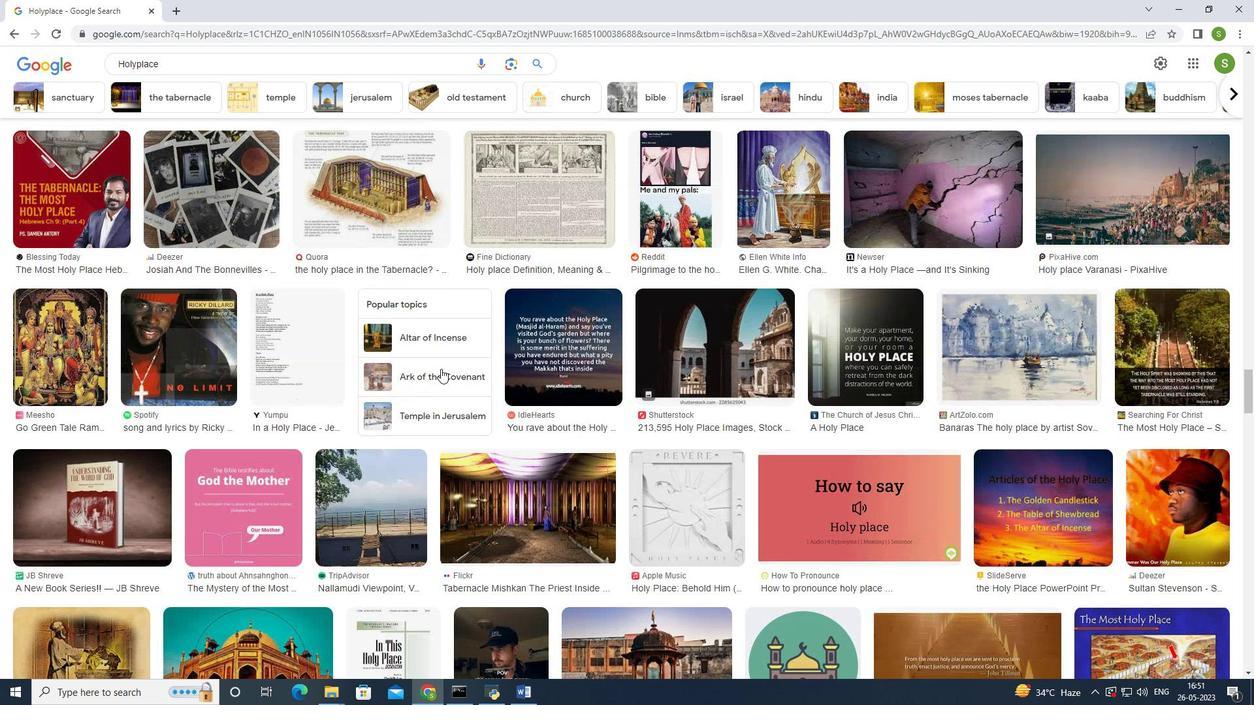 
Action: Mouse scrolled (441, 369) with delta (0, 0)
Screenshot: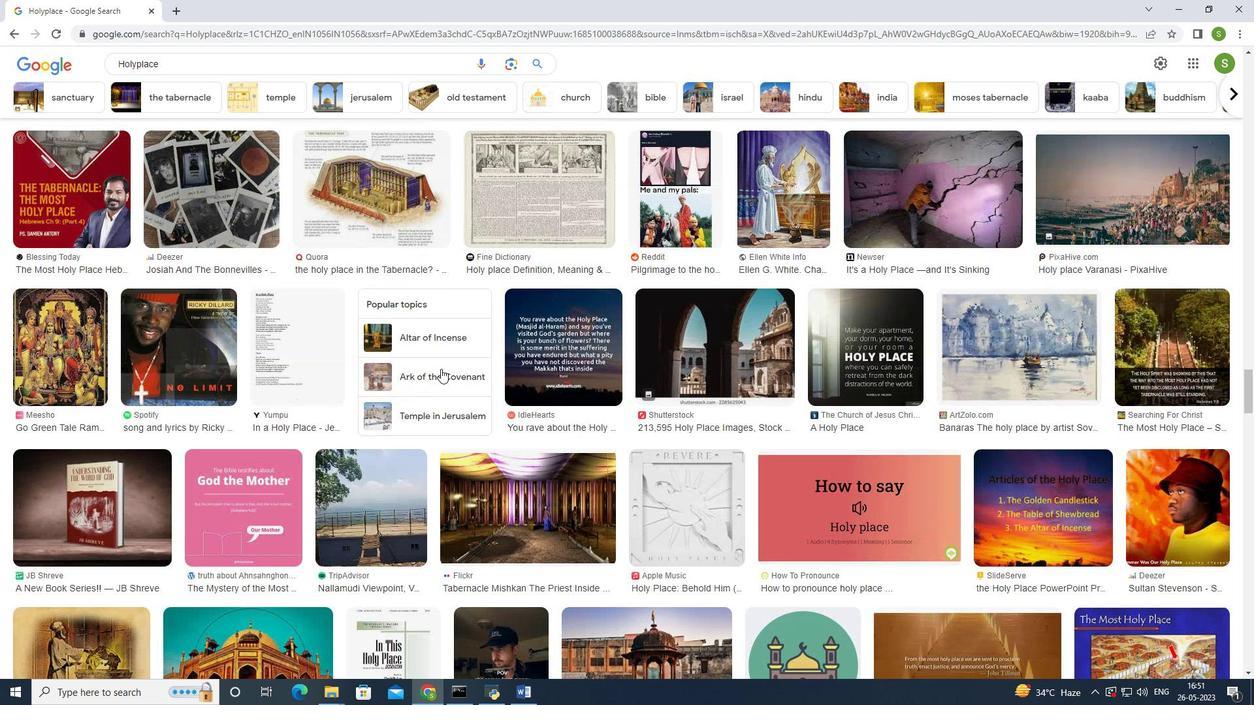 
Action: Mouse scrolled (441, 369) with delta (0, 0)
Screenshot: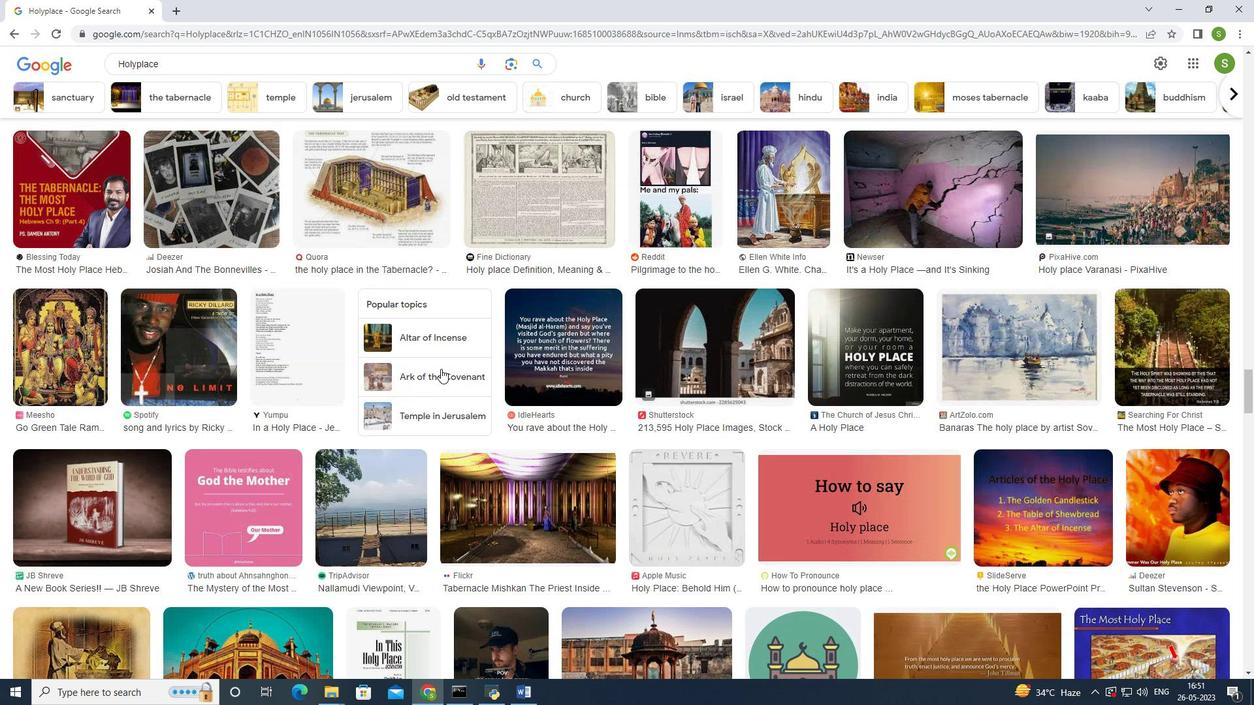 
Action: Mouse scrolled (441, 369) with delta (0, 0)
Screenshot: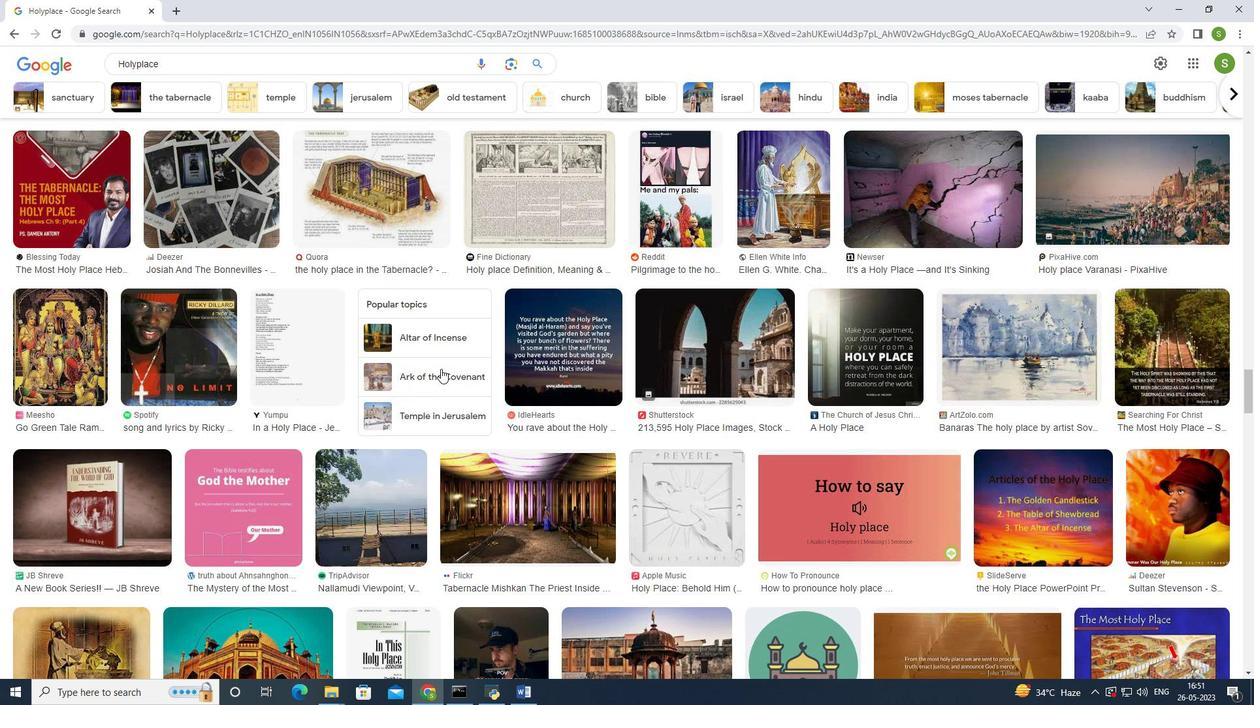 
Action: Mouse scrolled (441, 369) with delta (0, 0)
Screenshot: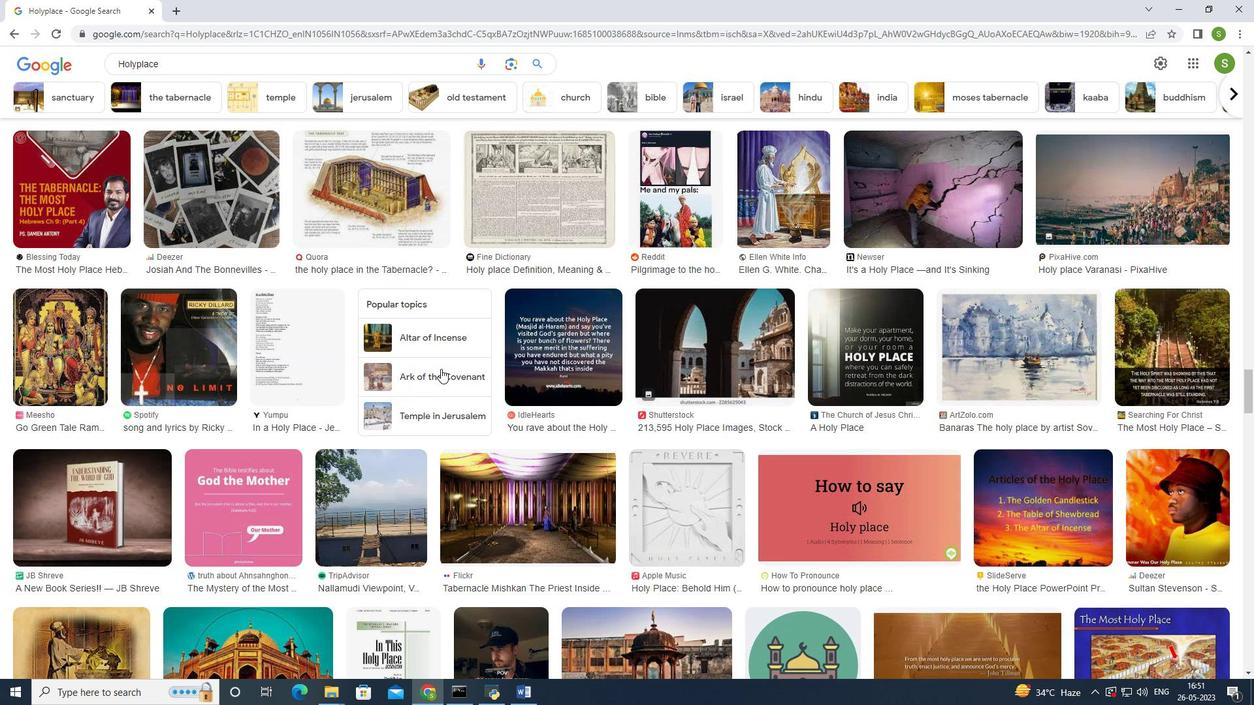 
Action: Mouse scrolled (441, 369) with delta (0, 0)
Screenshot: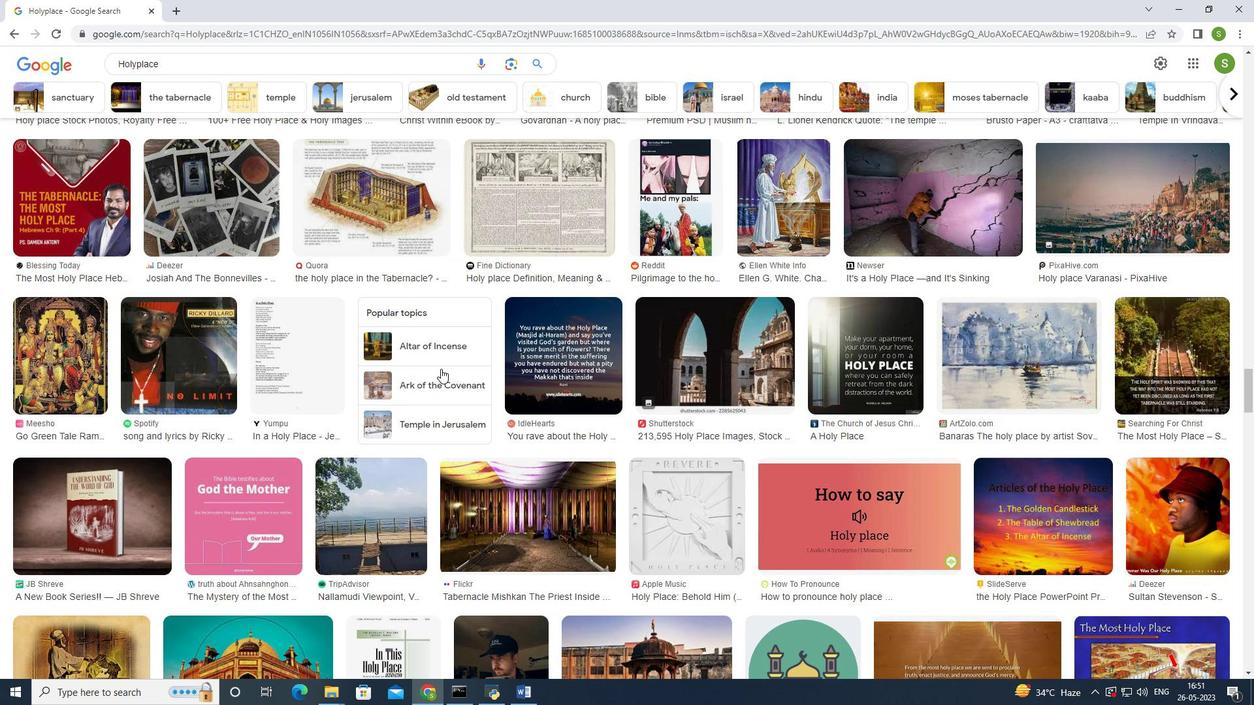 
Action: Mouse scrolled (441, 369) with delta (0, 0)
Screenshot: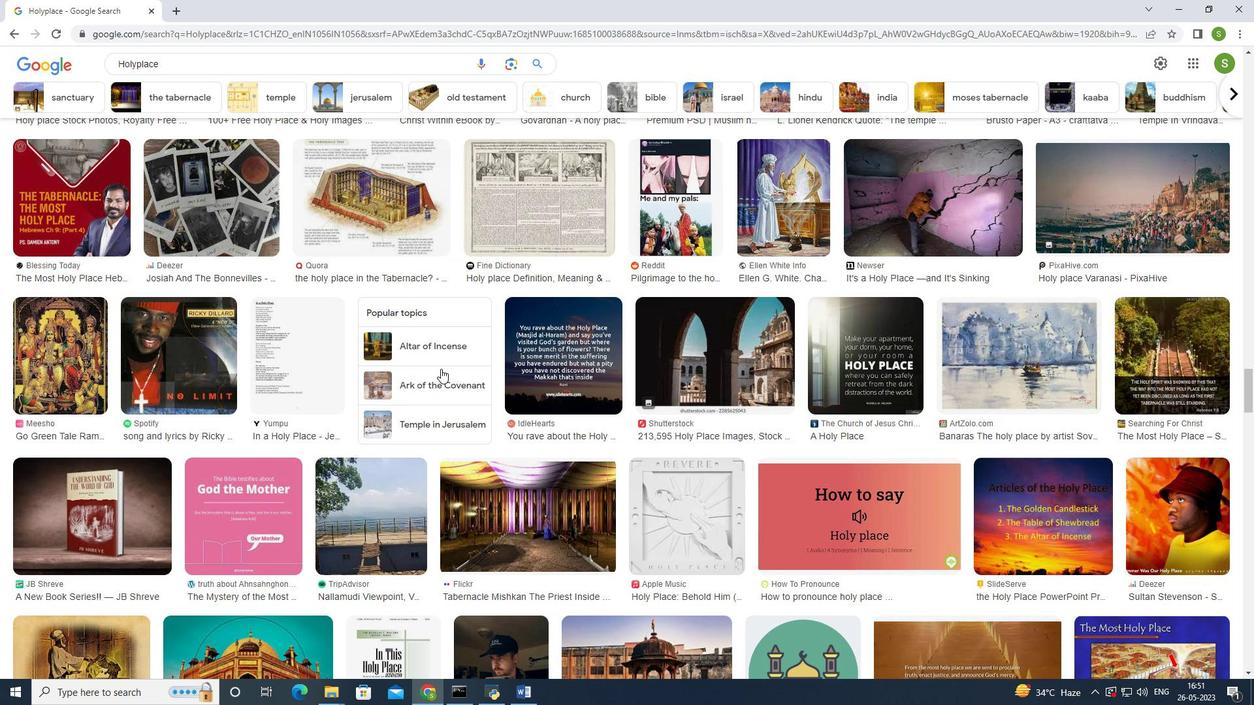 
Action: Mouse scrolled (441, 369) with delta (0, 0)
Screenshot: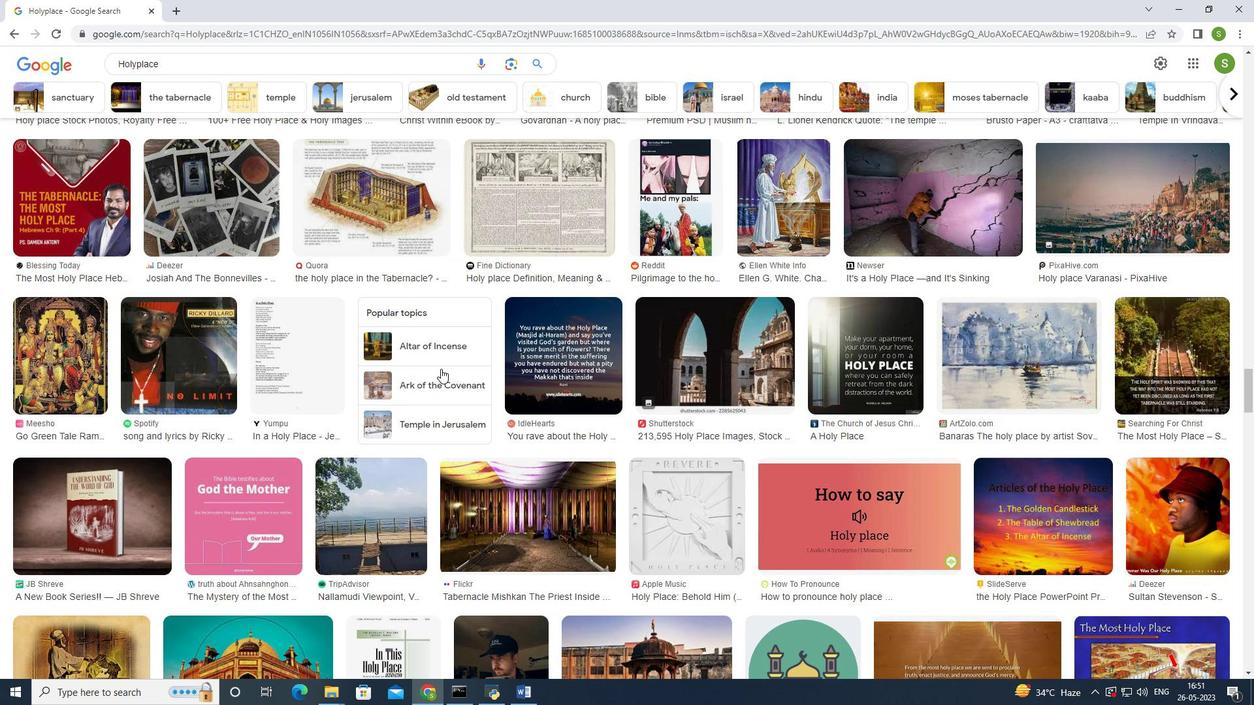 
Action: Mouse scrolled (441, 369) with delta (0, 0)
Screenshot: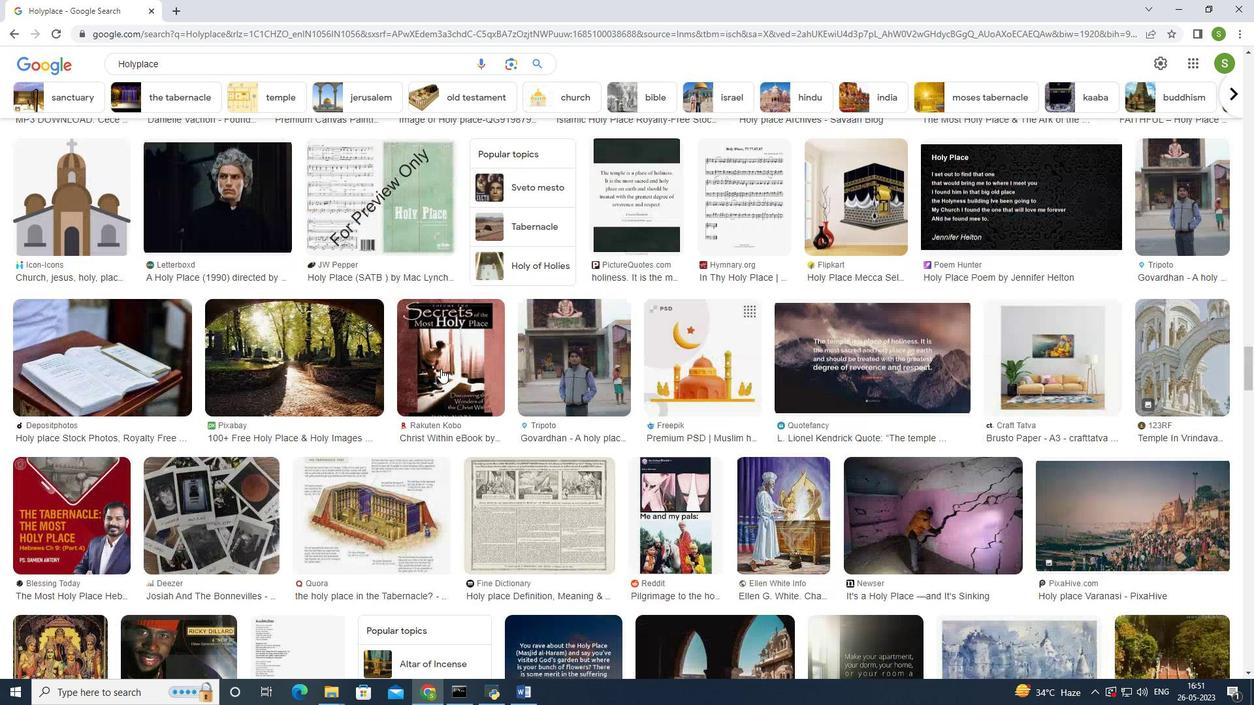 
Action: Mouse scrolled (441, 369) with delta (0, 0)
Screenshot: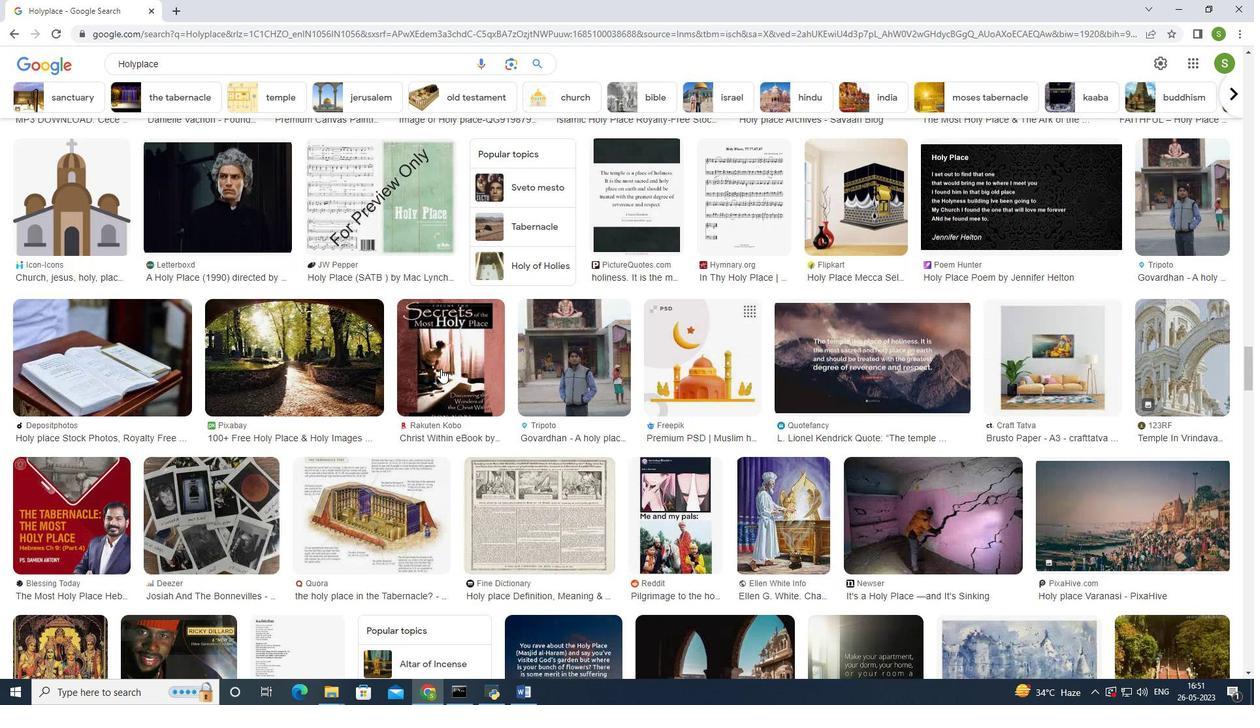 
Action: Mouse scrolled (441, 369) with delta (0, 0)
Screenshot: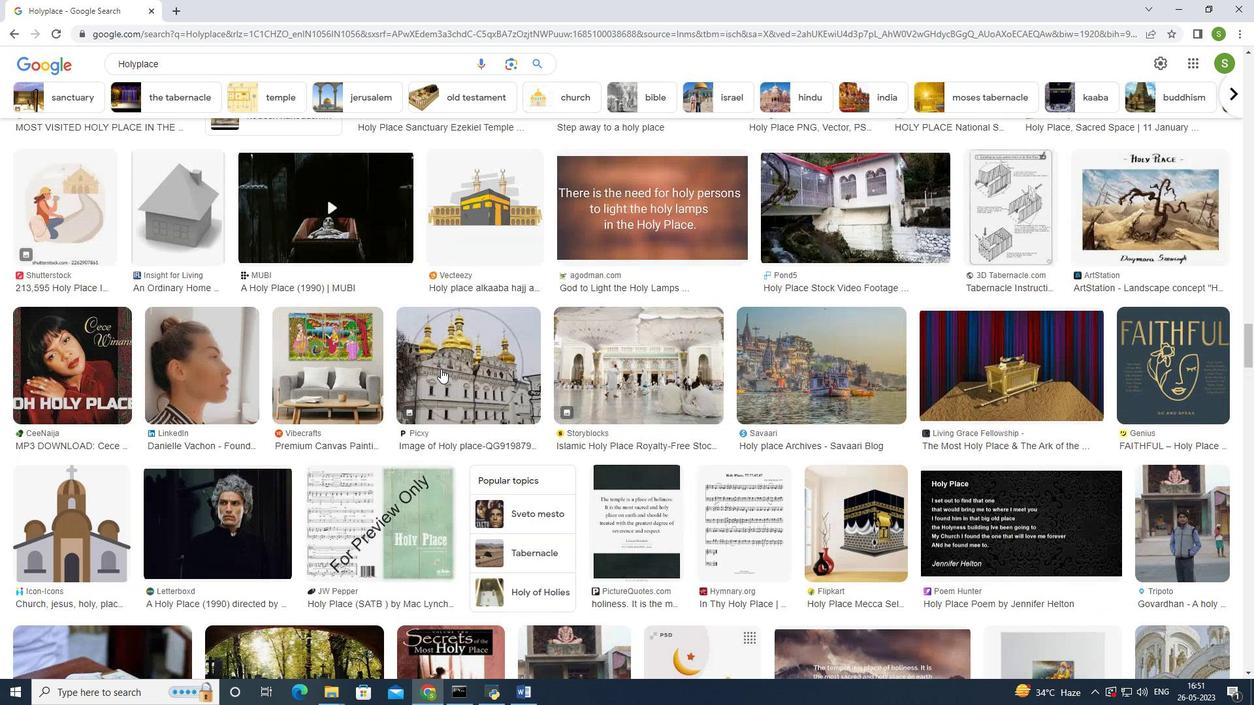 
Action: Mouse scrolled (441, 369) with delta (0, 0)
Screenshot: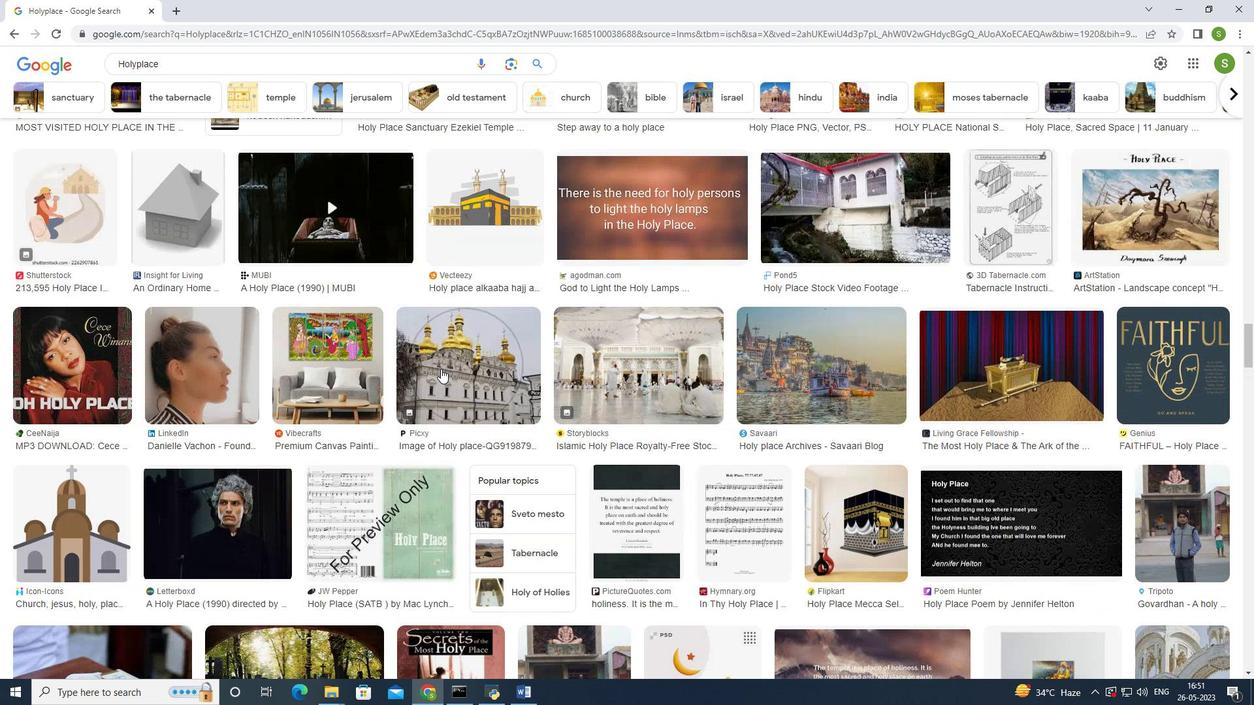 
Action: Mouse scrolled (441, 369) with delta (0, 0)
Screenshot: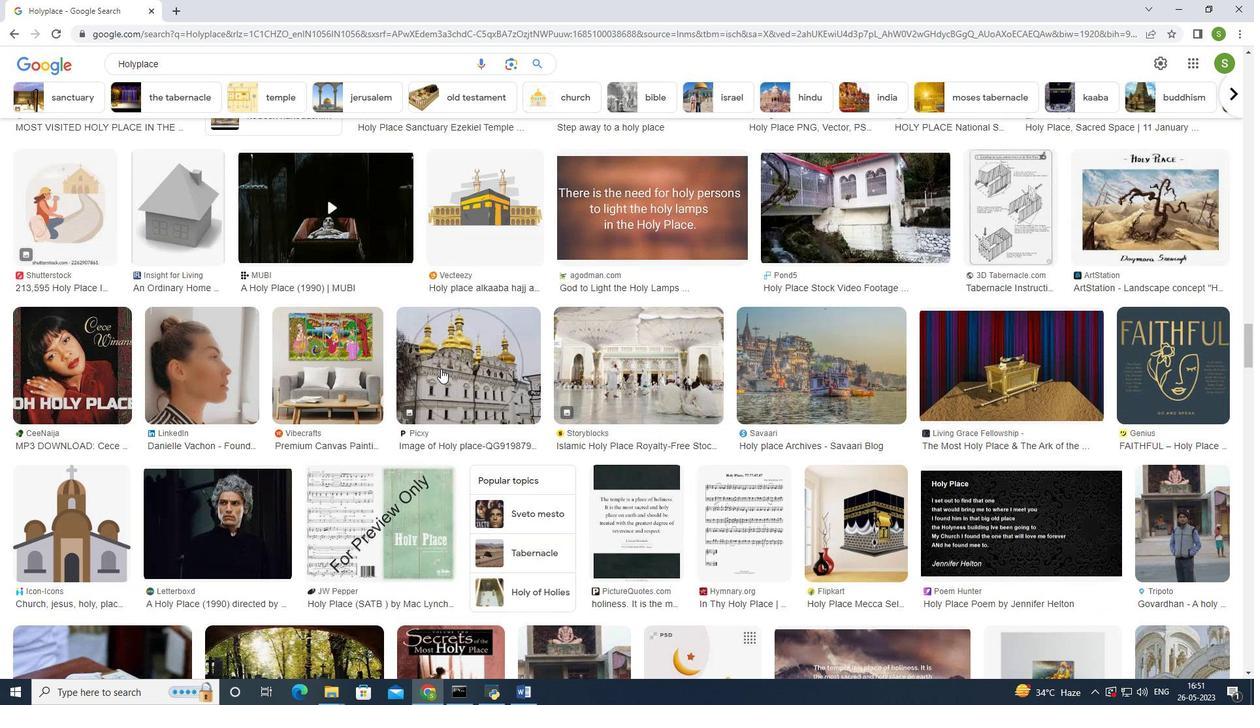 
Action: Mouse scrolled (441, 369) with delta (0, 0)
Screenshot: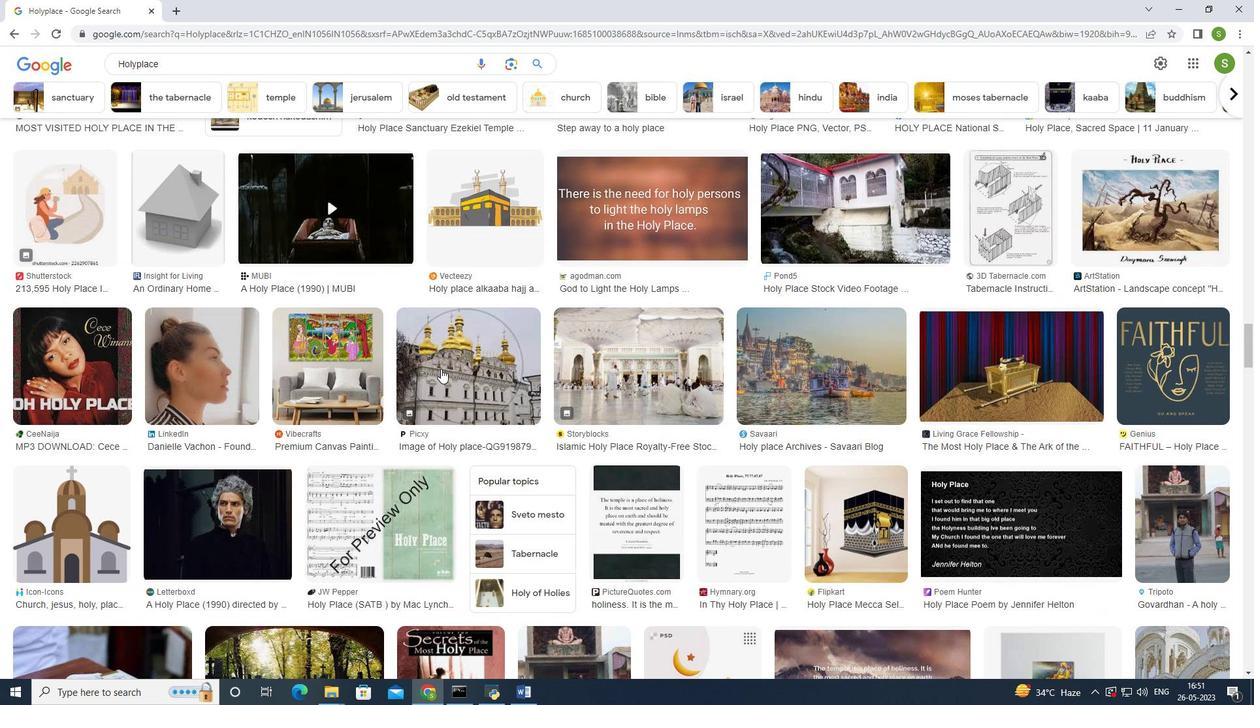 
Action: Mouse scrolled (441, 369) with delta (0, 0)
Screenshot: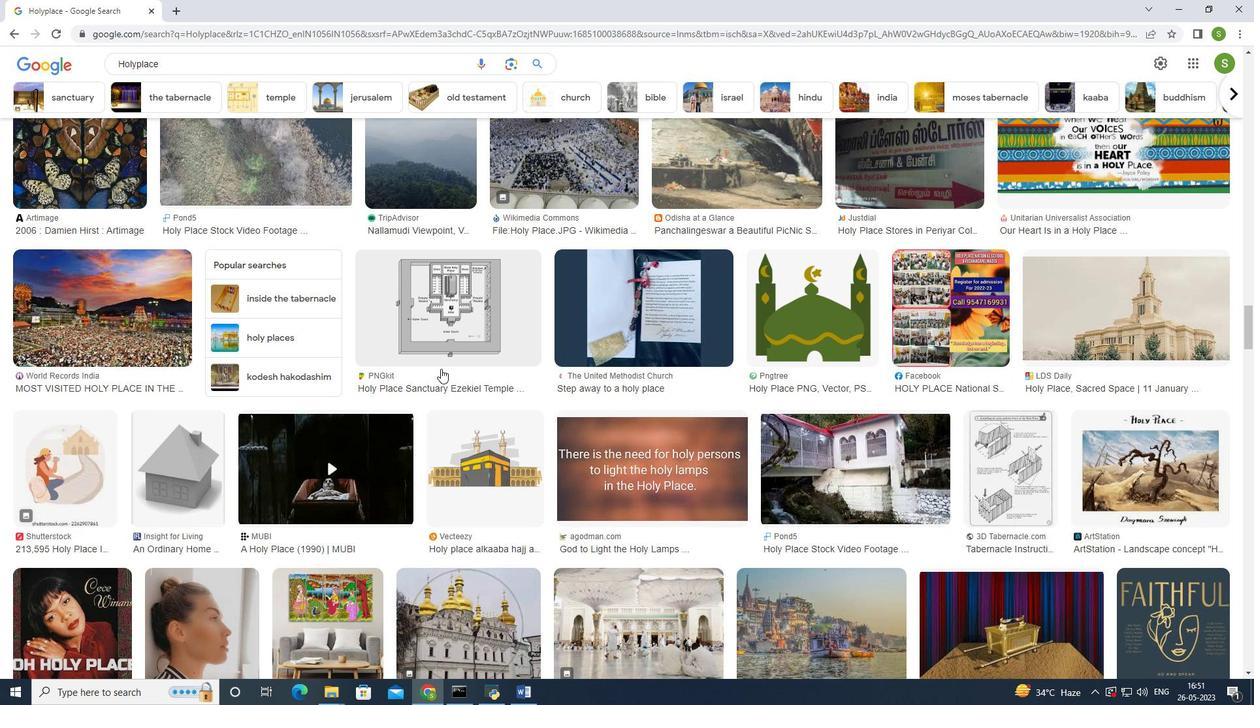 
Action: Mouse scrolled (441, 369) with delta (0, 0)
Screenshot: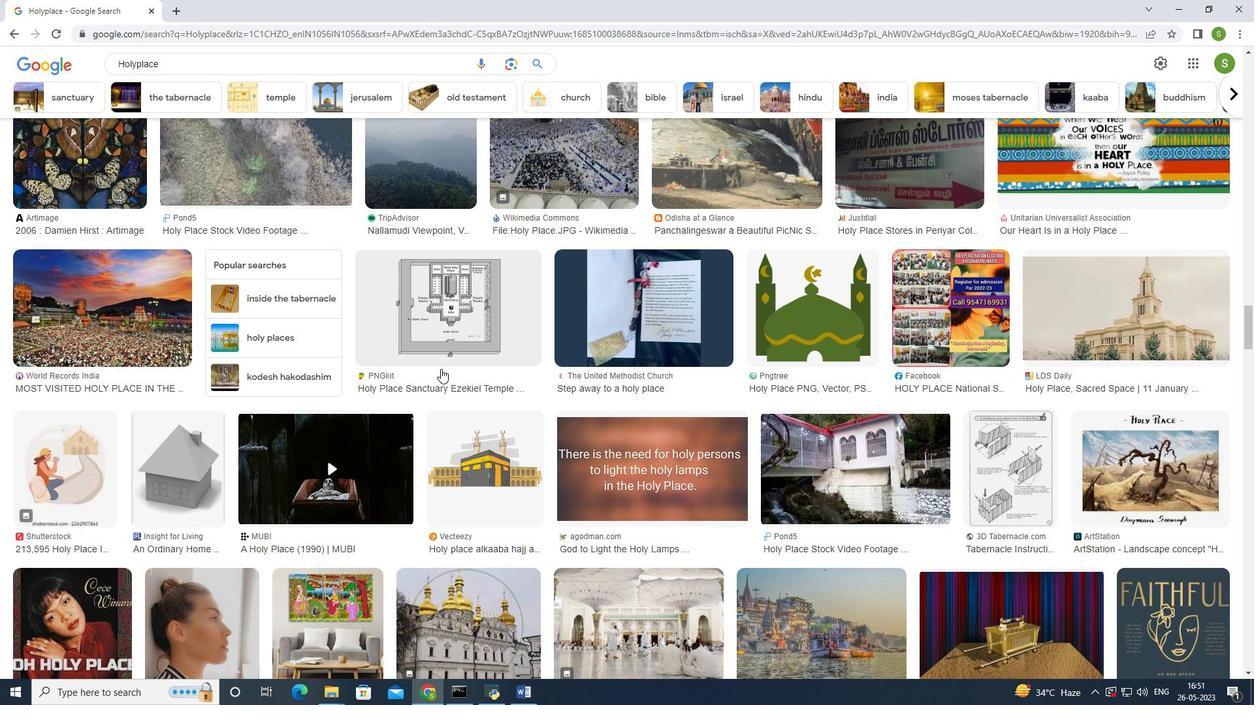
Action: Mouse scrolled (441, 369) with delta (0, 0)
Screenshot: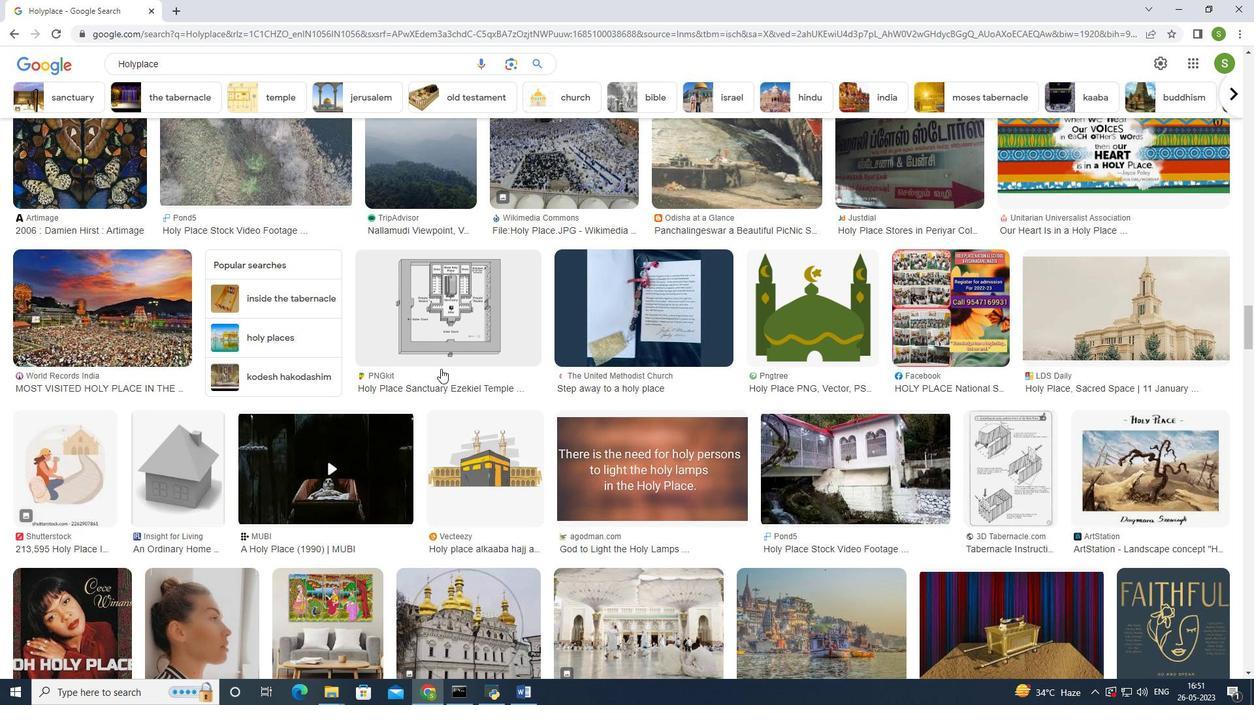 
Action: Mouse scrolled (441, 369) with delta (0, 0)
Screenshot: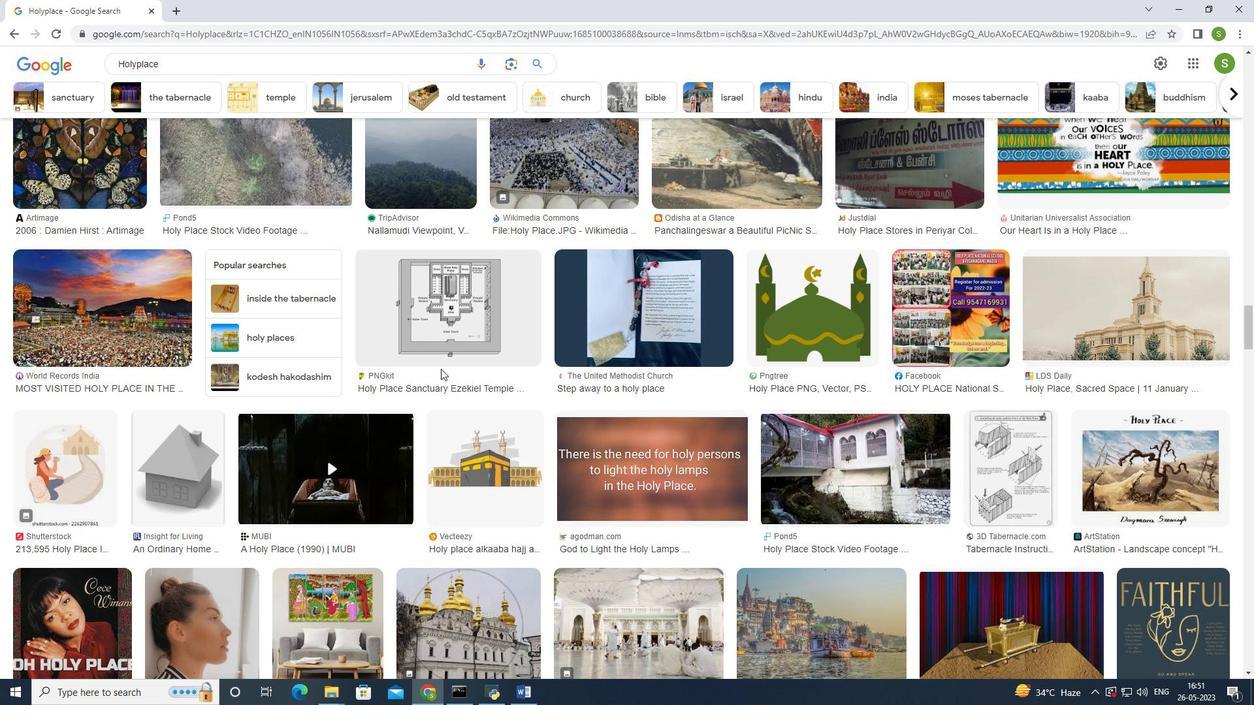 
Action: Mouse scrolled (441, 369) with delta (0, 0)
Screenshot: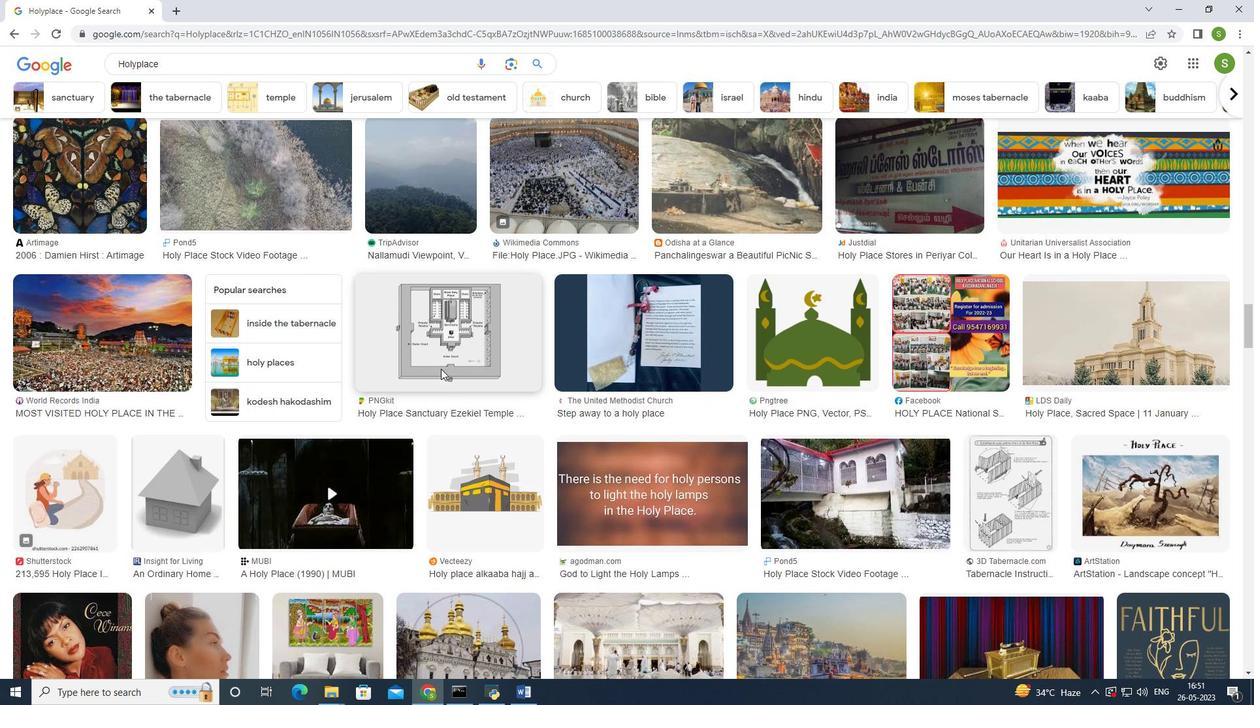 
Action: Mouse scrolled (441, 369) with delta (0, 0)
Screenshot: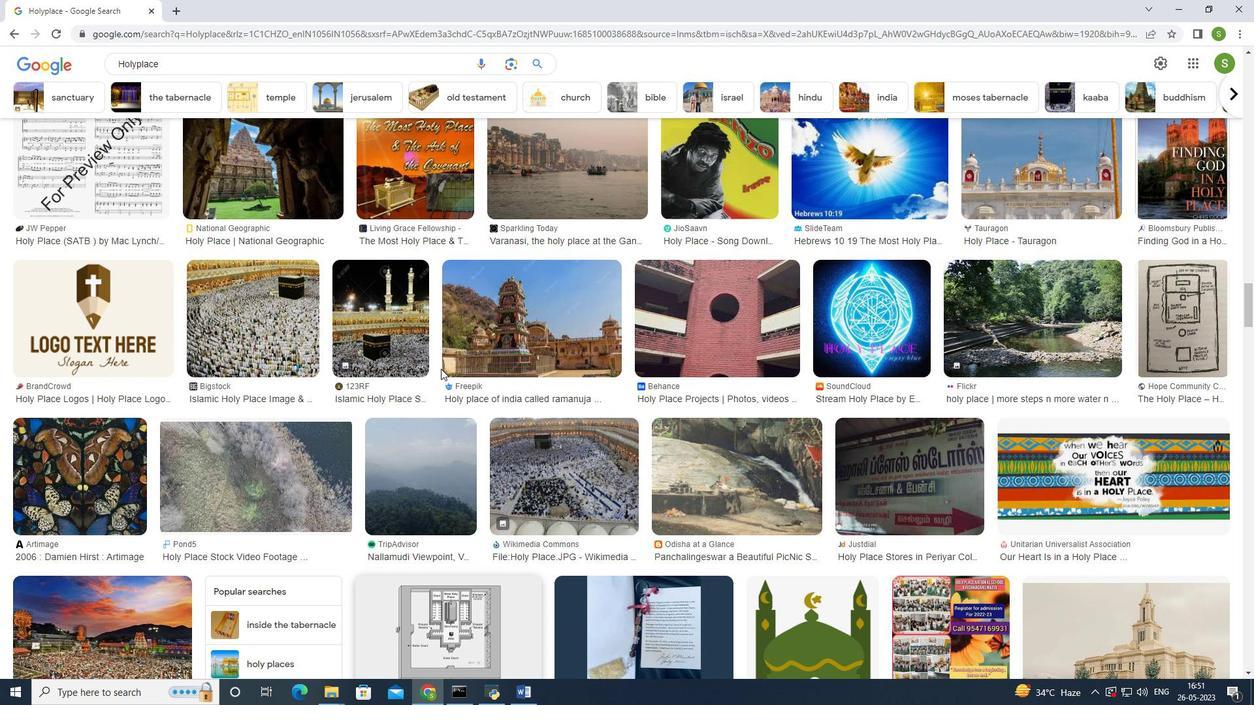 
Action: Mouse scrolled (441, 369) with delta (0, 0)
Screenshot: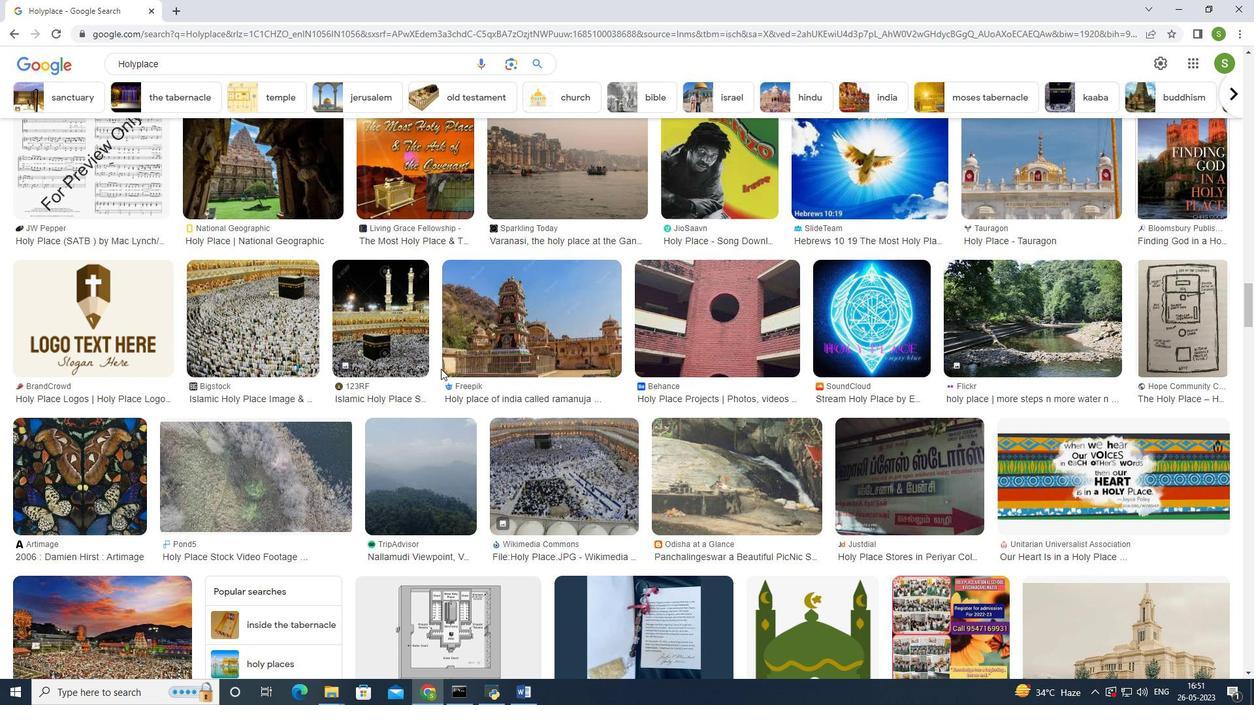 
Action: Mouse scrolled (441, 369) with delta (0, 0)
Screenshot: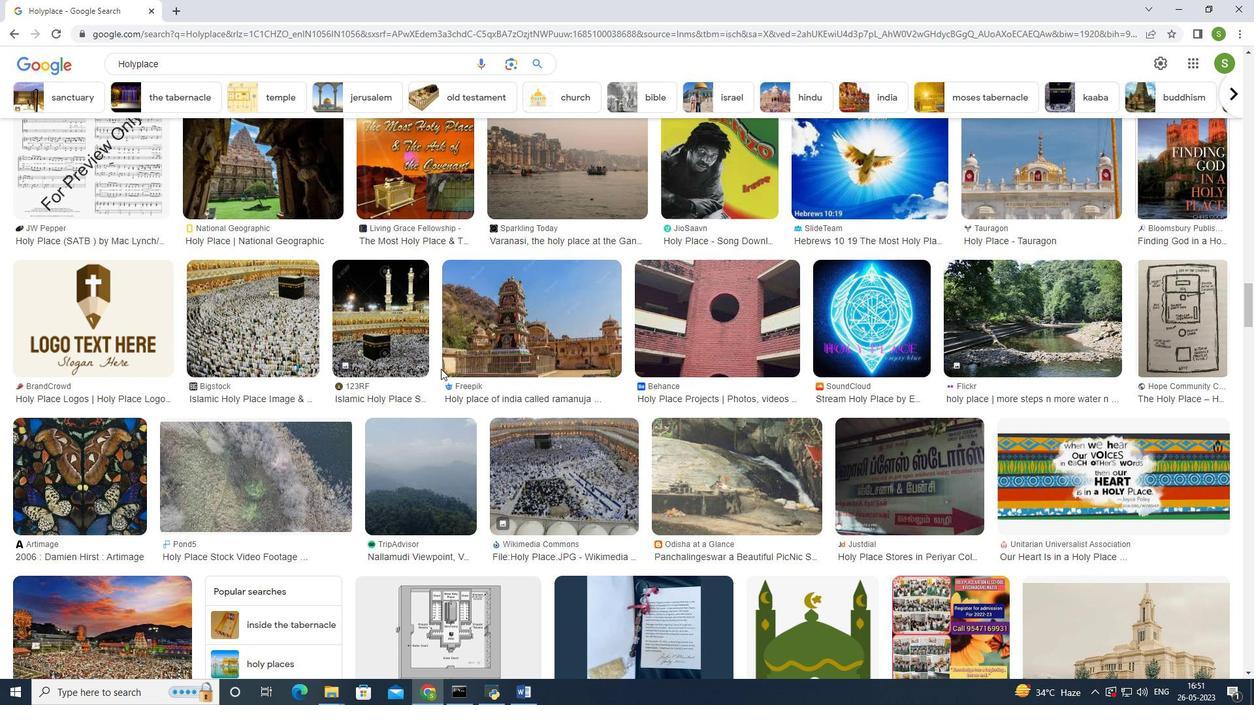 
Action: Mouse scrolled (441, 369) with delta (0, 0)
Screenshot: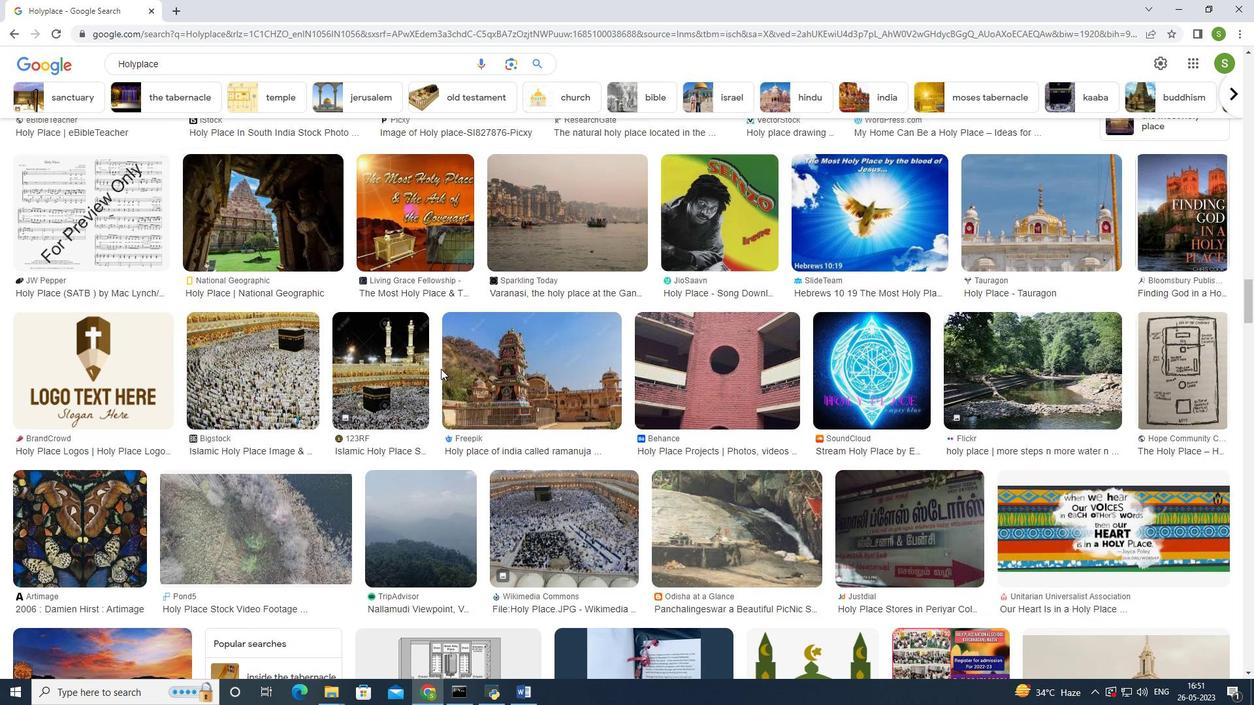 
Action: Mouse scrolled (441, 369) with delta (0, 0)
Screenshot: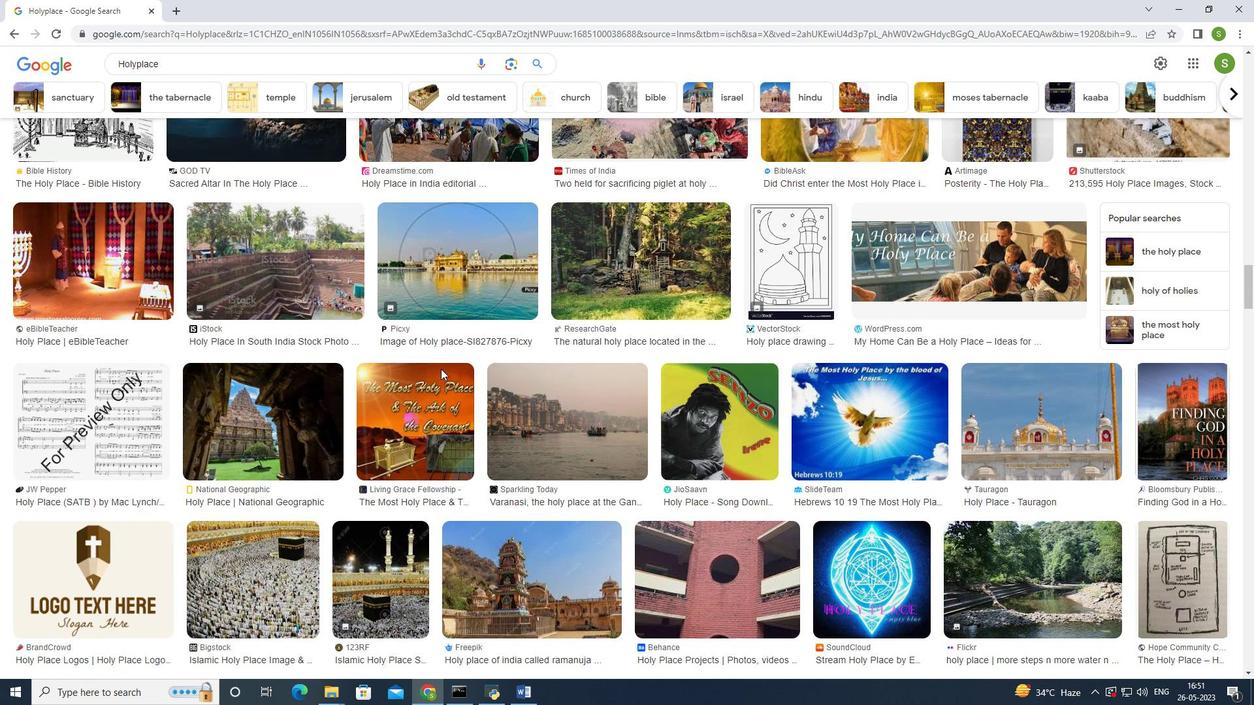 
Action: Mouse scrolled (441, 369) with delta (0, 0)
Screenshot: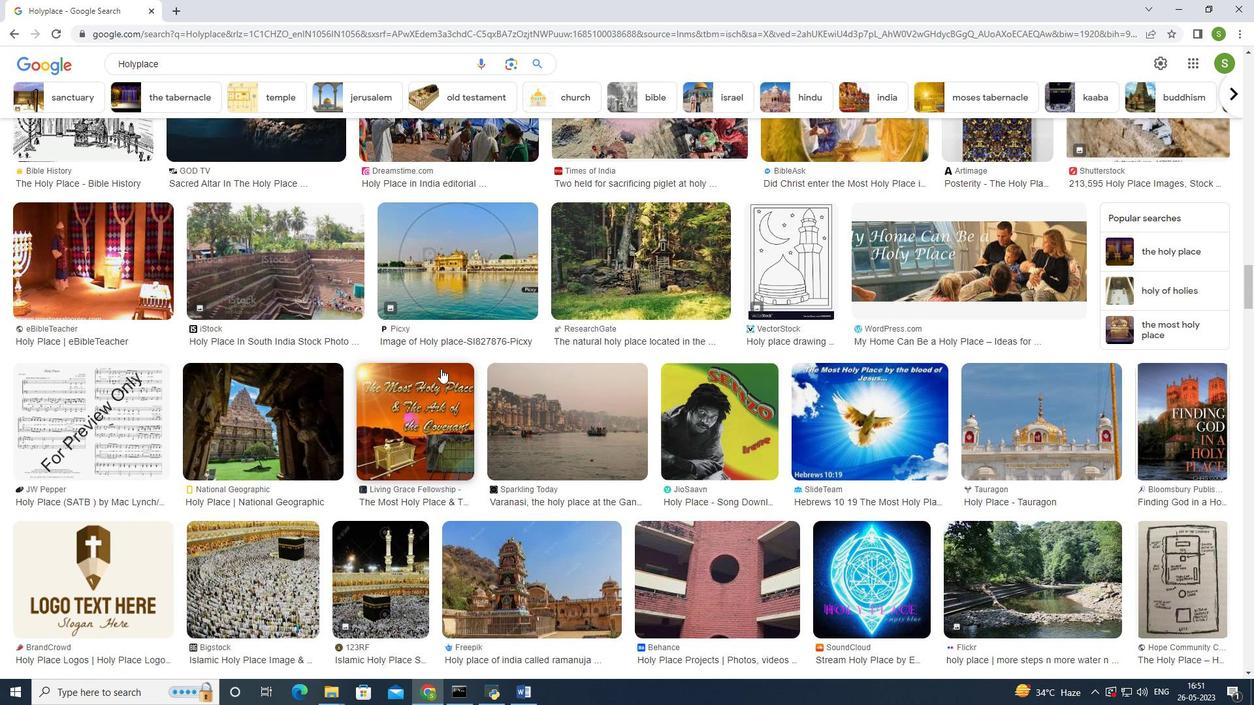 
Action: Mouse scrolled (441, 369) with delta (0, 0)
Screenshot: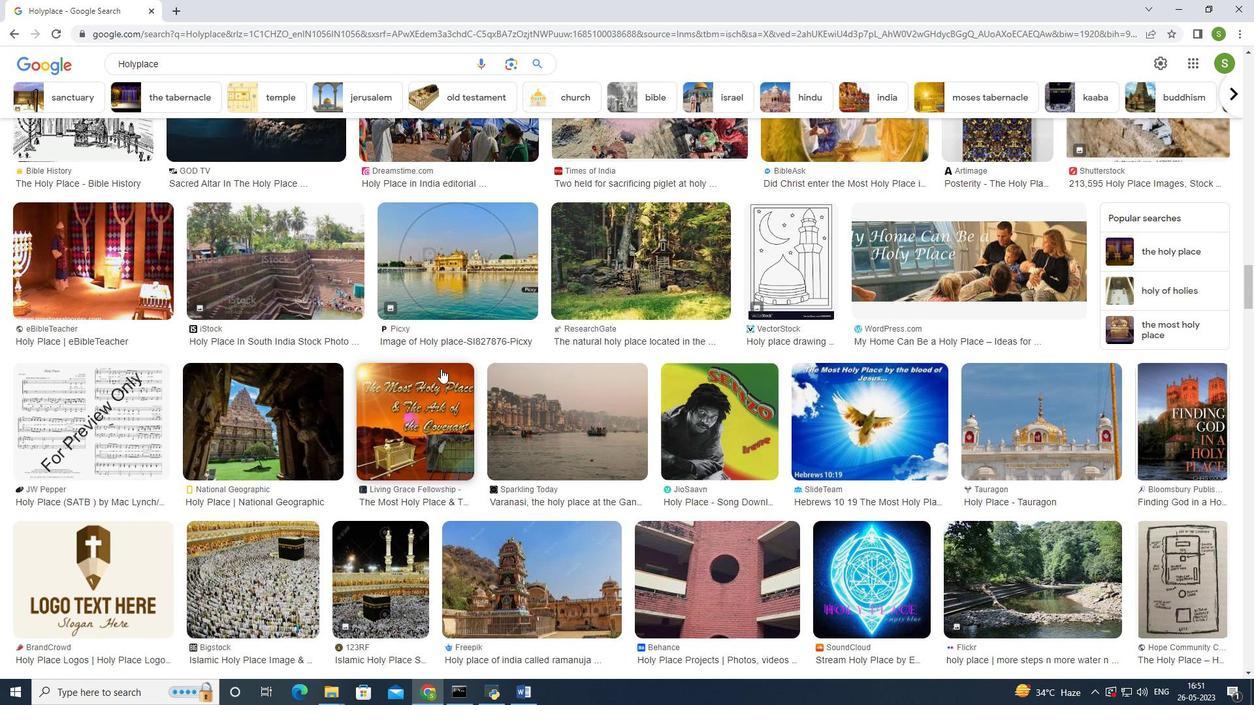 
Action: Mouse scrolled (441, 369) with delta (0, 0)
Screenshot: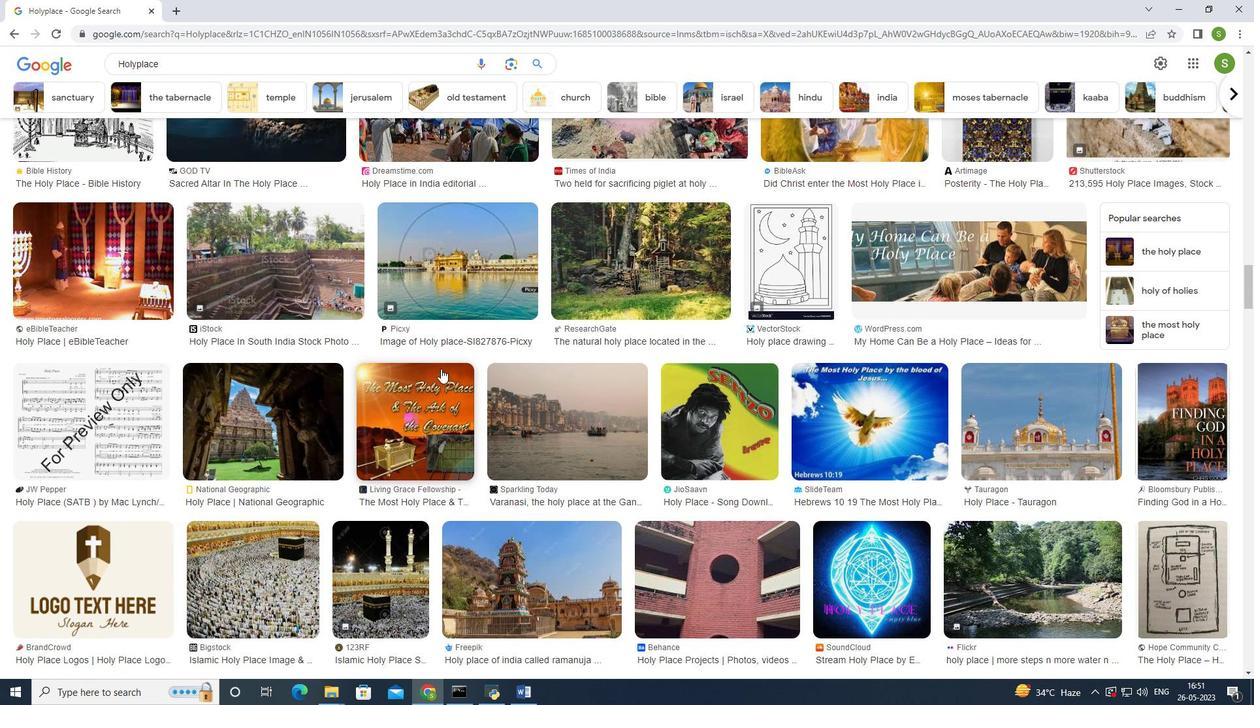 
Action: Mouse scrolled (441, 369) with delta (0, 0)
Screenshot: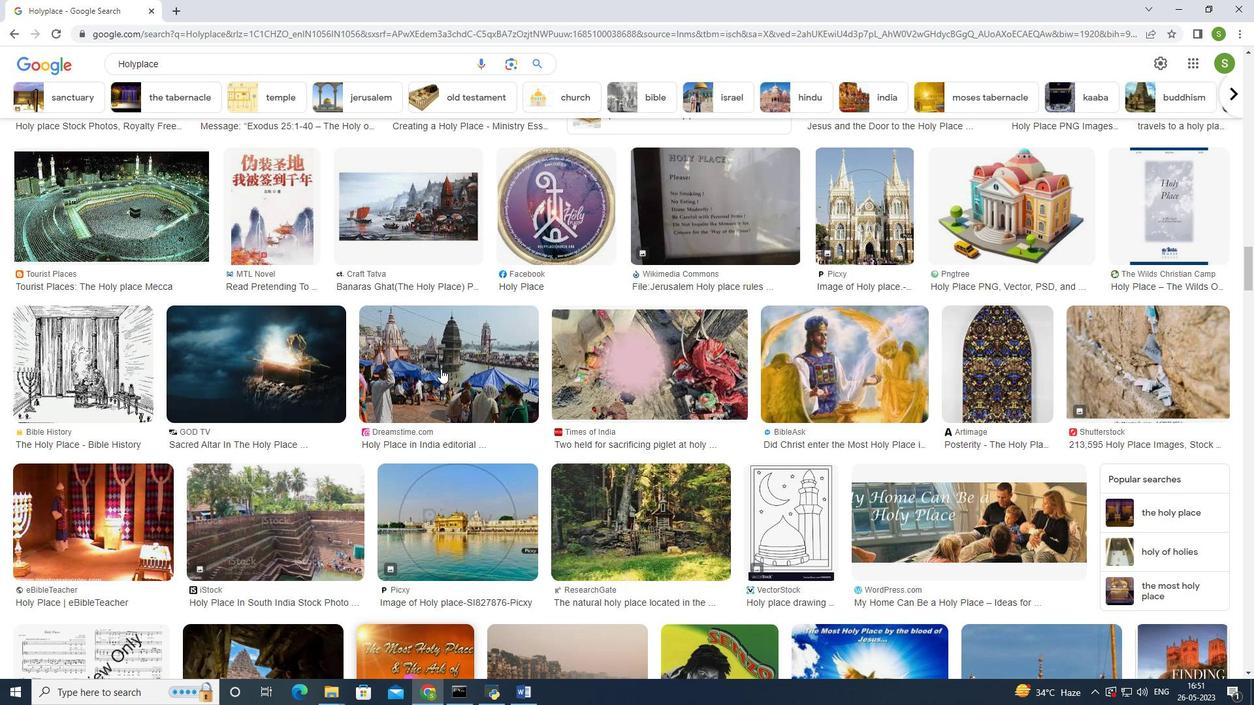 
Action: Mouse scrolled (441, 369) with delta (0, 0)
Screenshot: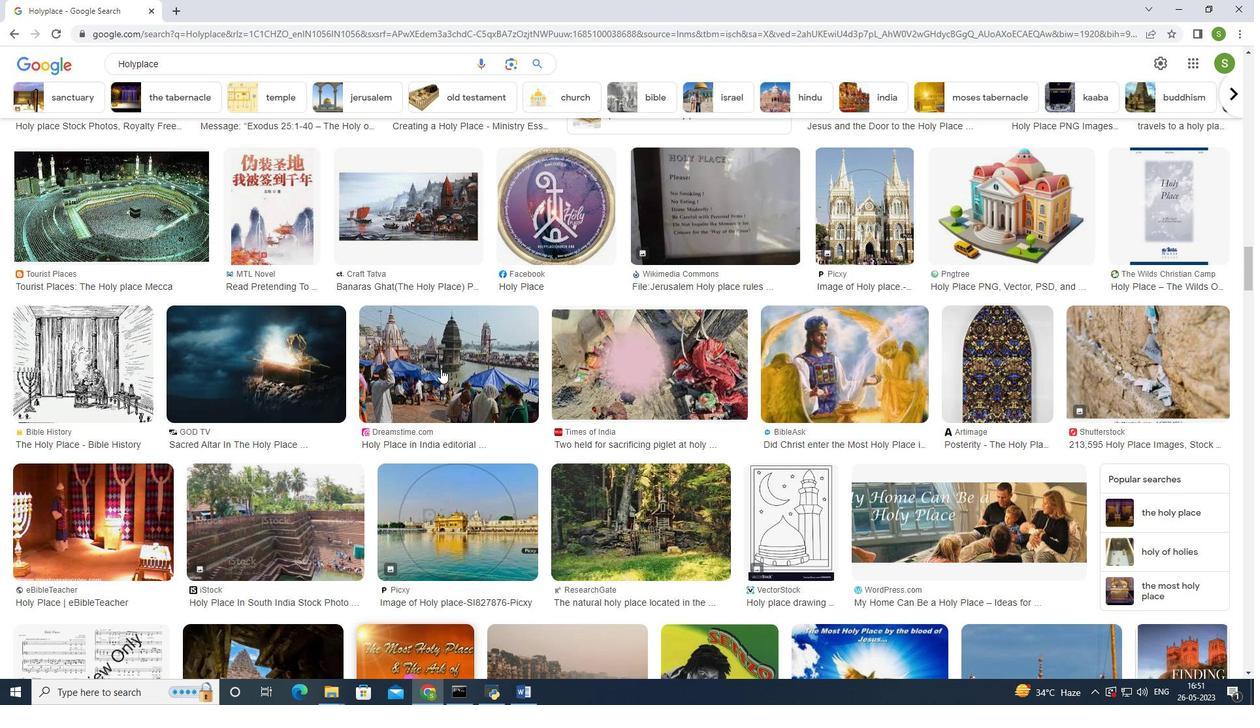 
Action: Mouse scrolled (441, 369) with delta (0, 0)
Screenshot: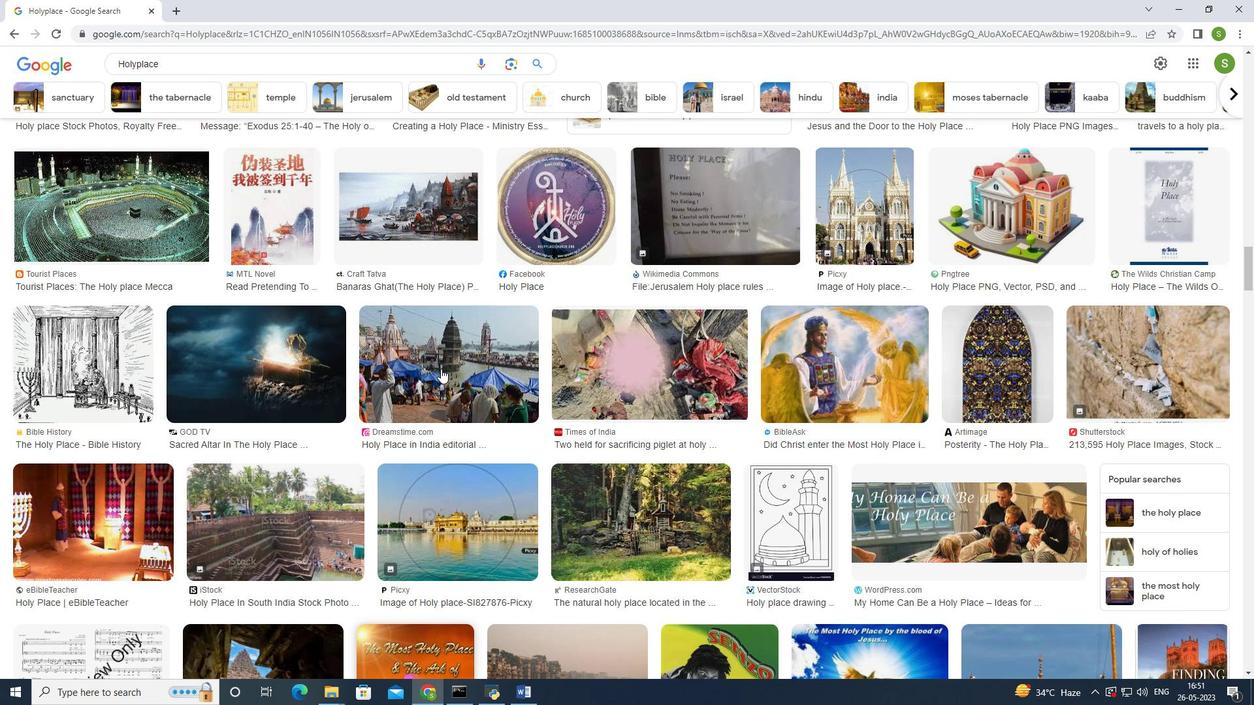 
Action: Mouse scrolled (441, 369) with delta (0, 0)
Screenshot: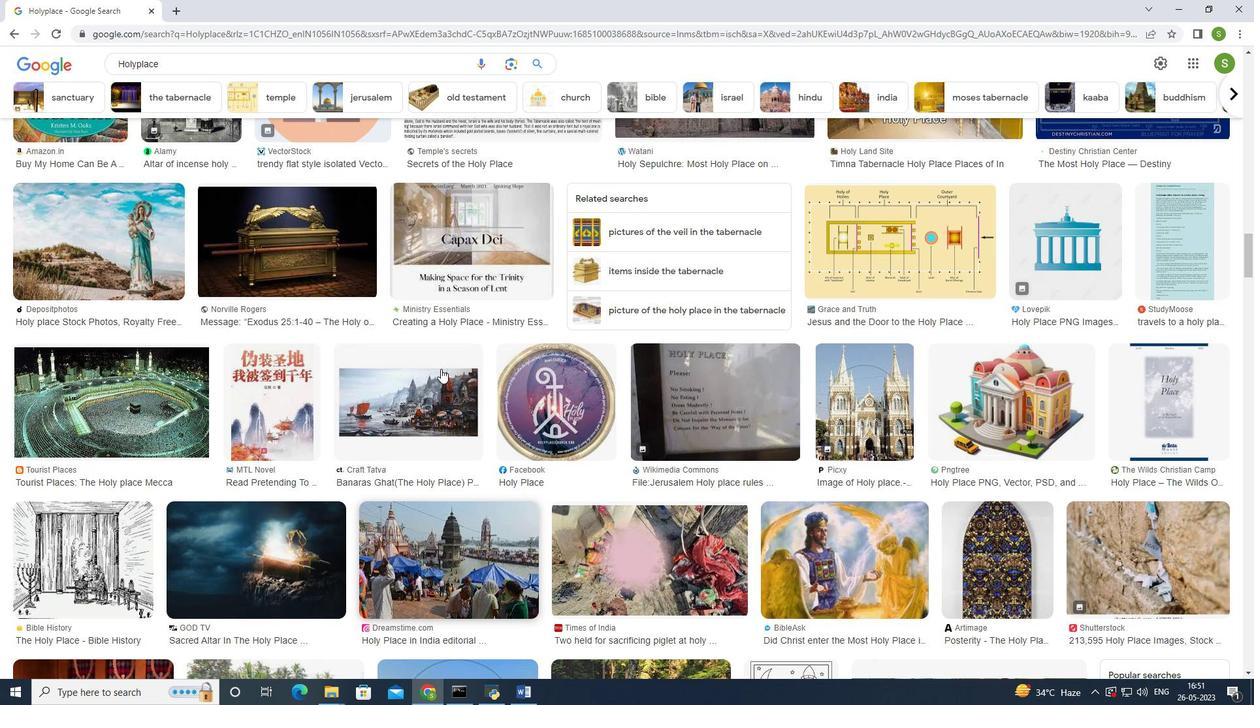 
Action: Mouse scrolled (441, 369) with delta (0, 0)
Screenshot: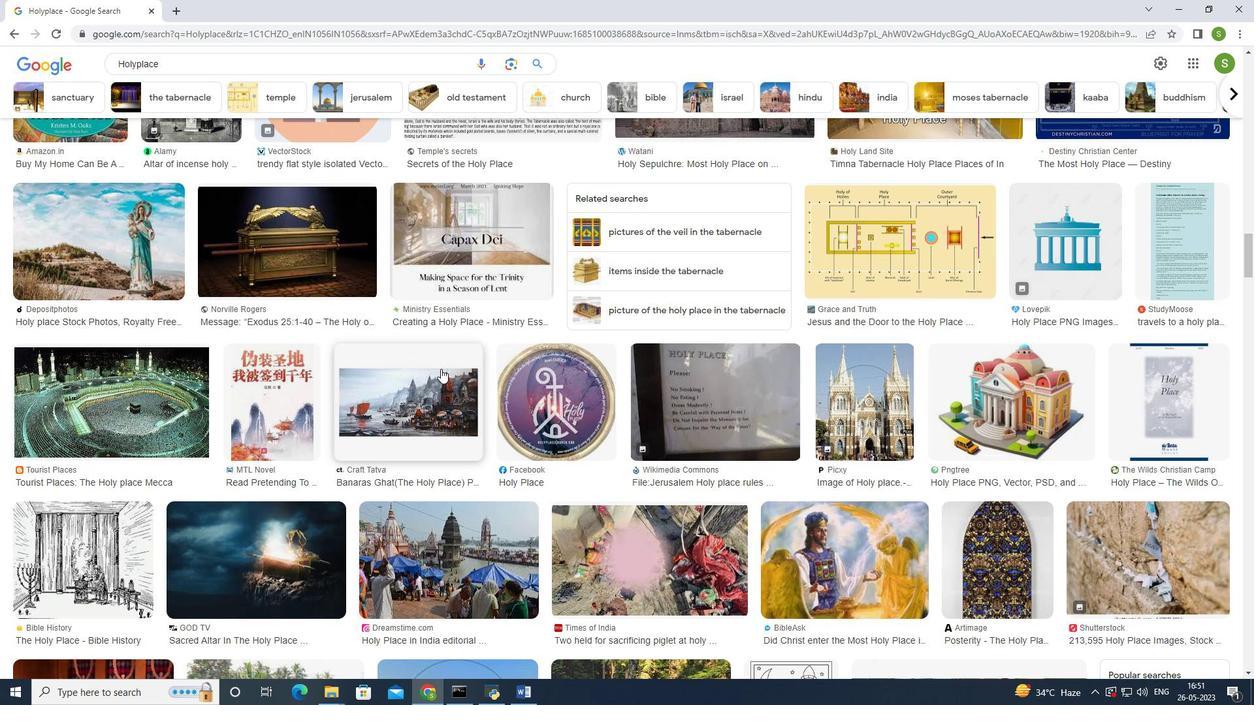 
Action: Mouse scrolled (441, 369) with delta (0, 0)
Screenshot: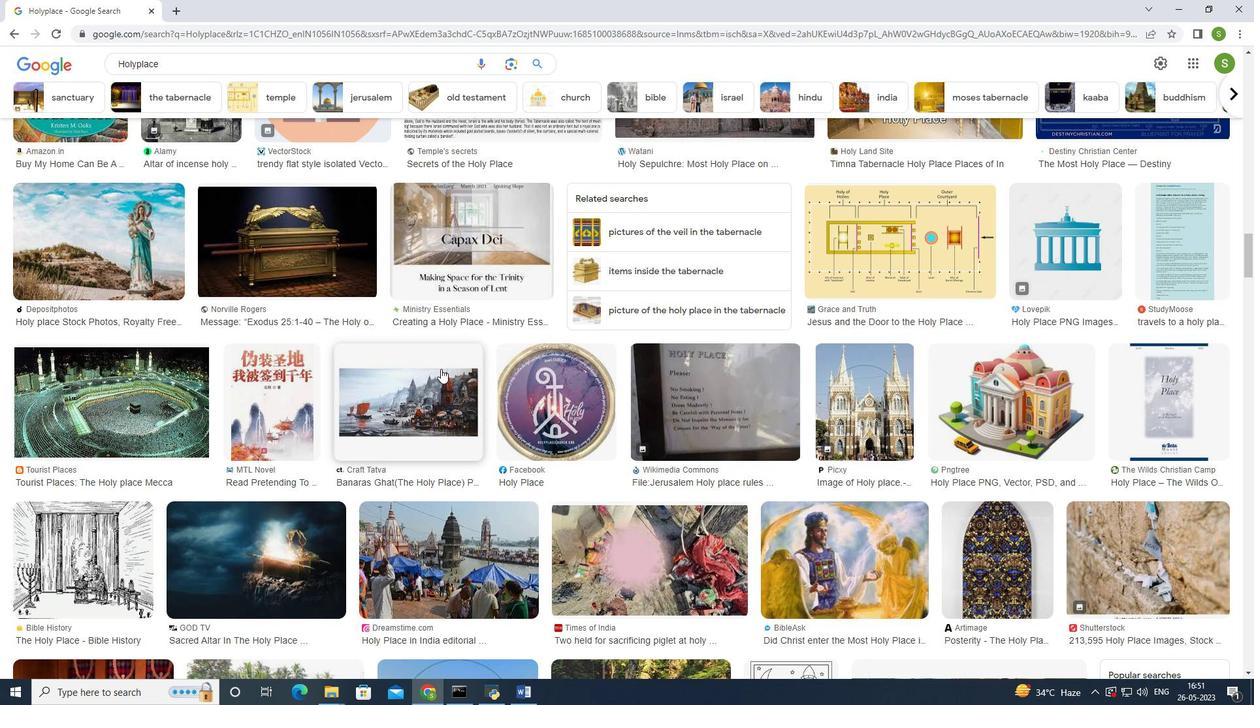 
Action: Mouse scrolled (441, 369) with delta (0, 0)
Screenshot: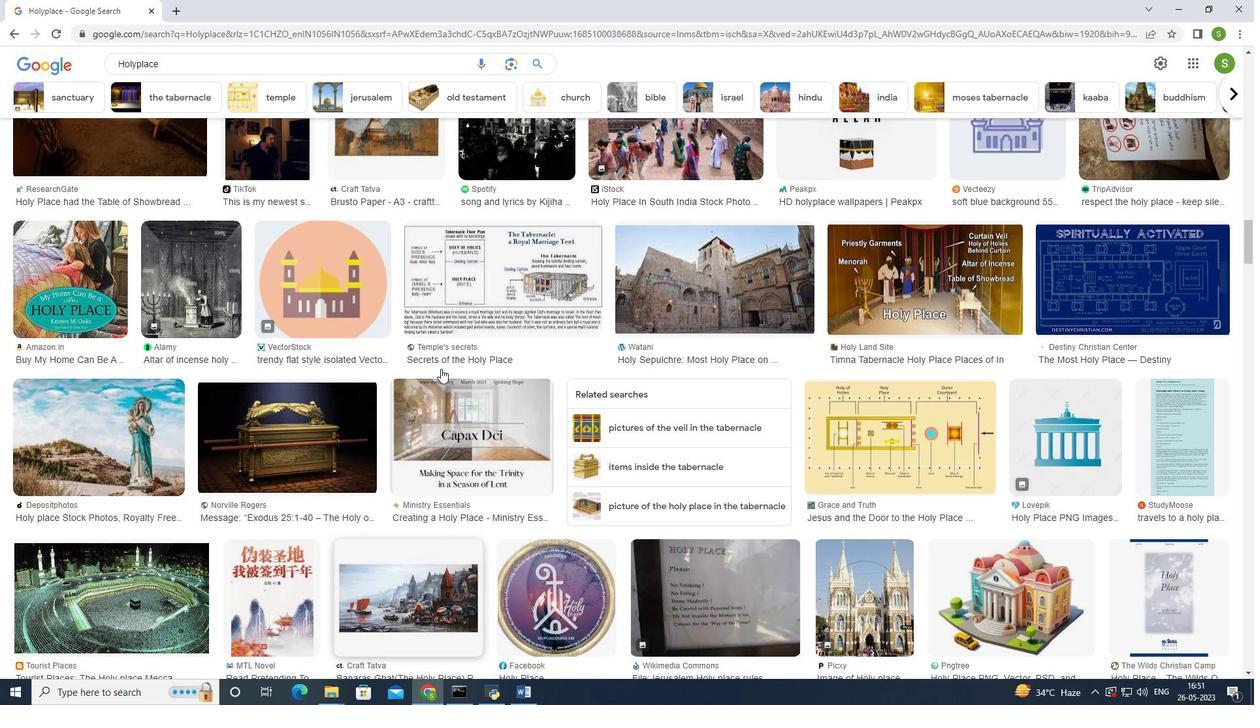 
Action: Mouse scrolled (441, 369) with delta (0, 0)
Screenshot: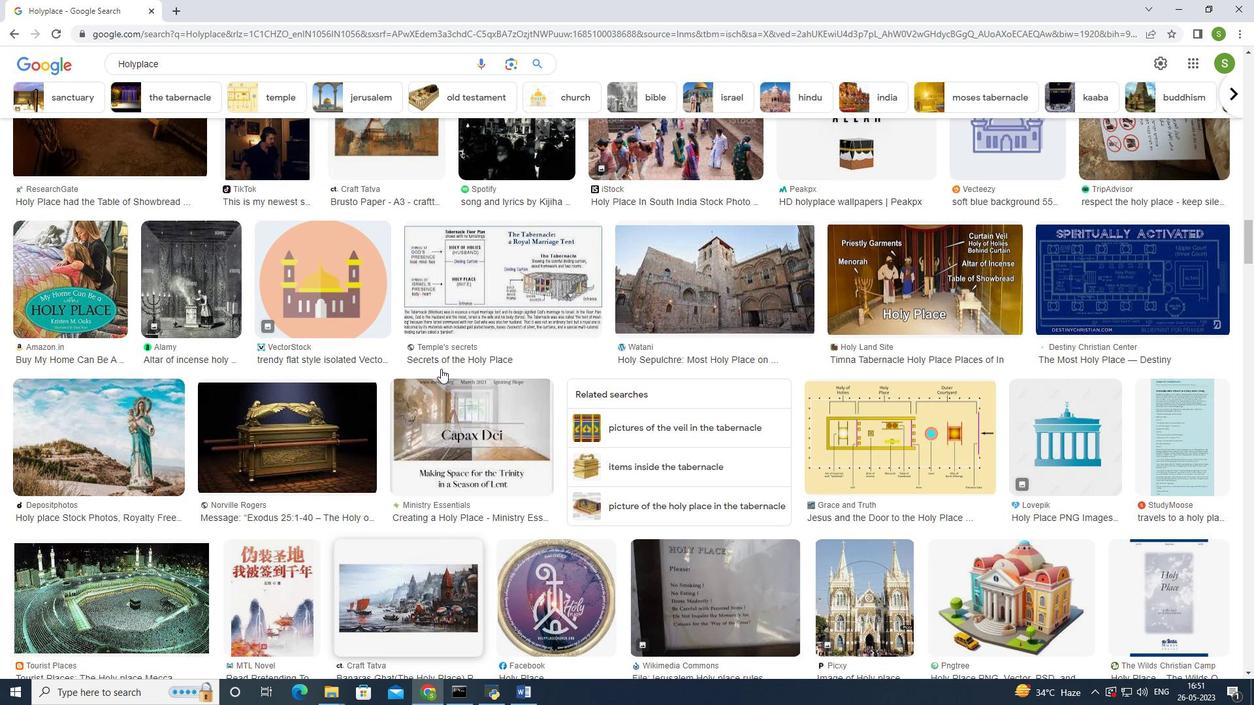 
Action: Mouse scrolled (441, 369) with delta (0, 0)
Screenshot: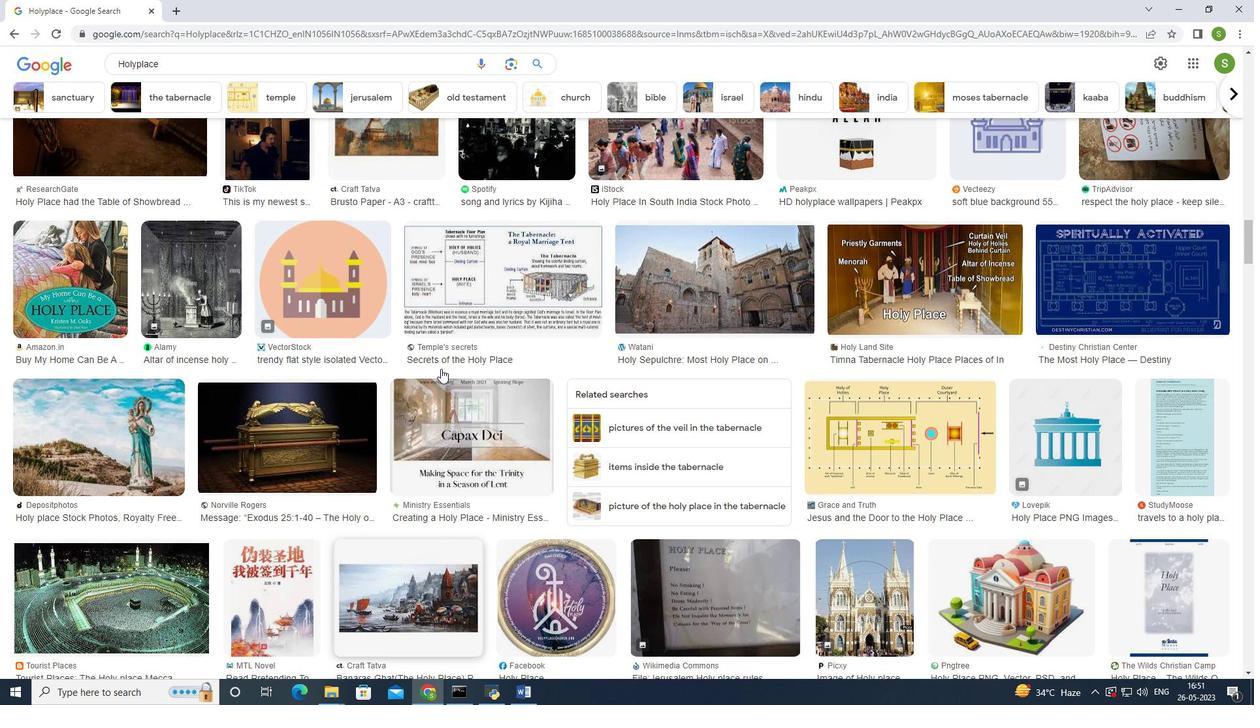 
Action: Mouse scrolled (441, 369) with delta (0, 0)
Screenshot: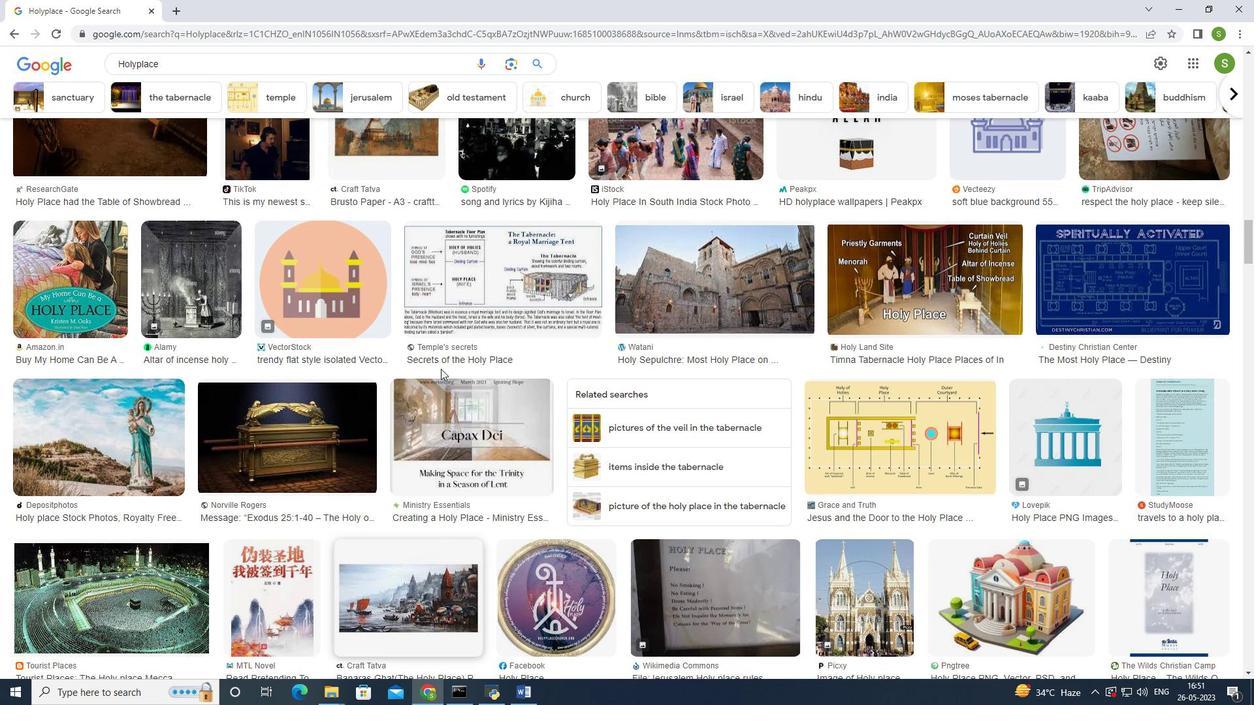 
Action: Mouse scrolled (441, 369) with delta (0, 0)
Screenshot: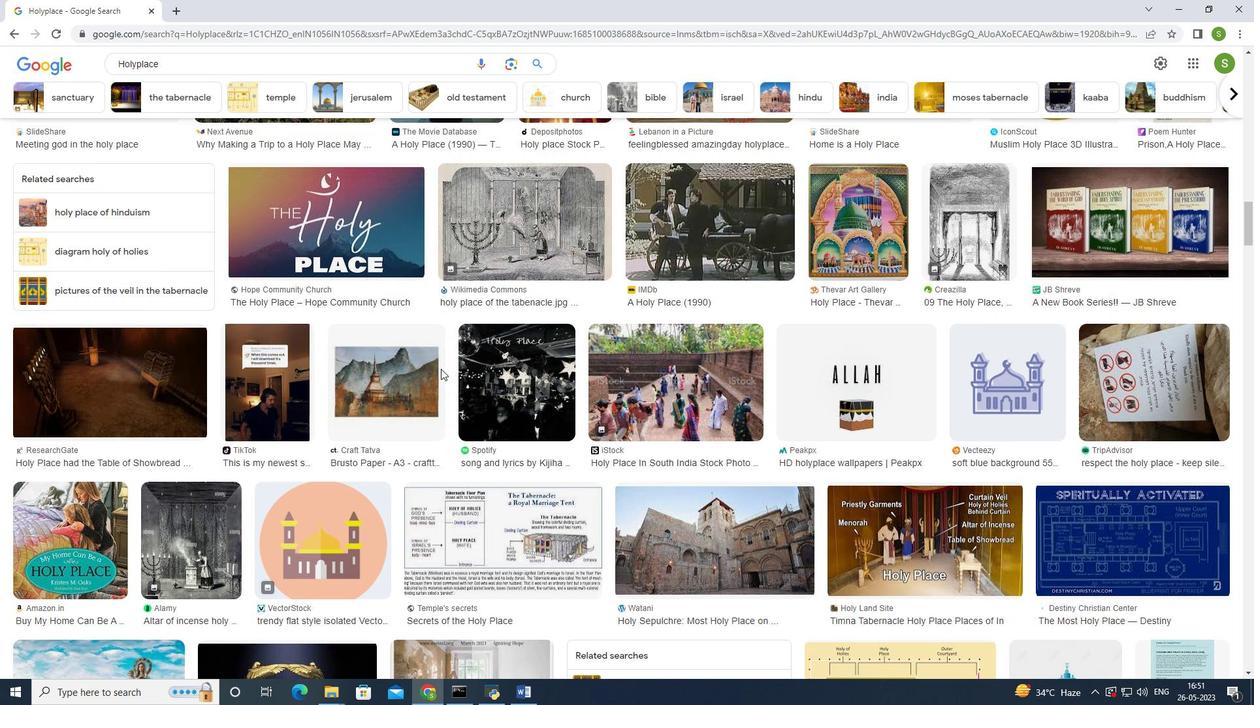 
Action: Mouse scrolled (441, 369) with delta (0, 0)
Screenshot: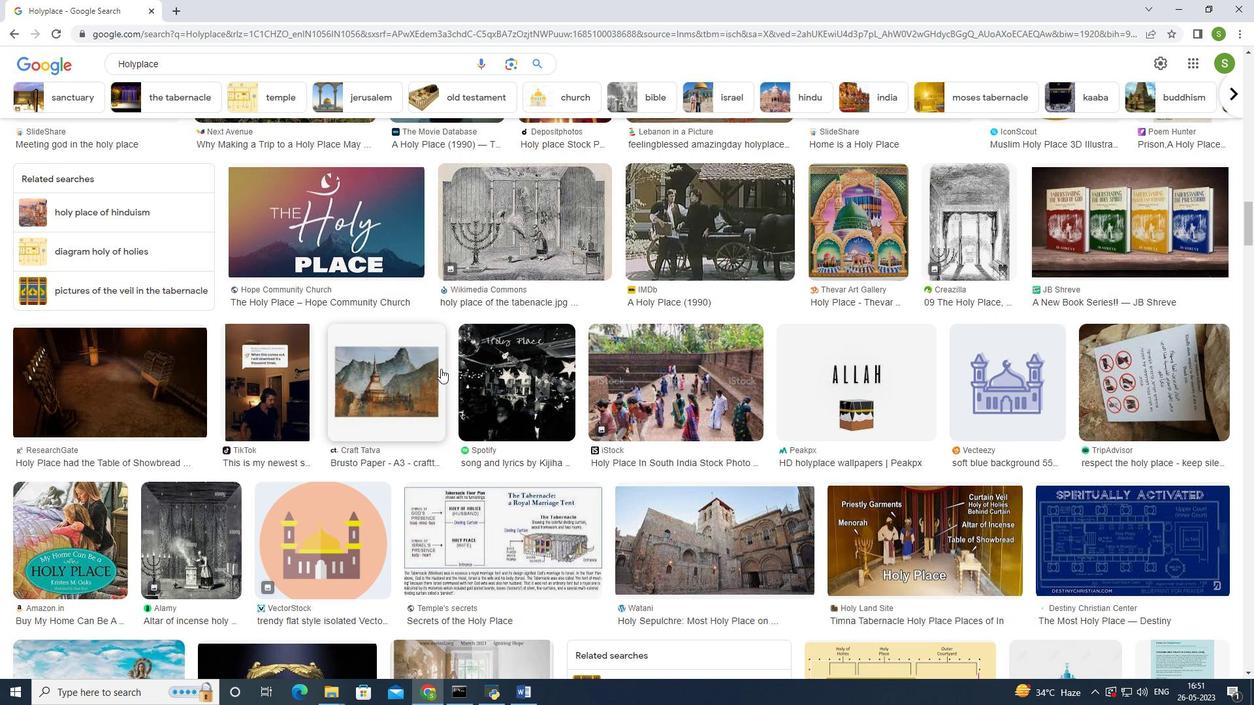 
Action: Mouse scrolled (441, 369) with delta (0, 0)
Screenshot: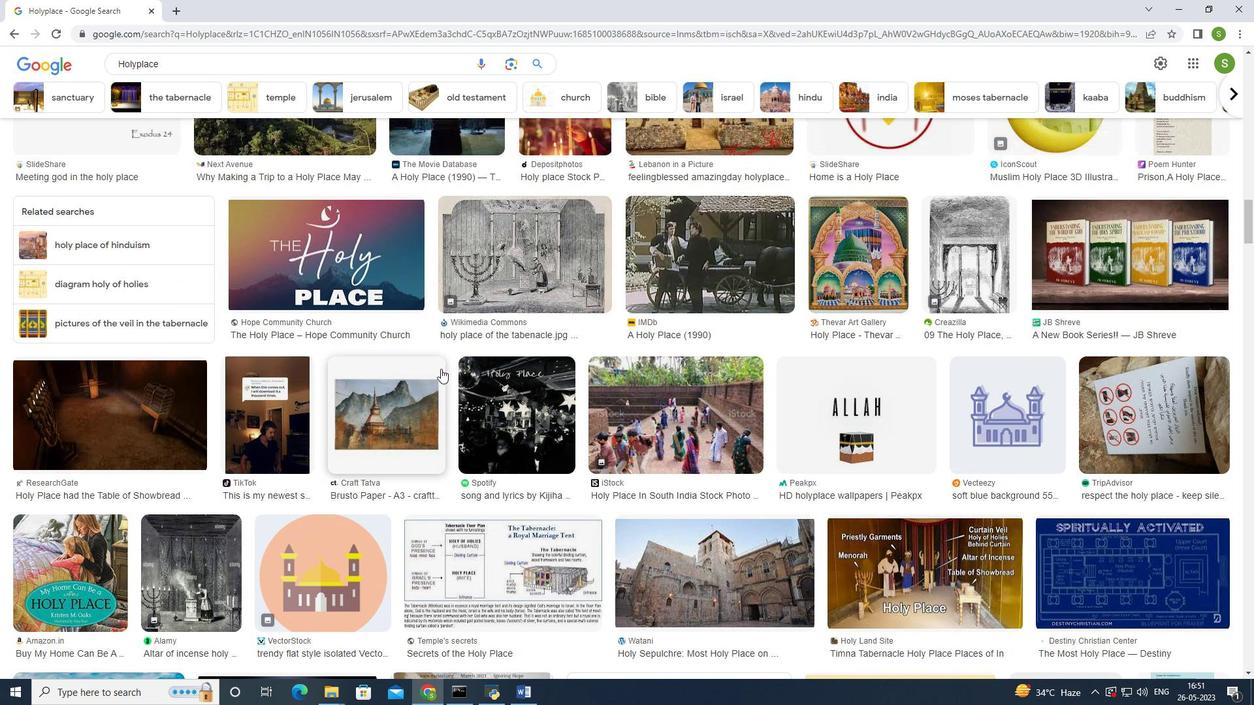 
Action: Mouse scrolled (441, 369) with delta (0, 0)
Screenshot: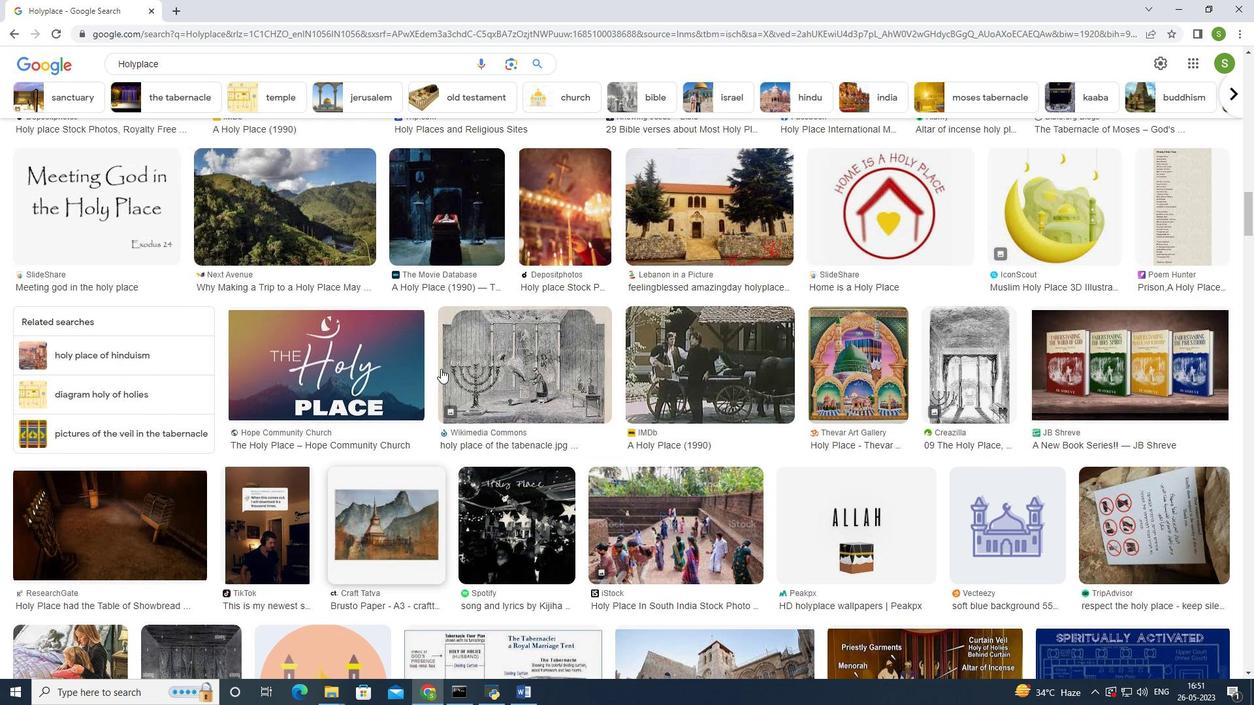 
Action: Mouse scrolled (441, 369) with delta (0, 0)
Screenshot: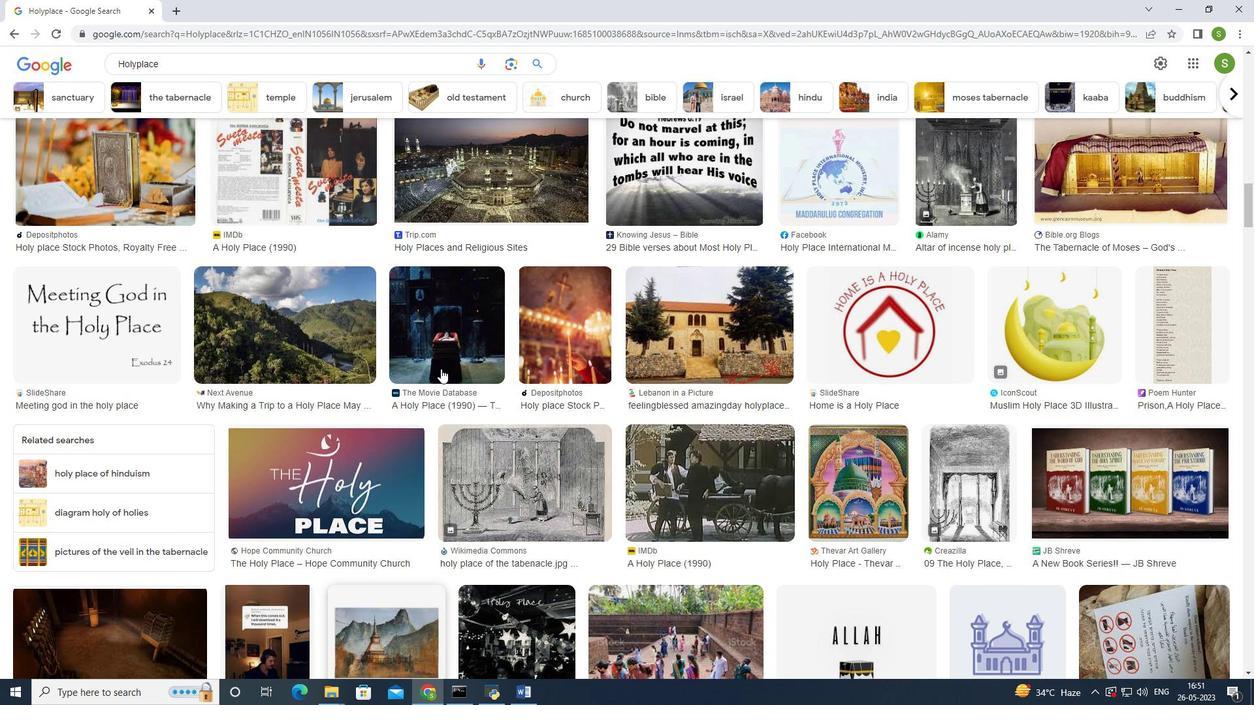 
Action: Mouse scrolled (441, 369) with delta (0, 0)
Screenshot: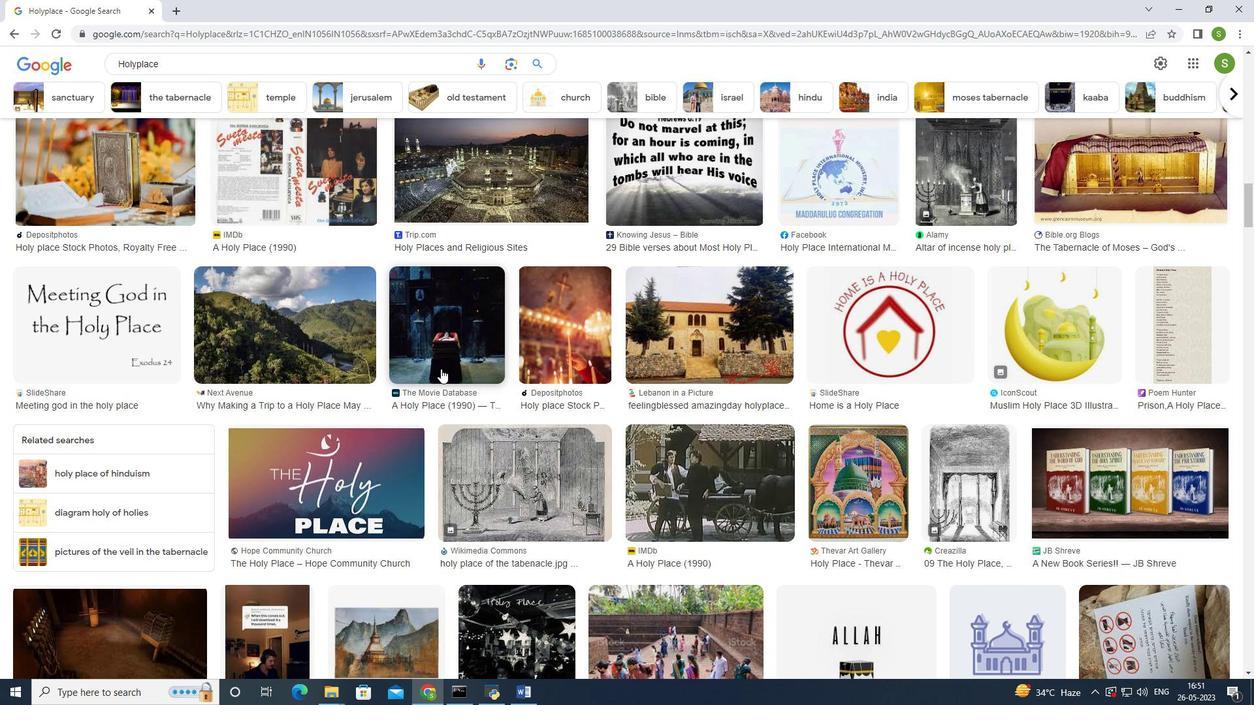 
Action: Mouse scrolled (441, 369) with delta (0, 0)
Screenshot: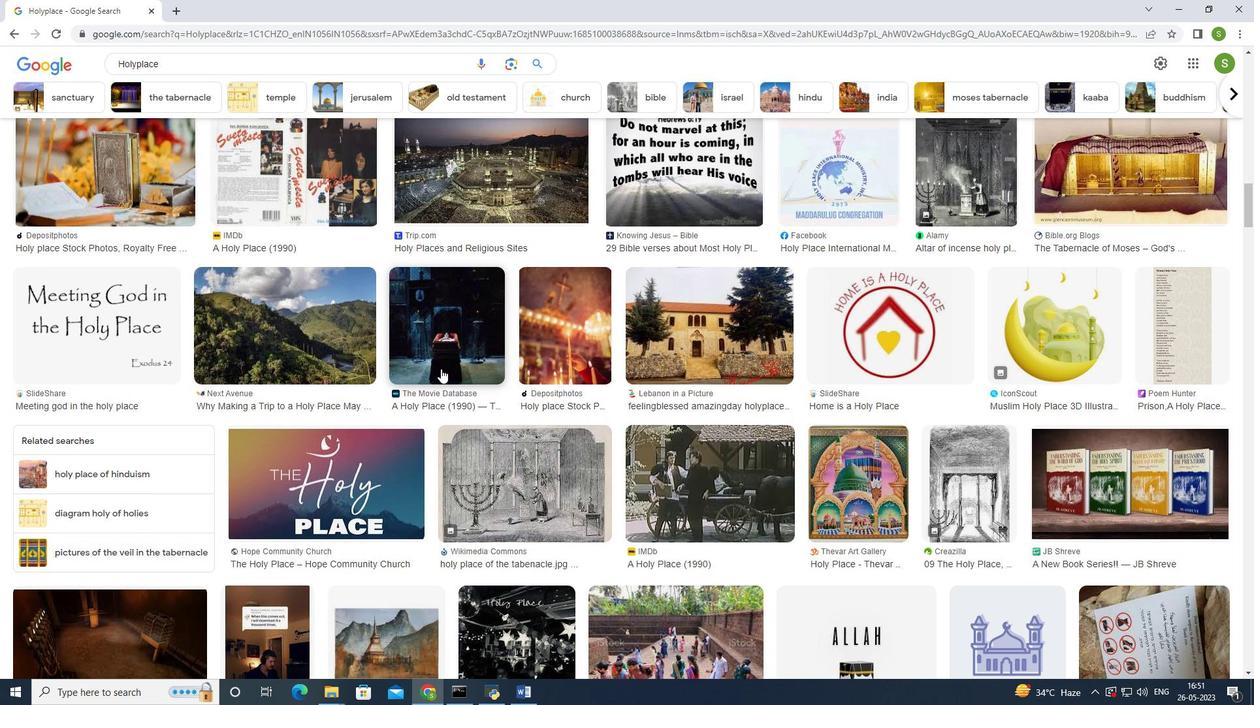 
Action: Mouse moved to (441, 368)
Screenshot: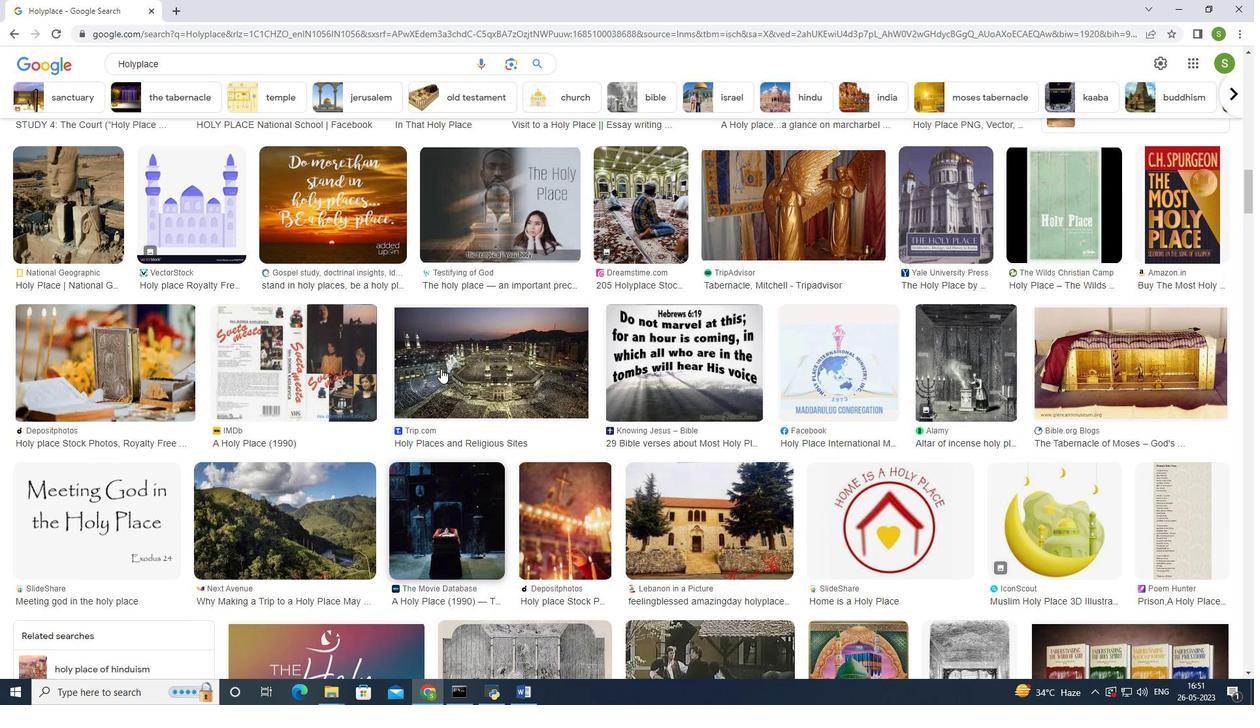 
Action: Mouse scrolled (441, 369) with delta (0, 0)
Screenshot: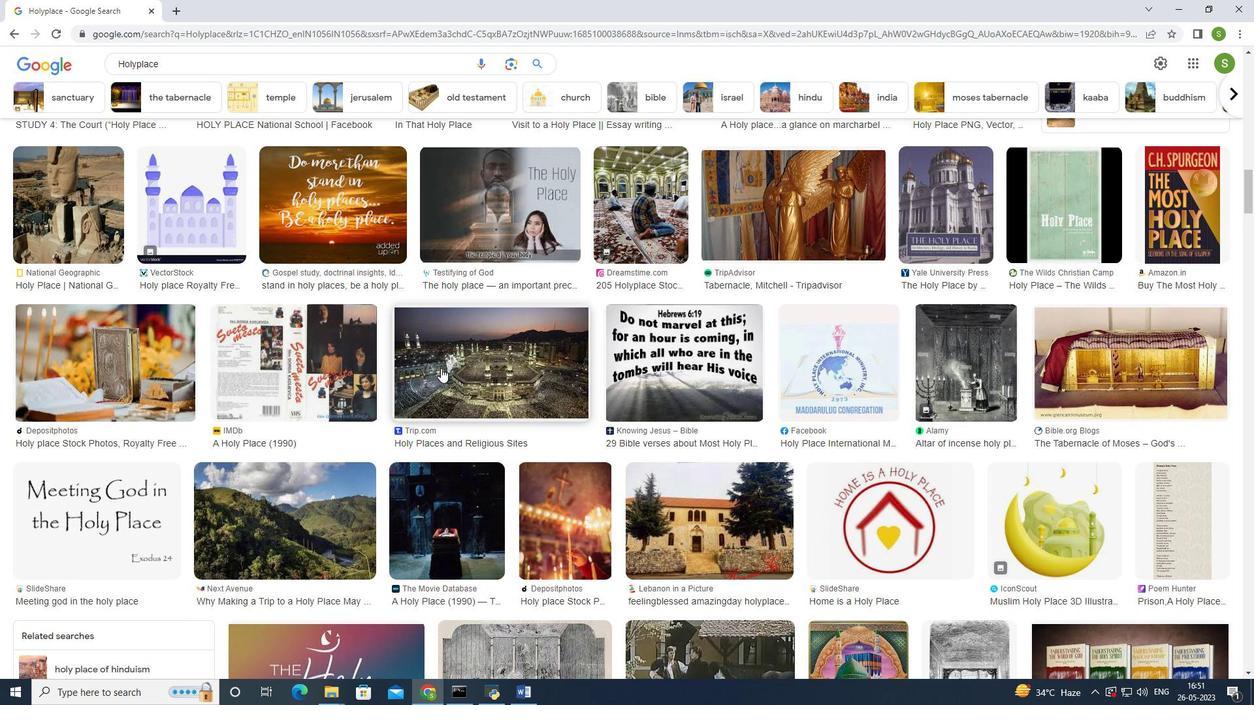 
Action: Mouse scrolled (441, 369) with delta (0, 0)
Screenshot: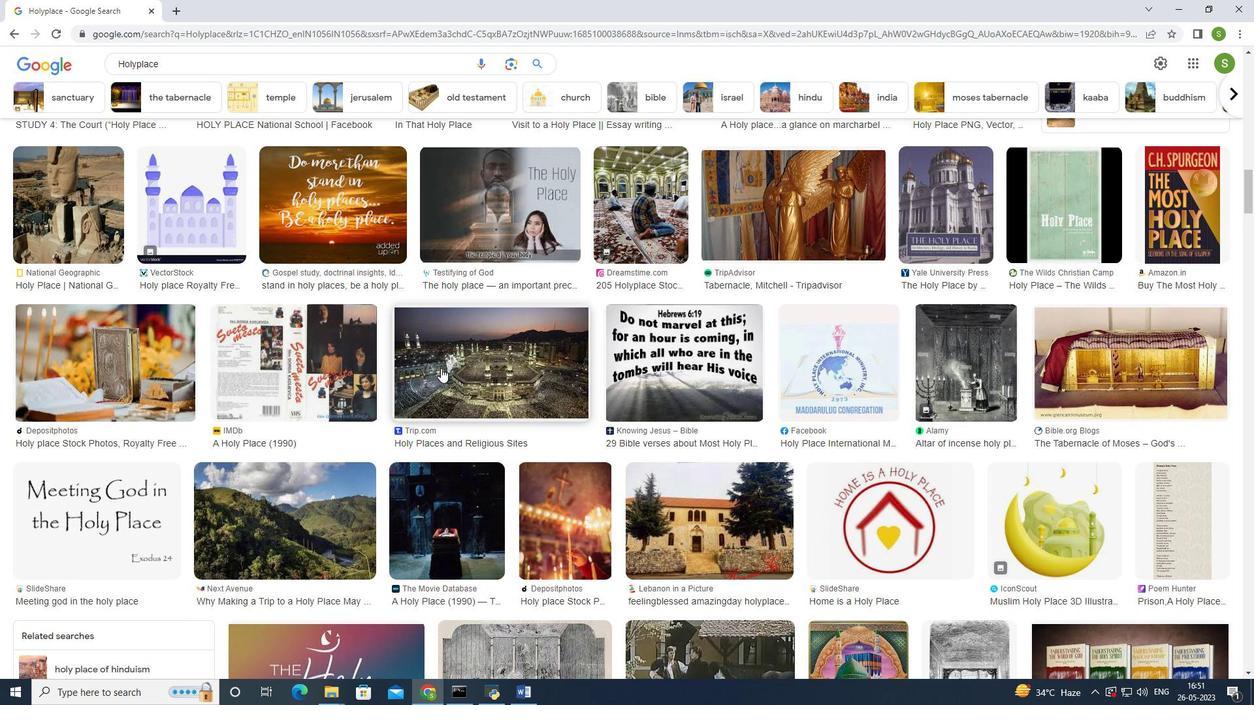 
Action: Mouse scrolled (441, 369) with delta (0, 0)
Screenshot: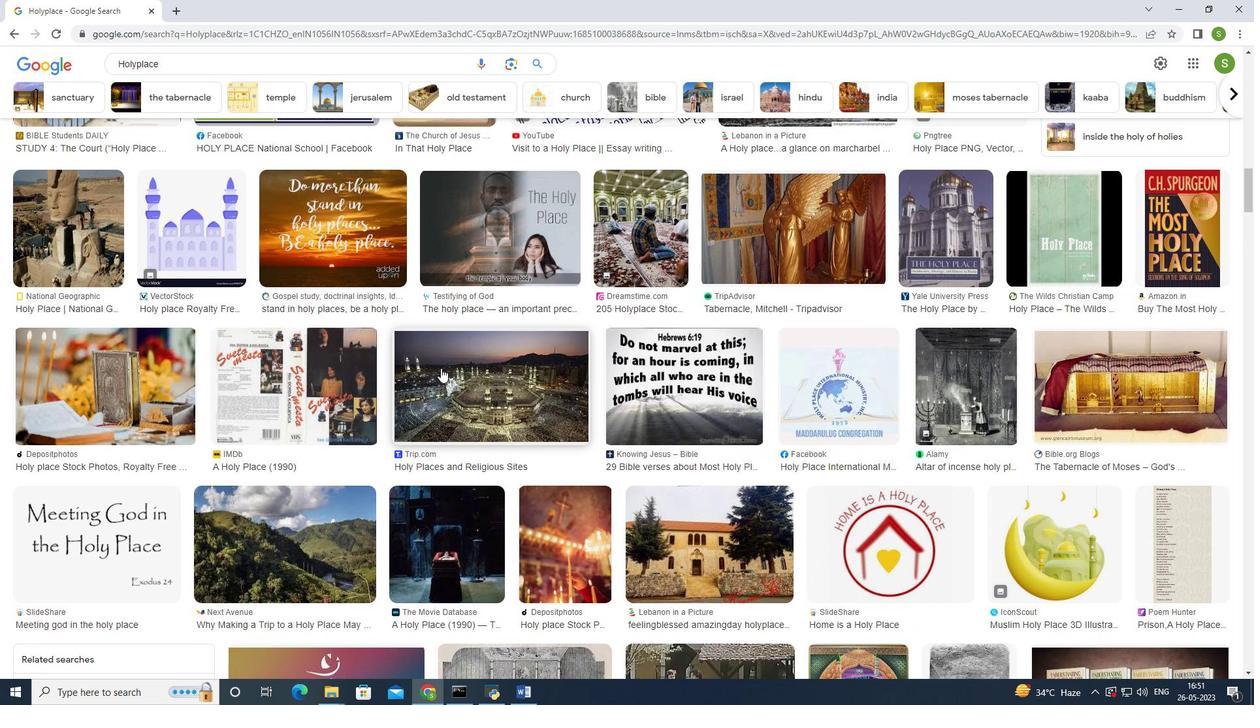 
Action: Mouse scrolled (441, 369) with delta (0, 0)
Screenshot: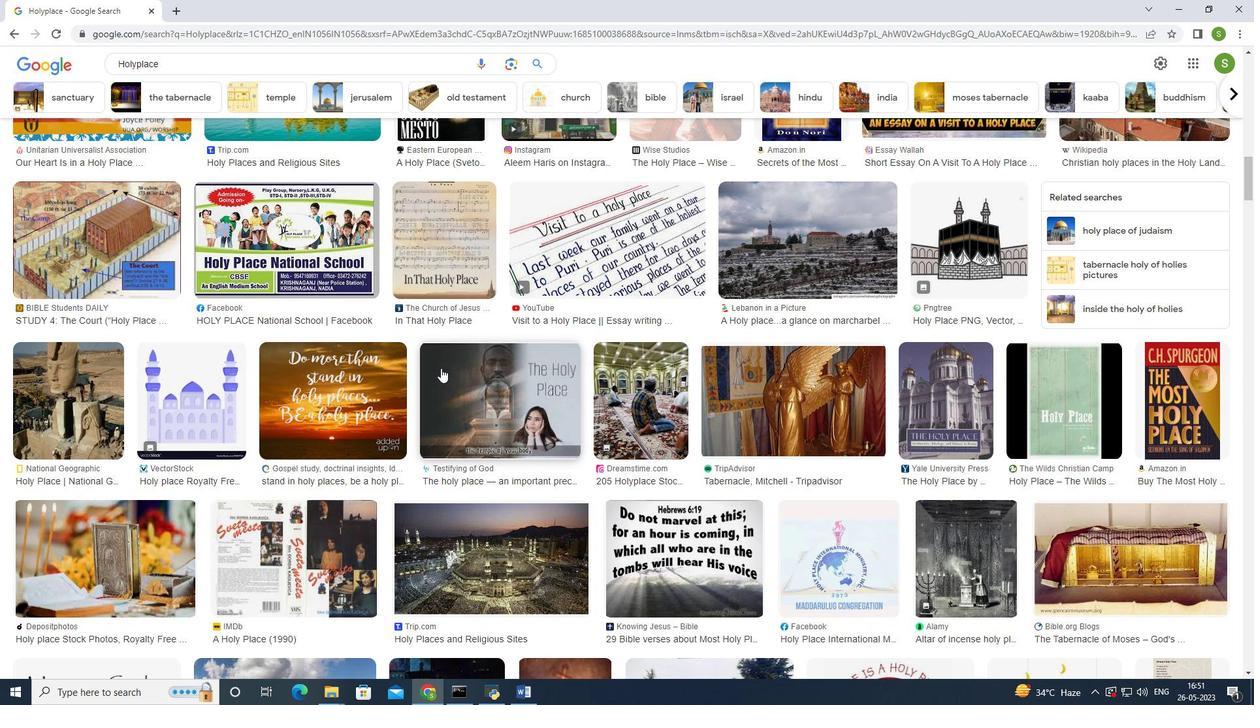 
Action: Mouse scrolled (441, 369) with delta (0, 0)
Screenshot: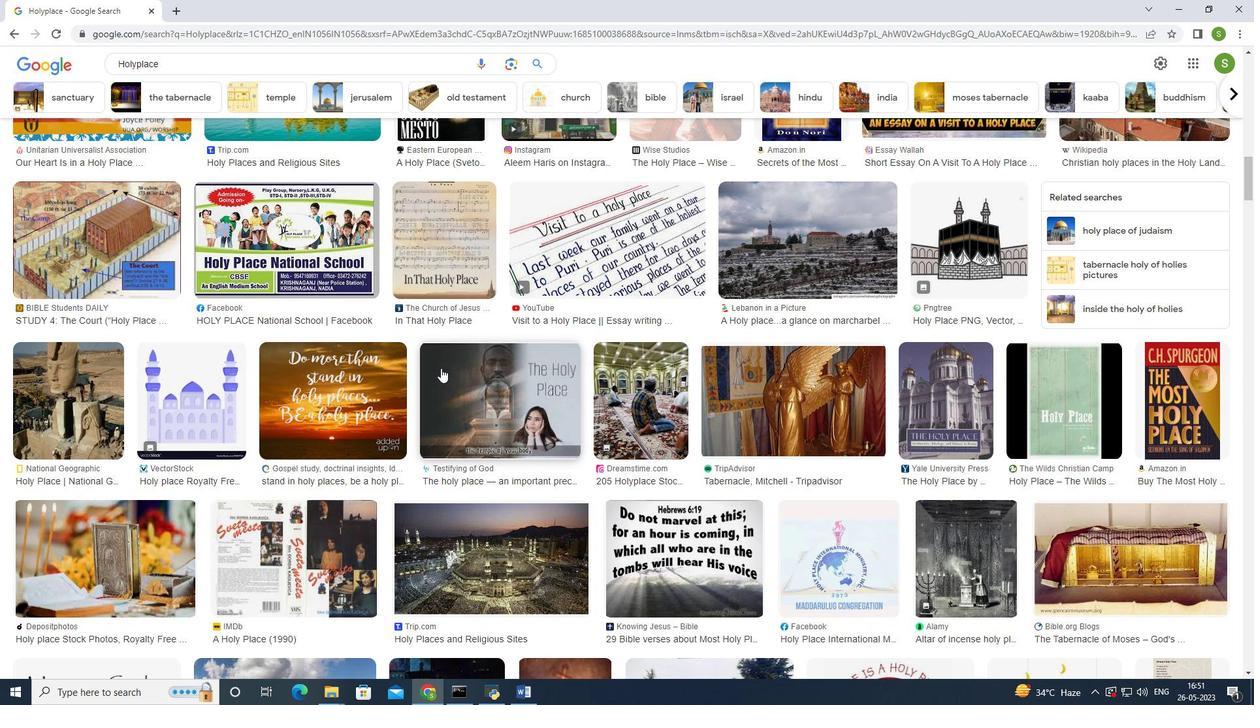 
Action: Mouse scrolled (441, 369) with delta (0, 0)
Screenshot: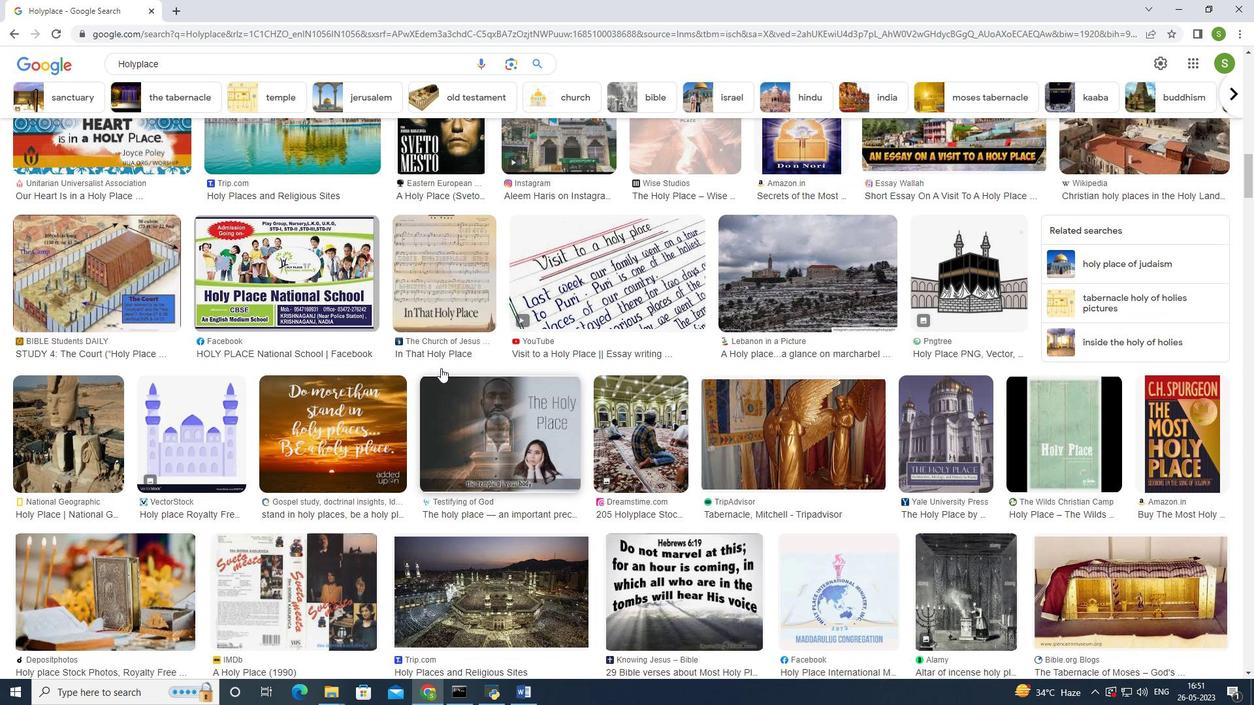 
Action: Mouse scrolled (441, 369) with delta (0, 0)
Screenshot: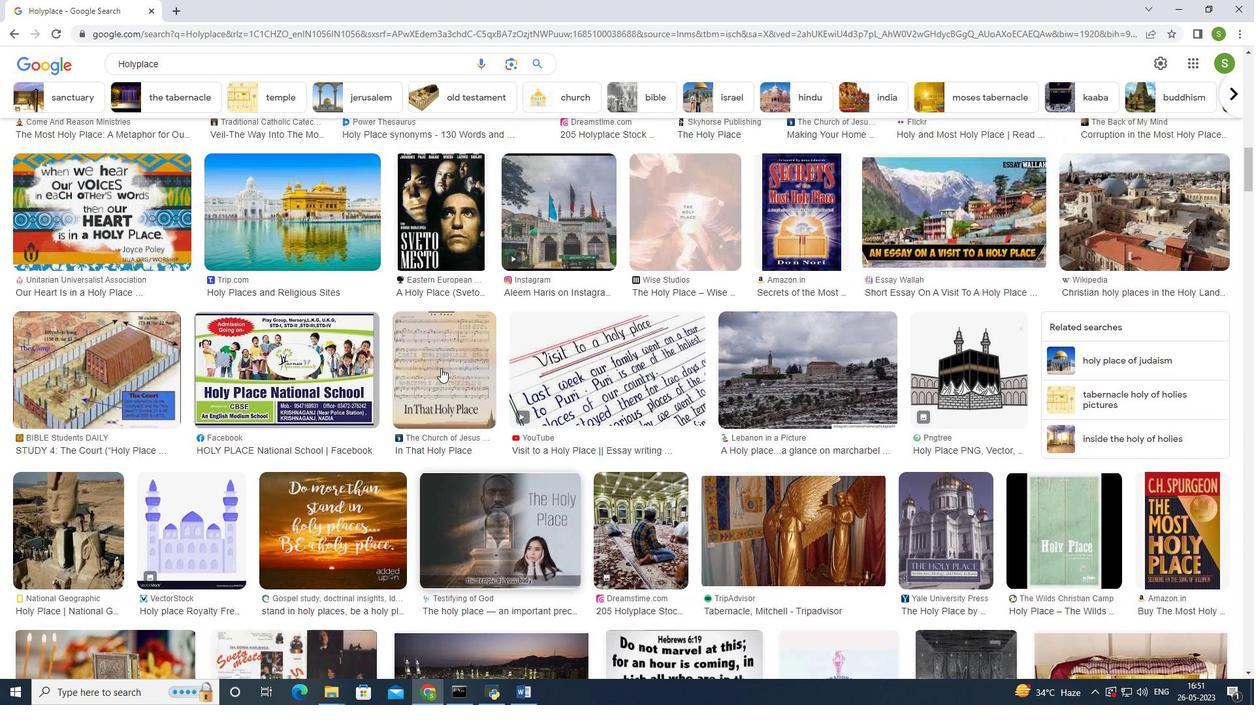 
Action: Mouse scrolled (441, 369) with delta (0, 0)
Screenshot: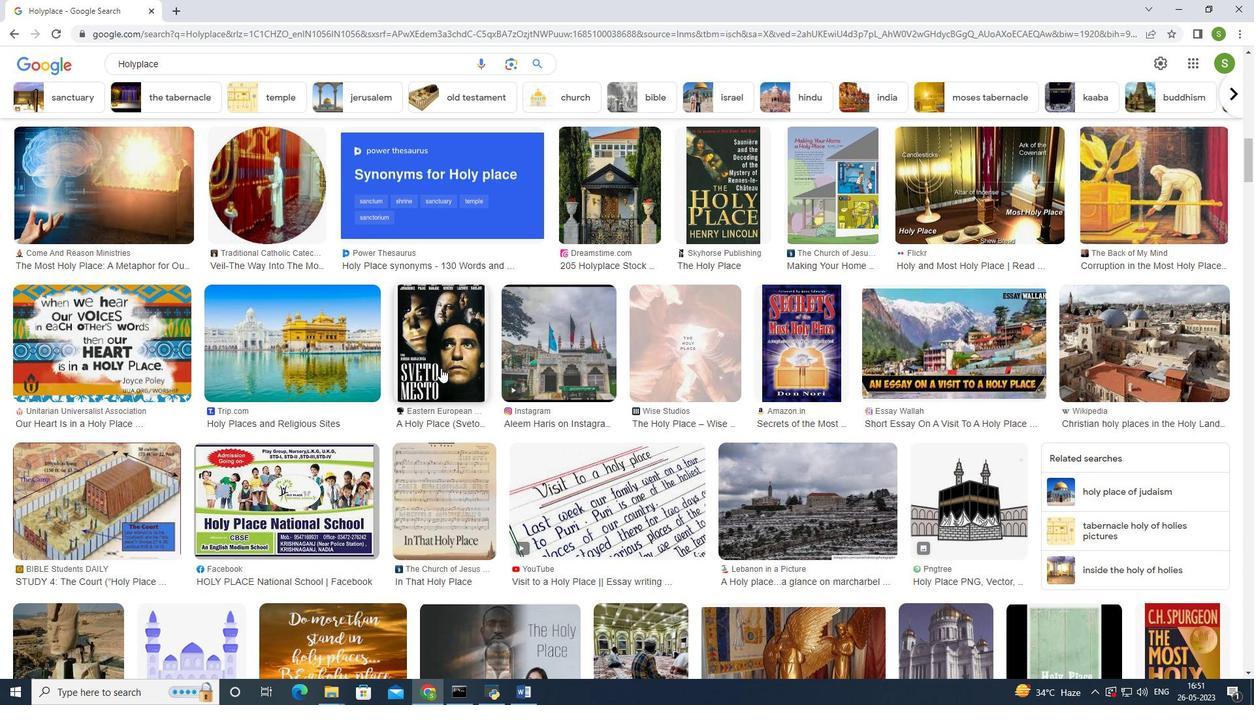 
Action: Mouse scrolled (441, 369) with delta (0, 0)
Screenshot: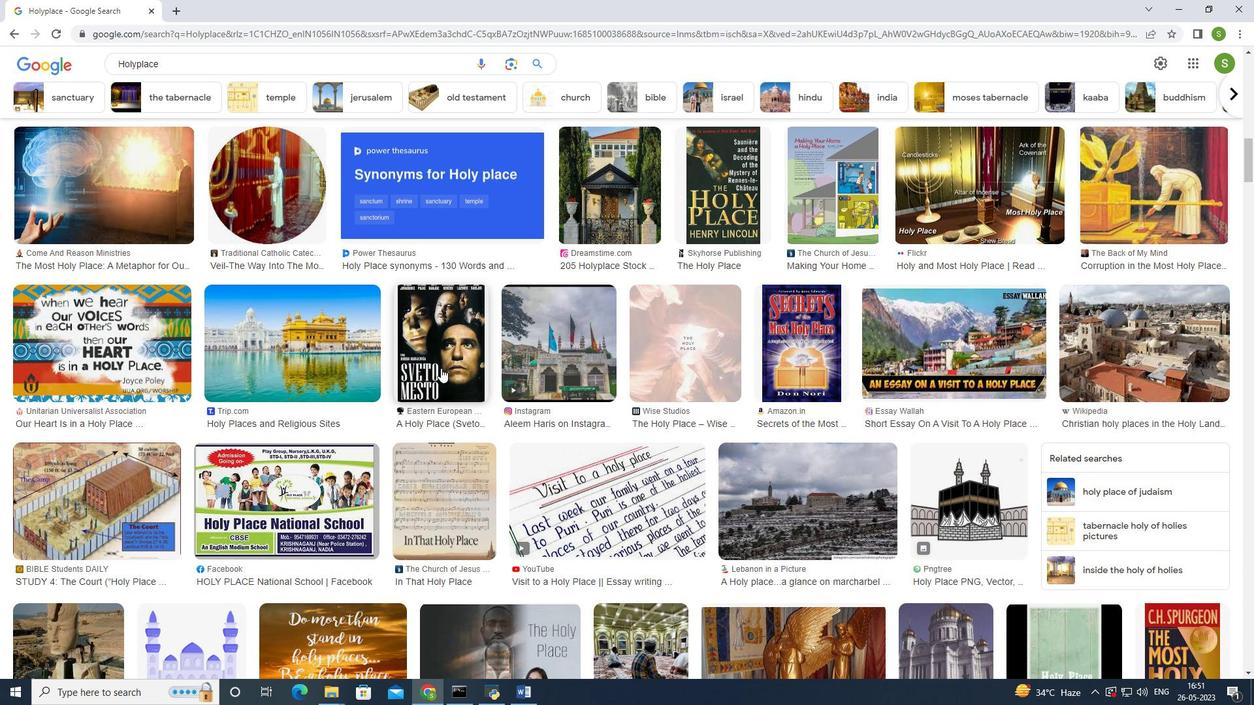 
Action: Mouse scrolled (441, 369) with delta (0, 0)
Screenshot: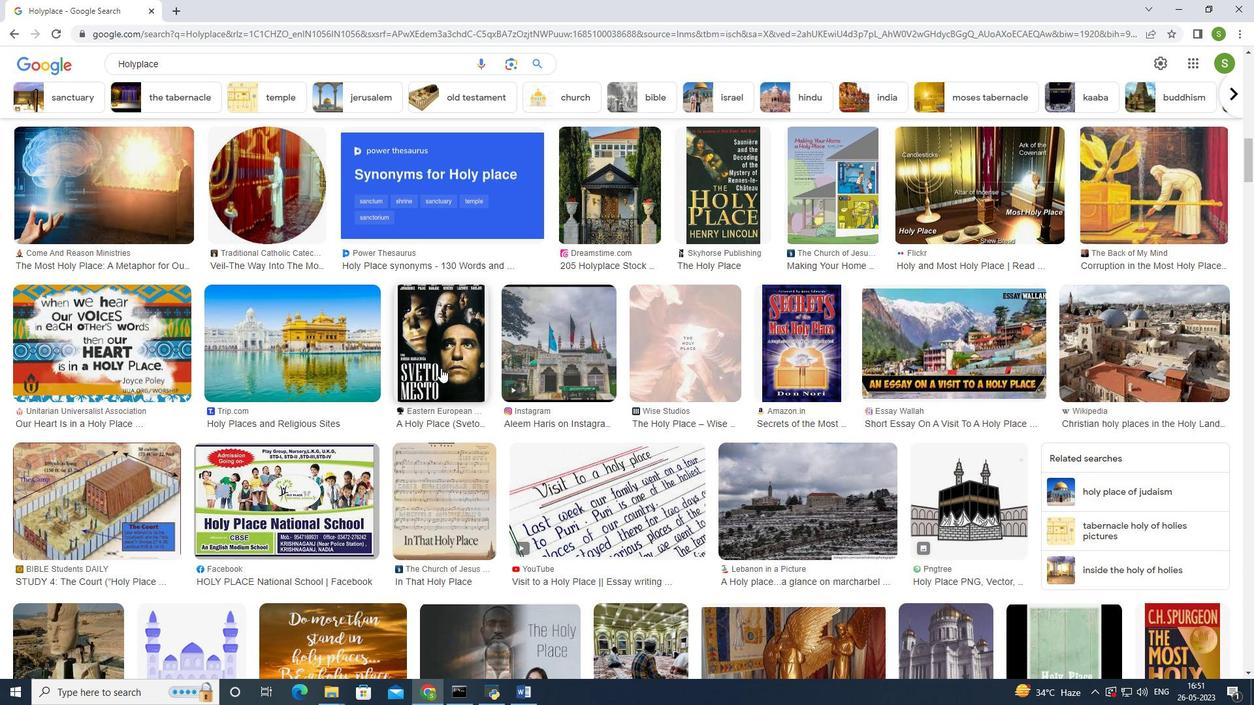 
Action: Mouse scrolled (441, 369) with delta (0, 0)
Screenshot: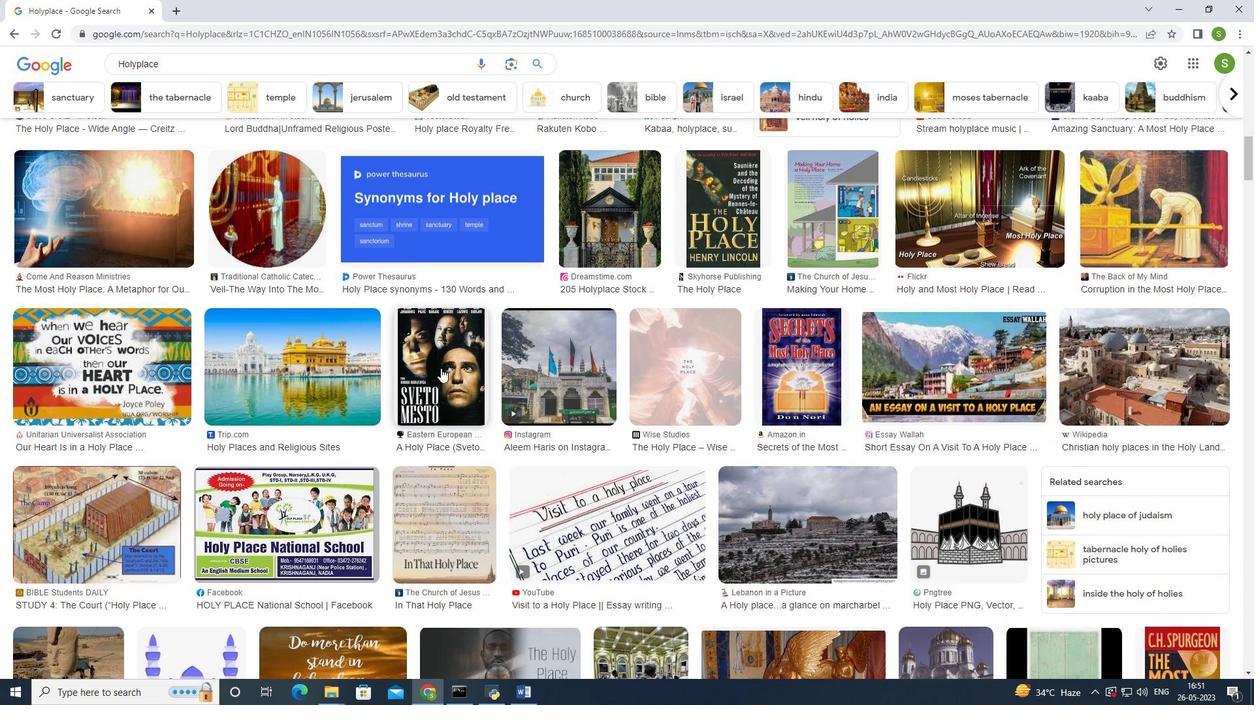 
Action: Mouse moved to (442, 367)
Screenshot: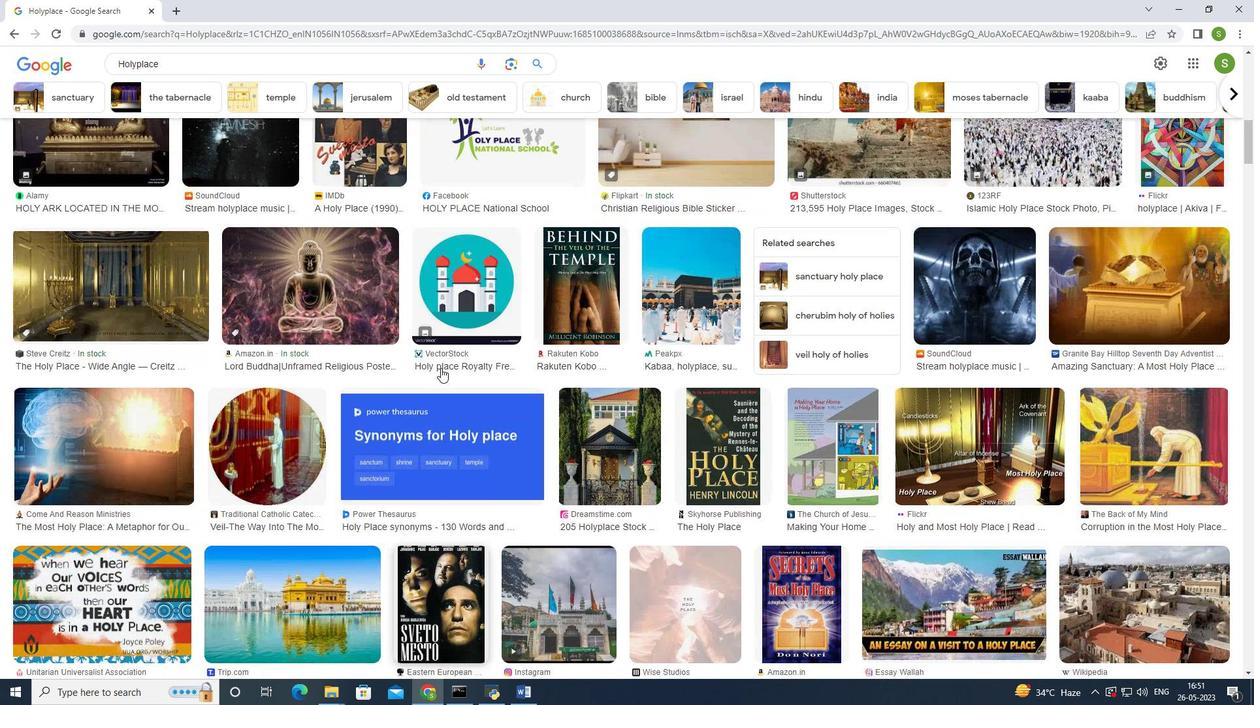 
Action: Mouse scrolled (442, 368) with delta (0, 0)
Screenshot: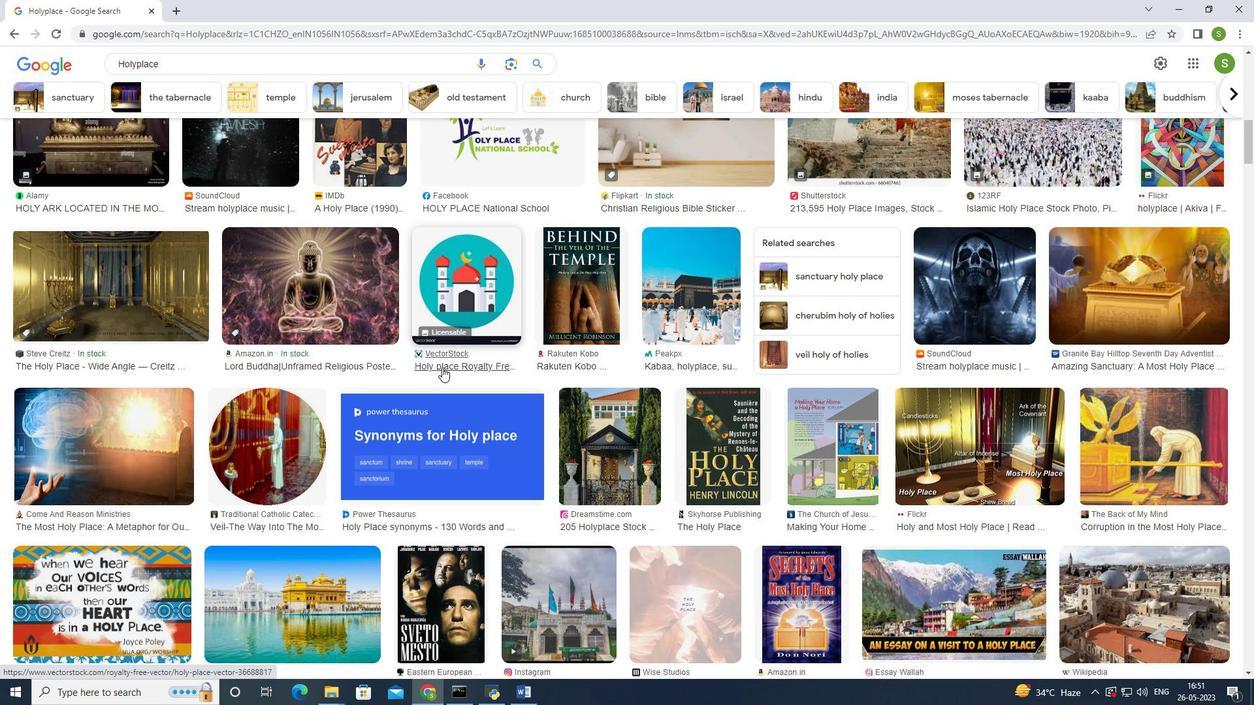 
Action: Mouse scrolled (442, 368) with delta (0, 0)
Screenshot: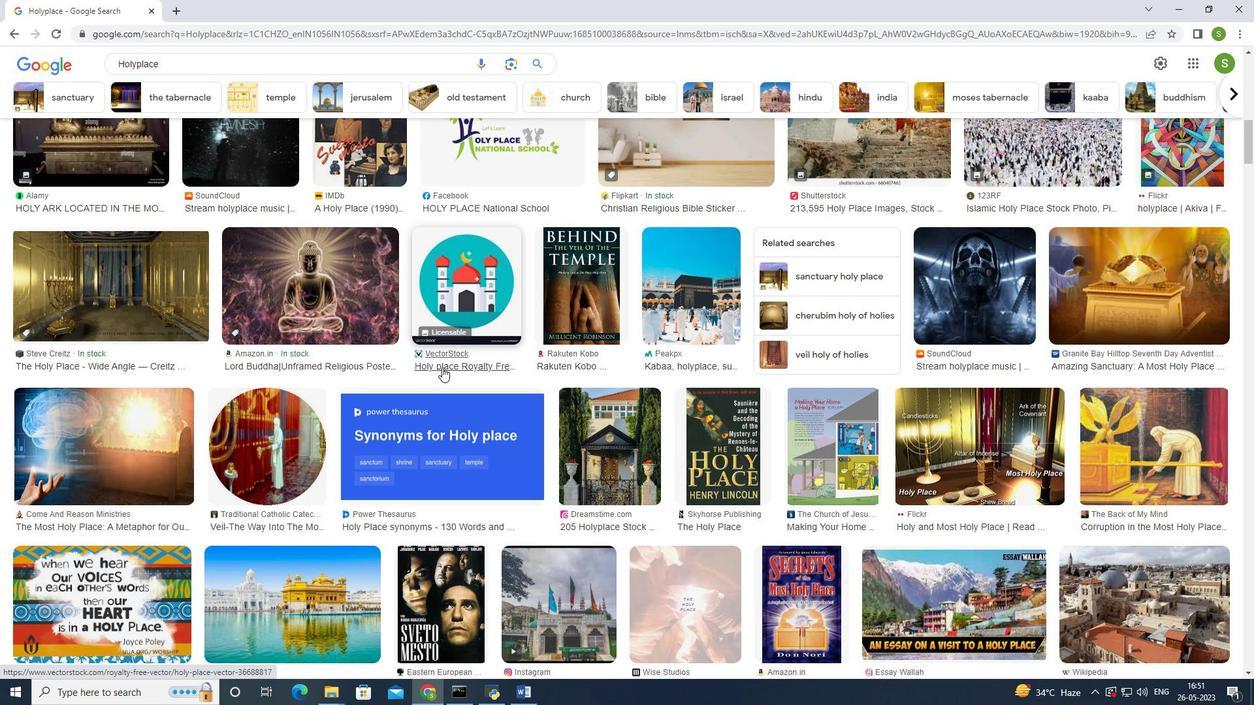 
Action: Mouse scrolled (442, 368) with delta (0, 0)
Screenshot: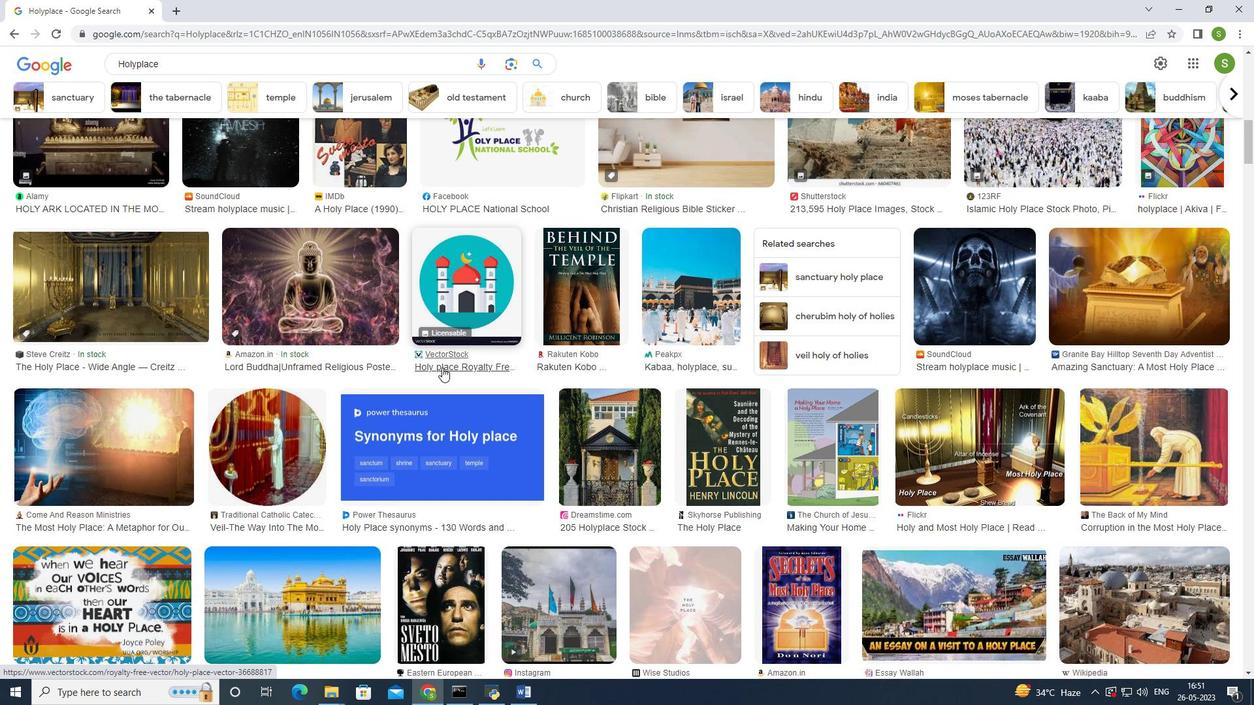 
Action: Mouse scrolled (442, 368) with delta (0, 0)
Screenshot: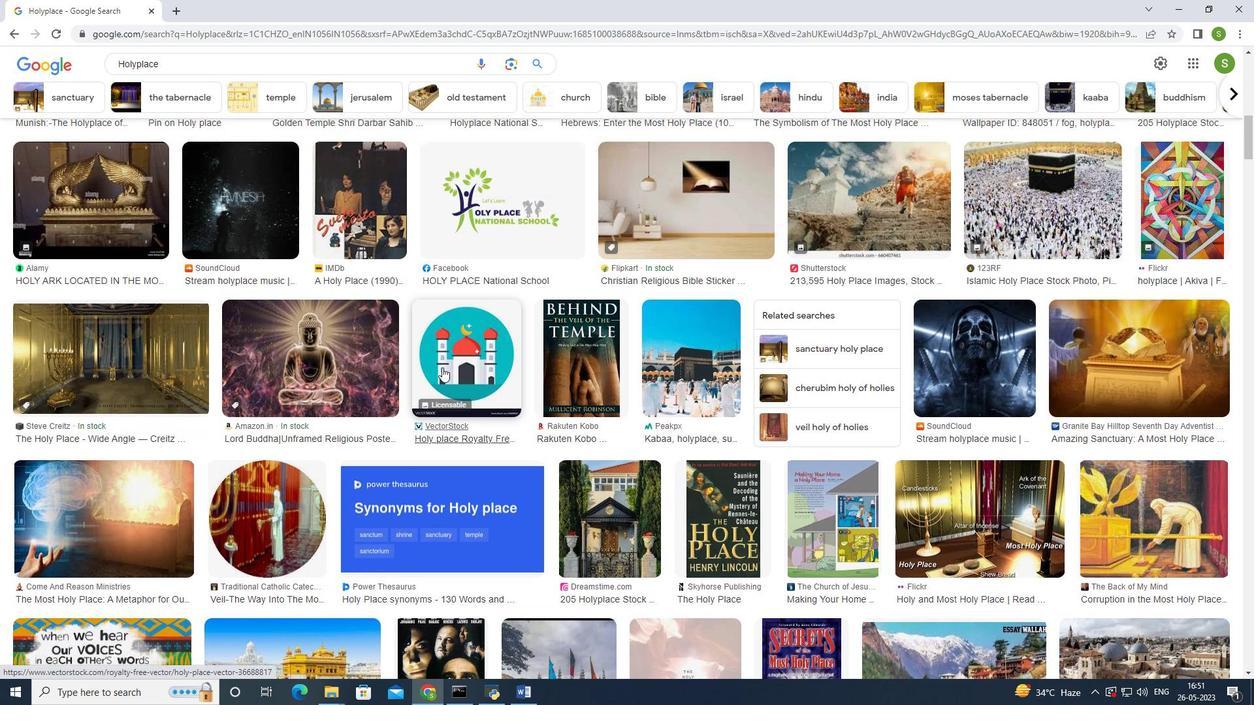 
Action: Mouse scrolled (442, 368) with delta (0, 0)
Screenshot: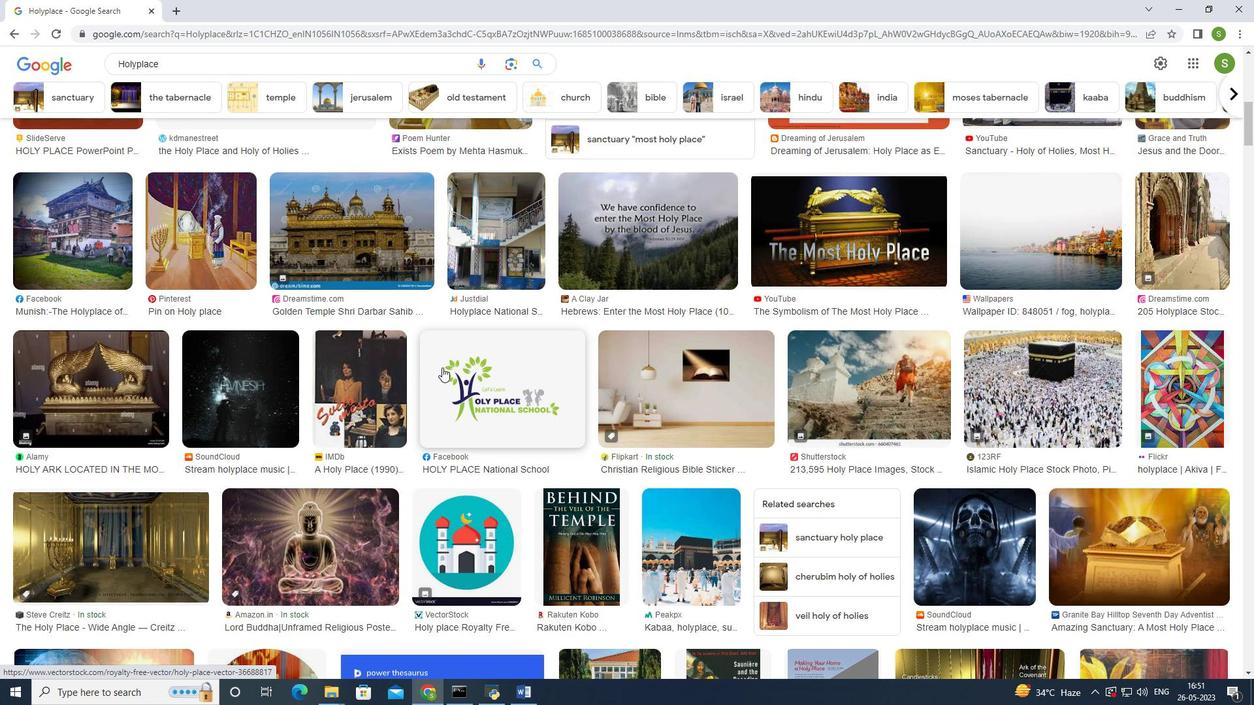 
Action: Mouse scrolled (442, 368) with delta (0, 0)
Screenshot: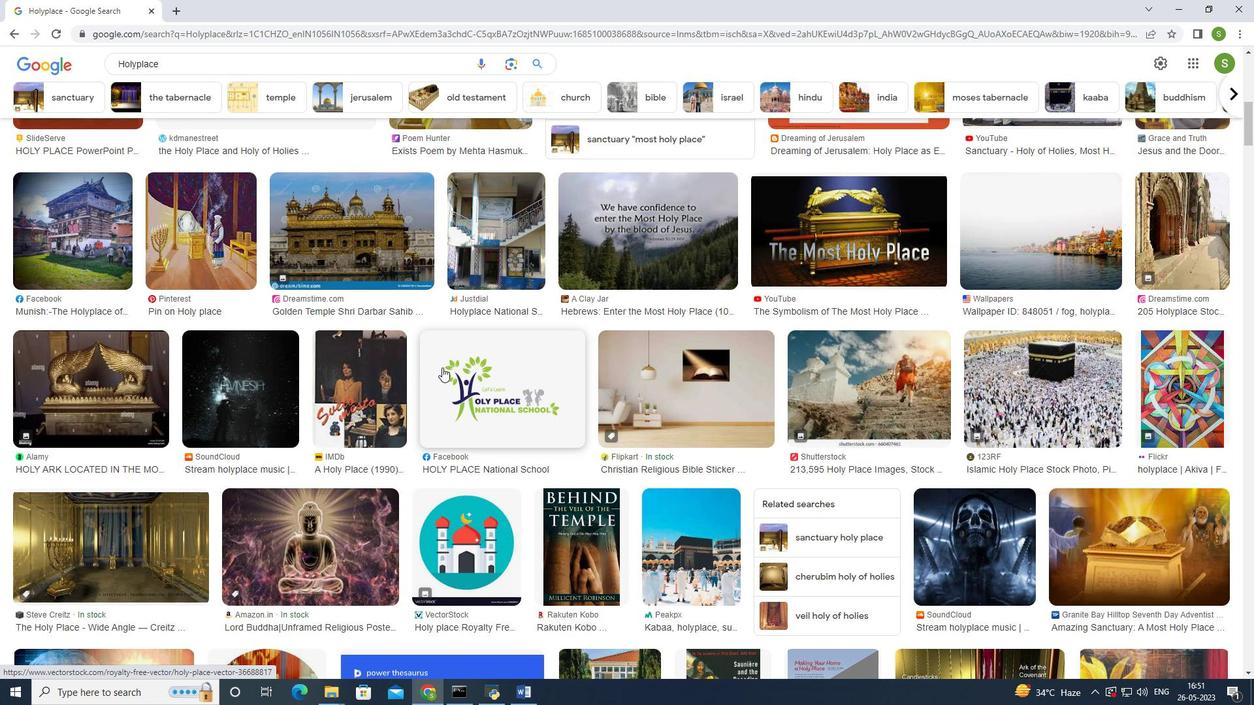 
Action: Mouse scrolled (442, 368) with delta (0, 0)
Screenshot: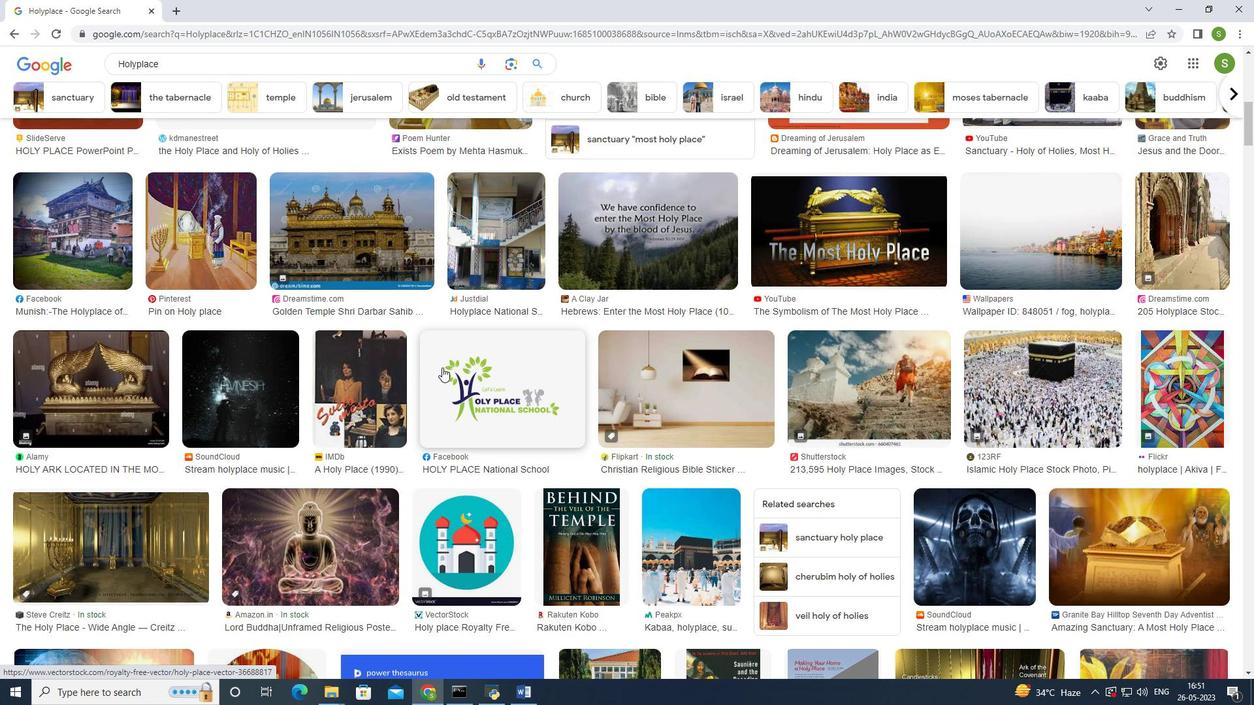 
Action: Mouse scrolled (442, 368) with delta (0, 0)
Screenshot: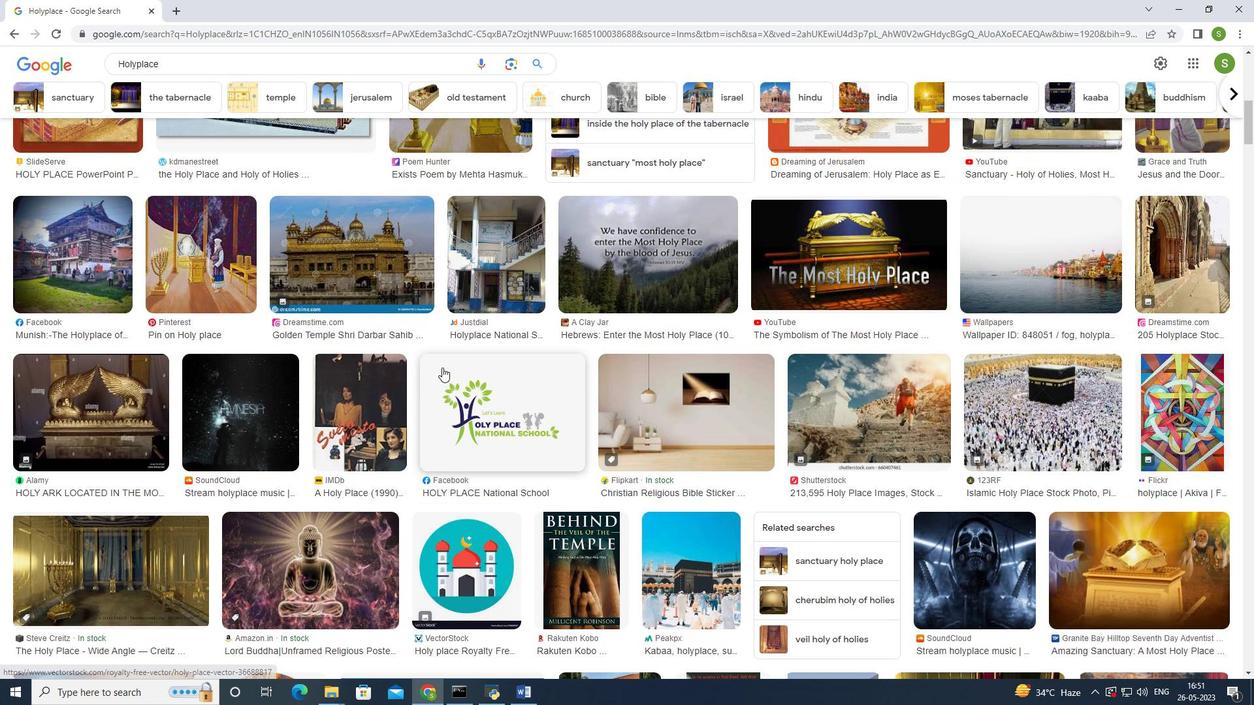 
Action: Mouse moved to (443, 367)
Screenshot: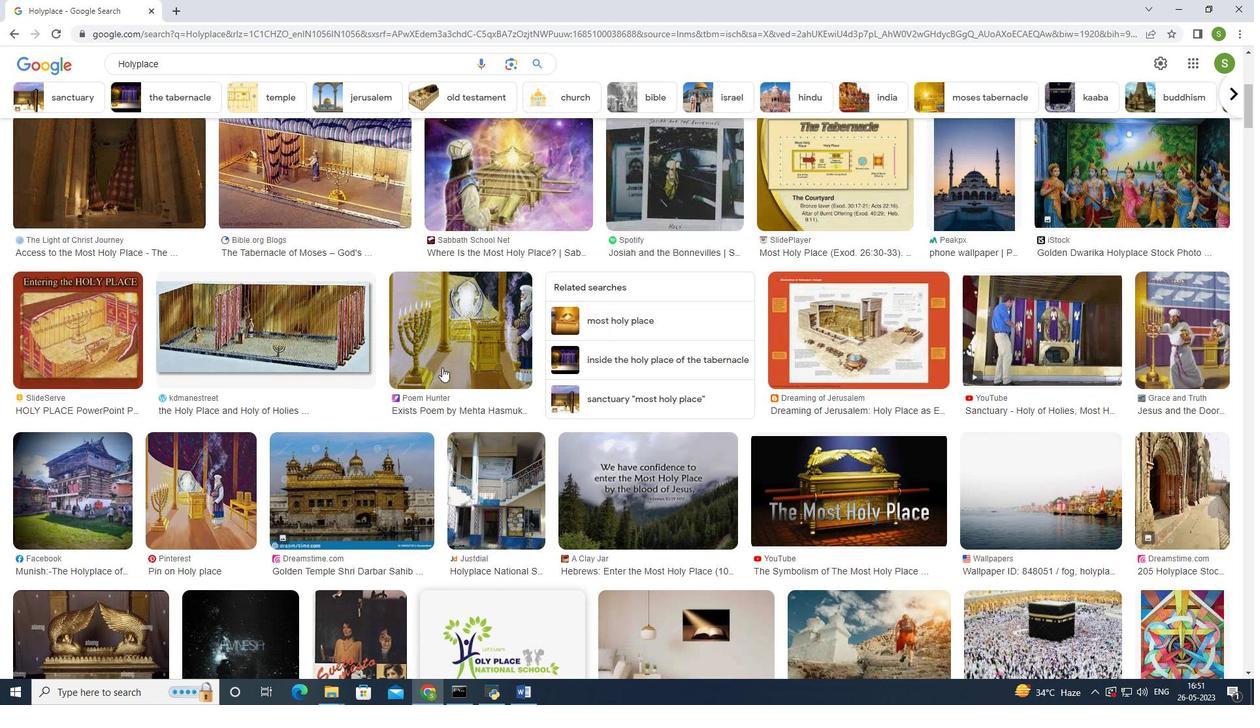 
Action: Mouse scrolled (443, 367) with delta (0, 0)
Screenshot: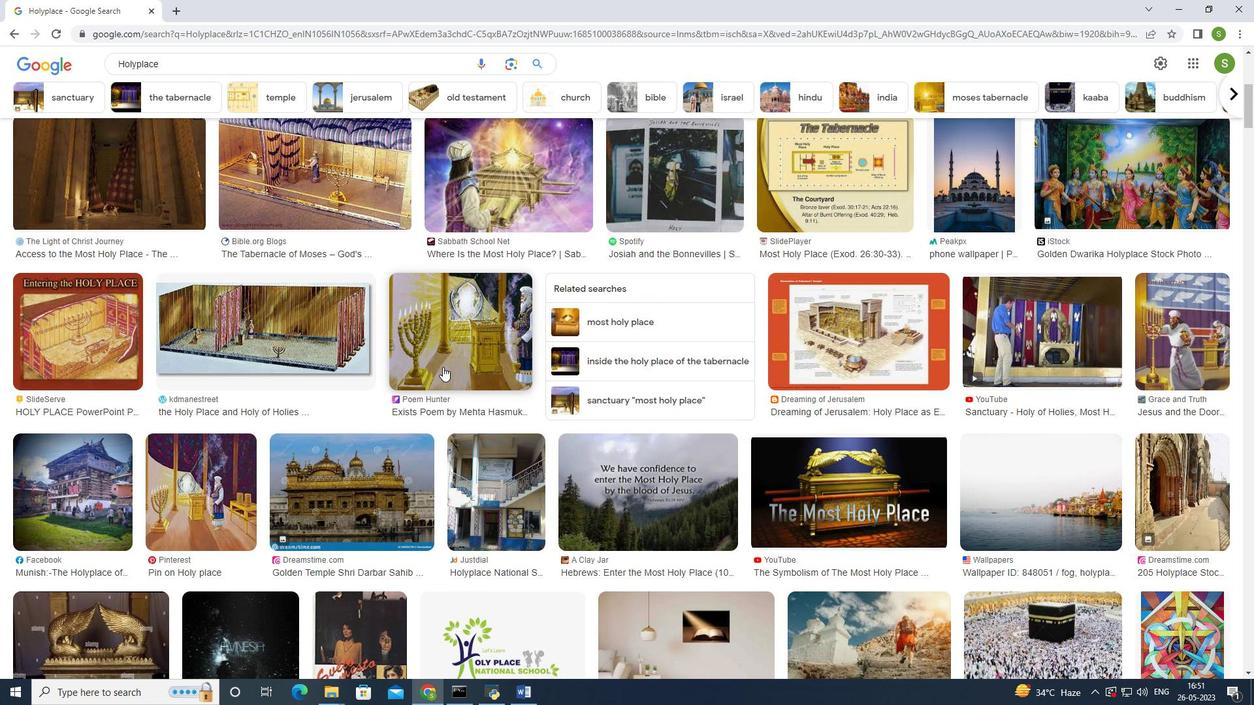 
Action: Mouse scrolled (443, 367) with delta (0, 0)
Screenshot: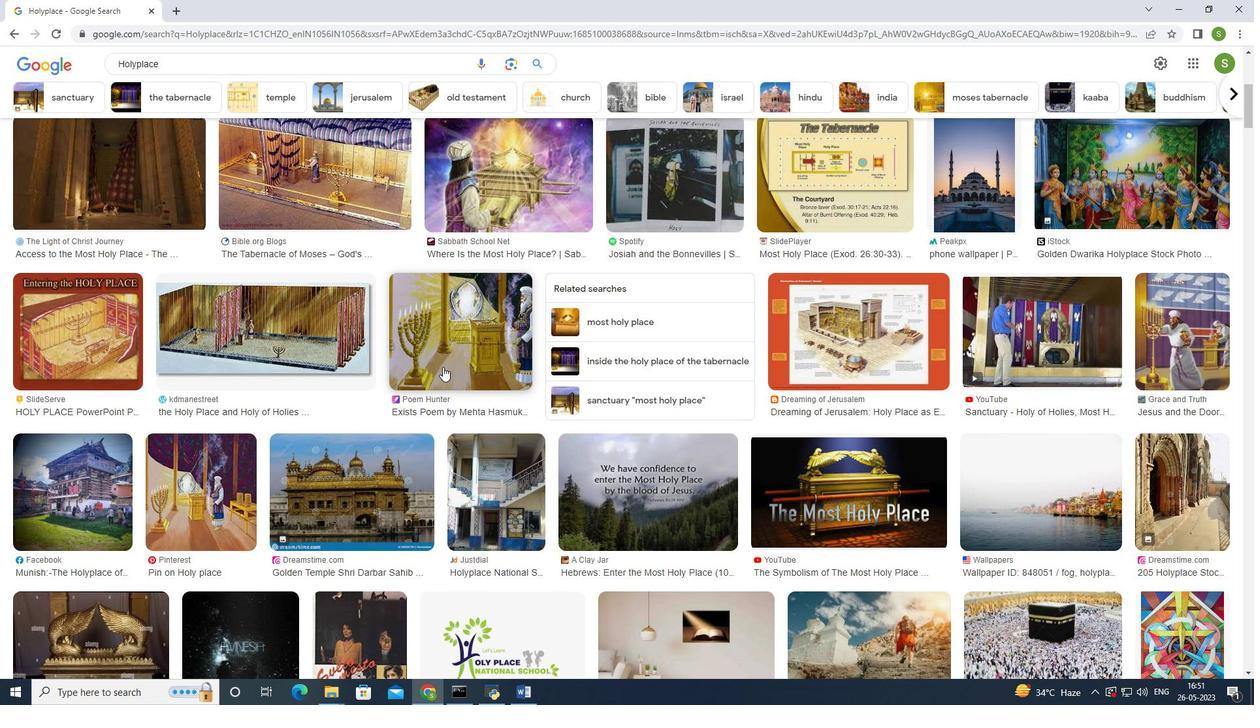 
Action: Mouse scrolled (443, 367) with delta (0, 0)
Screenshot: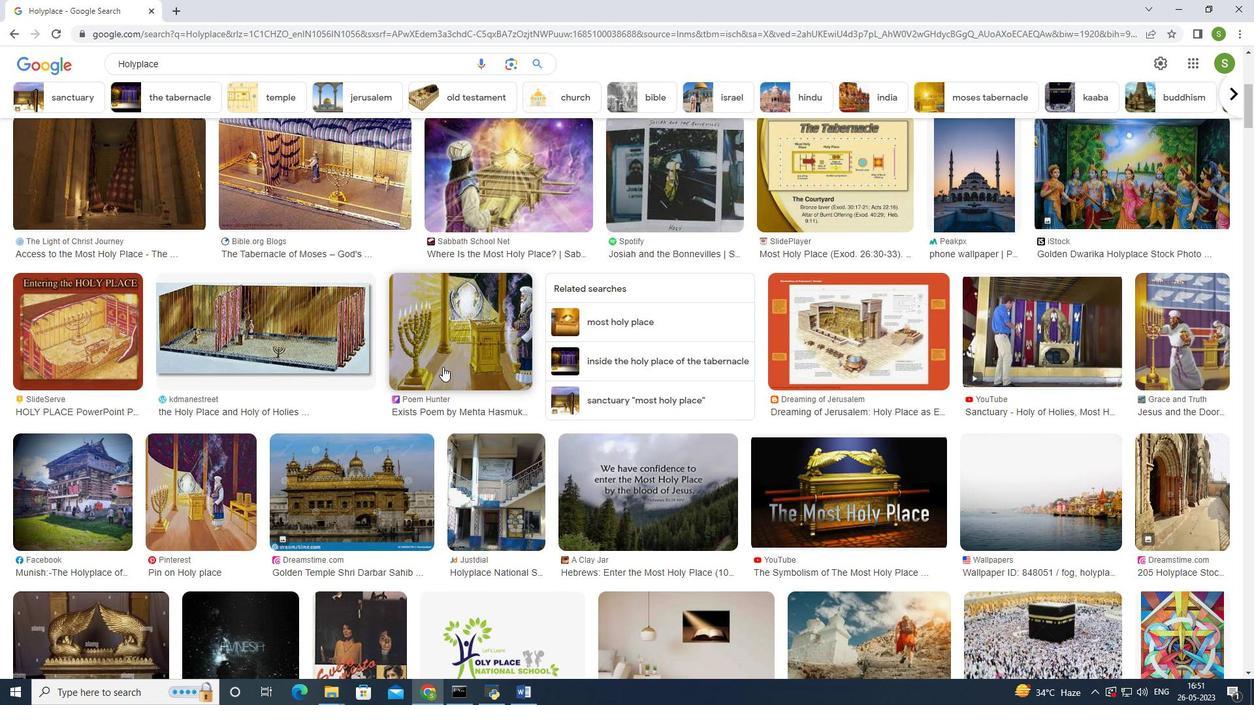 
Action: Mouse scrolled (443, 367) with delta (0, 0)
Screenshot: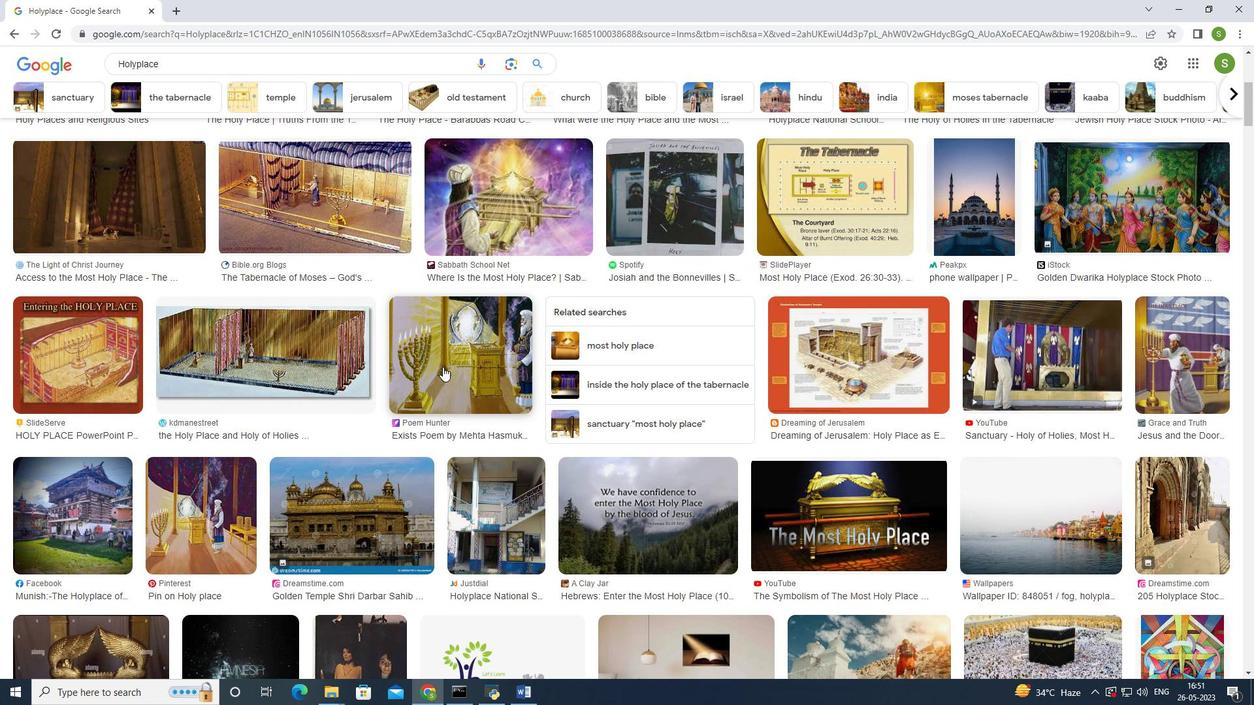 
Action: Mouse scrolled (443, 367) with delta (0, 0)
Screenshot: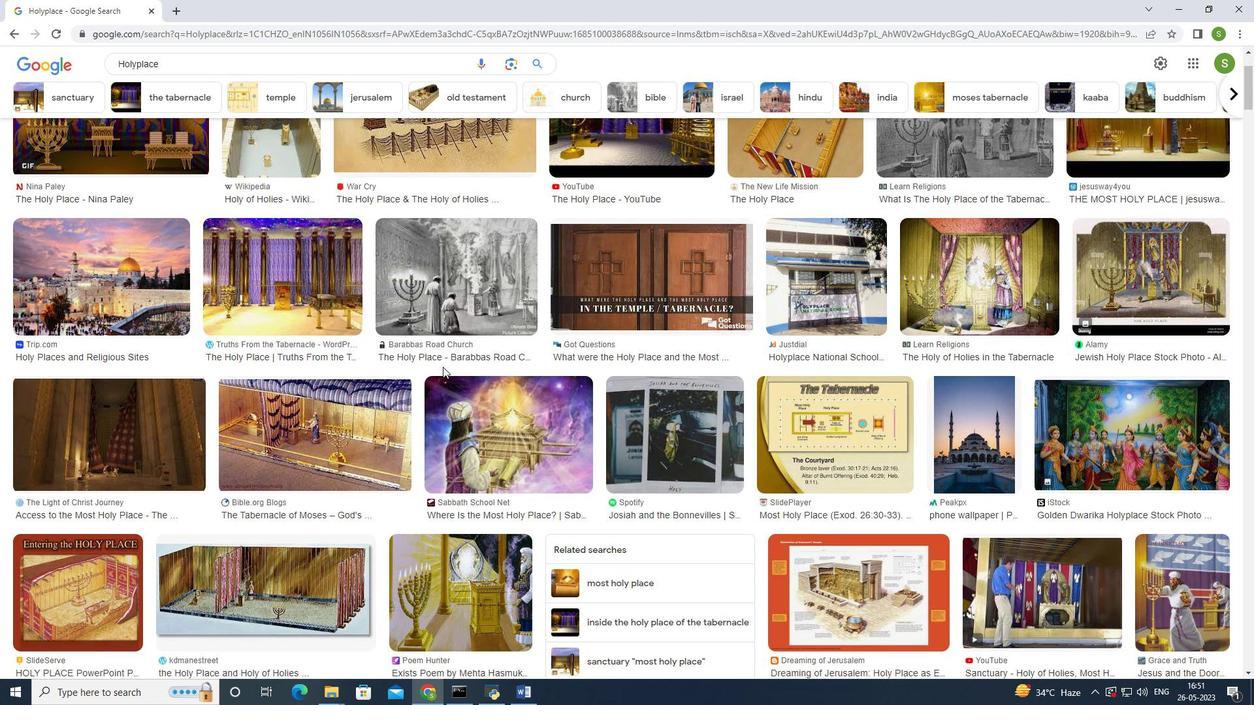 
Action: Mouse scrolled (443, 367) with delta (0, 0)
Screenshot: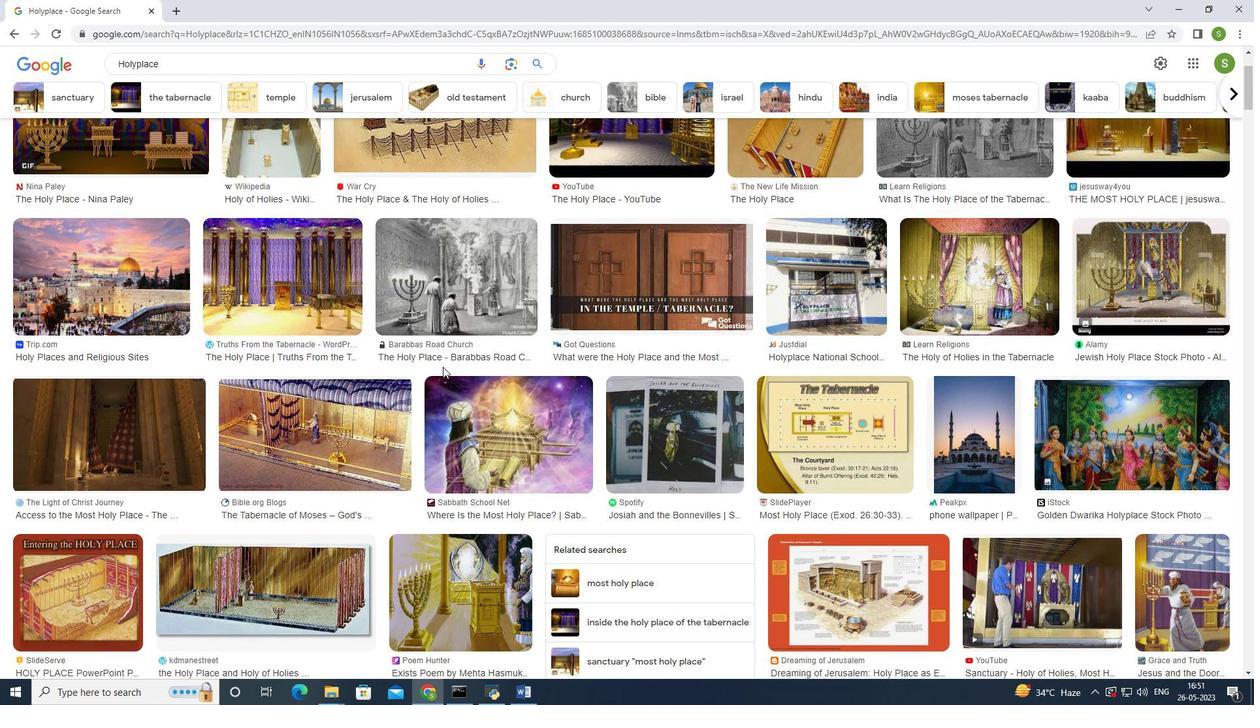 
Action: Mouse scrolled (443, 367) with delta (0, 0)
Screenshot: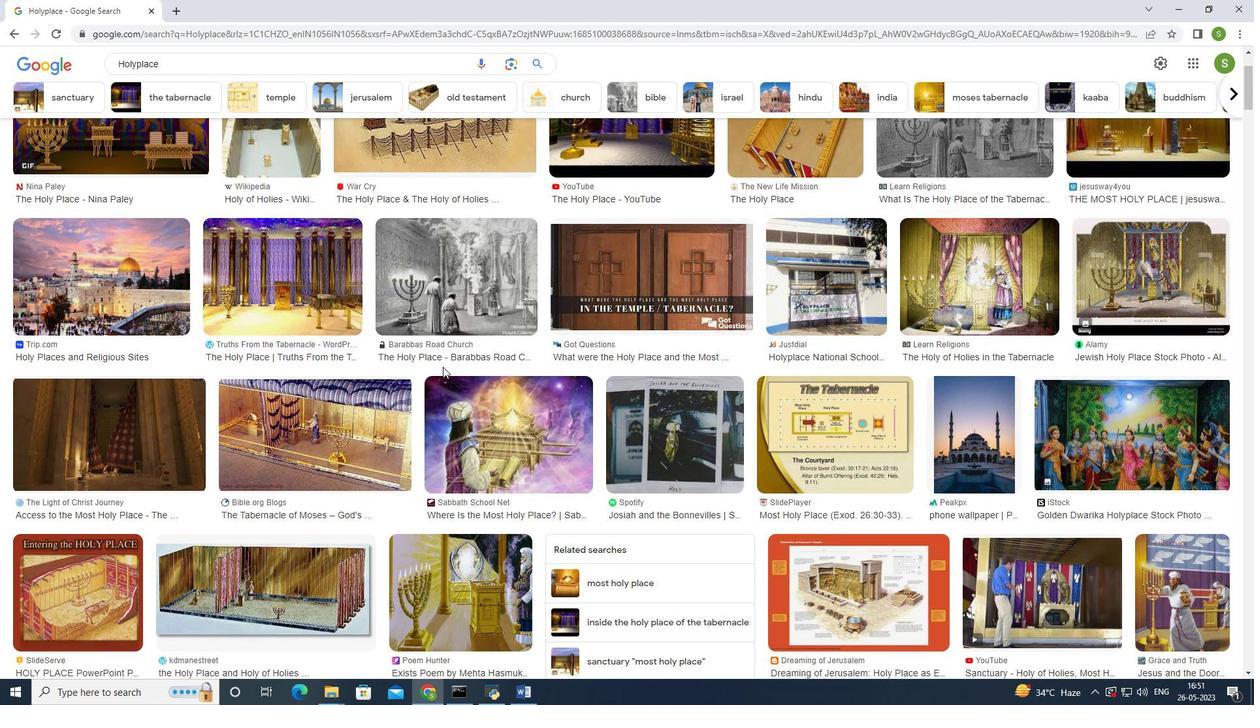 
Action: Mouse scrolled (443, 367) with delta (0, 0)
Screenshot: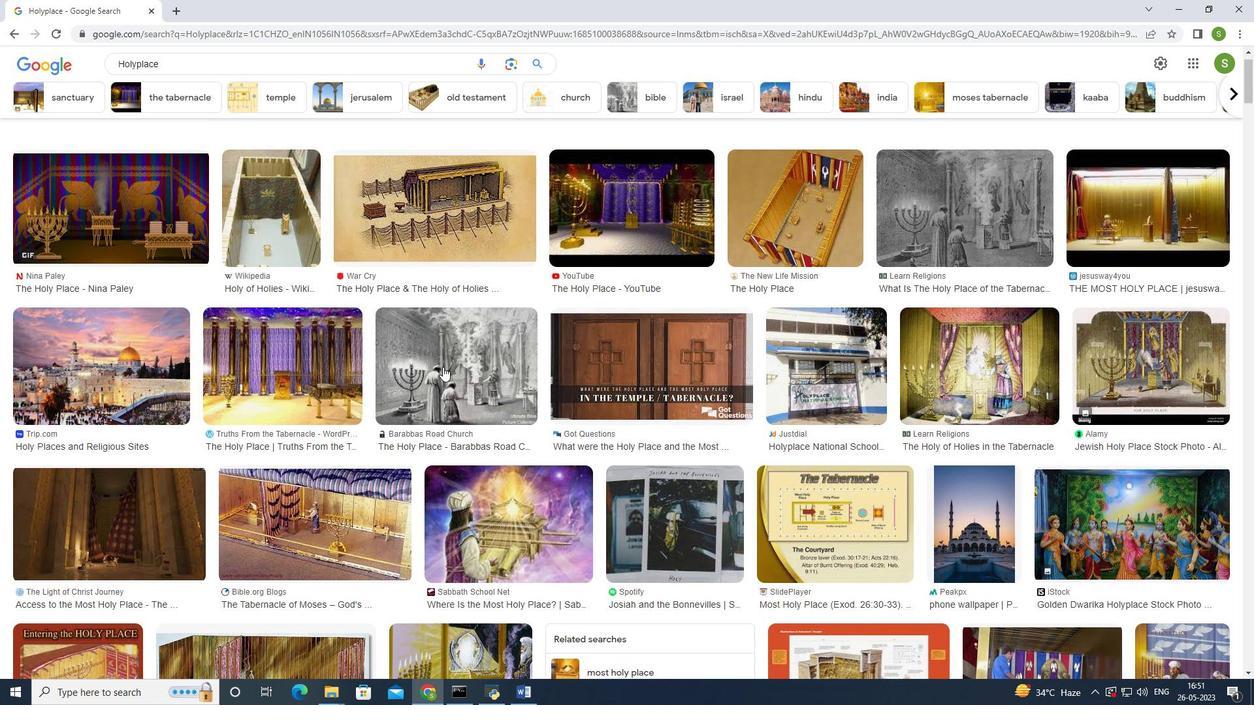 
Action: Mouse scrolled (443, 367) with delta (0, 0)
Screenshot: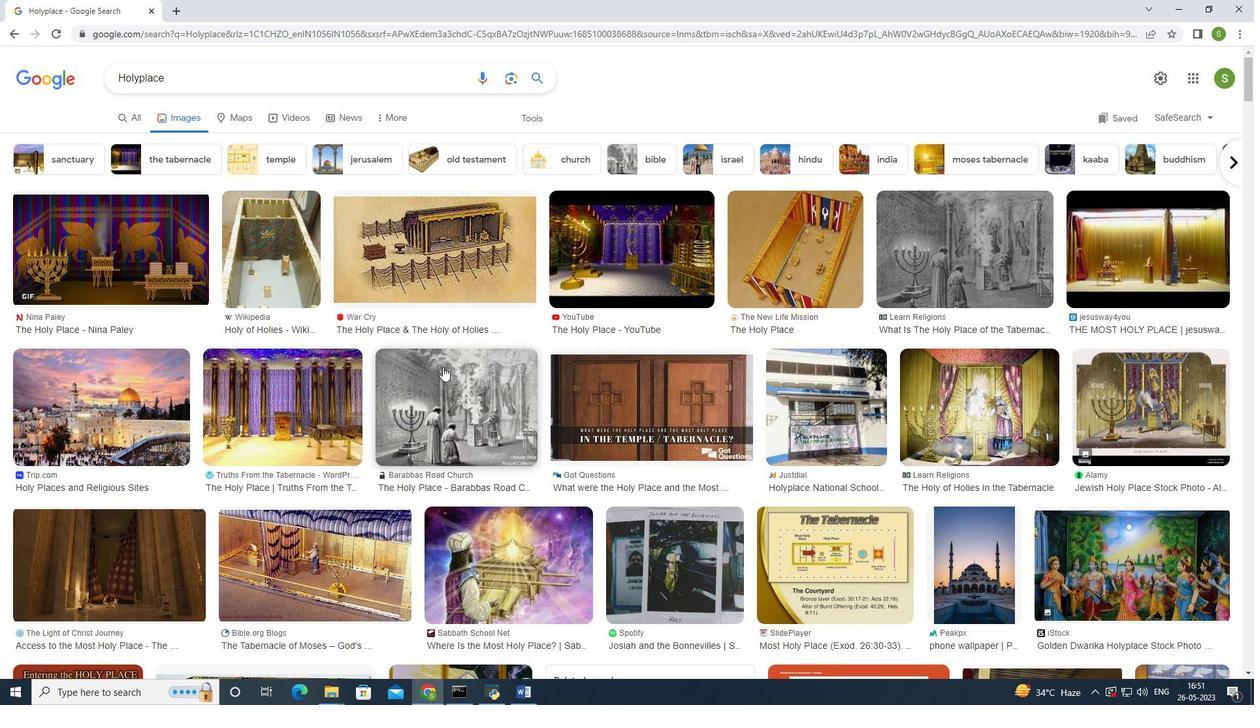 
Action: Mouse scrolled (443, 367) with delta (0, 0)
Screenshot: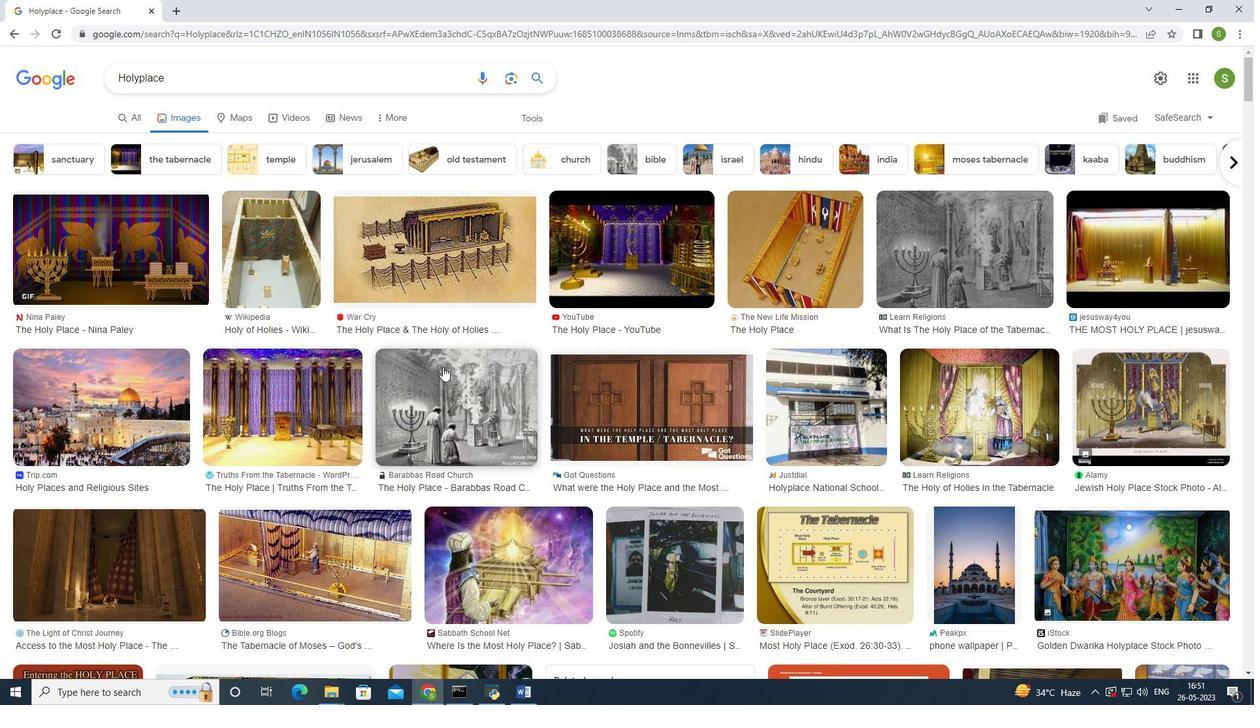 
Action: Mouse scrolled (443, 366) with delta (0, 0)
Screenshot: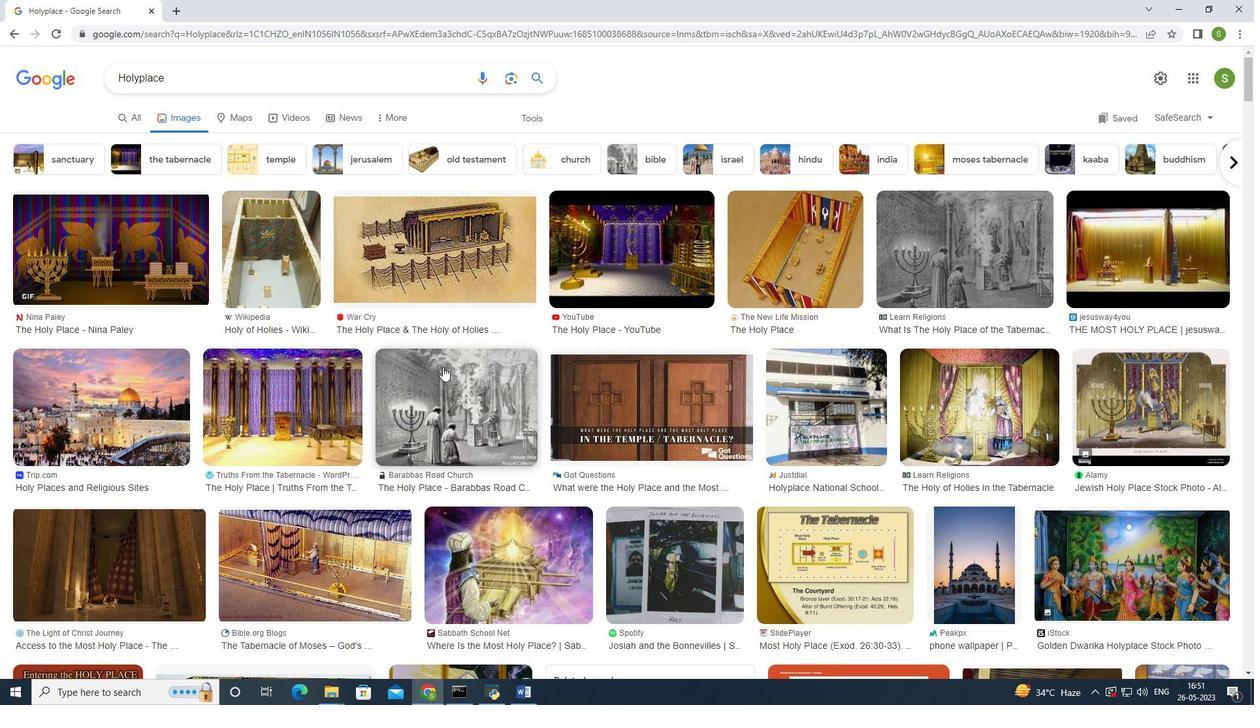 
Action: Mouse moved to (445, 369)
Screenshot: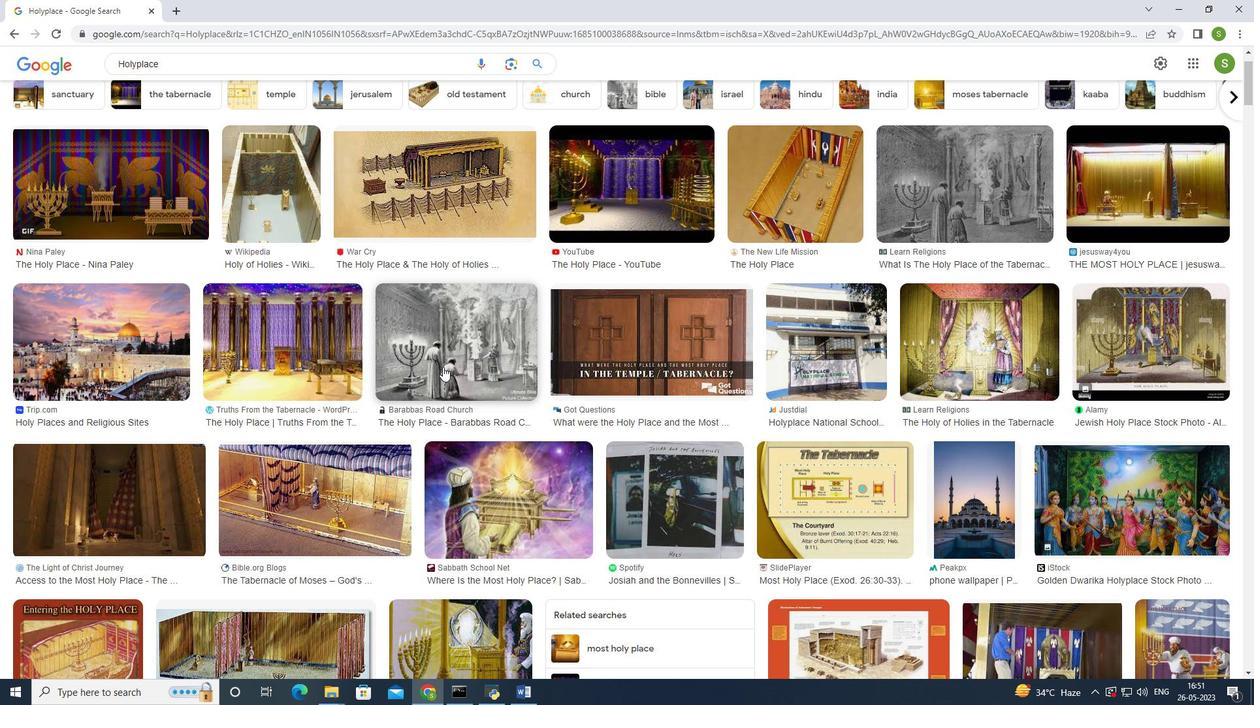 
Action: Mouse scrolled (445, 369) with delta (0, 0)
Screenshot: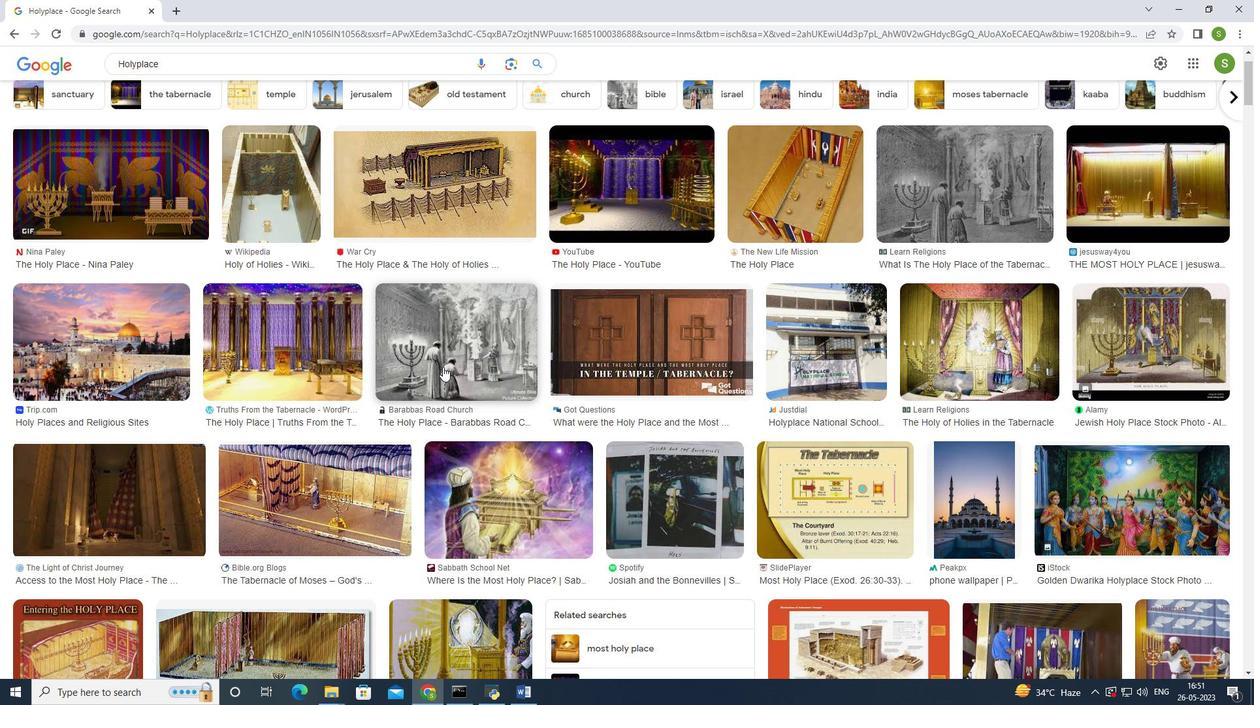 
Action: Mouse moved to (447, 365)
Screenshot: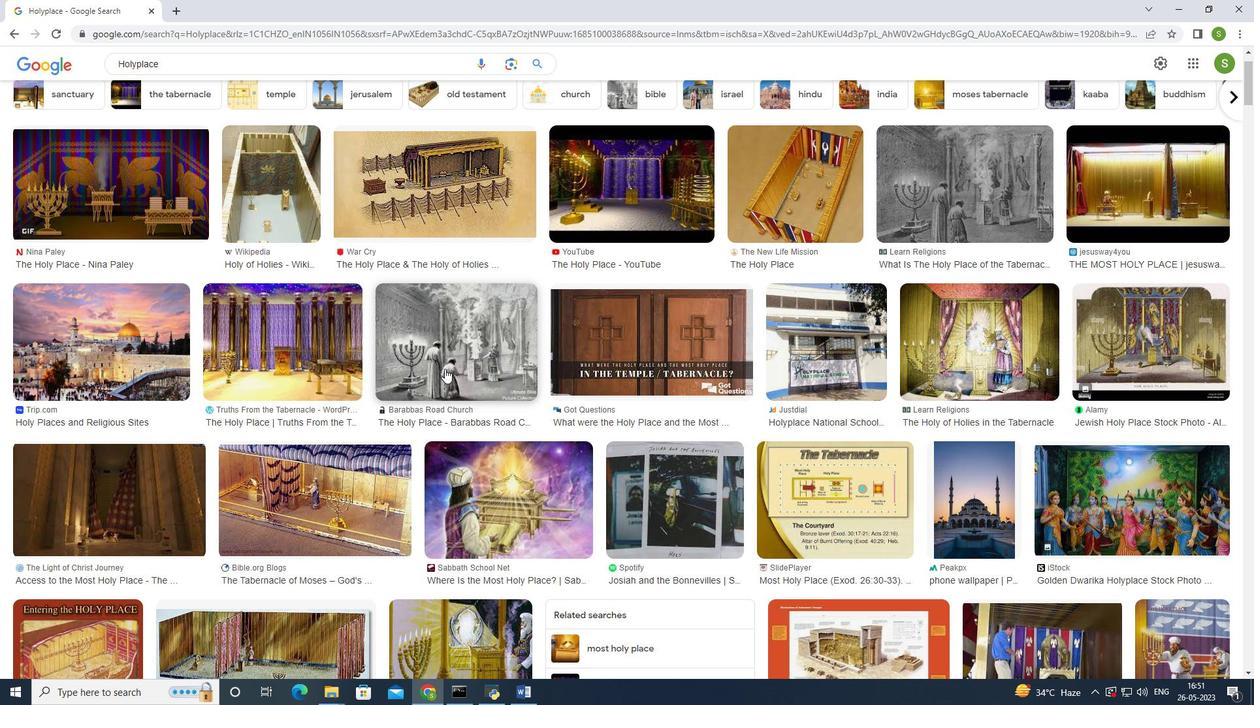 
Action: Mouse scrolled (447, 366) with delta (0, 0)
Screenshot: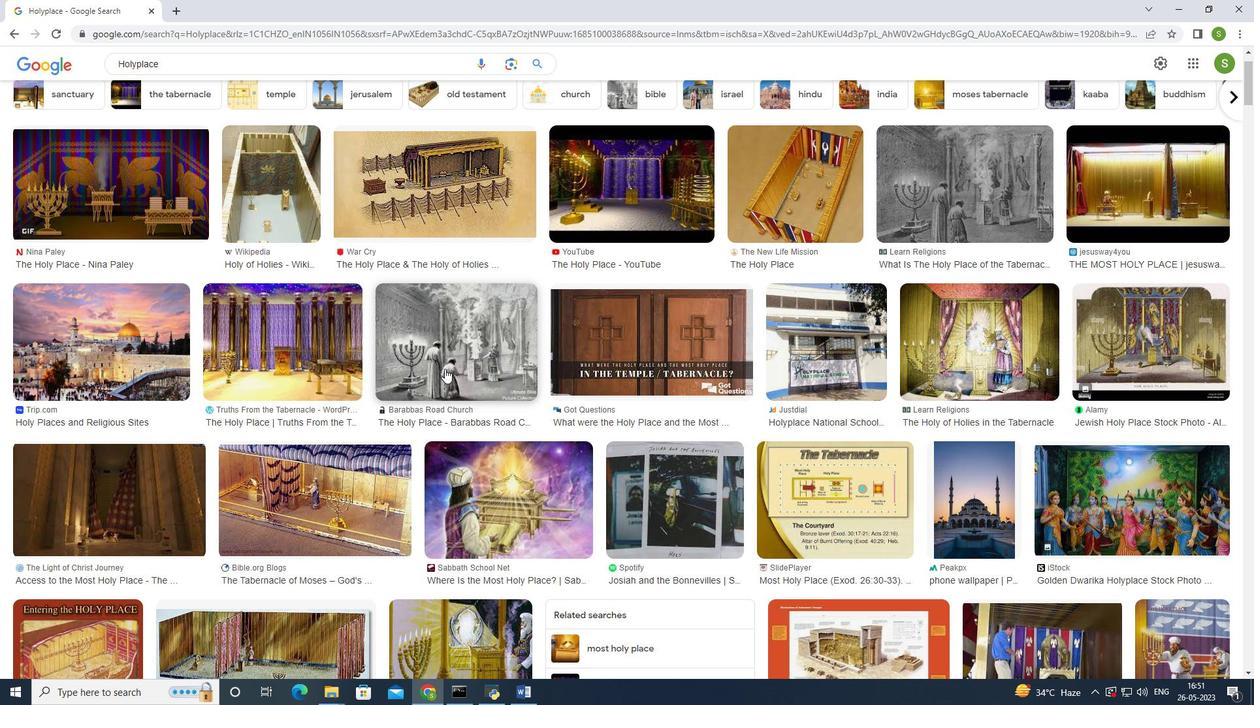 
Action: Mouse moved to (463, 256)
Screenshot: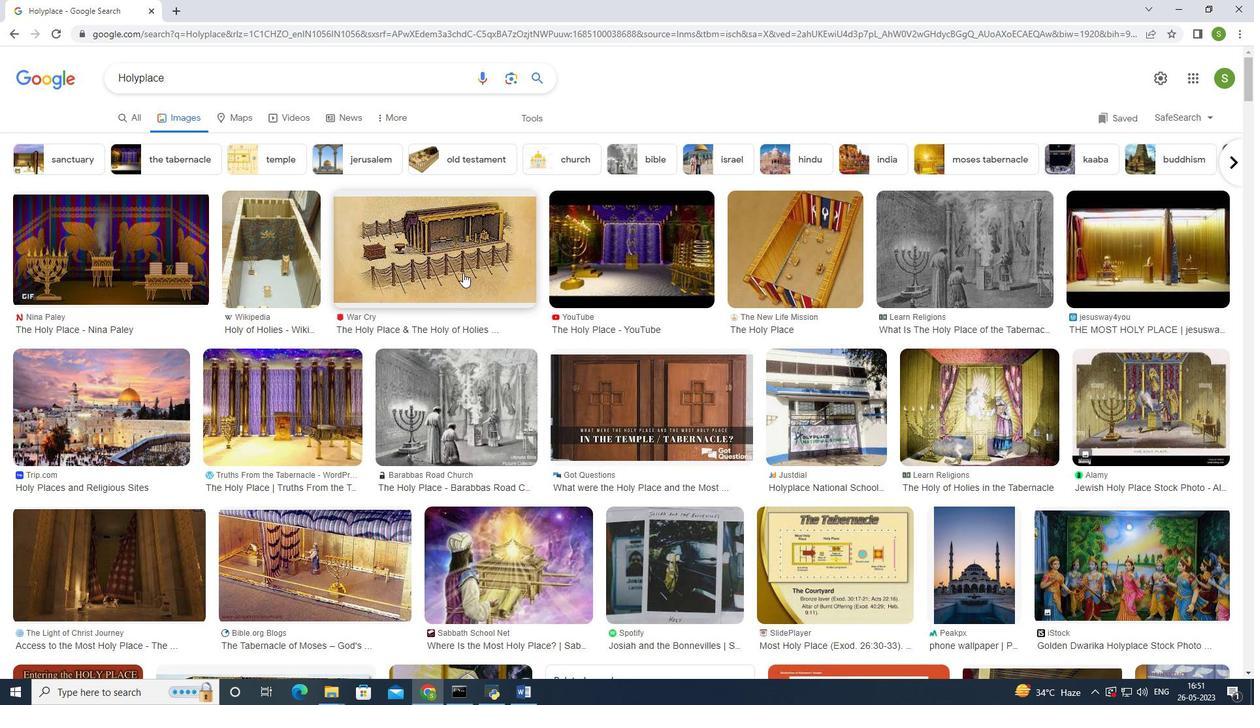 
Action: Mouse pressed left at (463, 256)
Screenshot: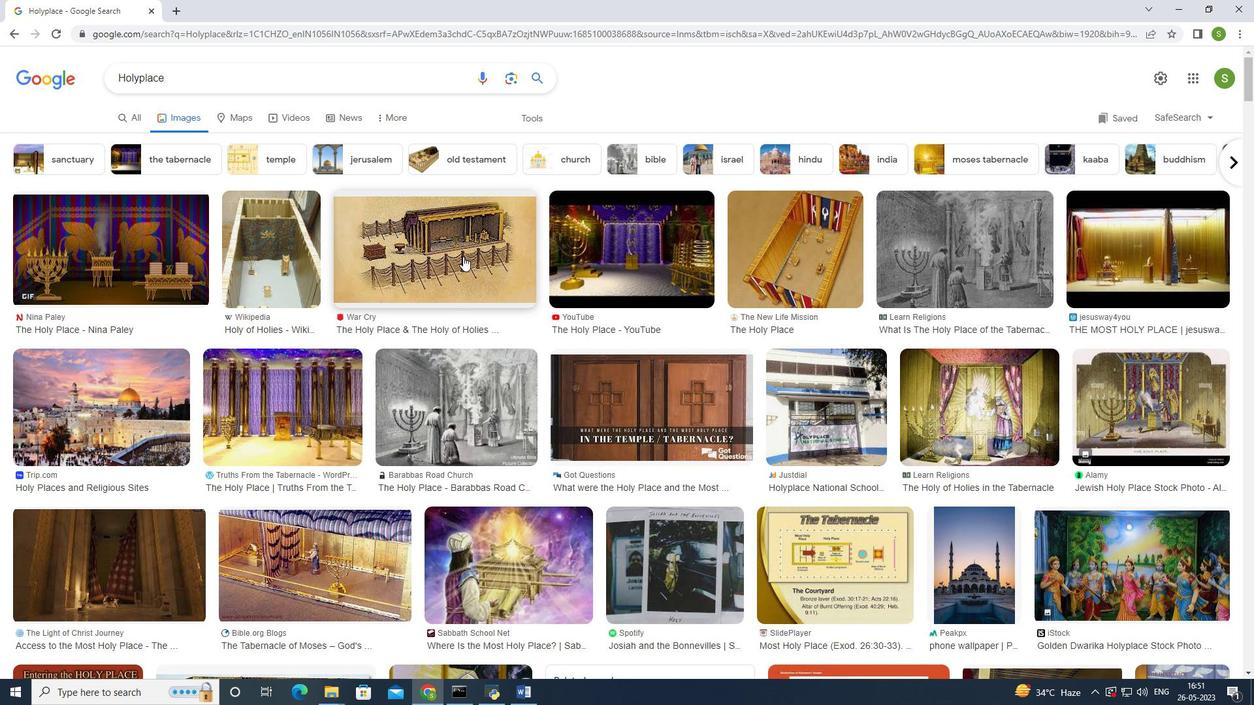 
Action: Mouse moved to (885, 272)
Screenshot: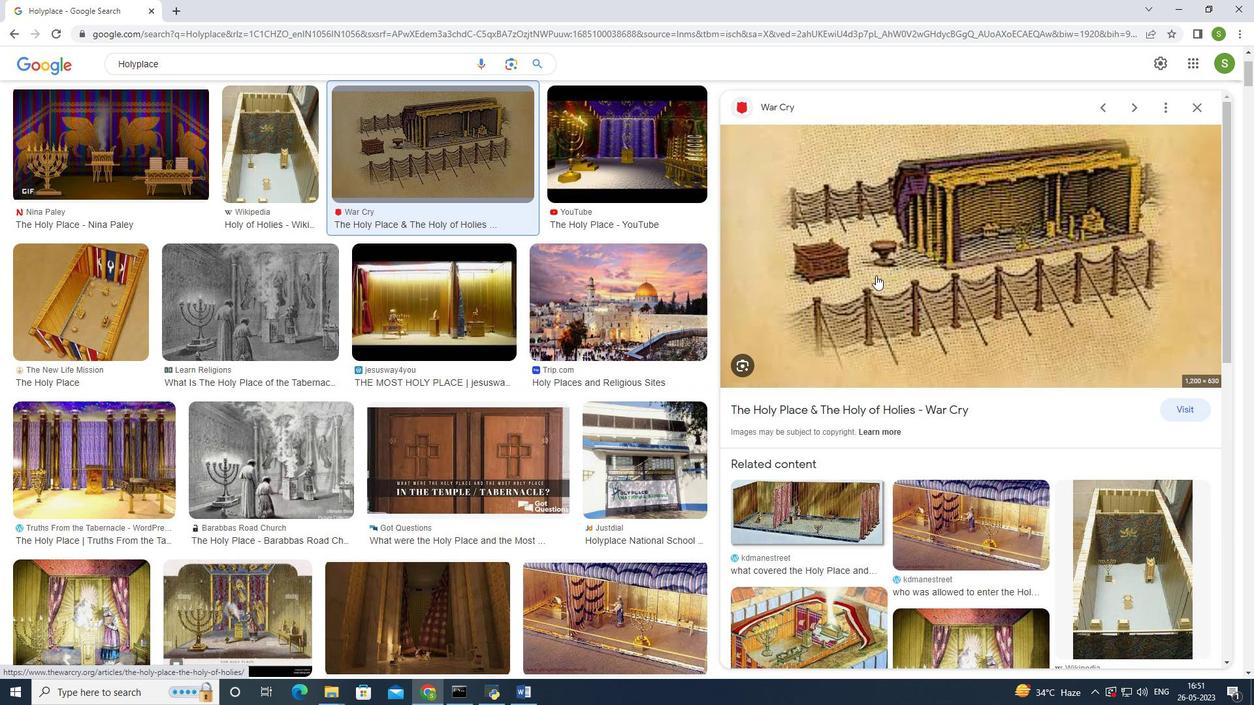 
Action: Mouse pressed right at (885, 272)
Screenshot: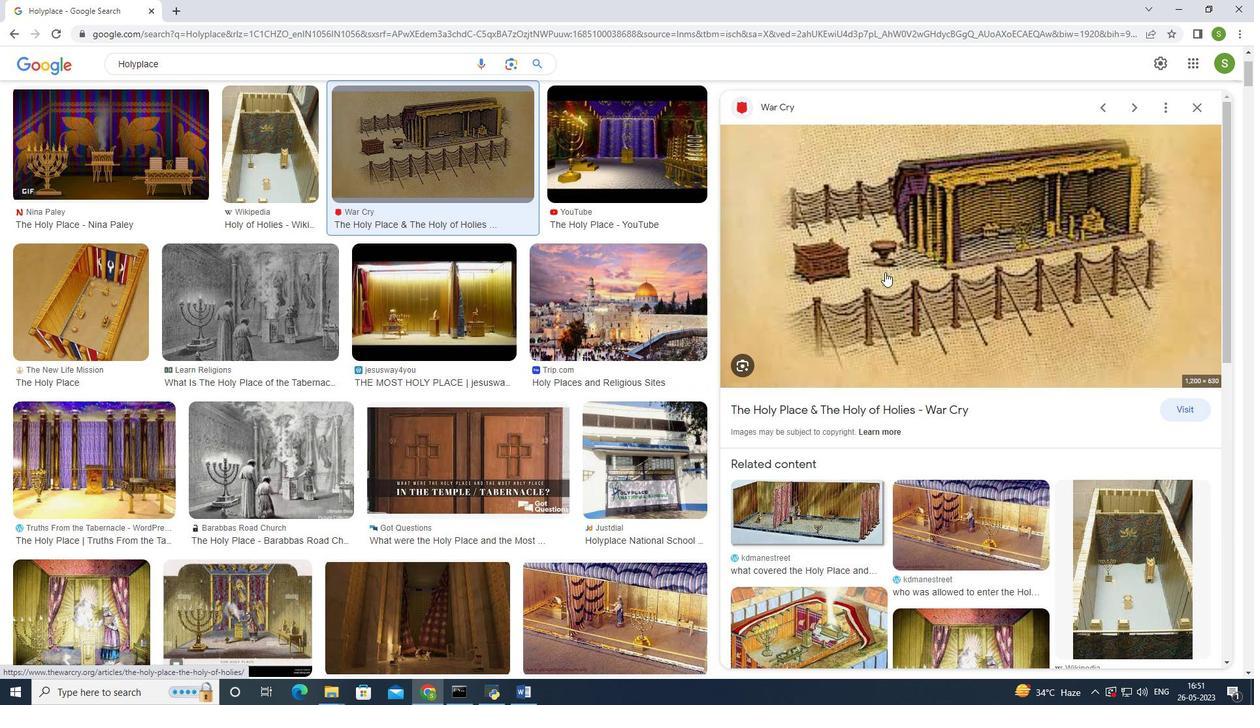 
Action: Mouse moved to (834, 332)
Screenshot: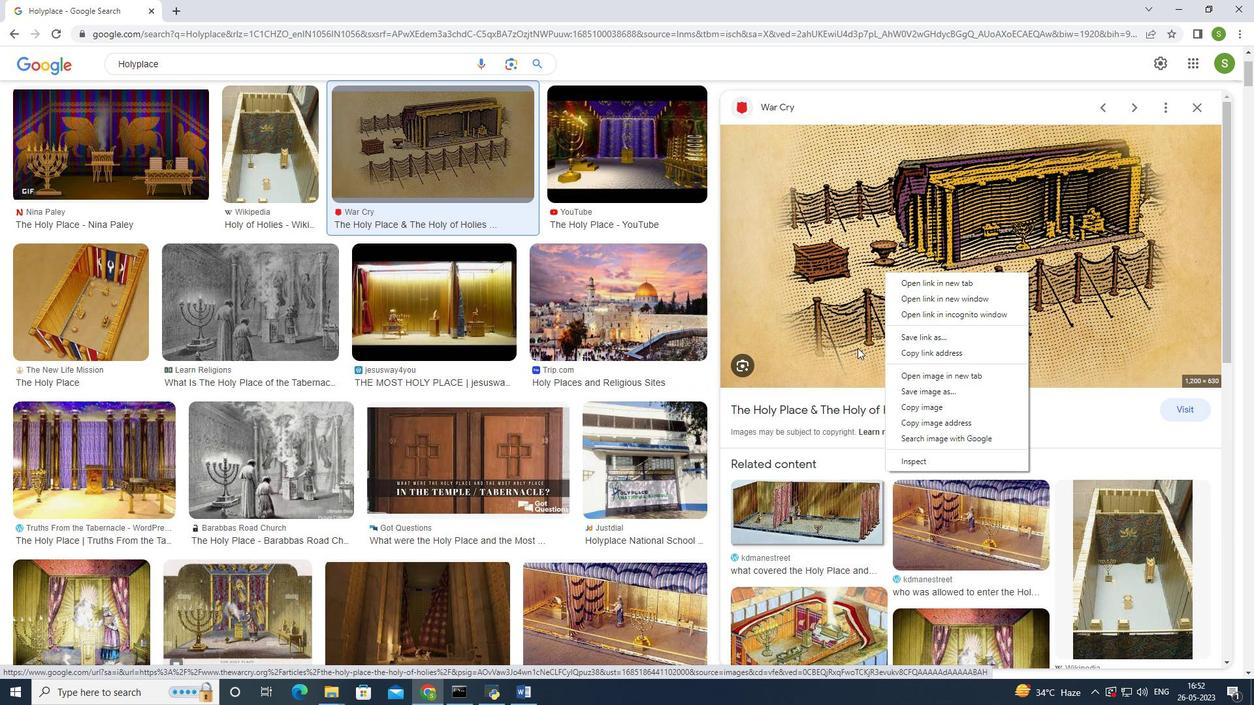 
Action: Mouse pressed left at (834, 332)
Screenshot: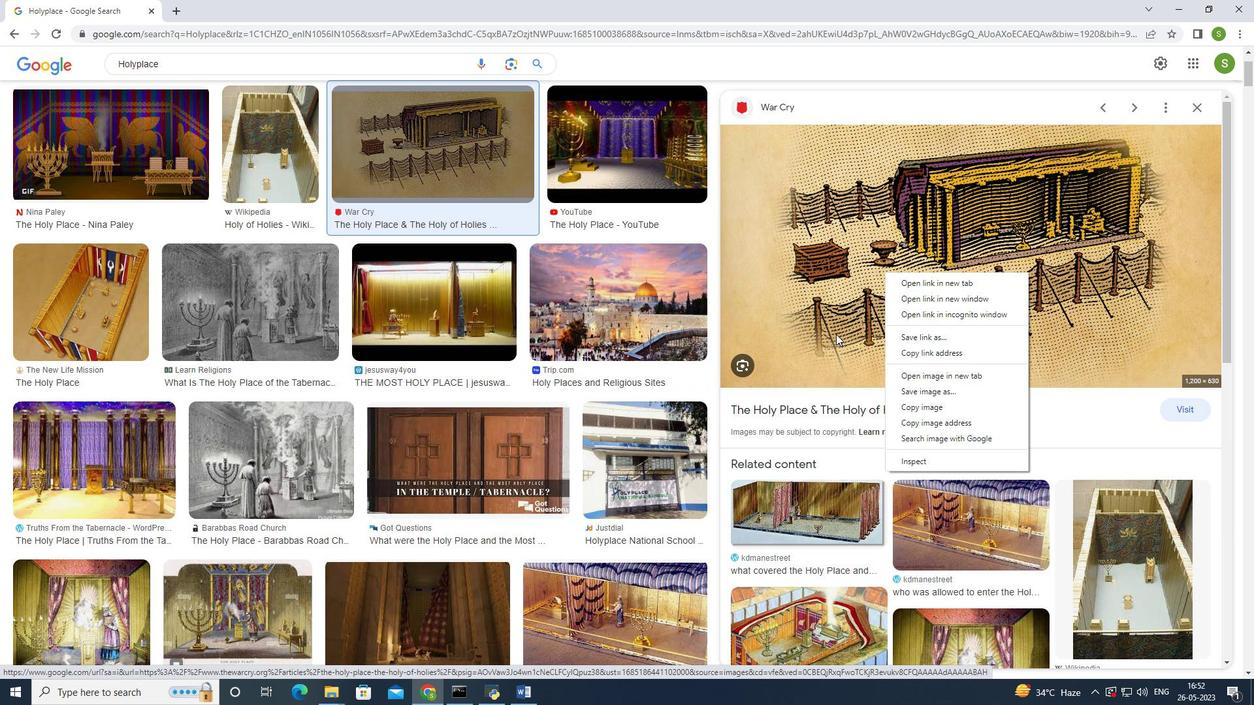 
Action: Mouse moved to (117, 13)
Screenshot: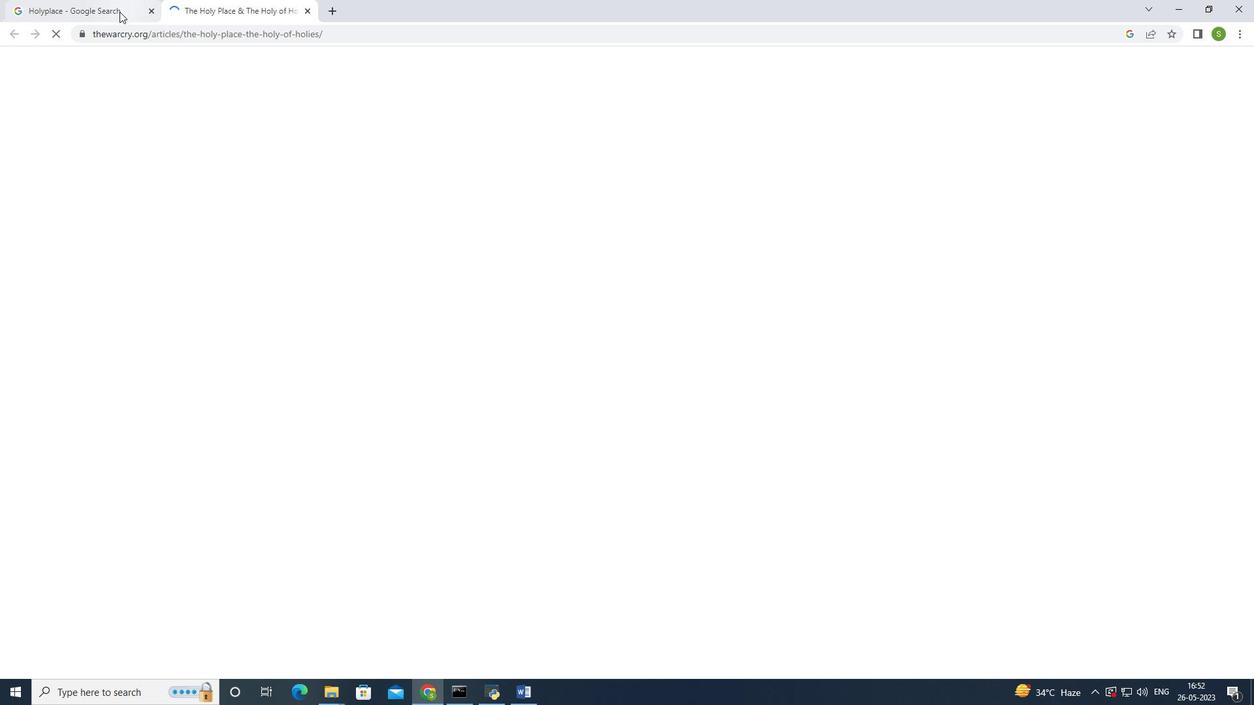 
Action: Mouse pressed left at (117, 13)
Screenshot: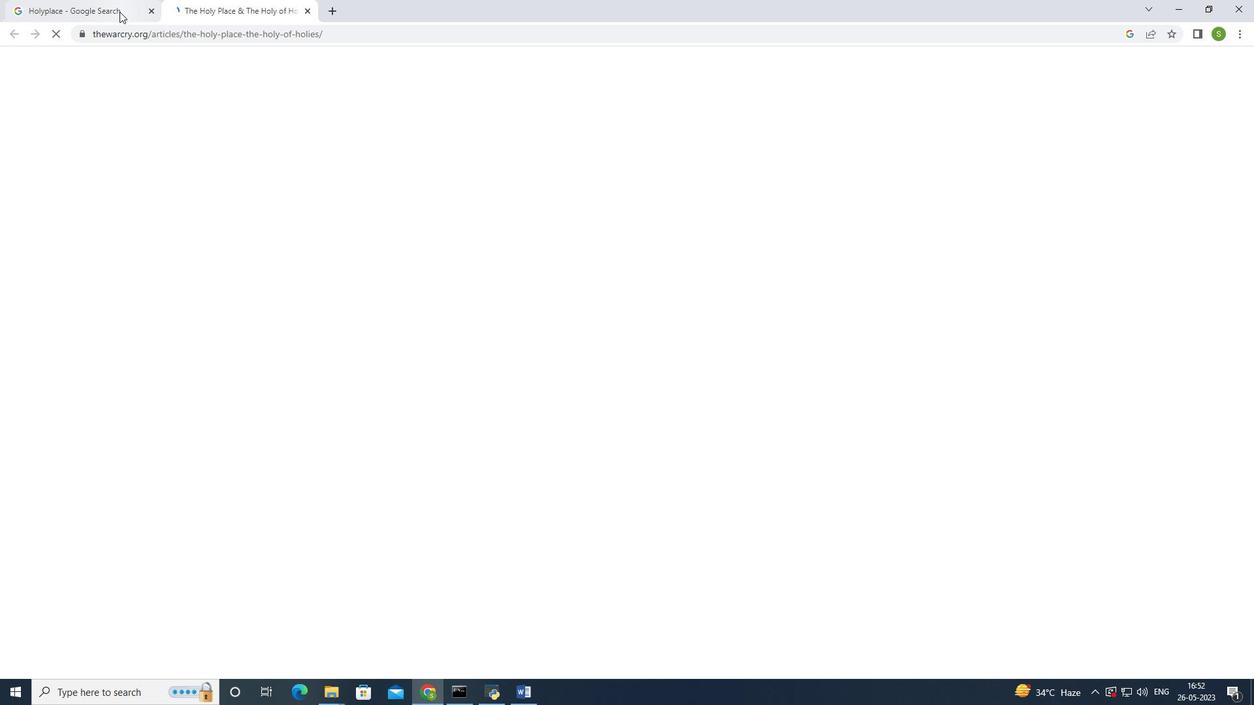 
Action: Mouse moved to (984, 292)
Screenshot: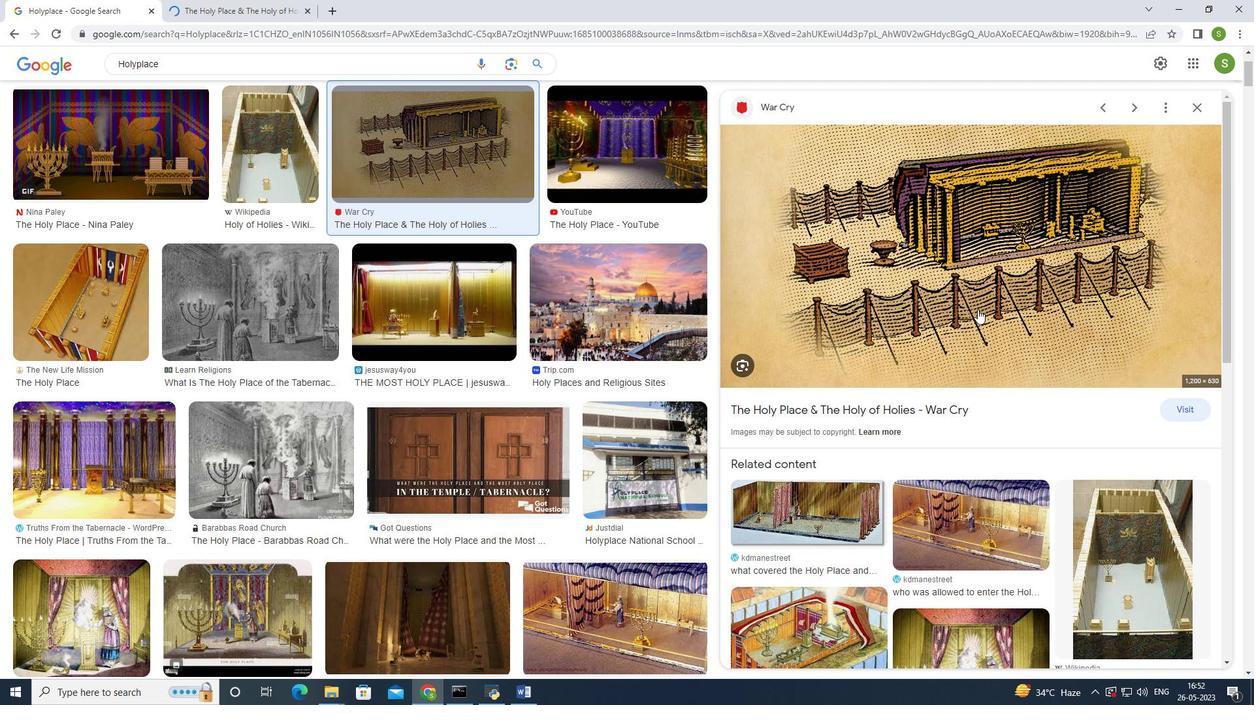 
Action: Mouse pressed right at (984, 292)
Screenshot: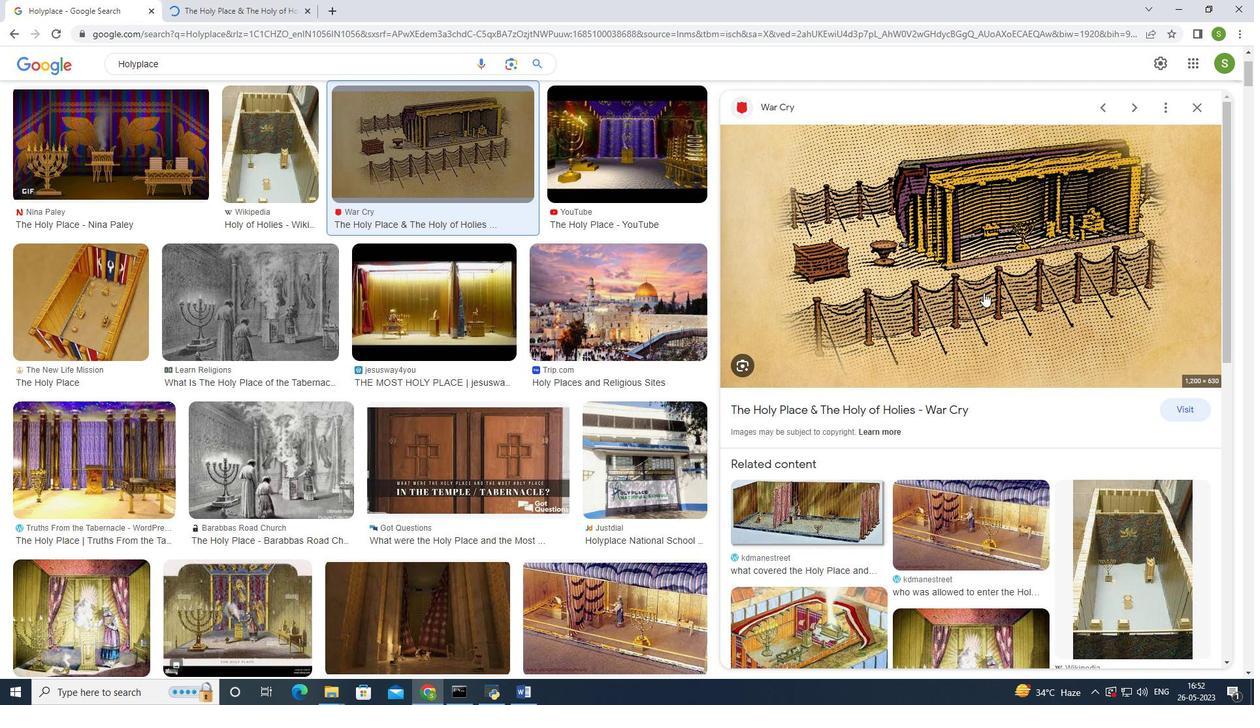 
Action: Mouse moved to (1013, 432)
Screenshot: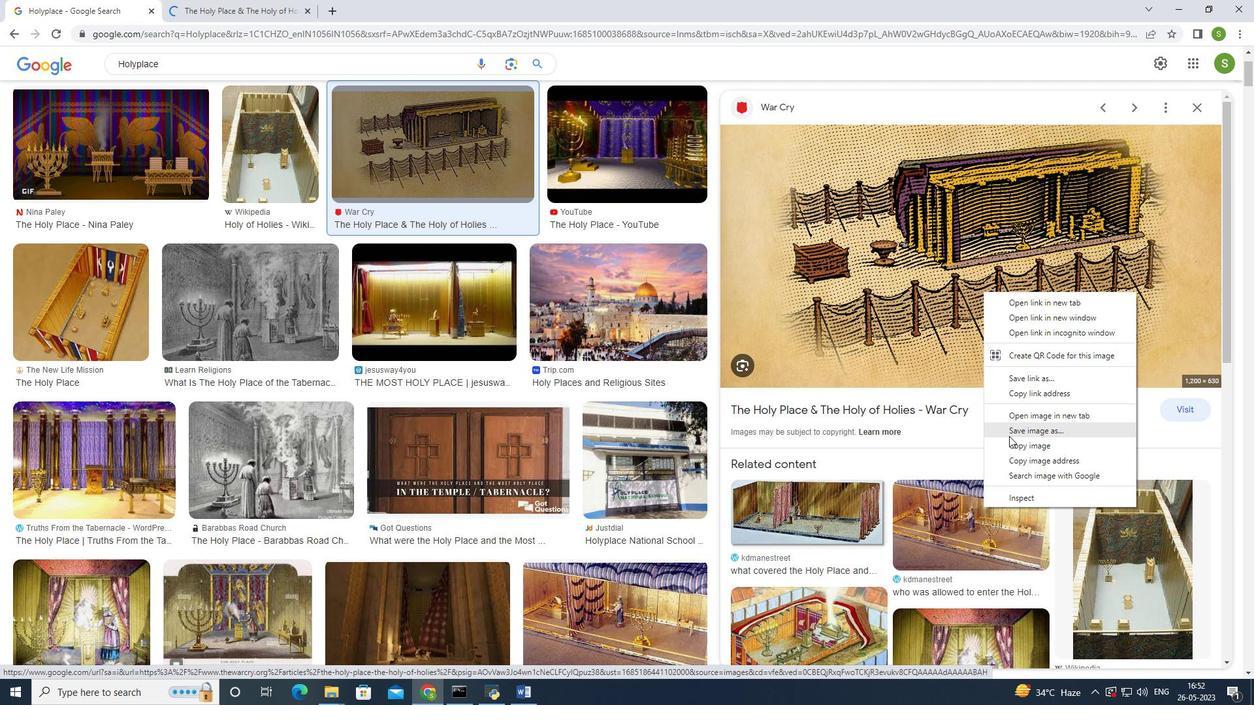 
Action: Mouse pressed left at (1013, 432)
Screenshot: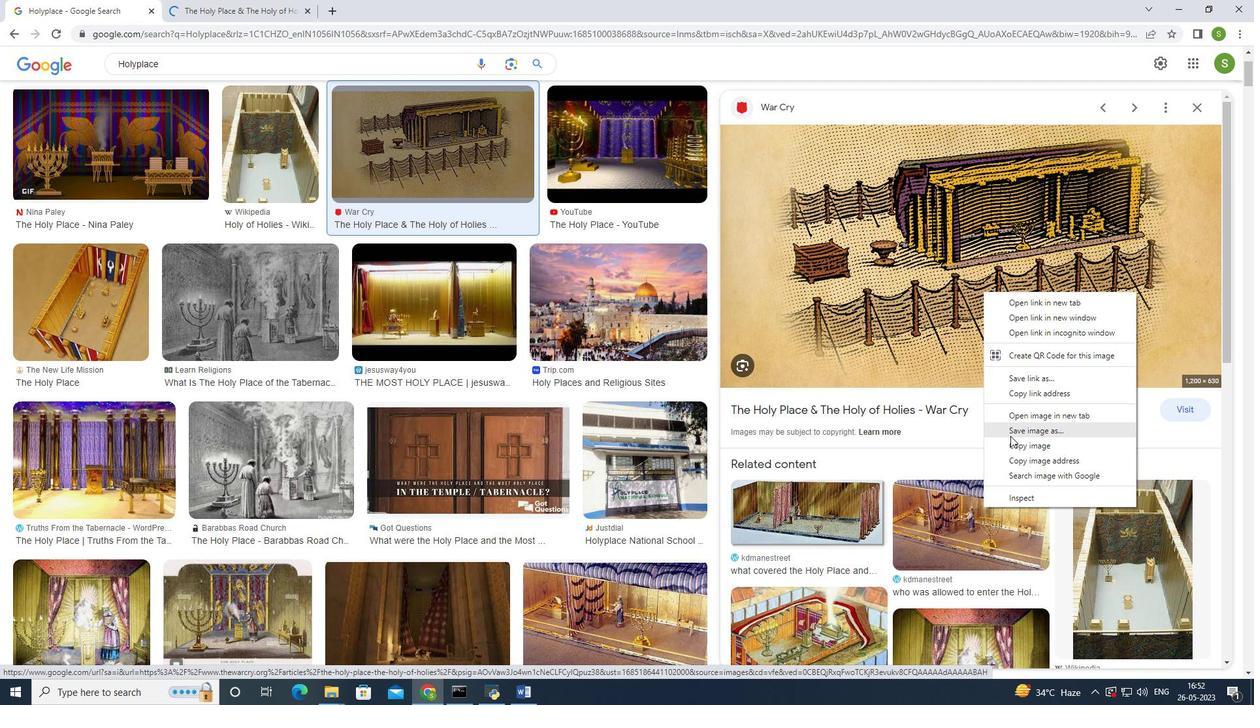 
Action: Mouse moved to (834, 322)
Screenshot: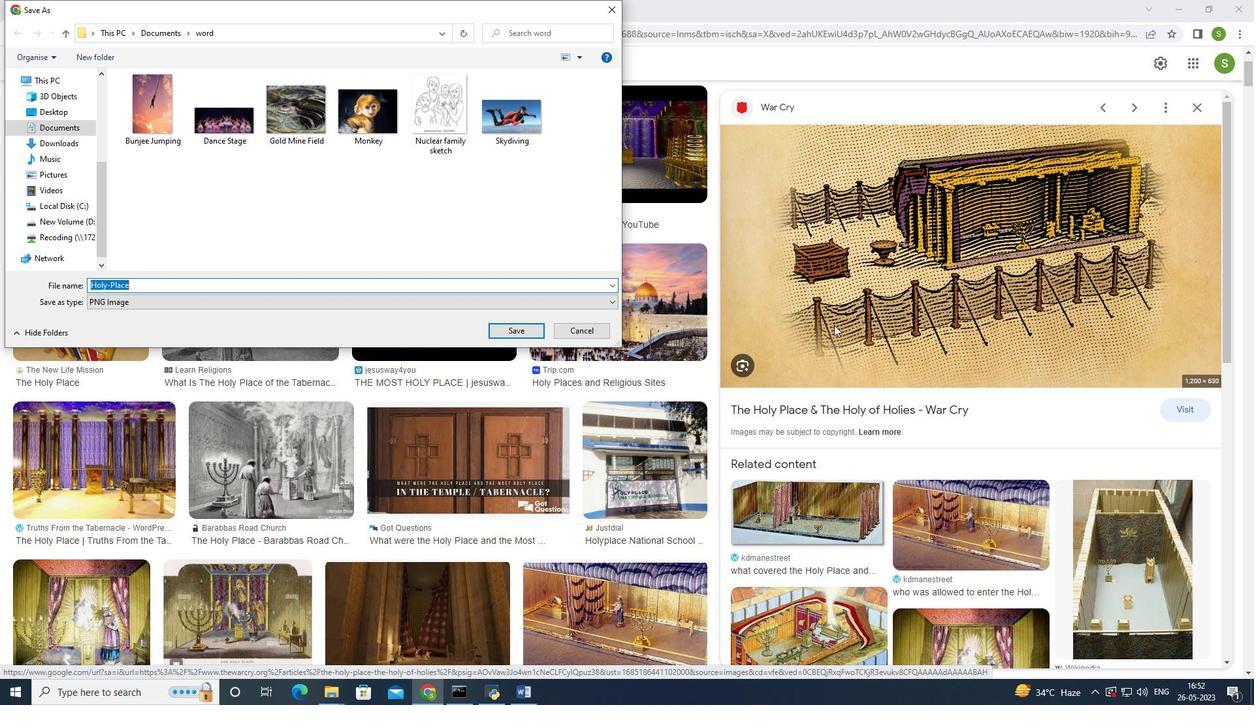 
Action: Key pressed <Key.caps_lock>H<Key.caps_lock>olyplace.png<Key.enter>
Screenshot: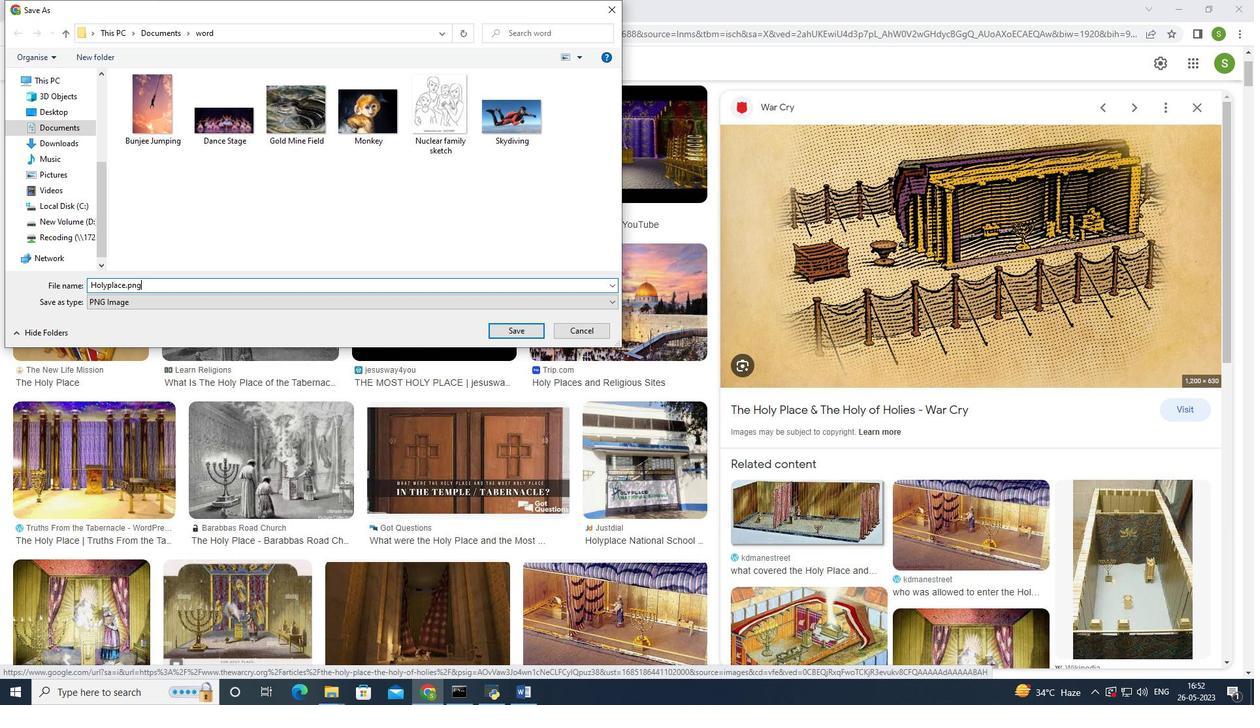
Action: Mouse moved to (1252, 1)
